Task: Look for Airbnb properties in Uppal Kalan, India from 5th December, 2023 to 16th December, 2023 for 2 adults. Place can be entire room with 1  bedroom having 1 bed and 1 bathroom. Property type can be hotel. Amenities needed are: washing machine.
Action: Mouse moved to (525, 109)
Screenshot: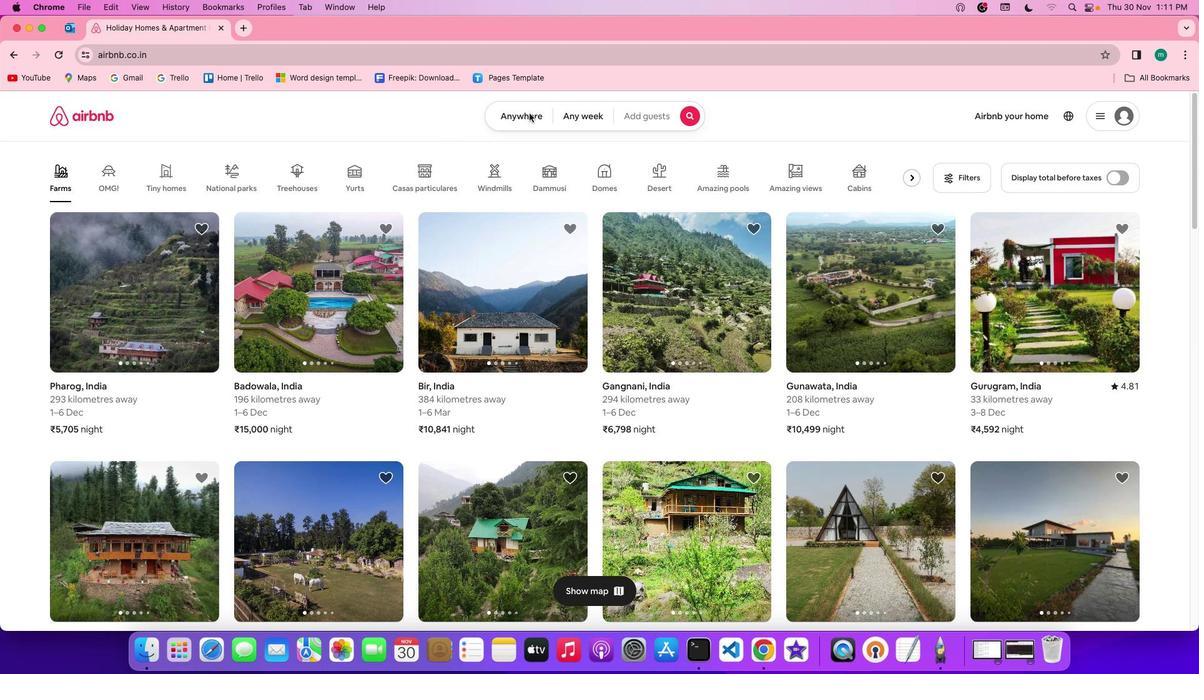 
Action: Mouse pressed left at (525, 109)
Screenshot: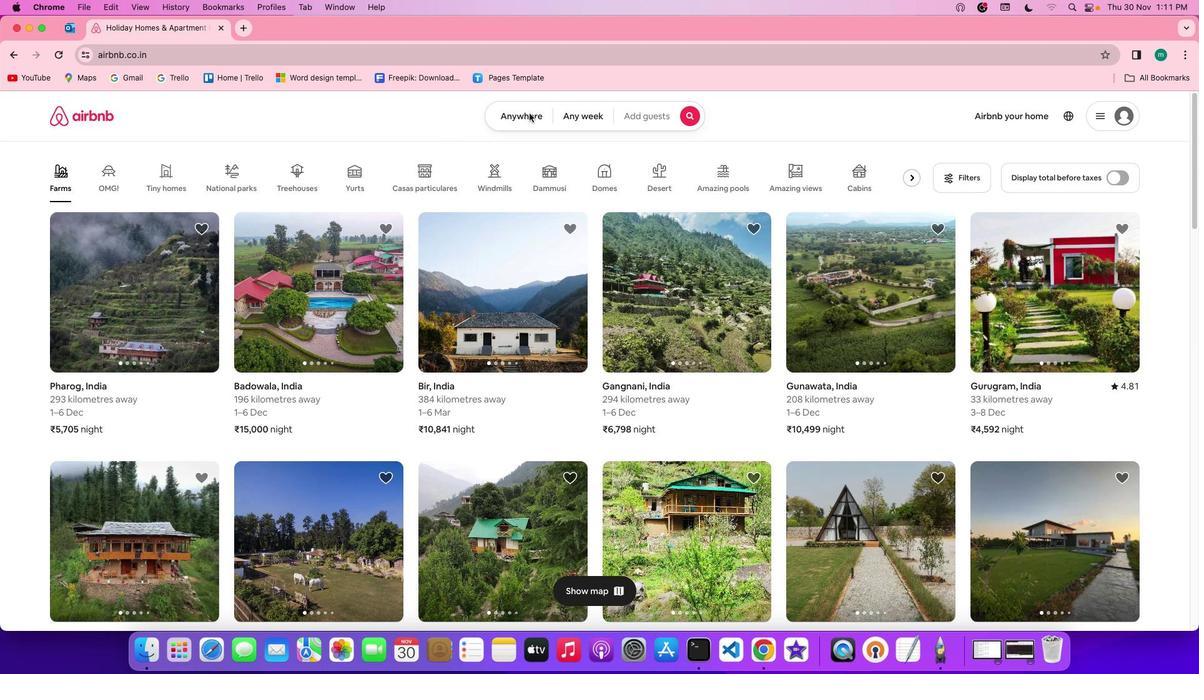 
Action: Mouse pressed left at (525, 109)
Screenshot: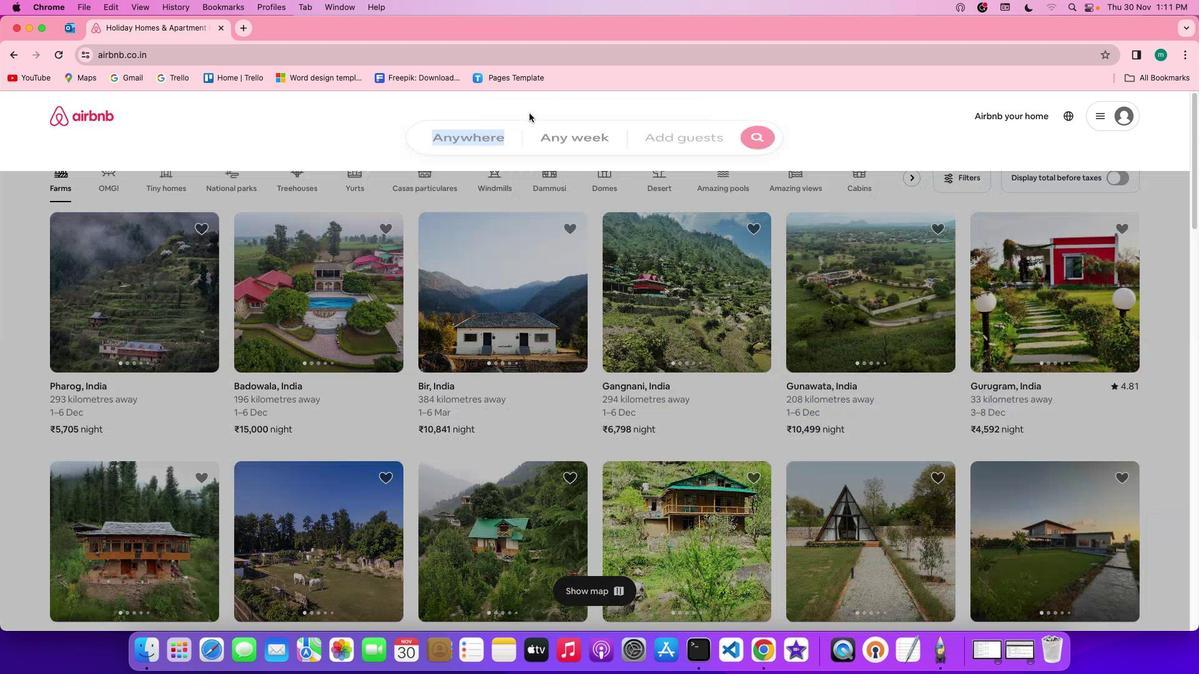 
Action: Mouse moved to (431, 160)
Screenshot: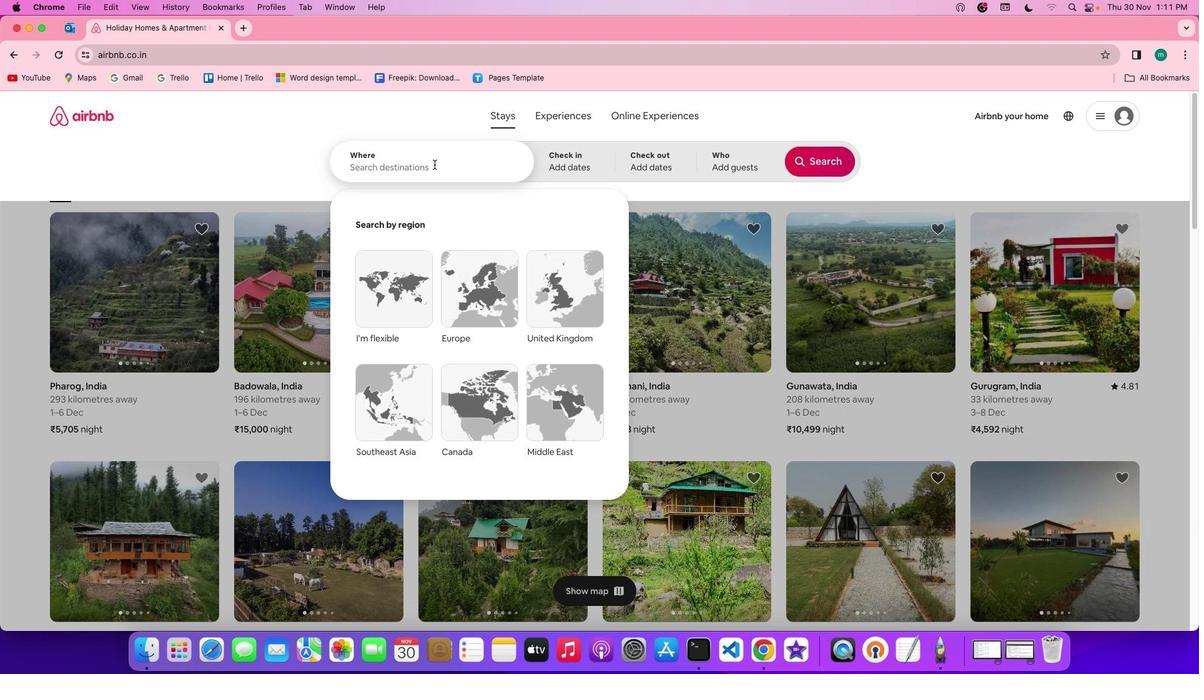 
Action: Mouse pressed left at (431, 160)
Screenshot: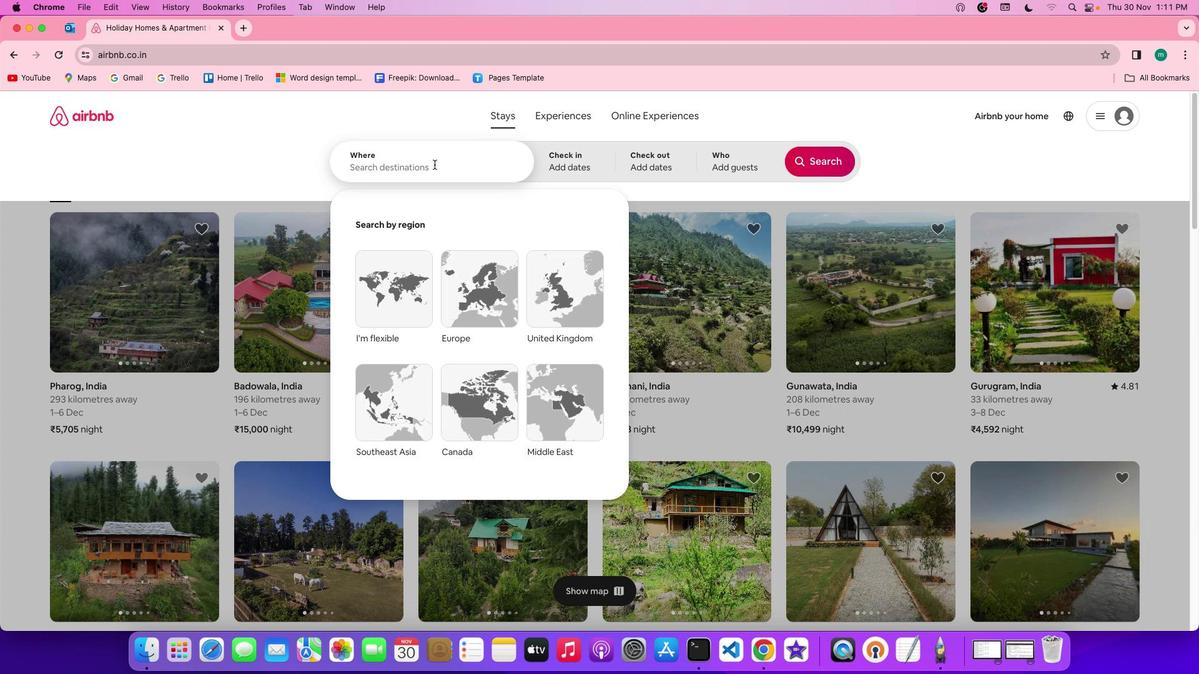 
Action: Key pressed Key.shift'U''p''p''a''l'Key.spaceKey.shift'k''a''l''a''n'','Key.spaceKey.shift'i''n''d''i''a'
Screenshot: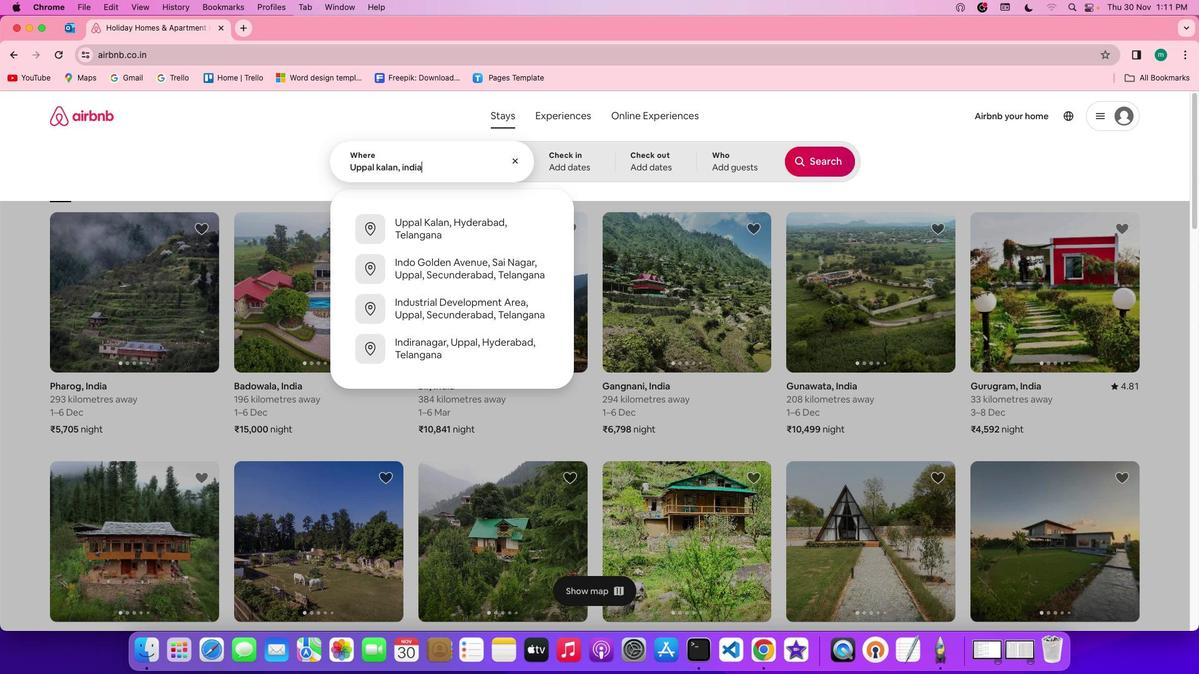 
Action: Mouse moved to (564, 155)
Screenshot: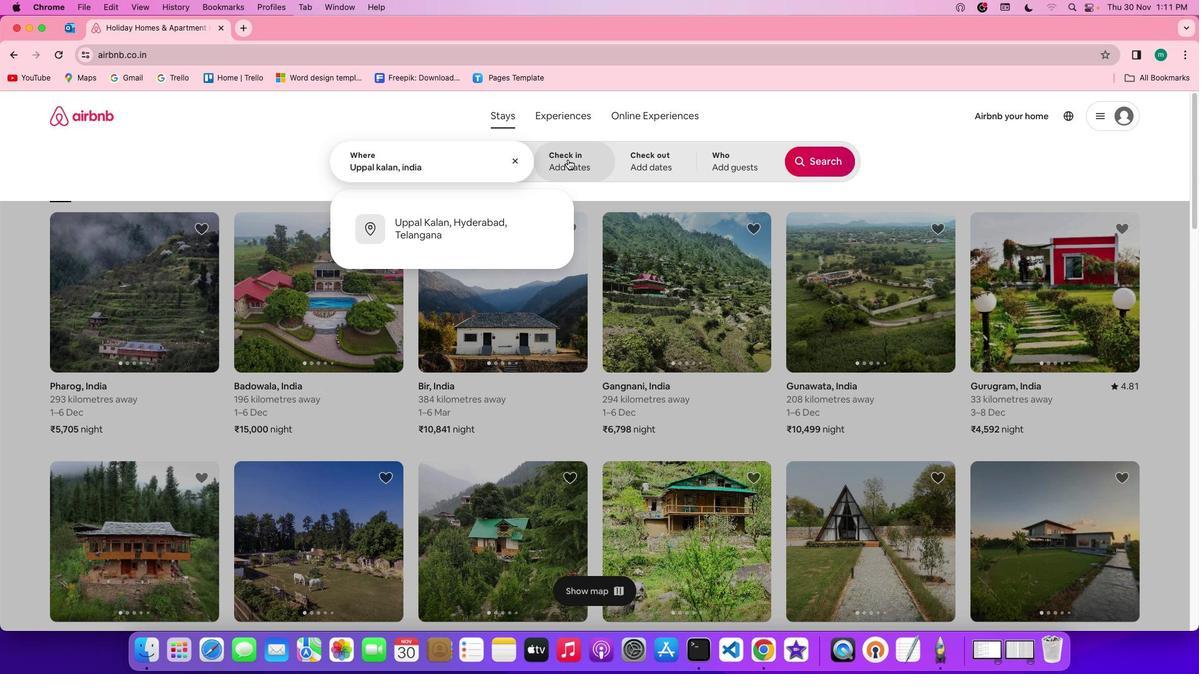
Action: Mouse pressed left at (564, 155)
Screenshot: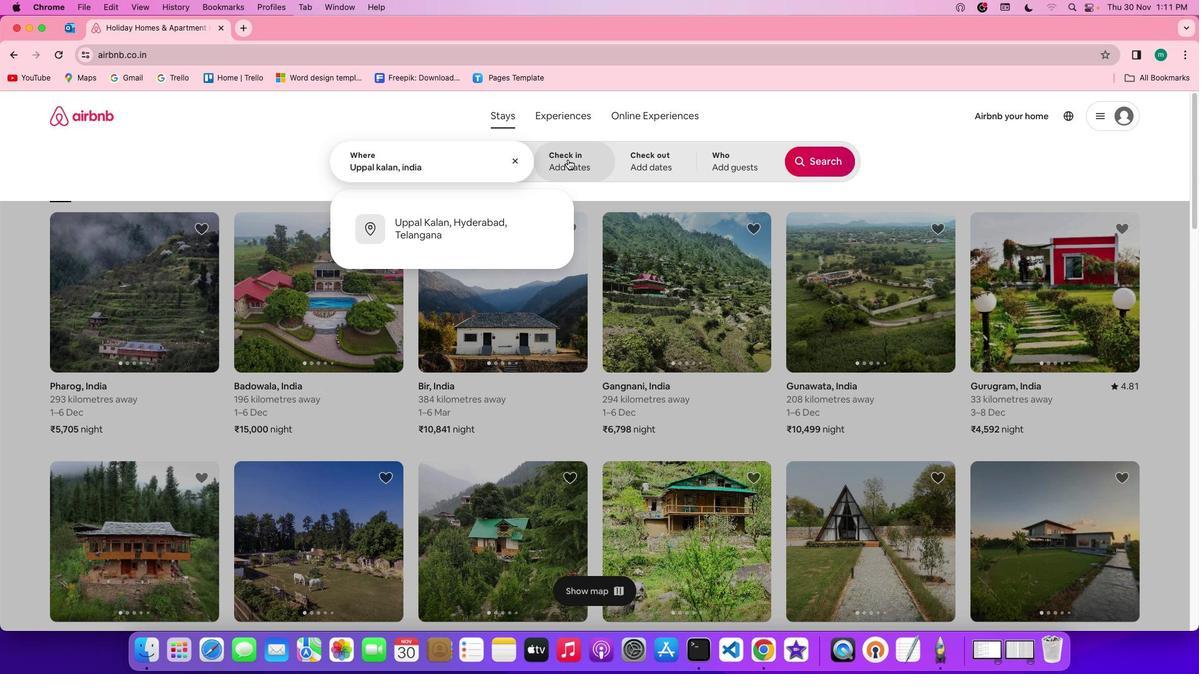
Action: Mouse moved to (728, 241)
Screenshot: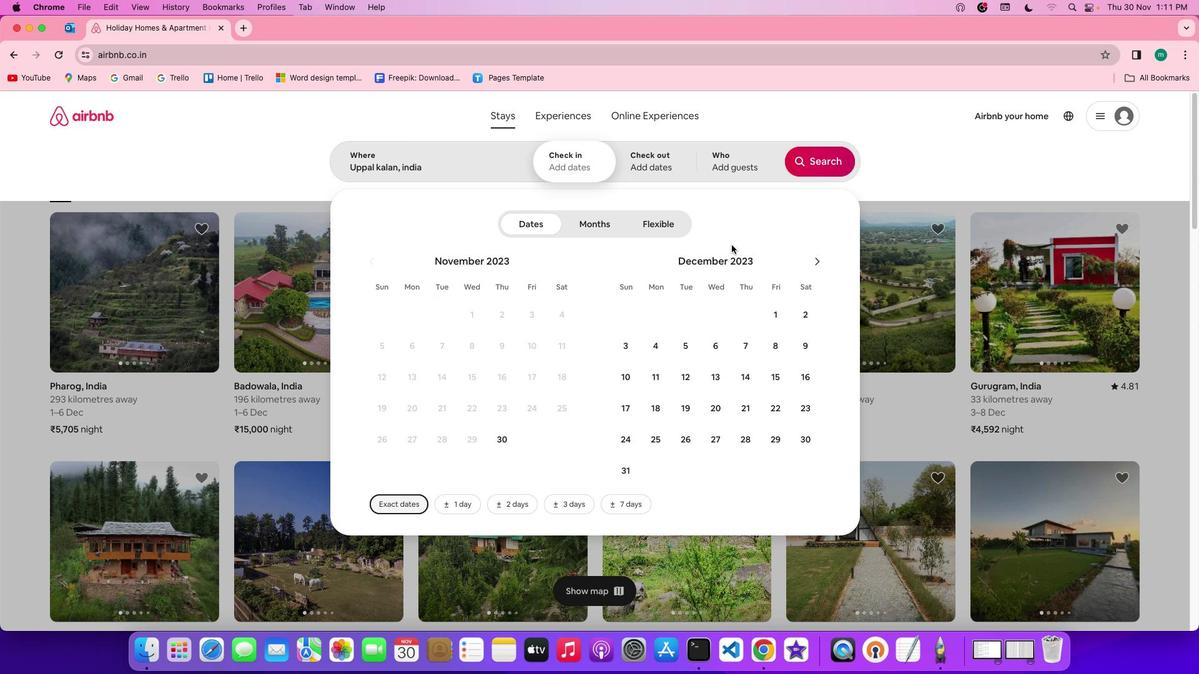 
Action: Mouse scrolled (728, 241) with delta (-3, -3)
Screenshot: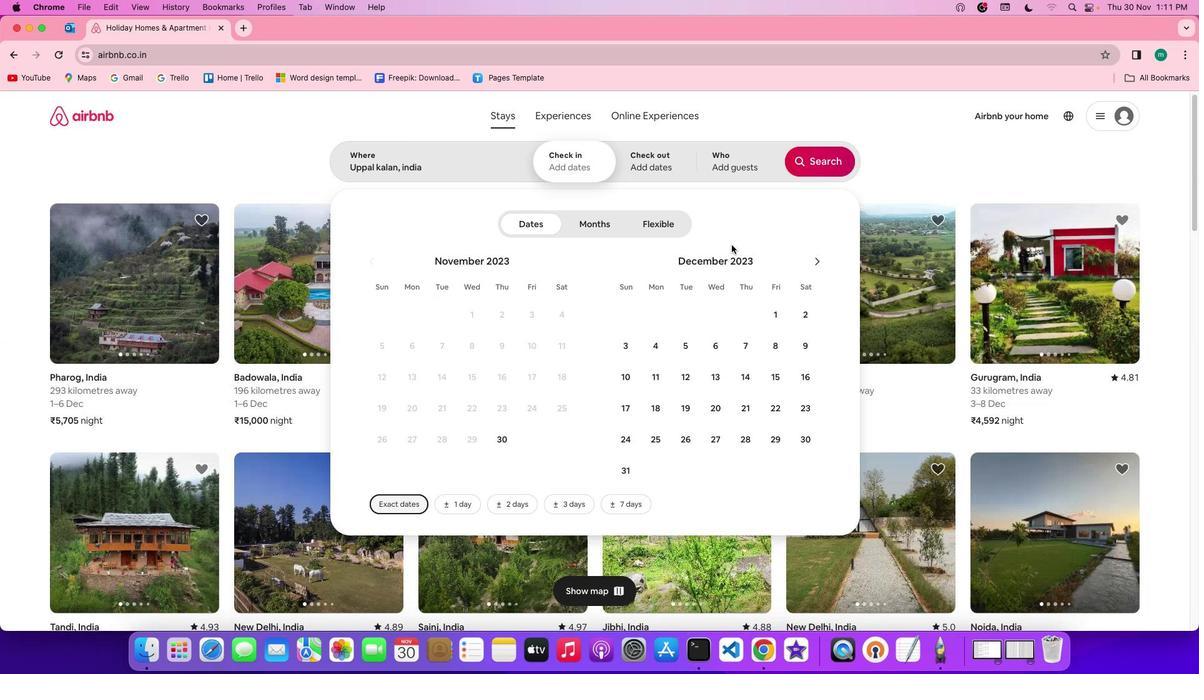 
Action: Mouse scrolled (728, 241) with delta (-3, -3)
Screenshot: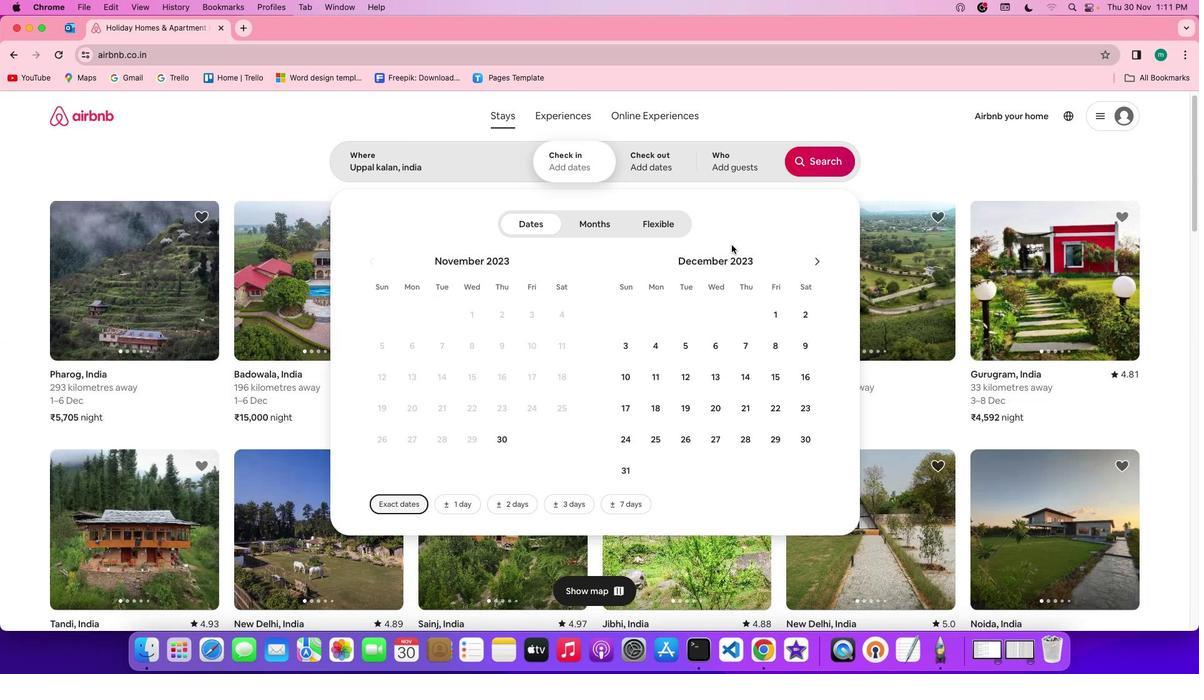 
Action: Mouse moved to (689, 341)
Screenshot: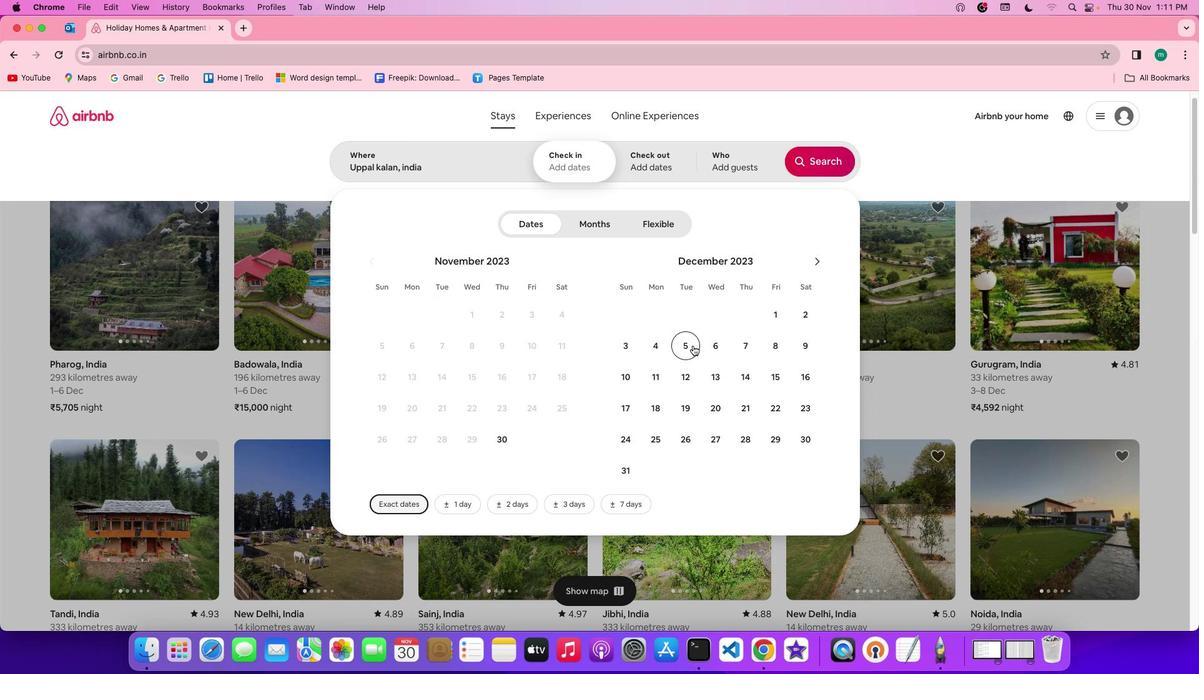 
Action: Mouse pressed left at (689, 341)
Screenshot: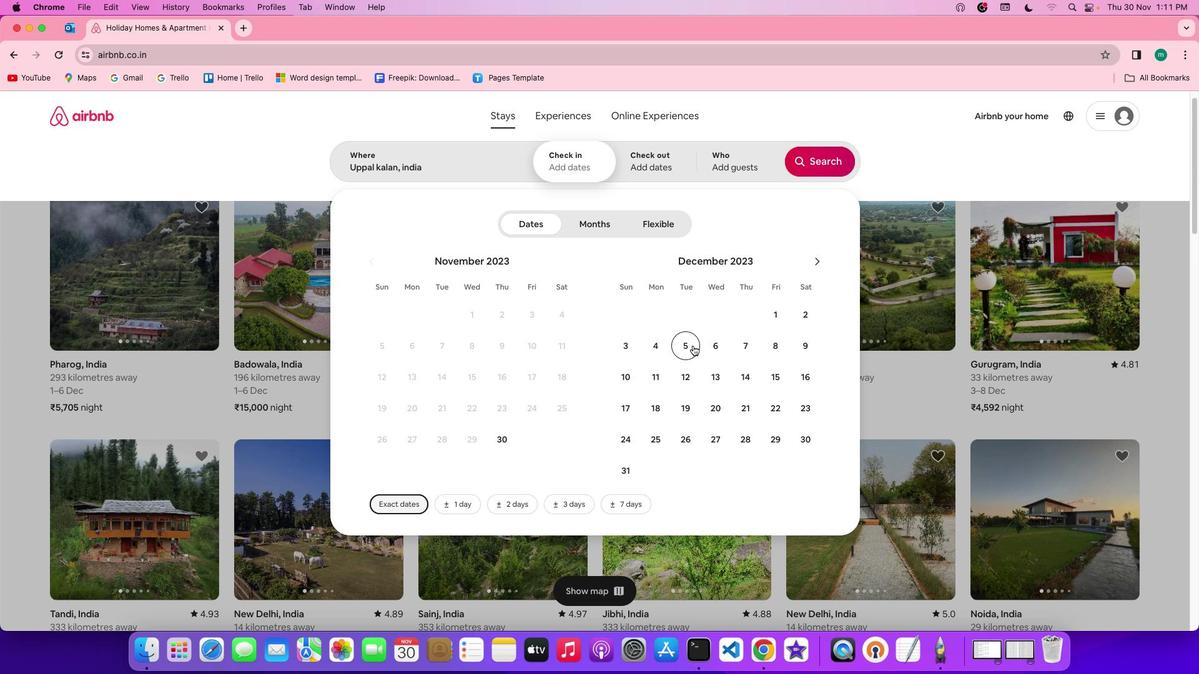 
Action: Mouse moved to (805, 375)
Screenshot: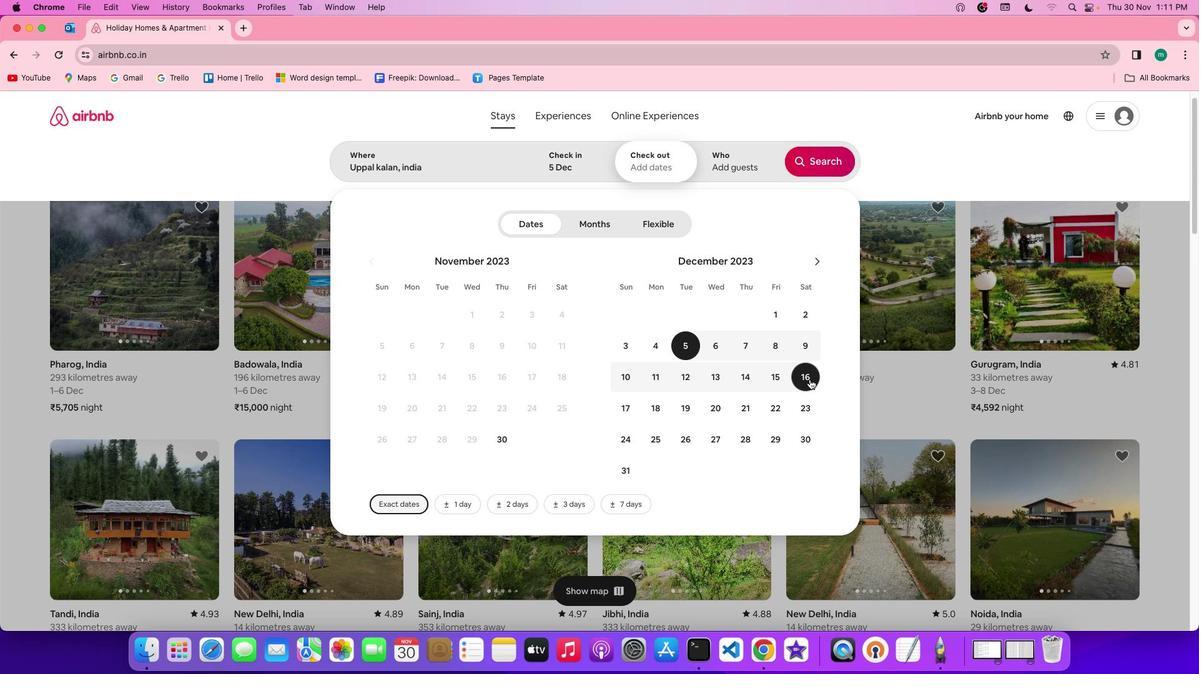 
Action: Mouse pressed left at (805, 375)
Screenshot: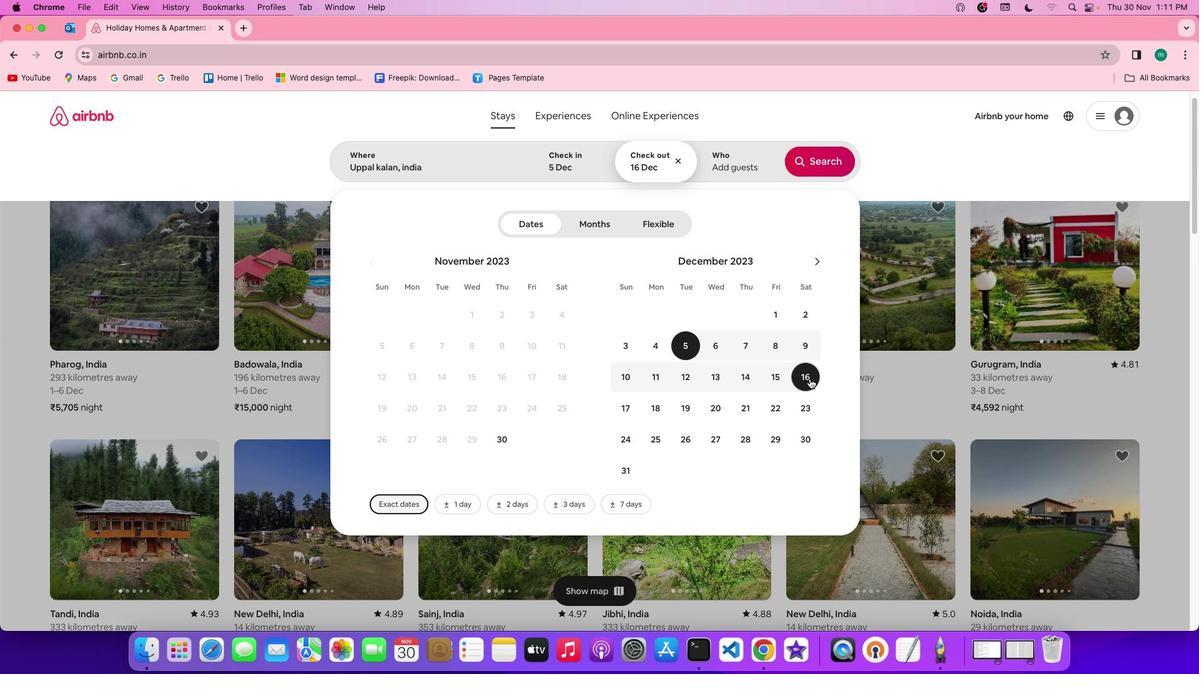 
Action: Mouse moved to (735, 163)
Screenshot: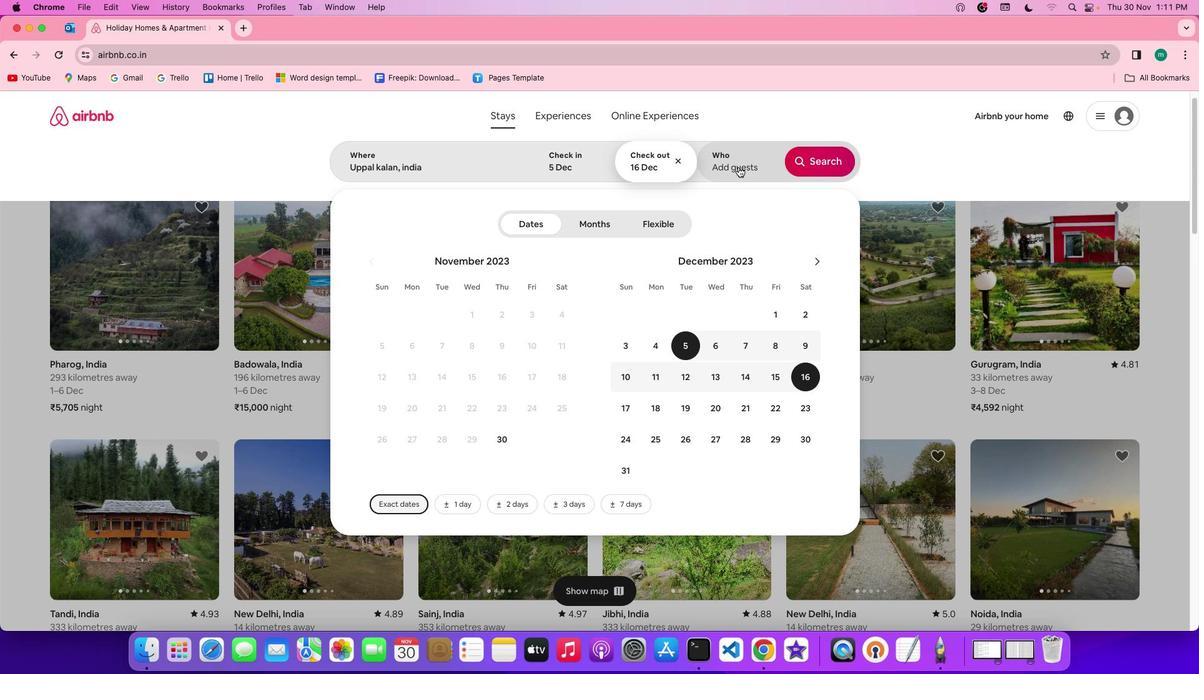 
Action: Mouse pressed left at (735, 163)
Screenshot: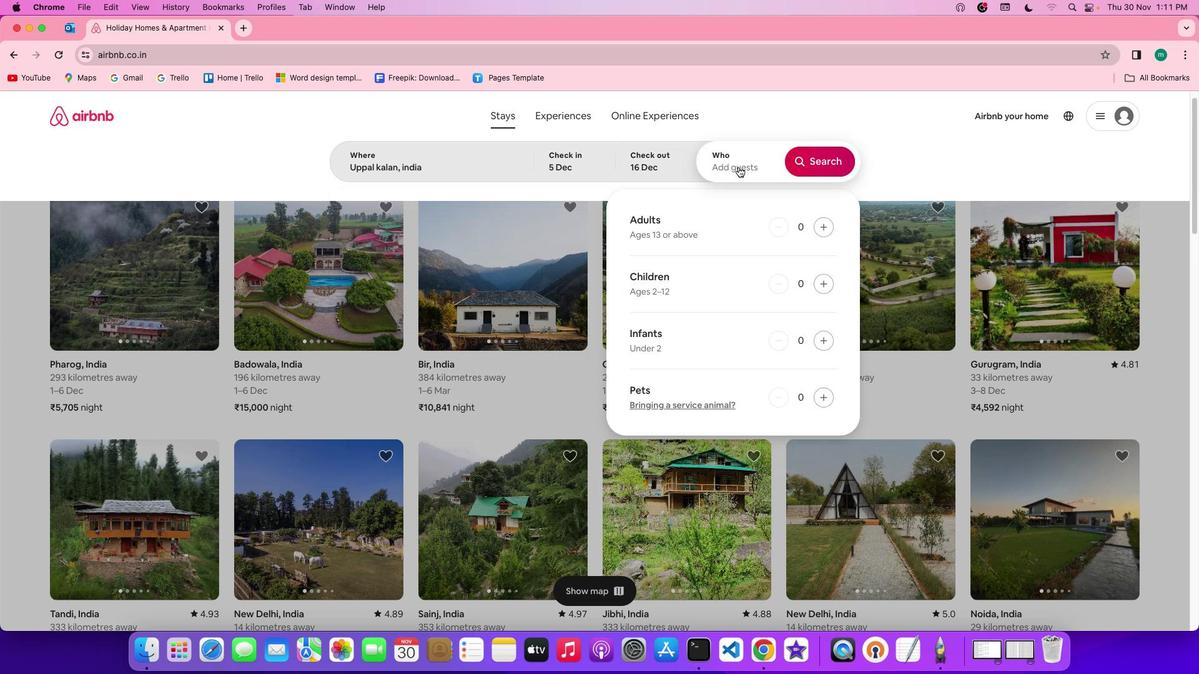 
Action: Mouse moved to (823, 221)
Screenshot: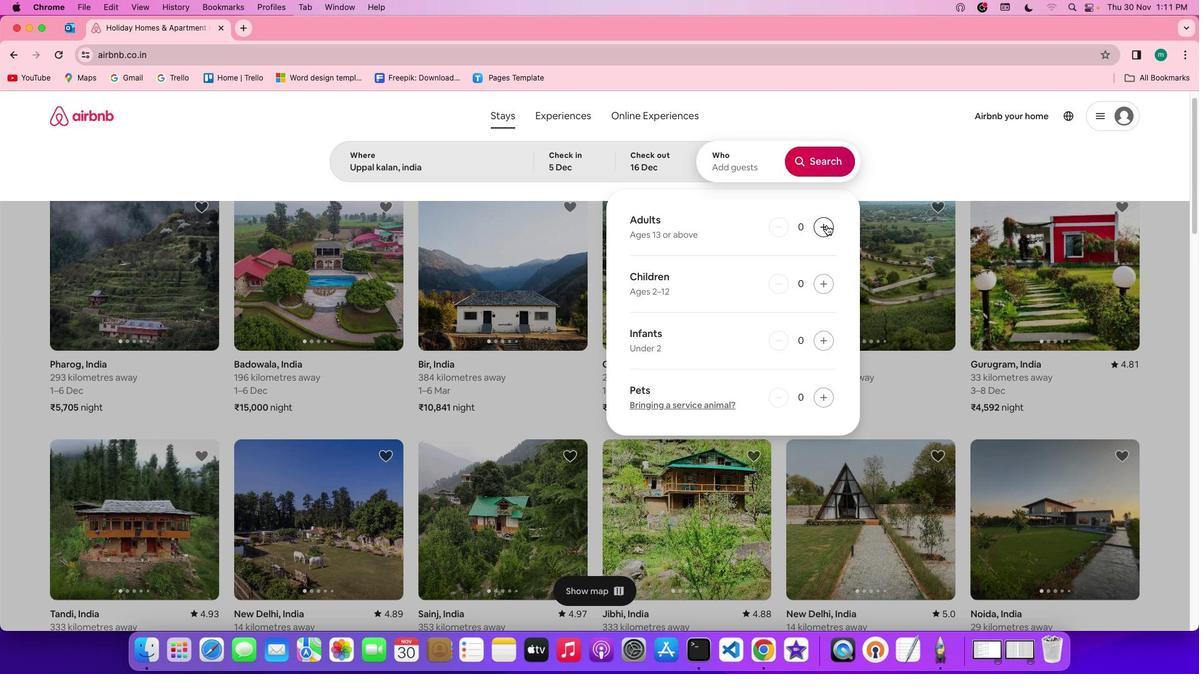 
Action: Mouse pressed left at (823, 221)
Screenshot: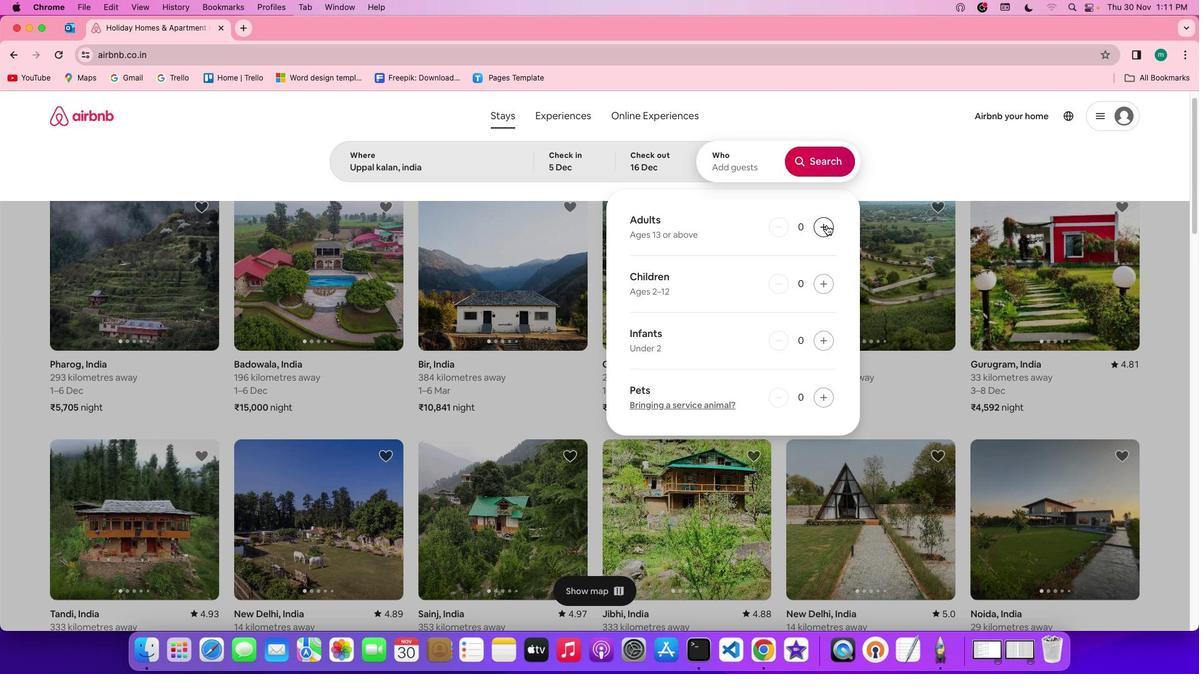
Action: Mouse pressed left at (823, 221)
Screenshot: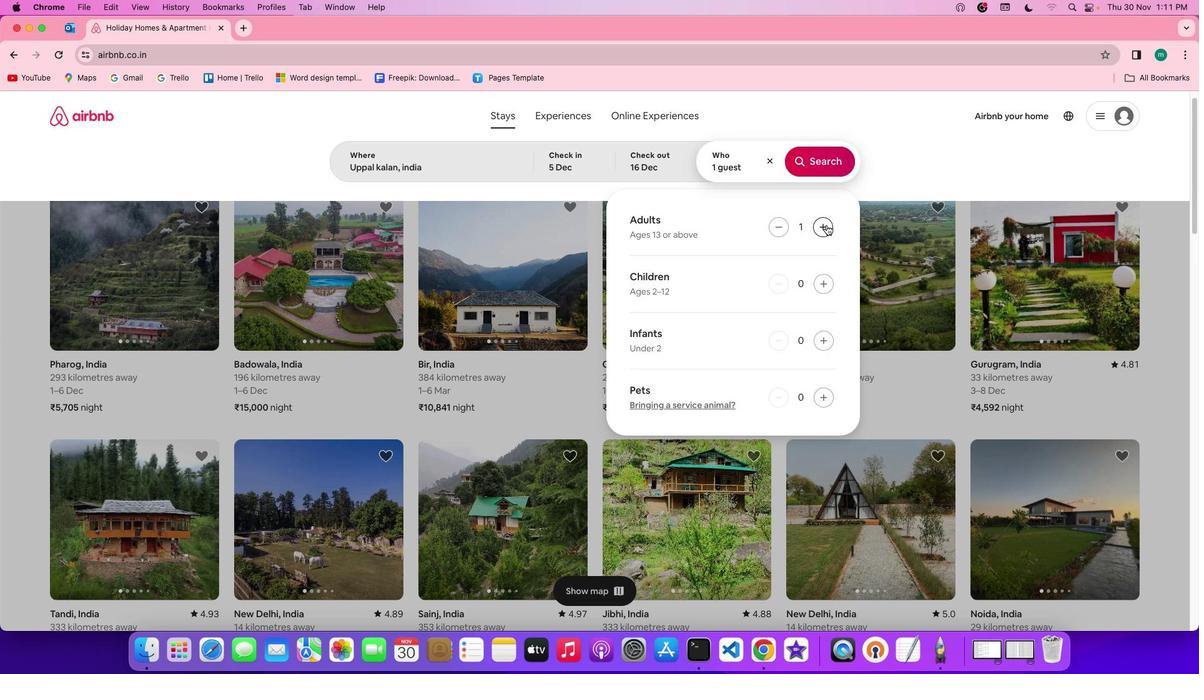 
Action: Mouse moved to (805, 157)
Screenshot: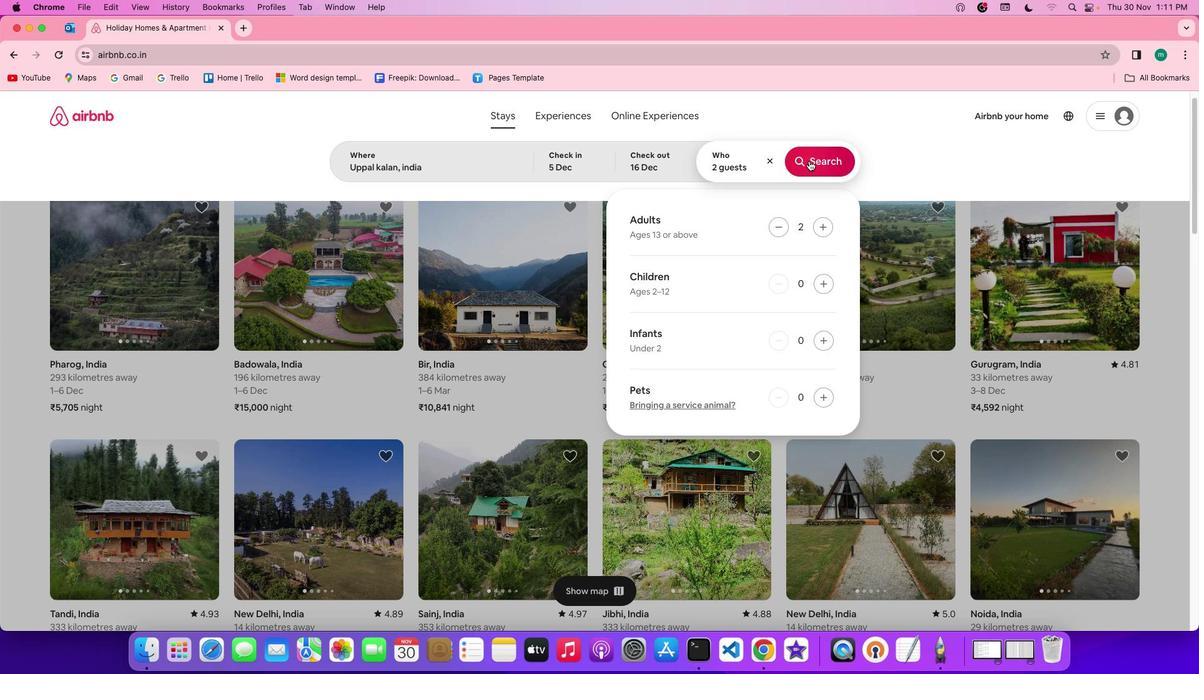 
Action: Mouse pressed left at (805, 157)
Screenshot: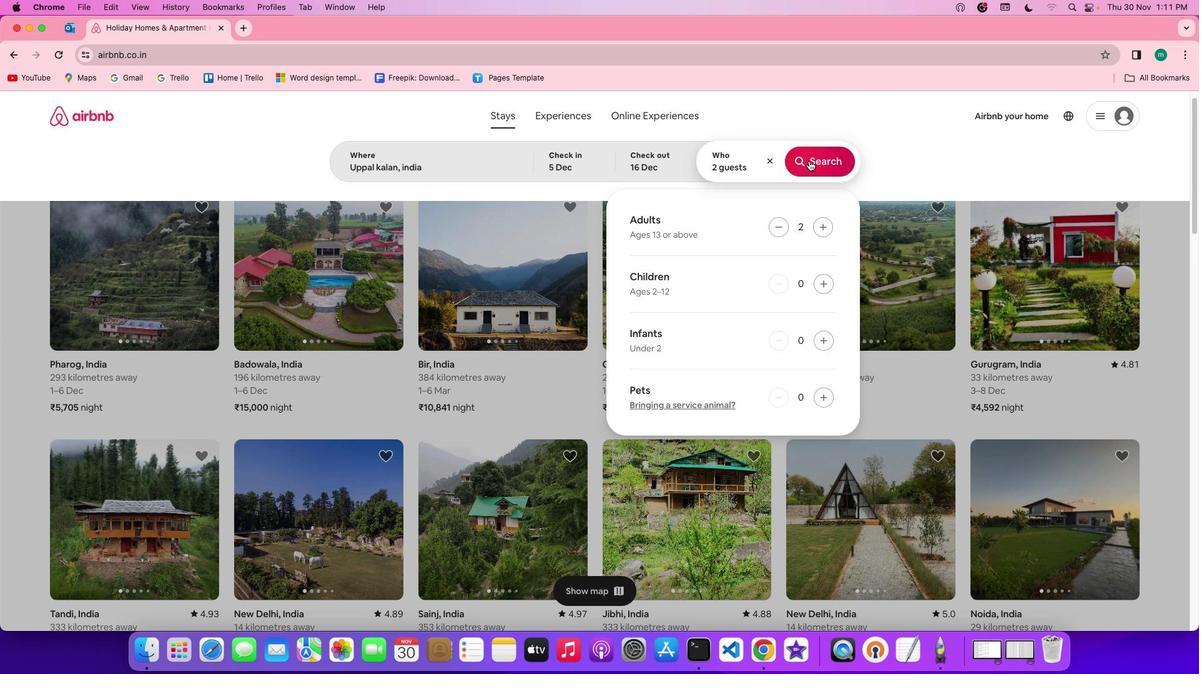 
Action: Mouse moved to (998, 164)
Screenshot: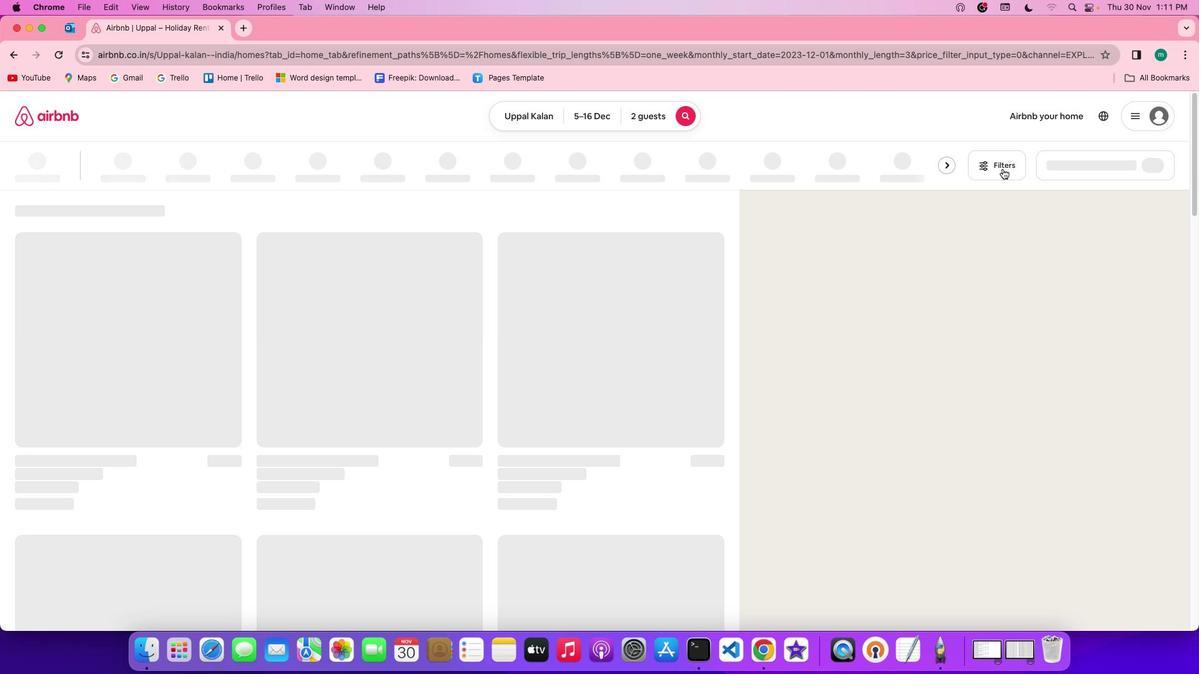 
Action: Mouse pressed left at (998, 164)
Screenshot: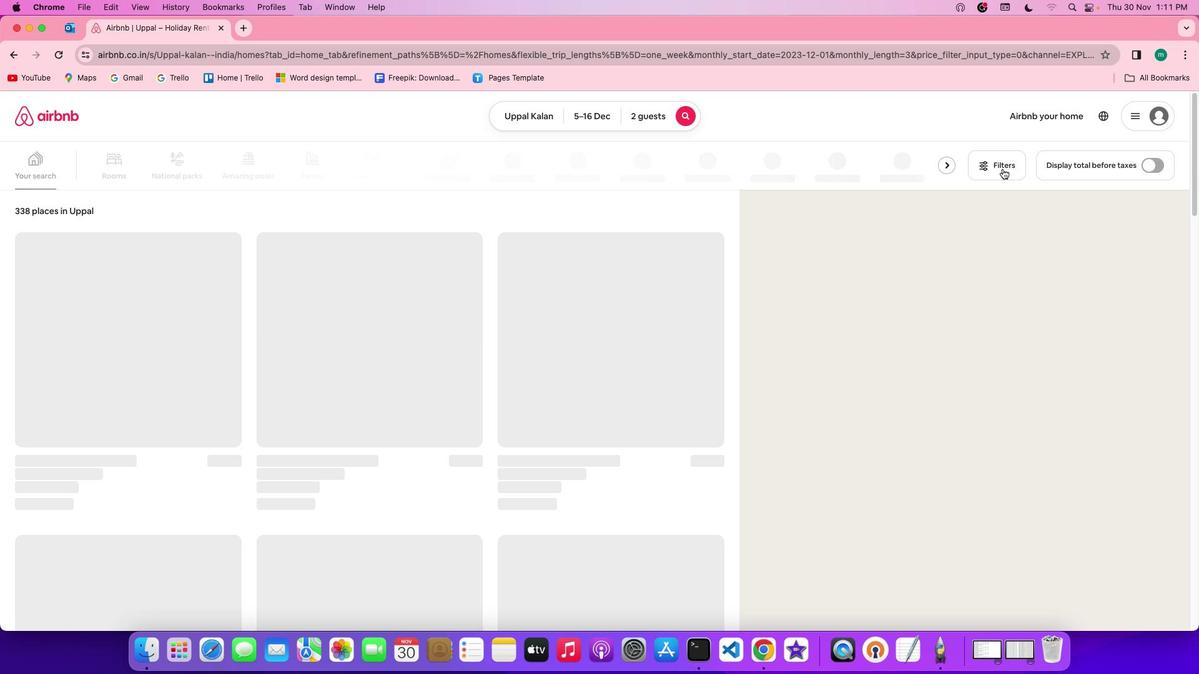 
Action: Mouse moved to (644, 351)
Screenshot: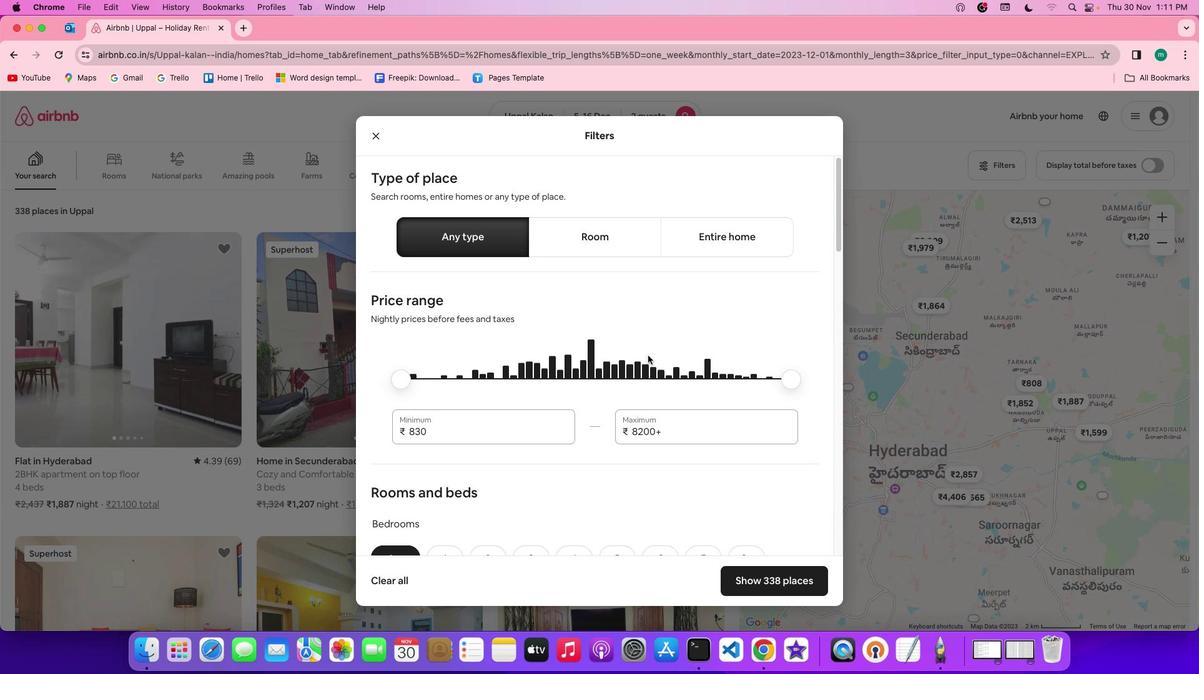 
Action: Mouse scrolled (644, 351) with delta (-3, -3)
Screenshot: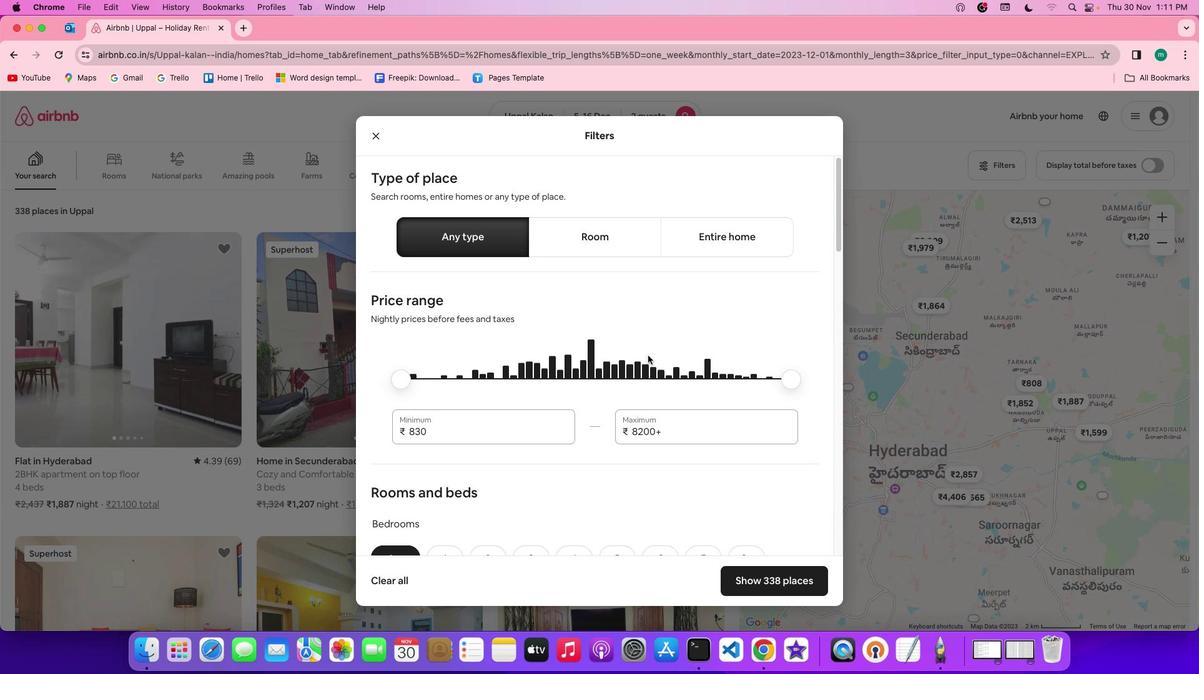 
Action: Mouse moved to (644, 352)
Screenshot: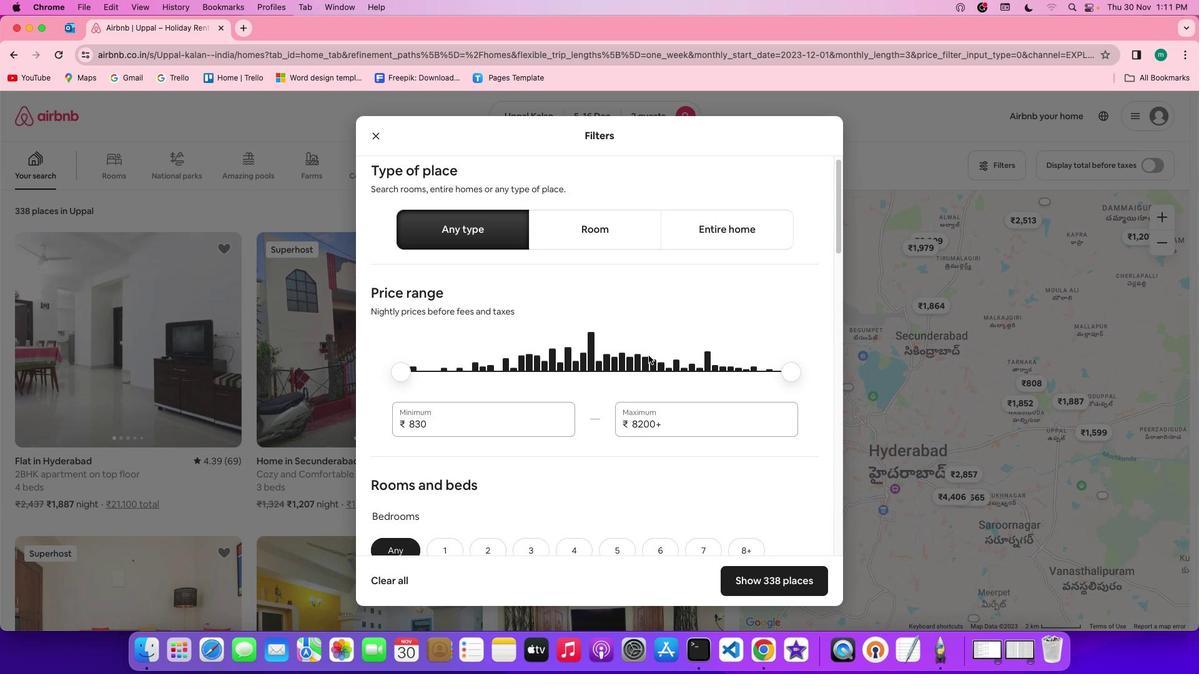 
Action: Mouse scrolled (644, 352) with delta (-3, -3)
Screenshot: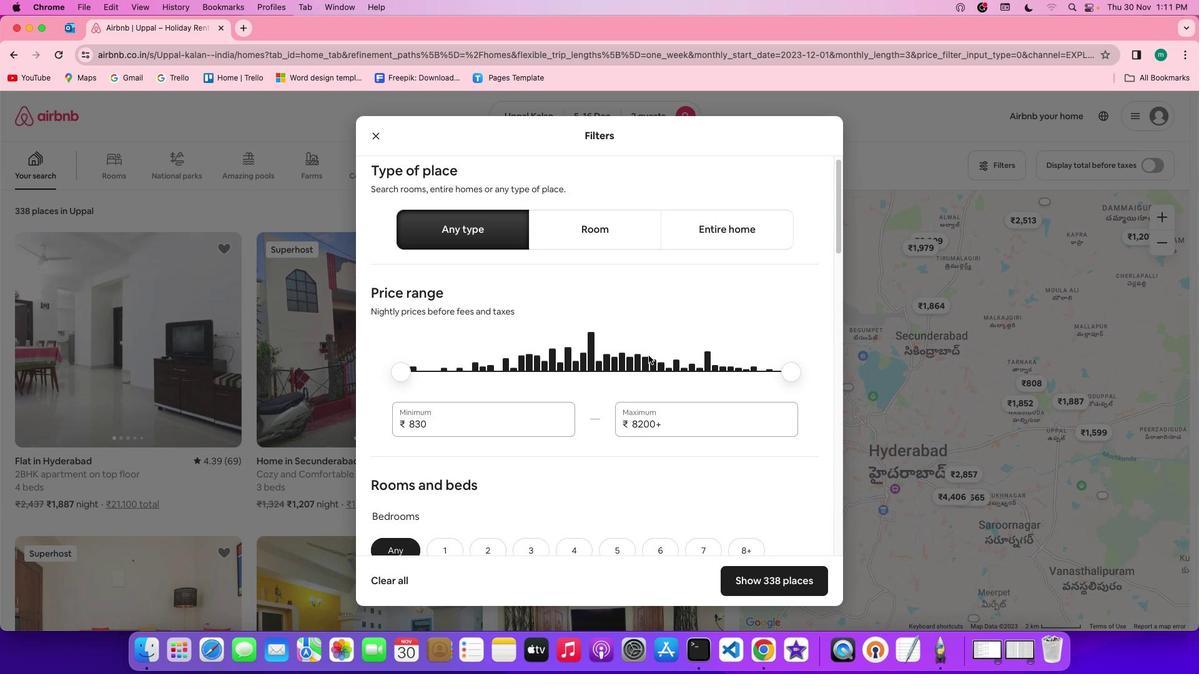 
Action: Mouse moved to (645, 352)
Screenshot: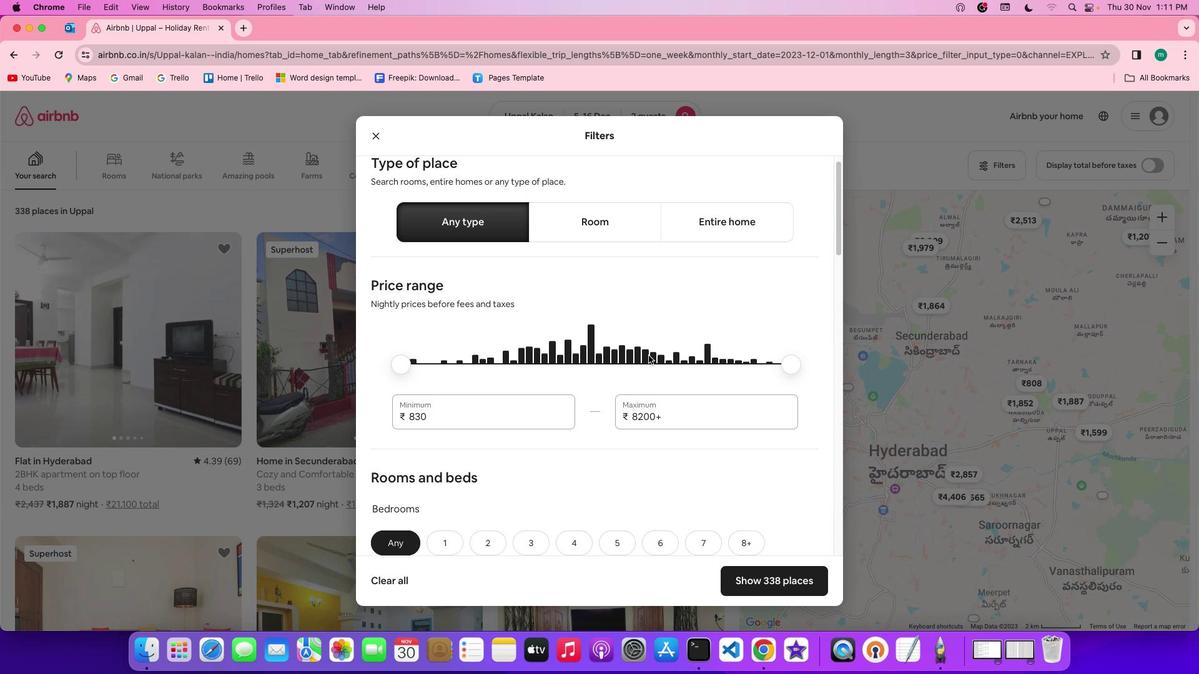 
Action: Mouse scrolled (645, 352) with delta (-3, -3)
Screenshot: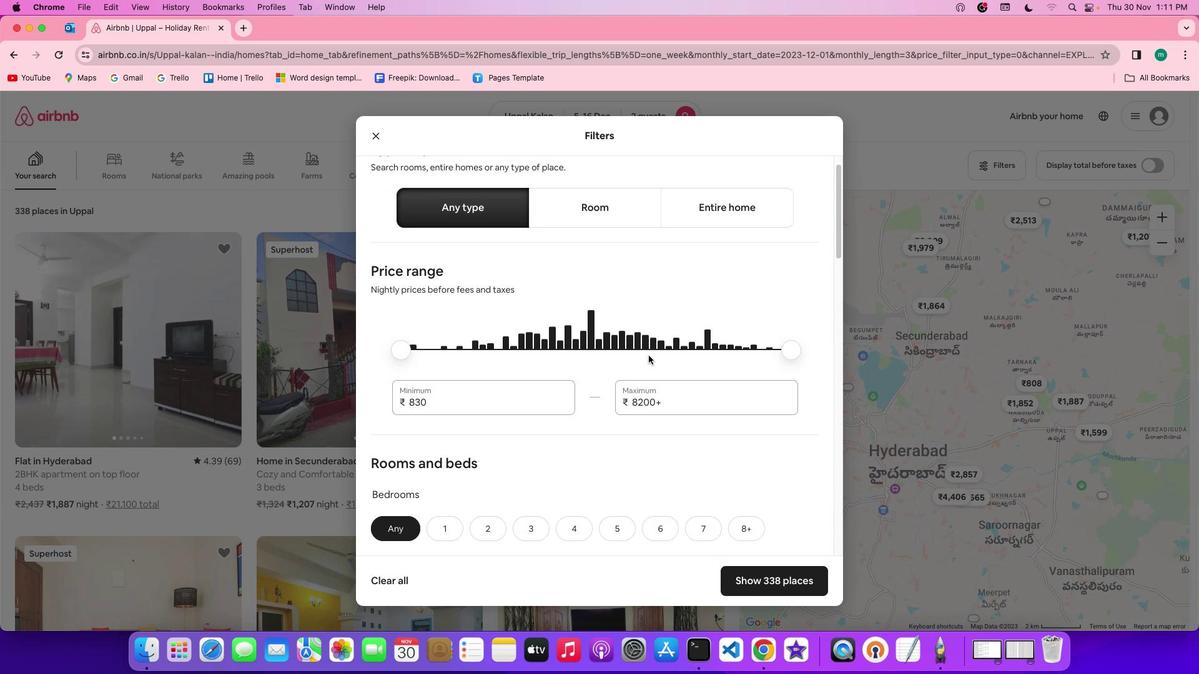 
Action: Mouse scrolled (645, 352) with delta (-3, -3)
Screenshot: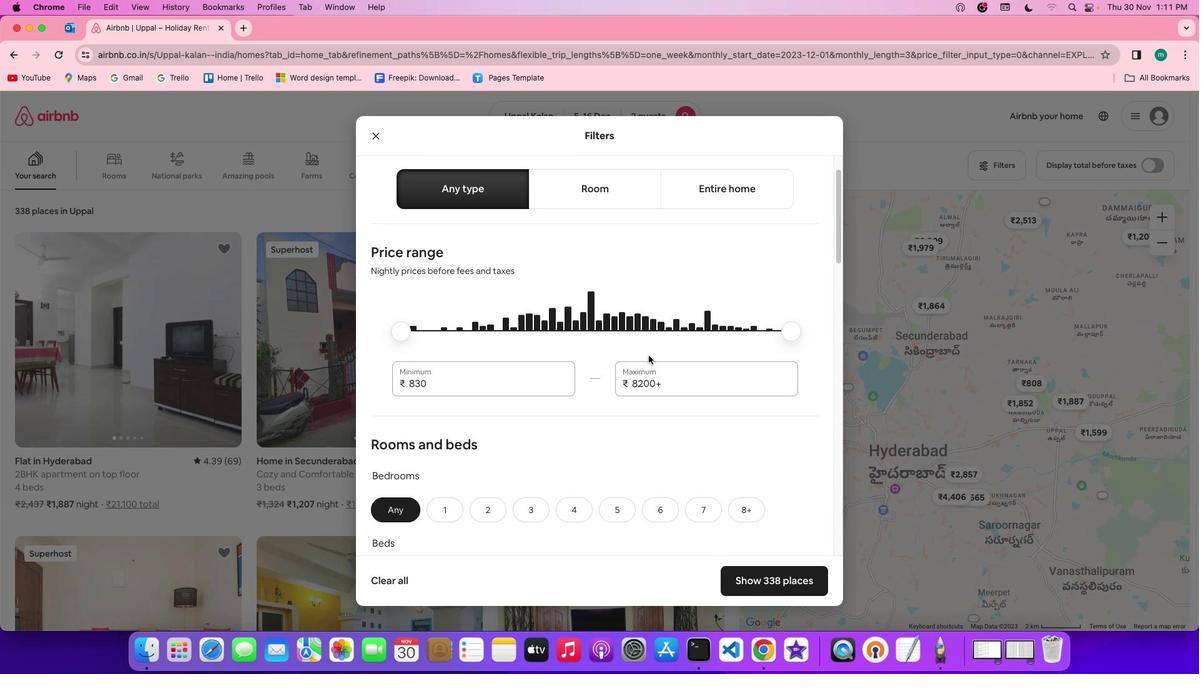 
Action: Mouse scrolled (645, 352) with delta (-3, -3)
Screenshot: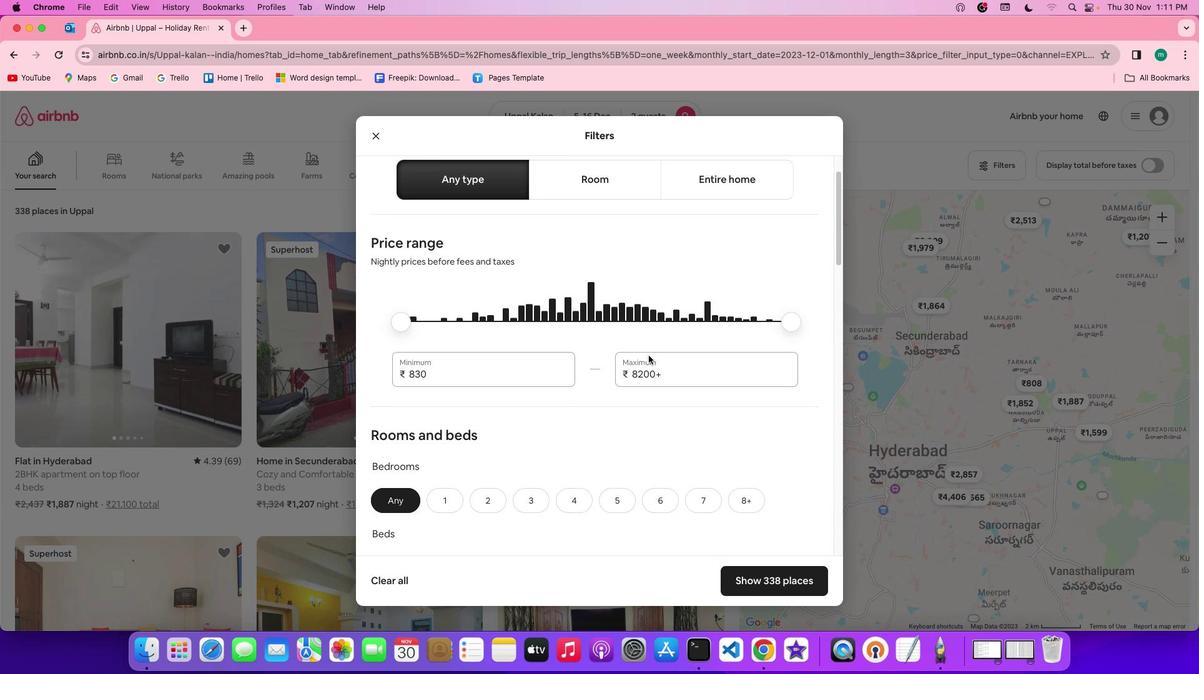 
Action: Mouse scrolled (645, 352) with delta (-3, -4)
Screenshot: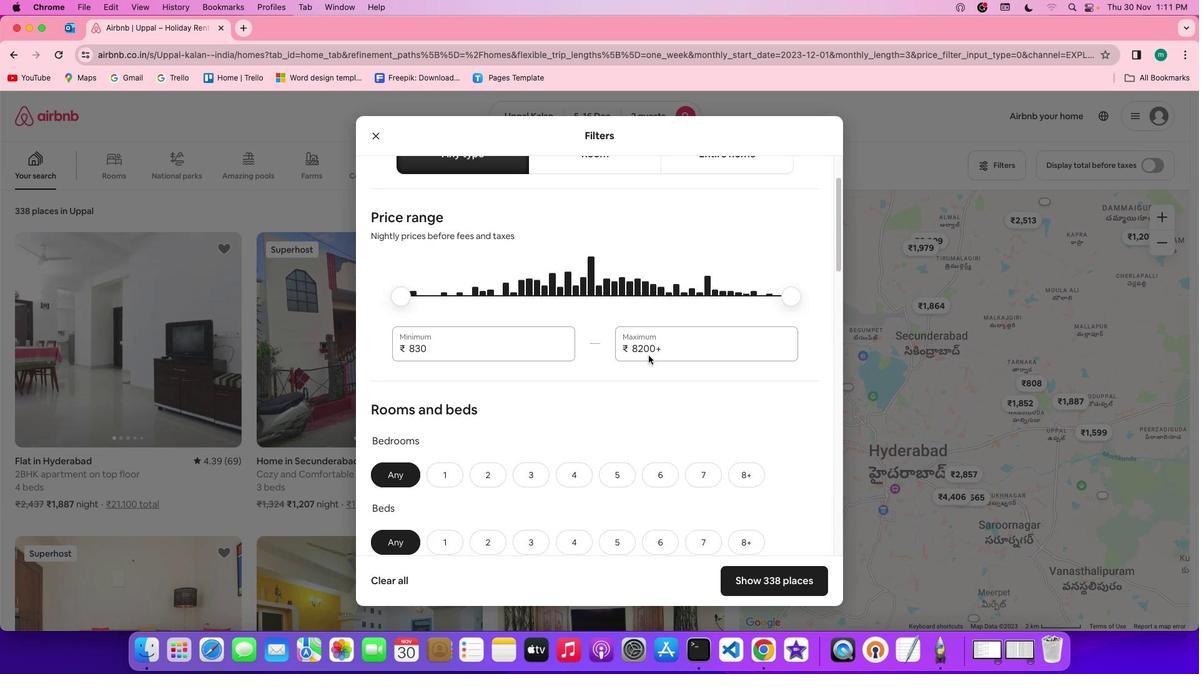 
Action: Mouse scrolled (645, 352) with delta (-3, -3)
Screenshot: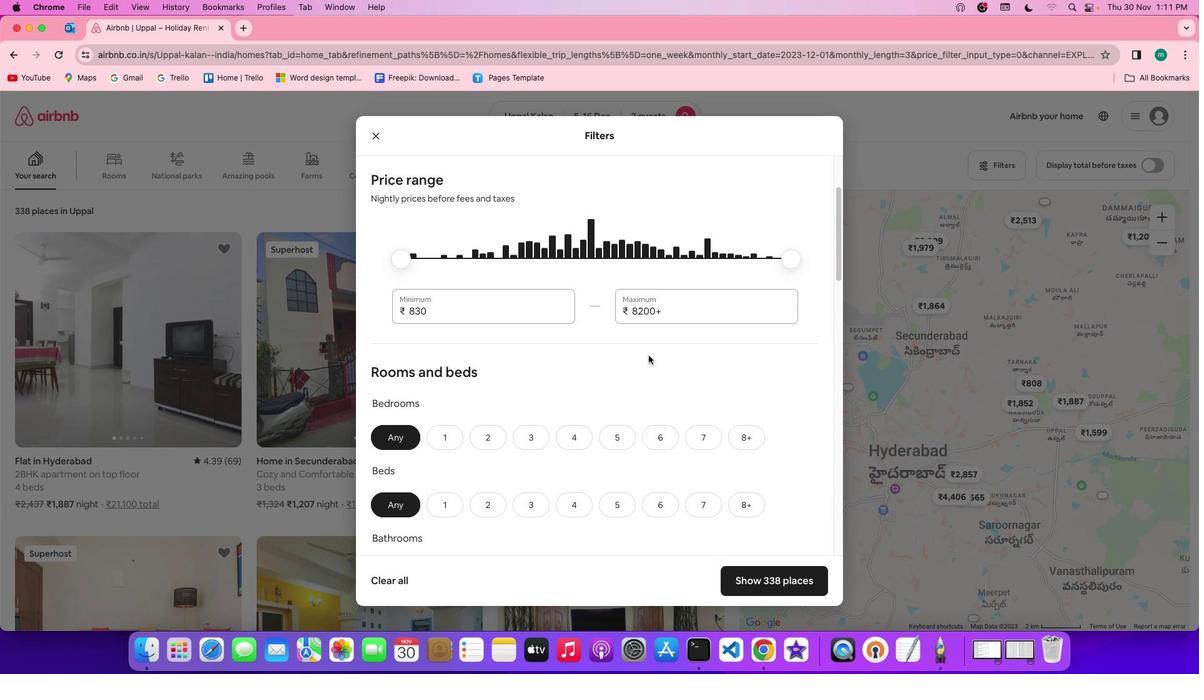 
Action: Mouse scrolled (645, 352) with delta (-3, -3)
Screenshot: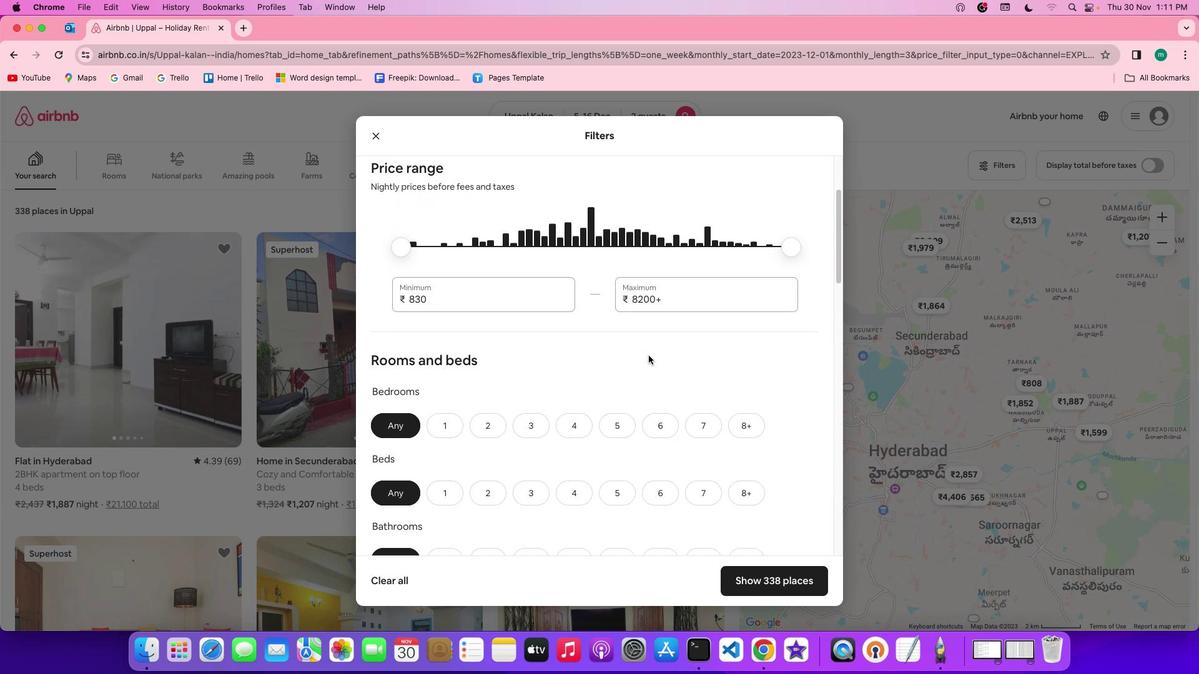 
Action: Mouse scrolled (645, 352) with delta (-3, -3)
Screenshot: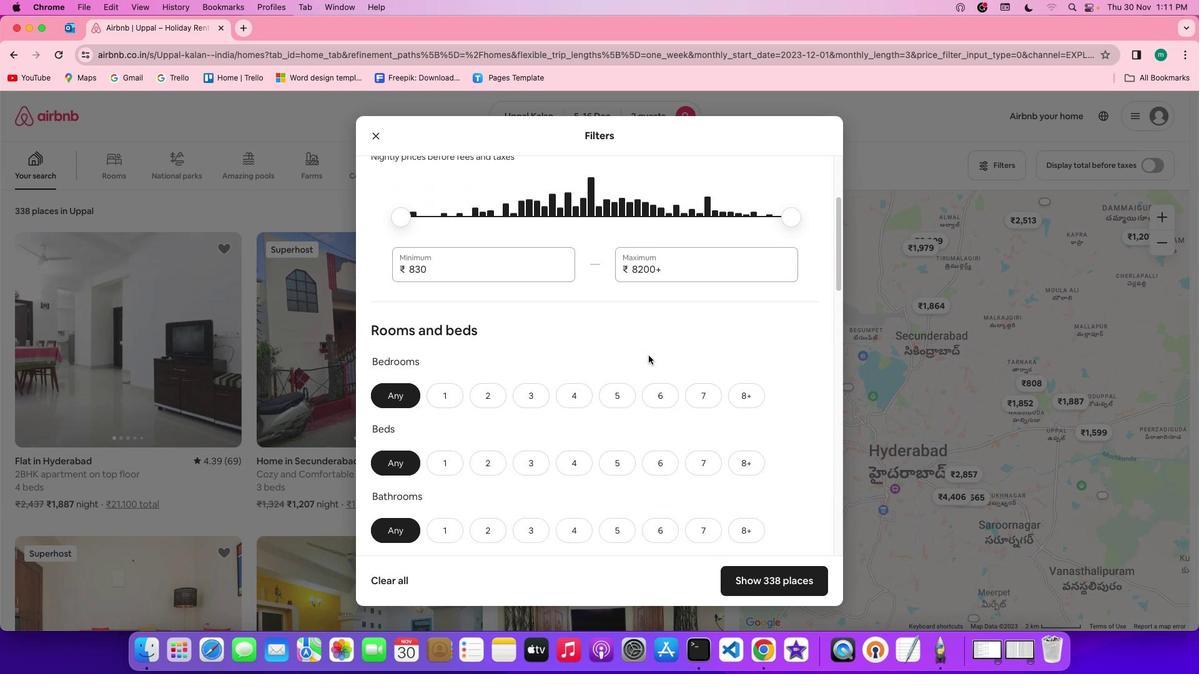 
Action: Mouse scrolled (645, 352) with delta (-3, -3)
Screenshot: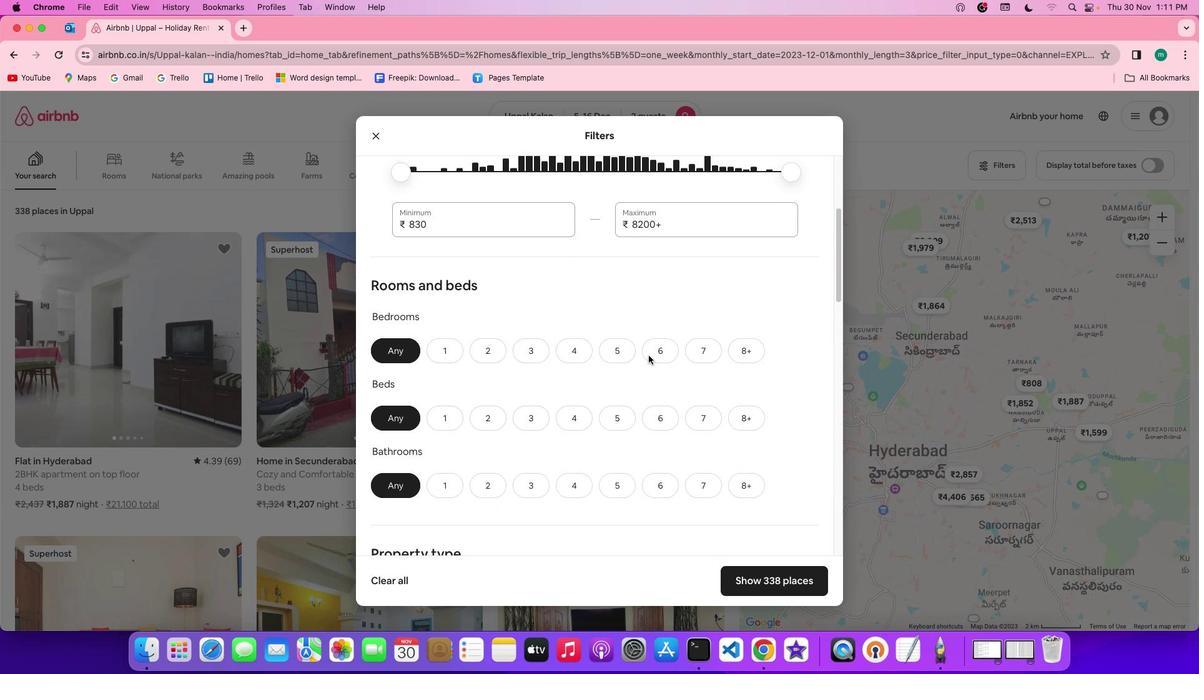 
Action: Mouse moved to (449, 332)
Screenshot: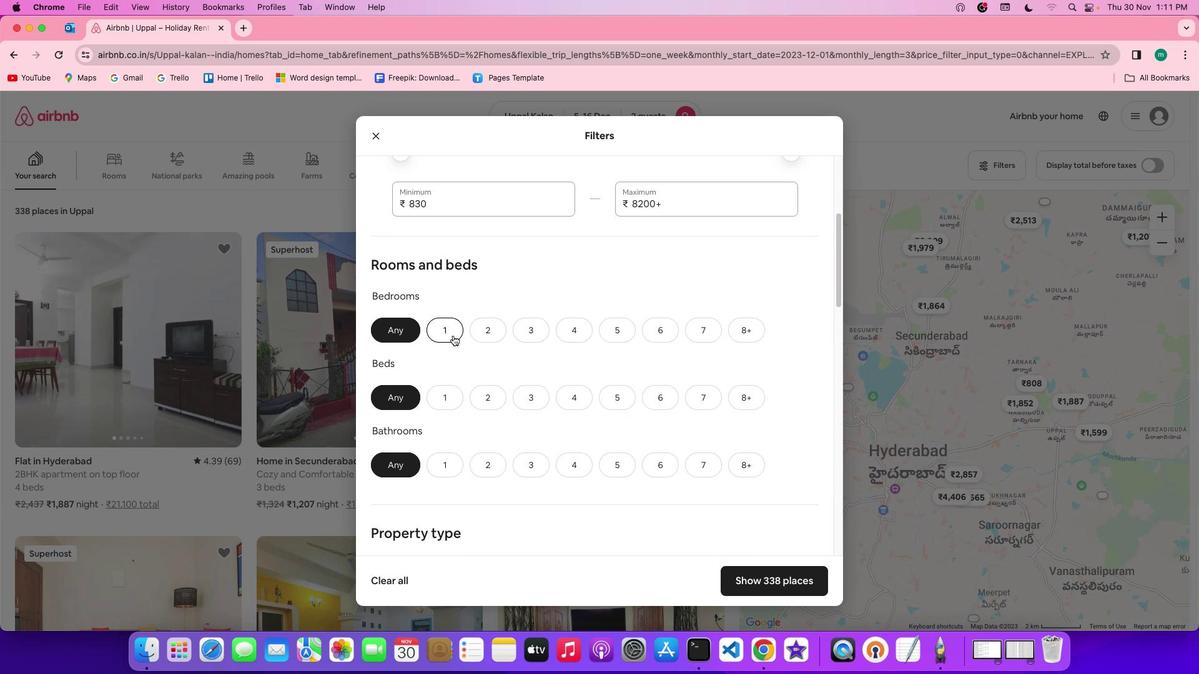 
Action: Mouse pressed left at (449, 332)
Screenshot: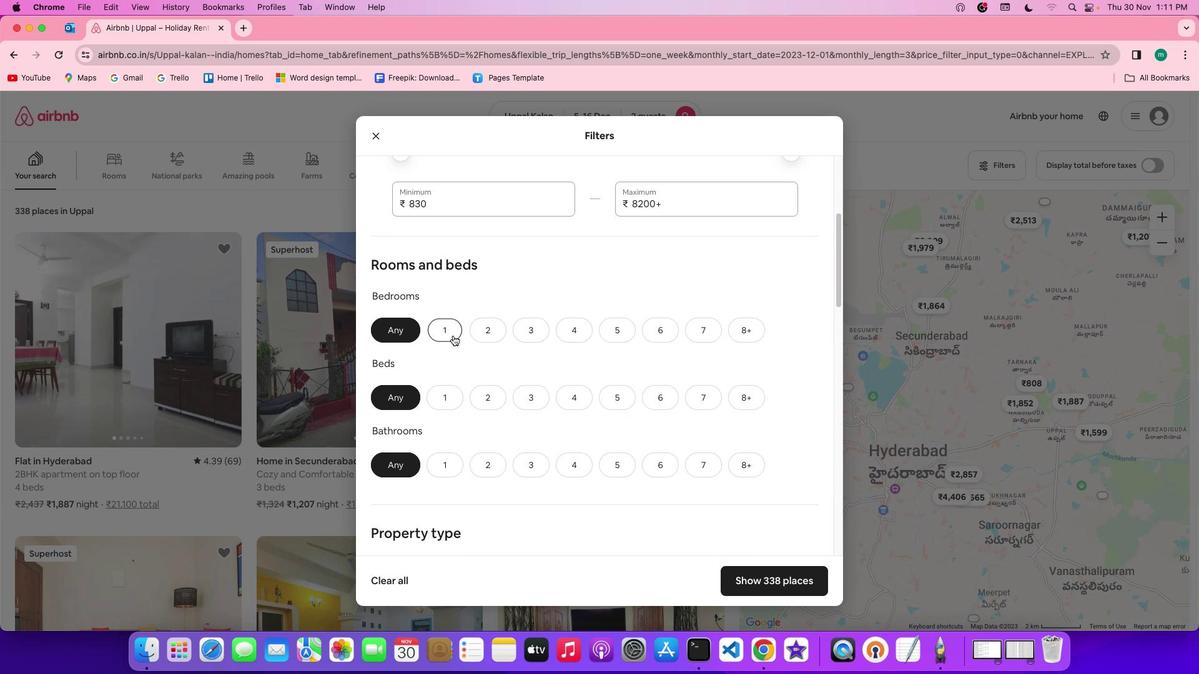 
Action: Mouse moved to (440, 394)
Screenshot: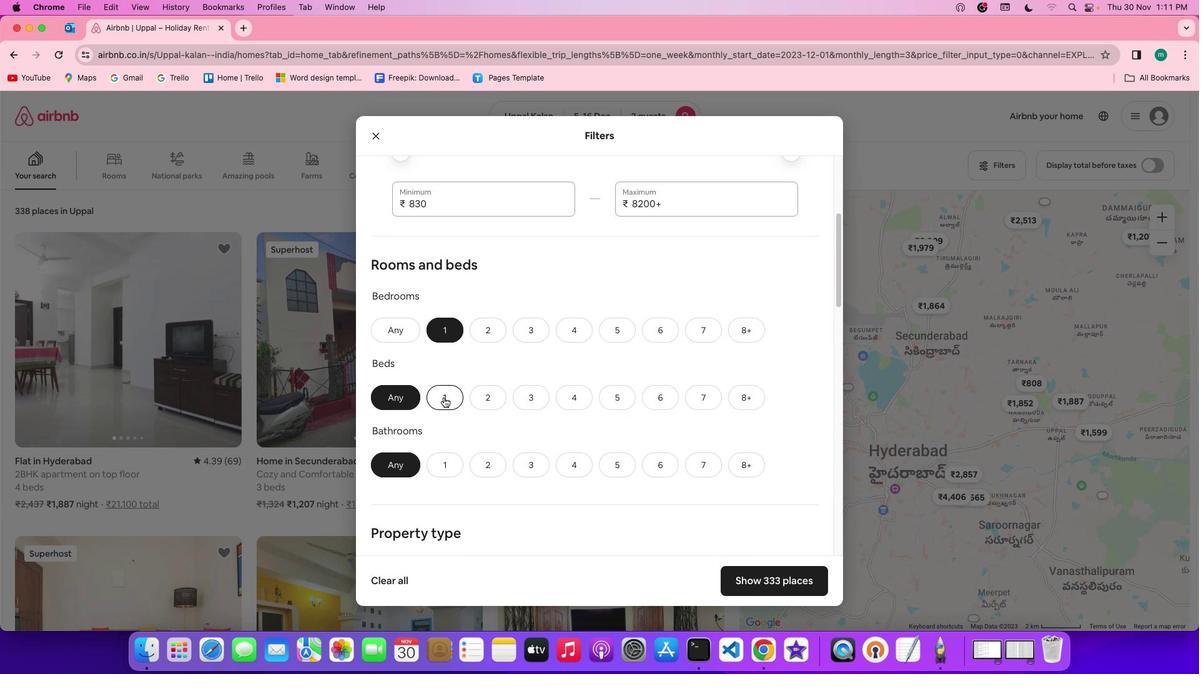 
Action: Mouse pressed left at (440, 394)
Screenshot: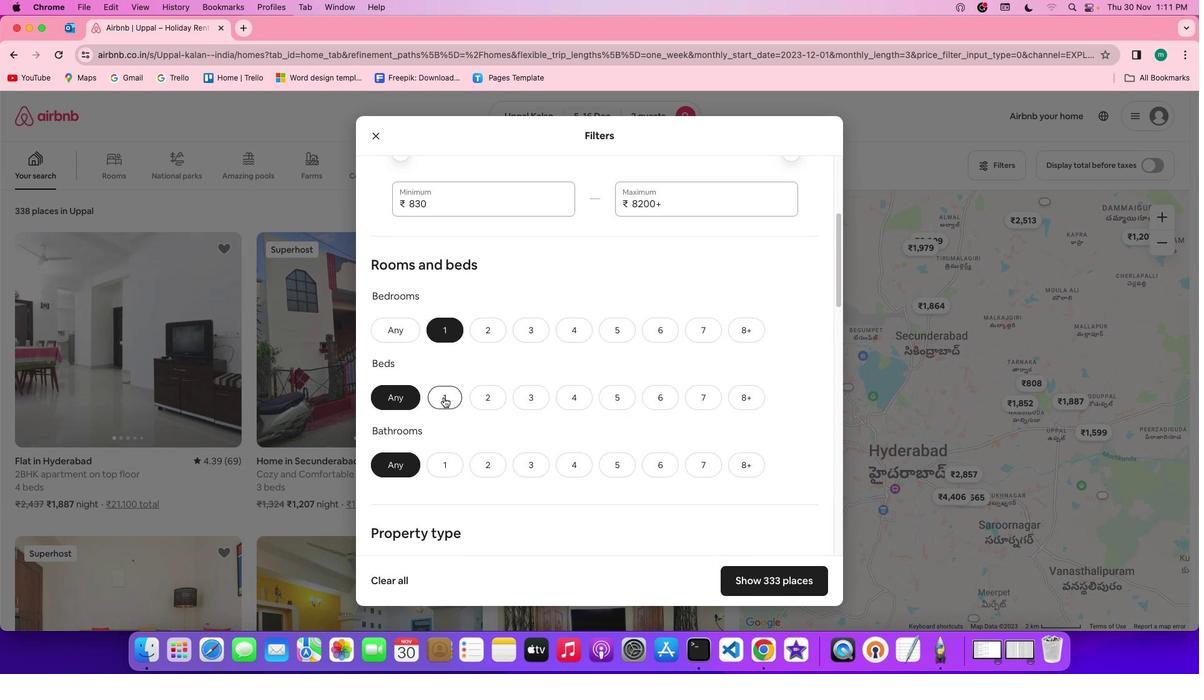 
Action: Mouse moved to (437, 461)
Screenshot: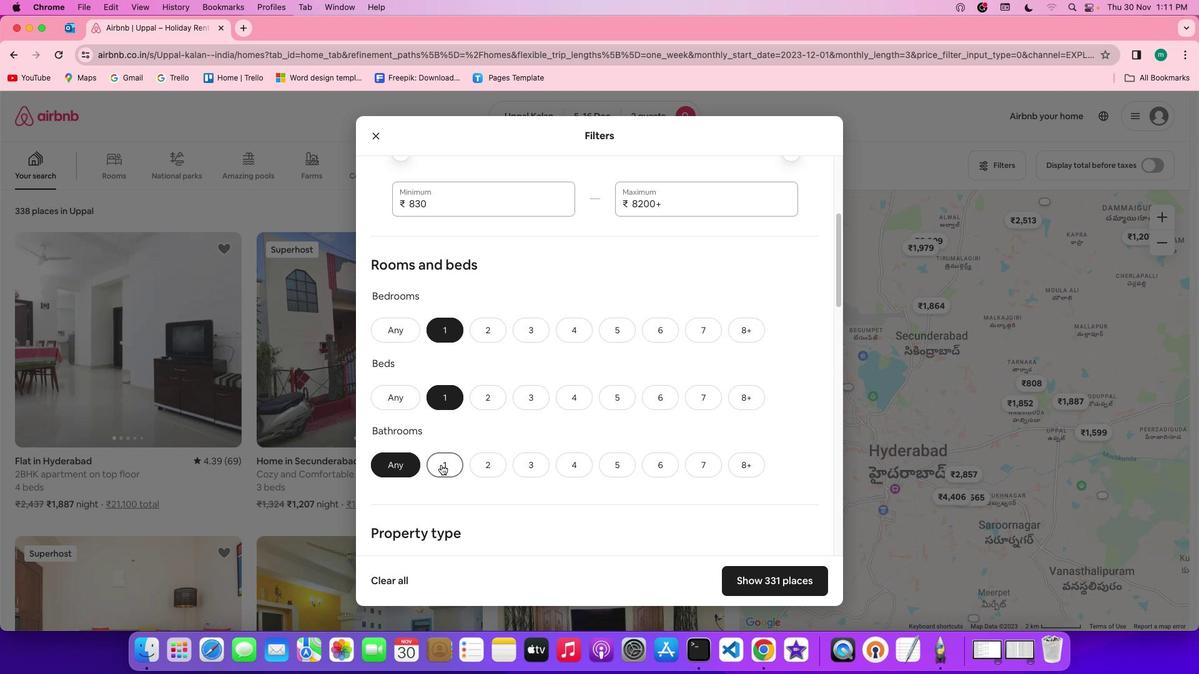 
Action: Mouse pressed left at (437, 461)
Screenshot: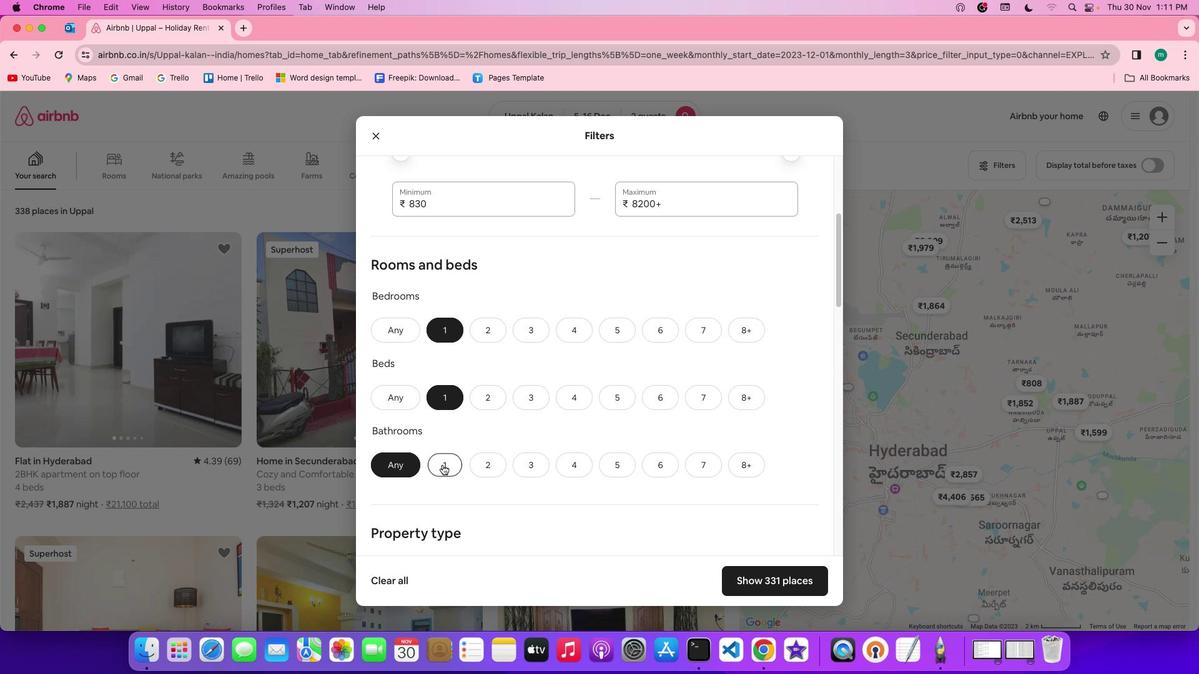
Action: Mouse moved to (663, 456)
Screenshot: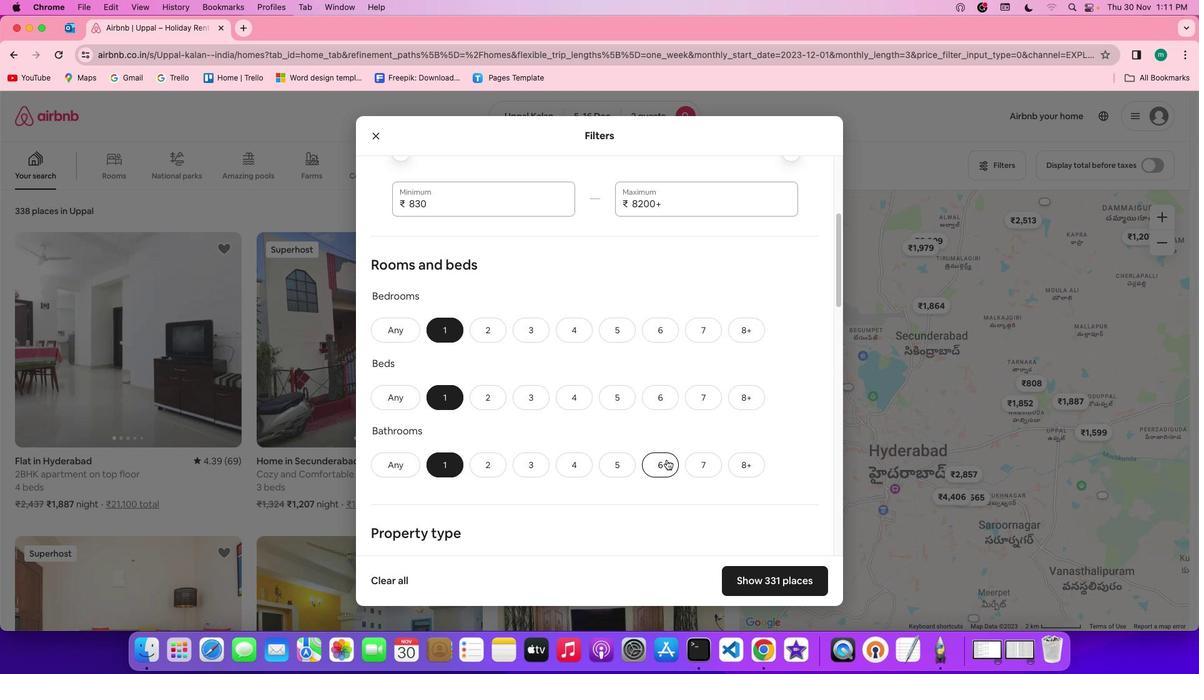 
Action: Mouse scrolled (663, 456) with delta (-3, -3)
Screenshot: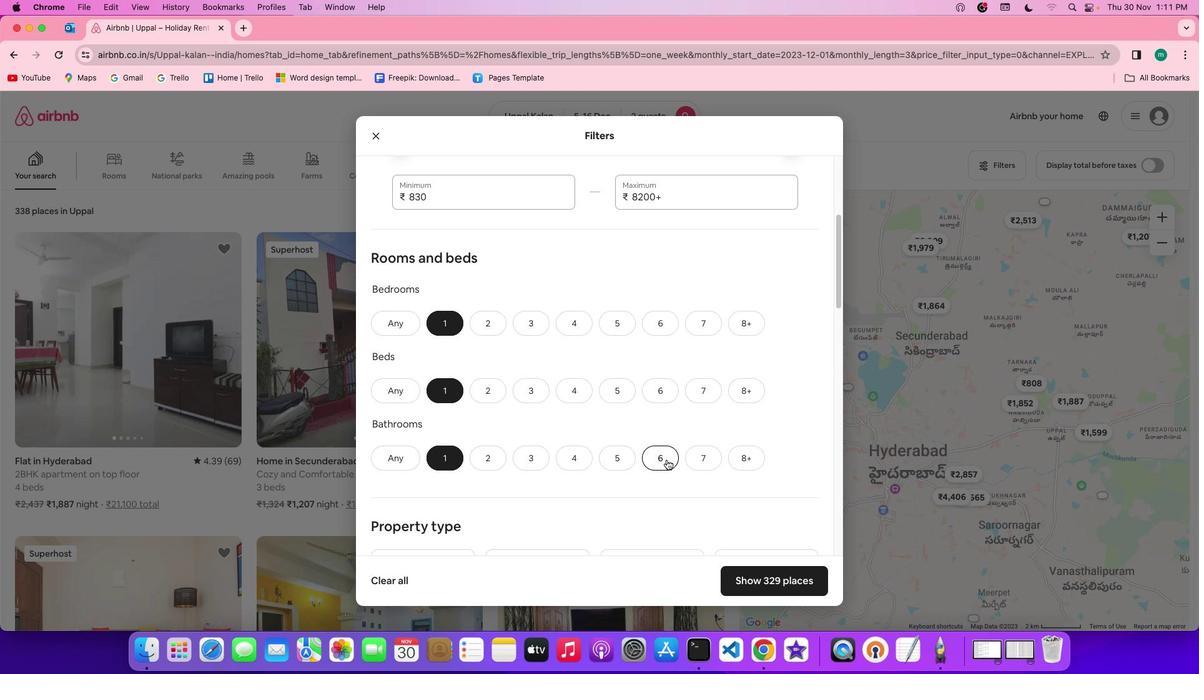 
Action: Mouse scrolled (663, 456) with delta (-3, -3)
Screenshot: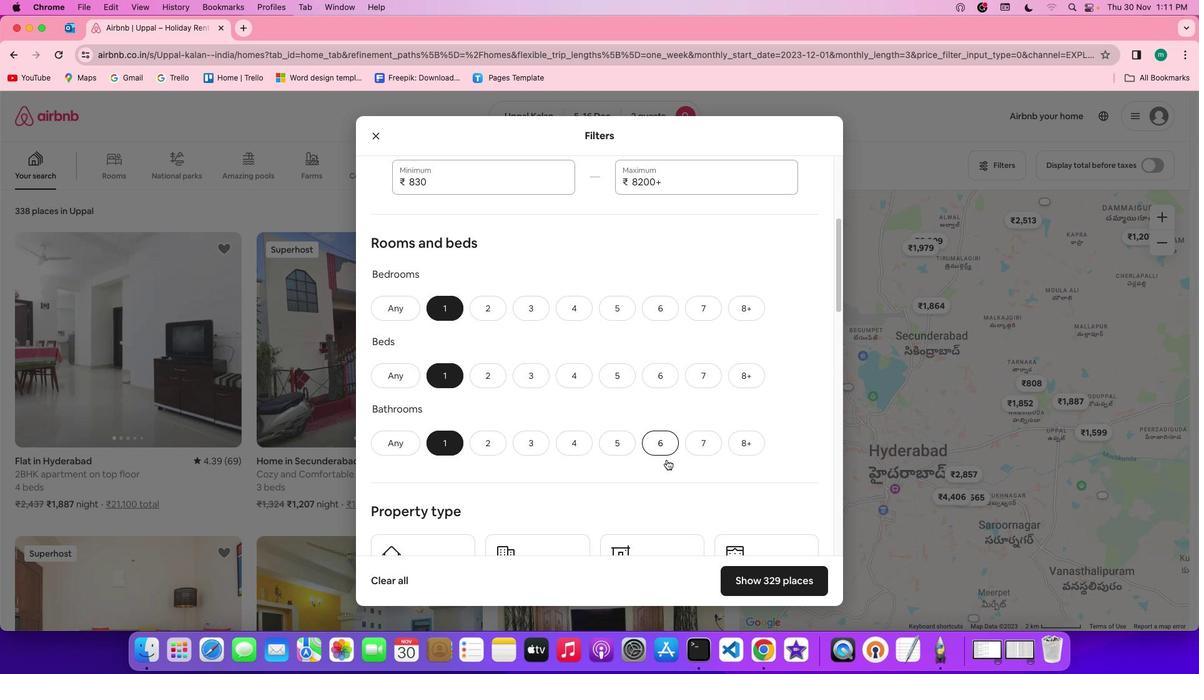 
Action: Mouse scrolled (663, 456) with delta (-3, -4)
Screenshot: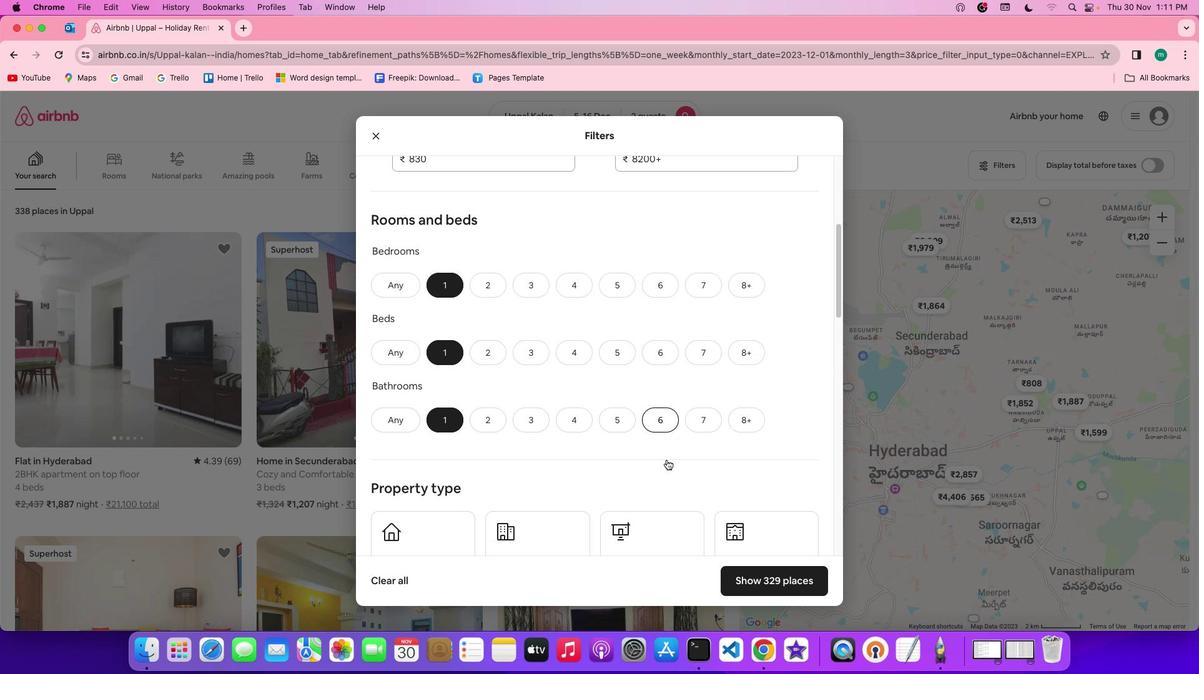 
Action: Mouse scrolled (663, 456) with delta (-3, -3)
Screenshot: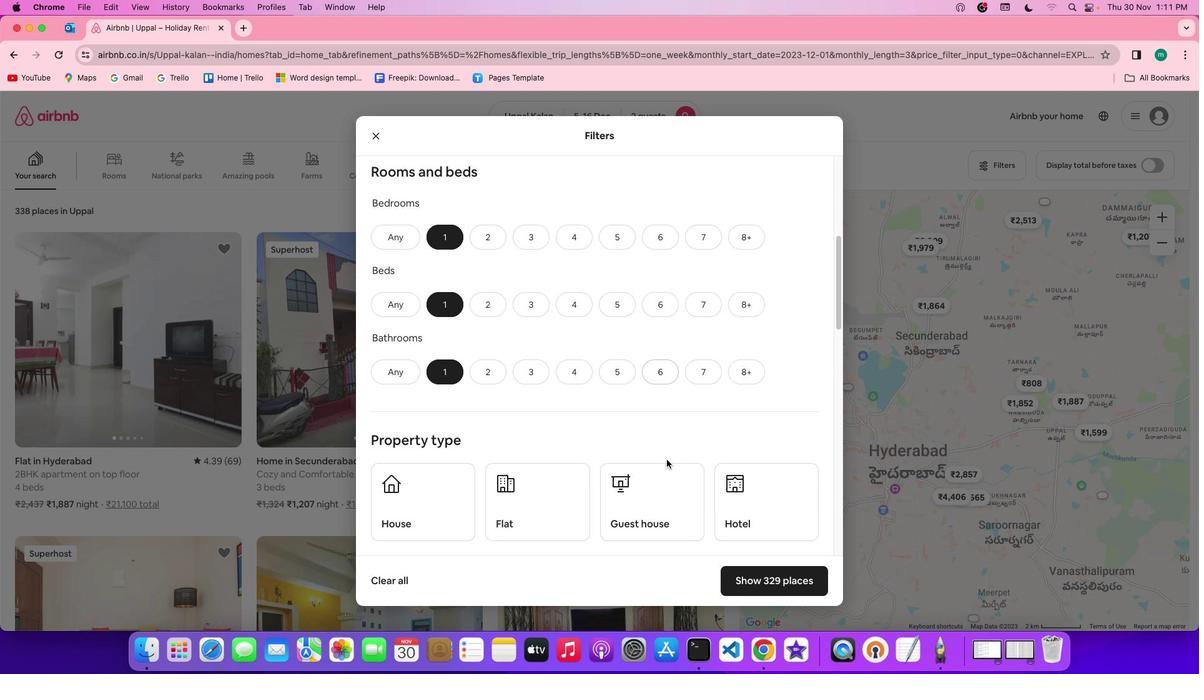 
Action: Mouse scrolled (663, 456) with delta (-3, -3)
Screenshot: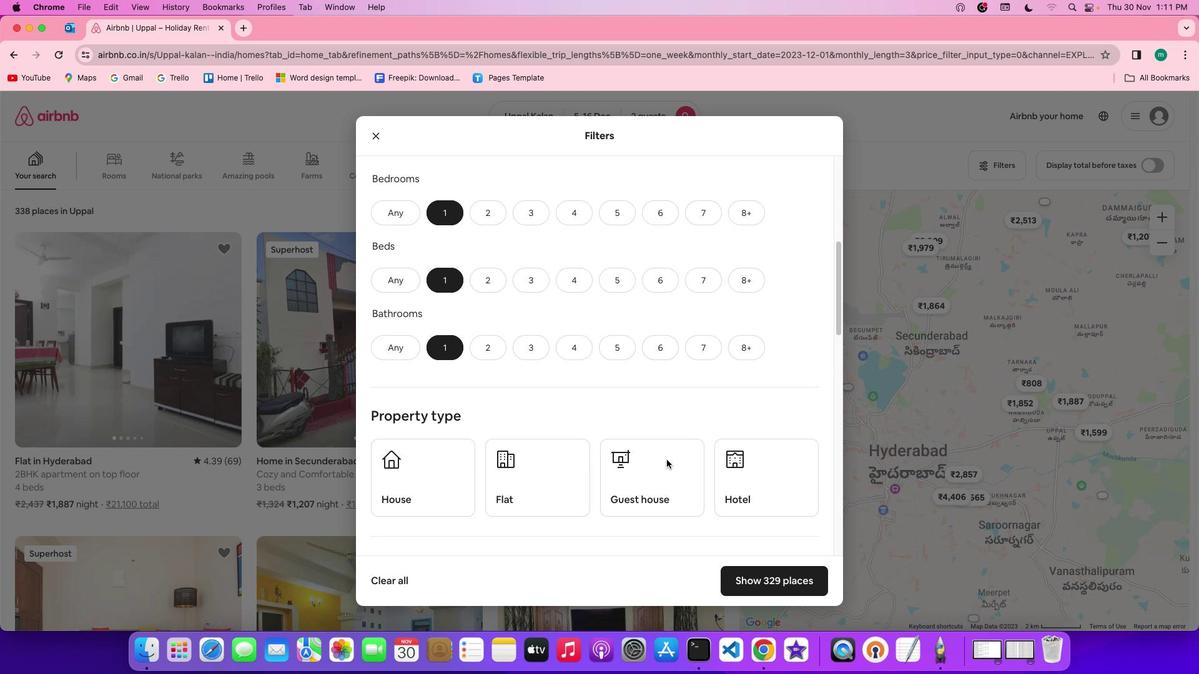 
Action: Mouse scrolled (663, 456) with delta (-3, -4)
Screenshot: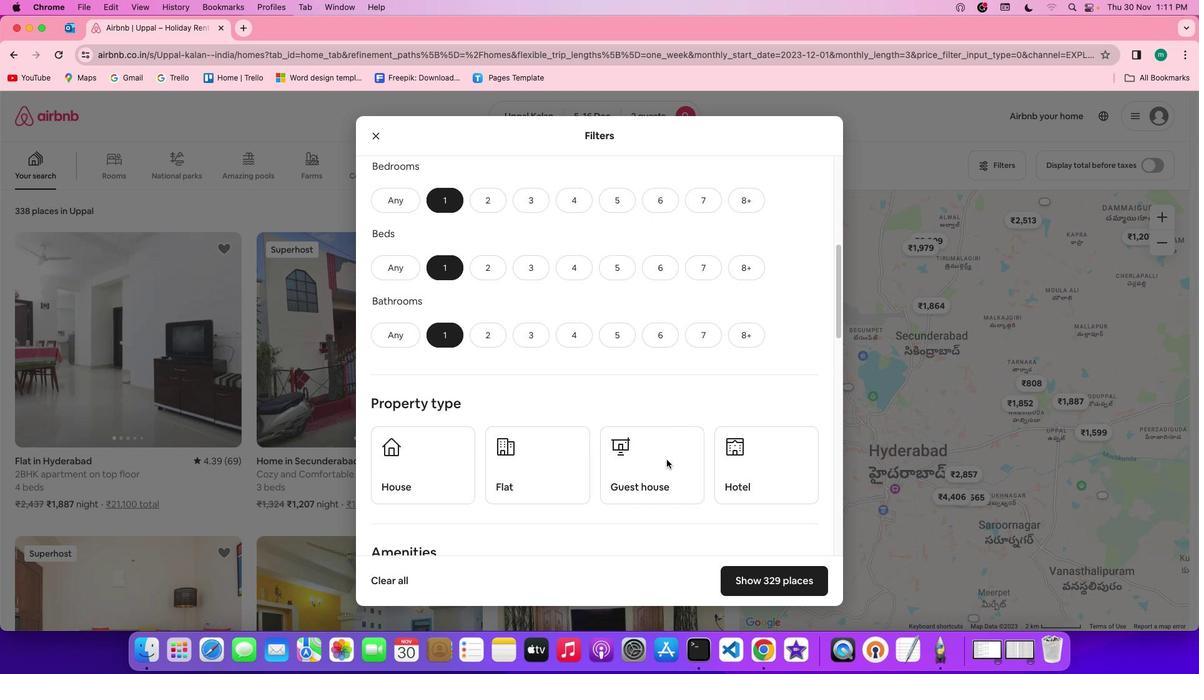 
Action: Mouse scrolled (663, 456) with delta (-3, -4)
Screenshot: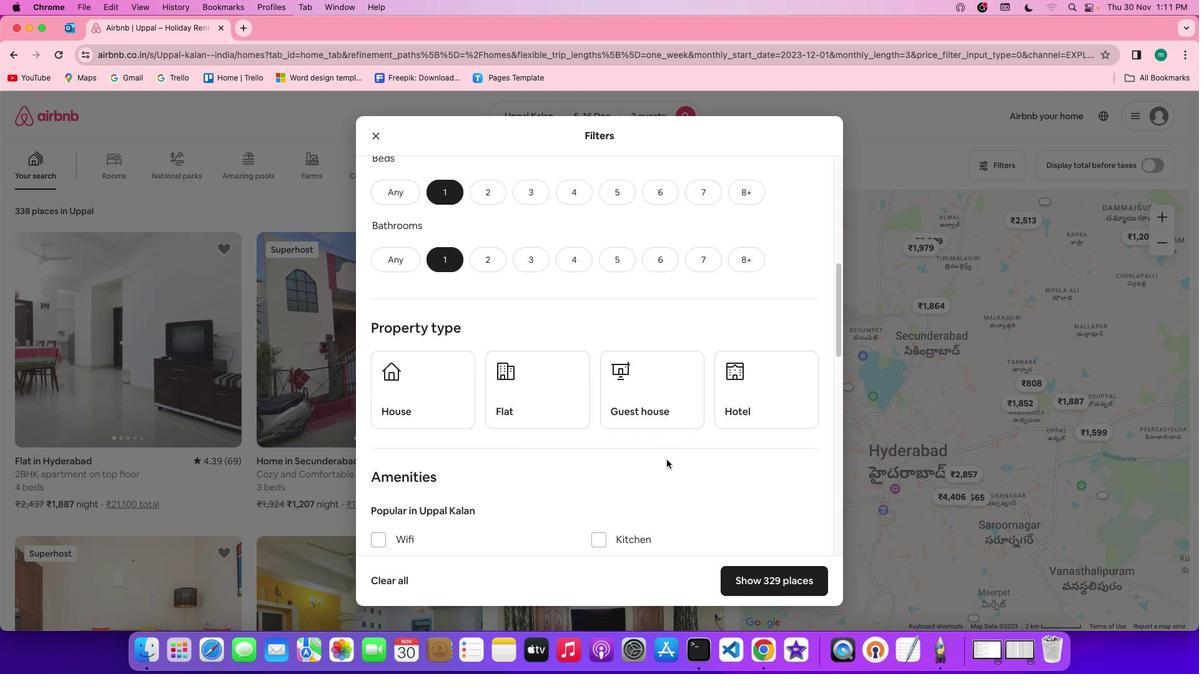 
Action: Mouse scrolled (663, 456) with delta (-3, -3)
Screenshot: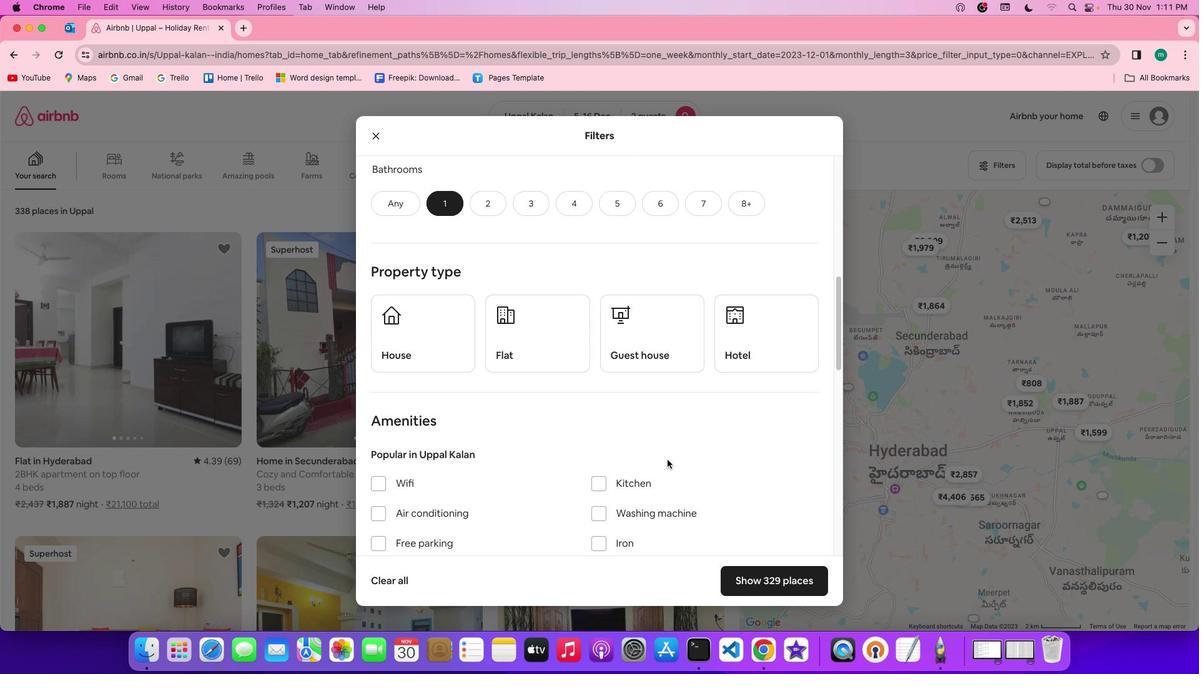 
Action: Mouse scrolled (663, 456) with delta (-3, -3)
Screenshot: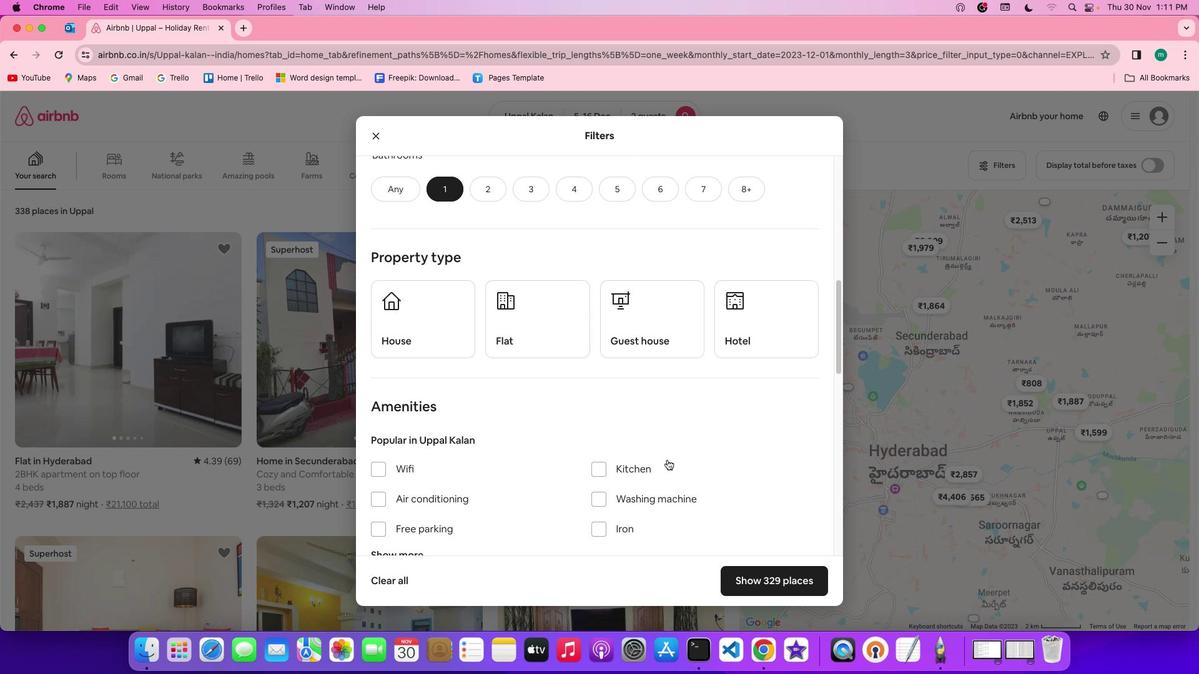 
Action: Mouse moved to (663, 456)
Screenshot: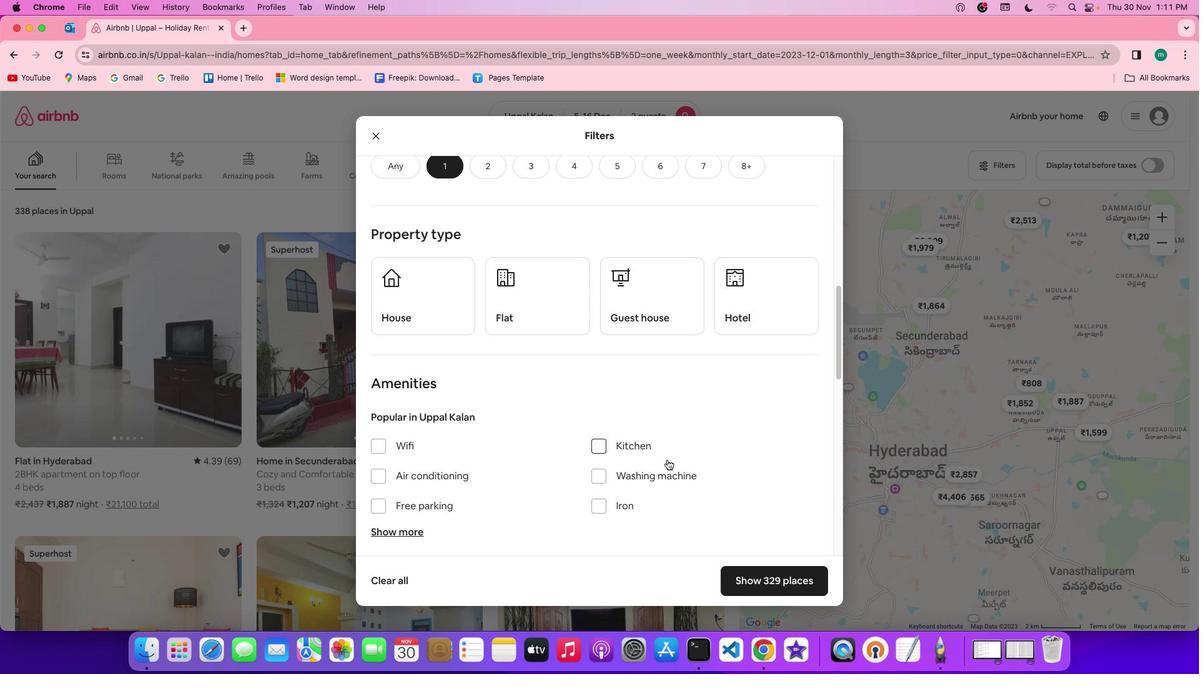 
Action: Mouse scrolled (663, 456) with delta (-3, -4)
Screenshot: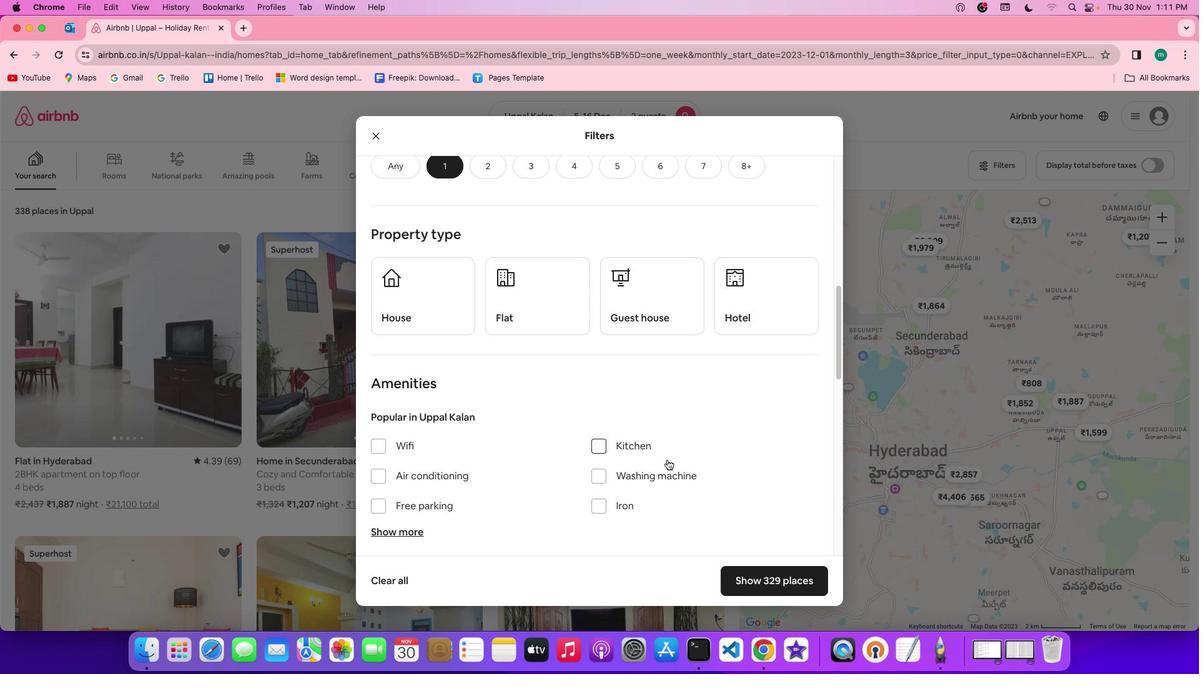 
Action: Mouse moved to (663, 456)
Screenshot: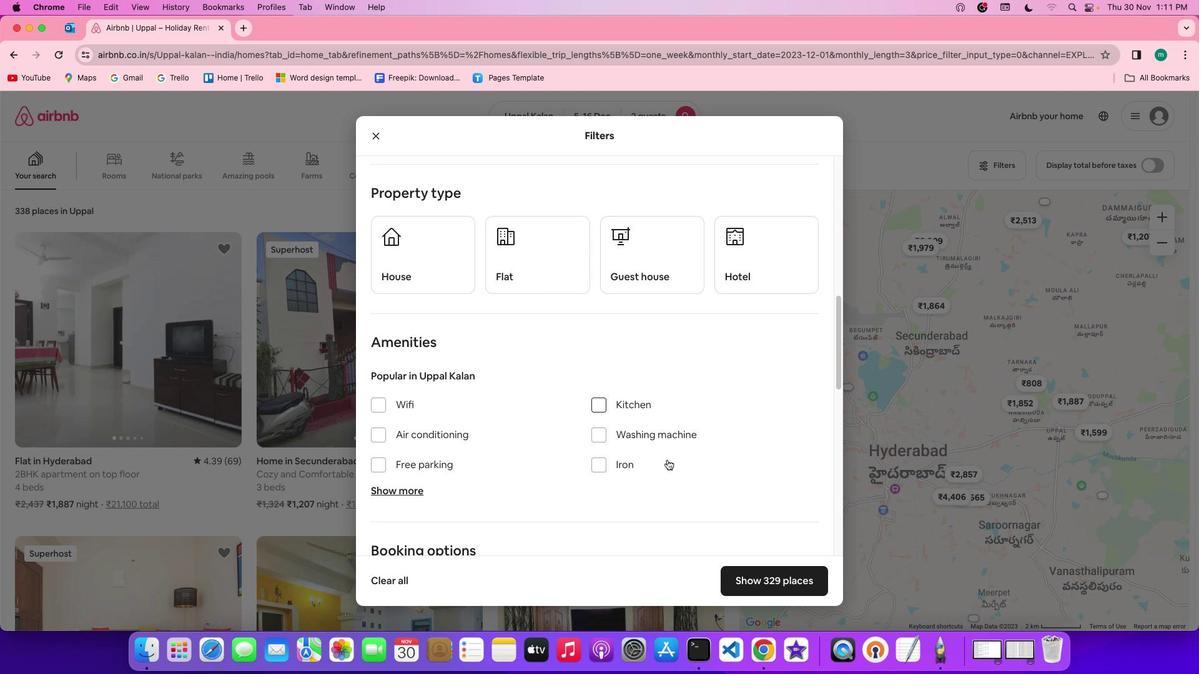 
Action: Mouse scrolled (663, 456) with delta (-3, -3)
Screenshot: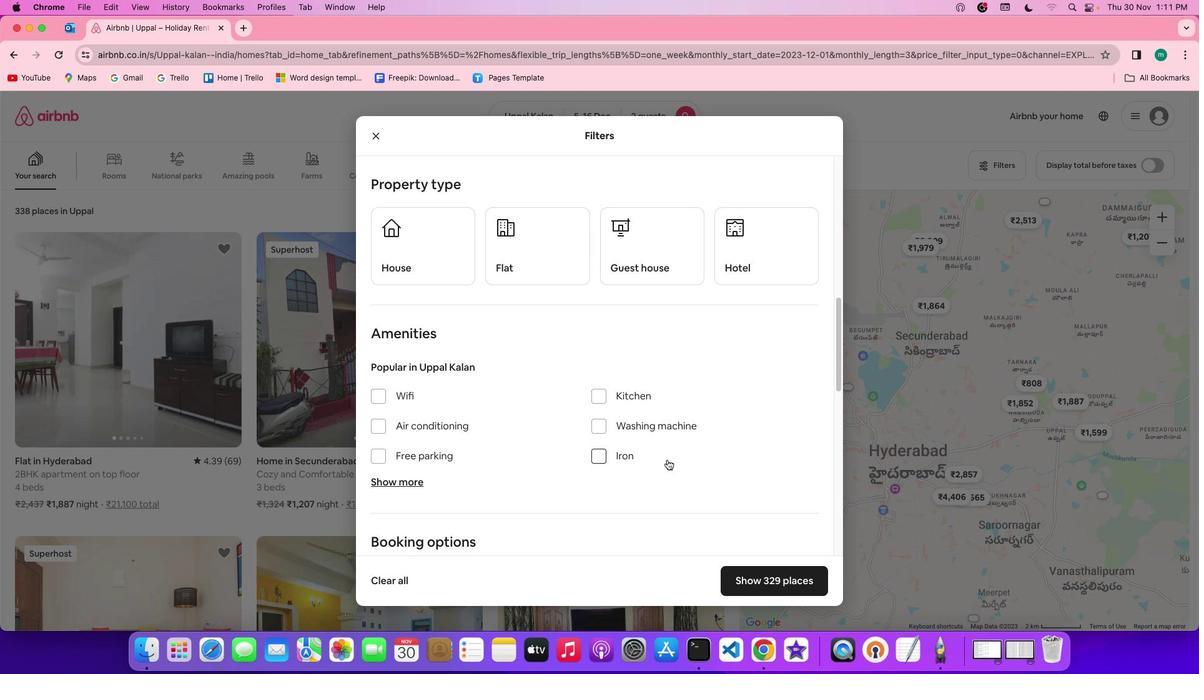 
Action: Mouse moved to (770, 238)
Screenshot: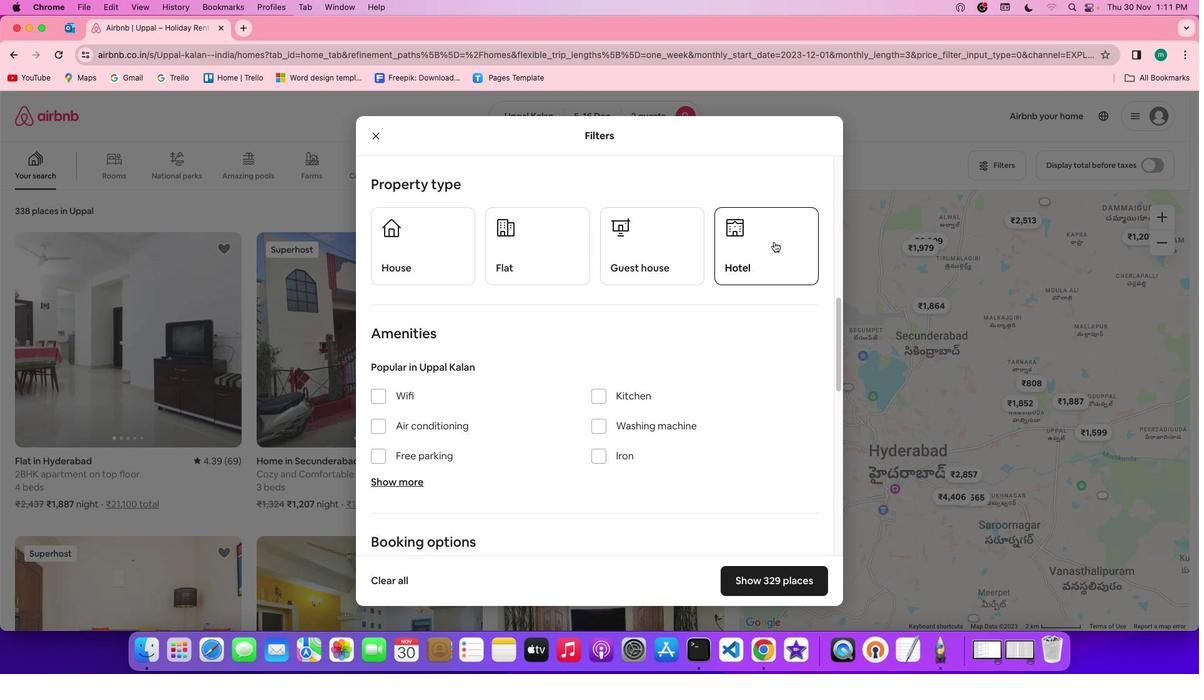 
Action: Mouse pressed left at (770, 238)
Screenshot: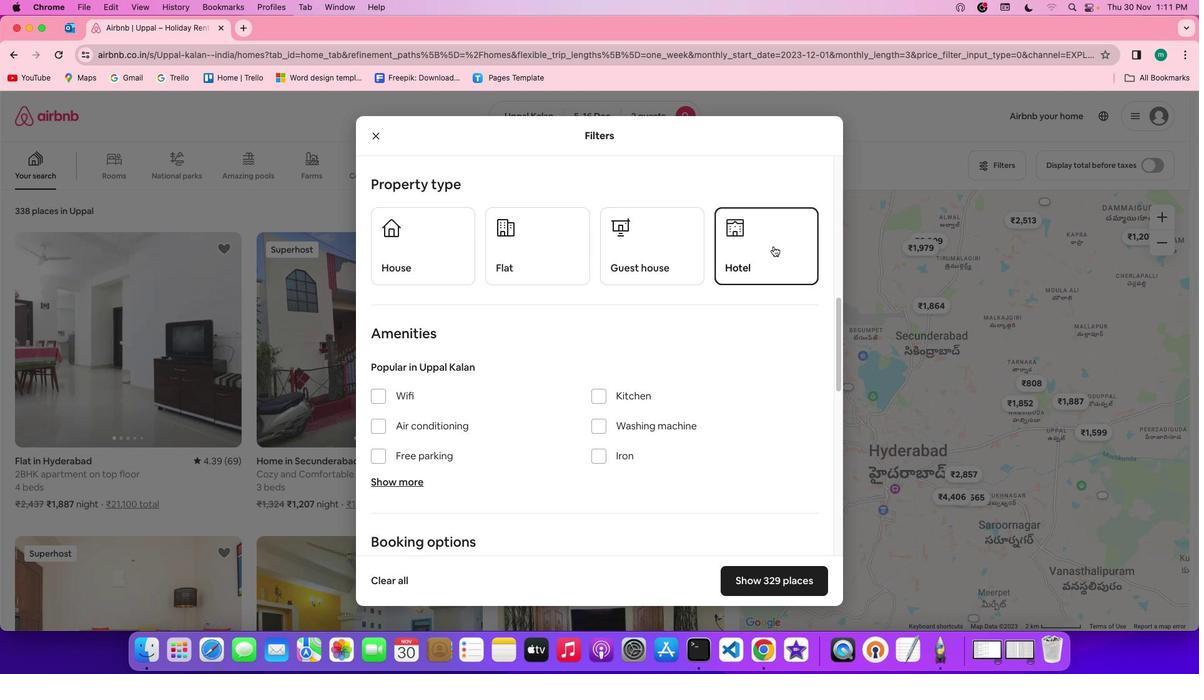 
Action: Mouse moved to (647, 398)
Screenshot: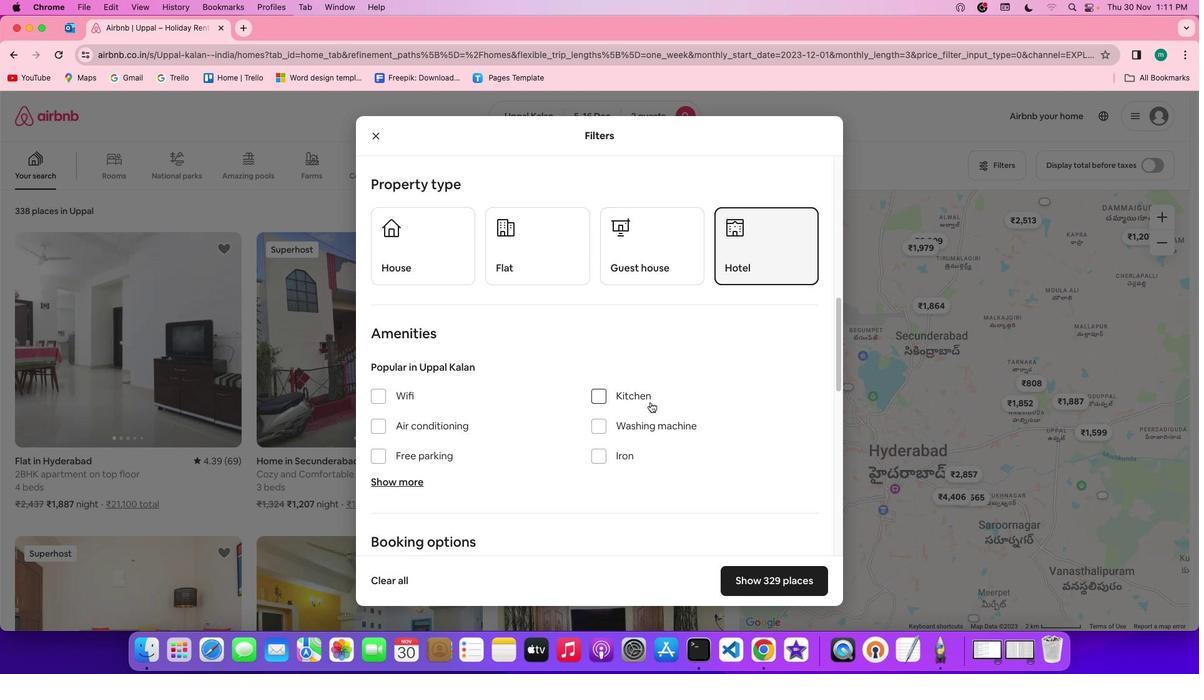 
Action: Mouse scrolled (647, 398) with delta (-3, -3)
Screenshot: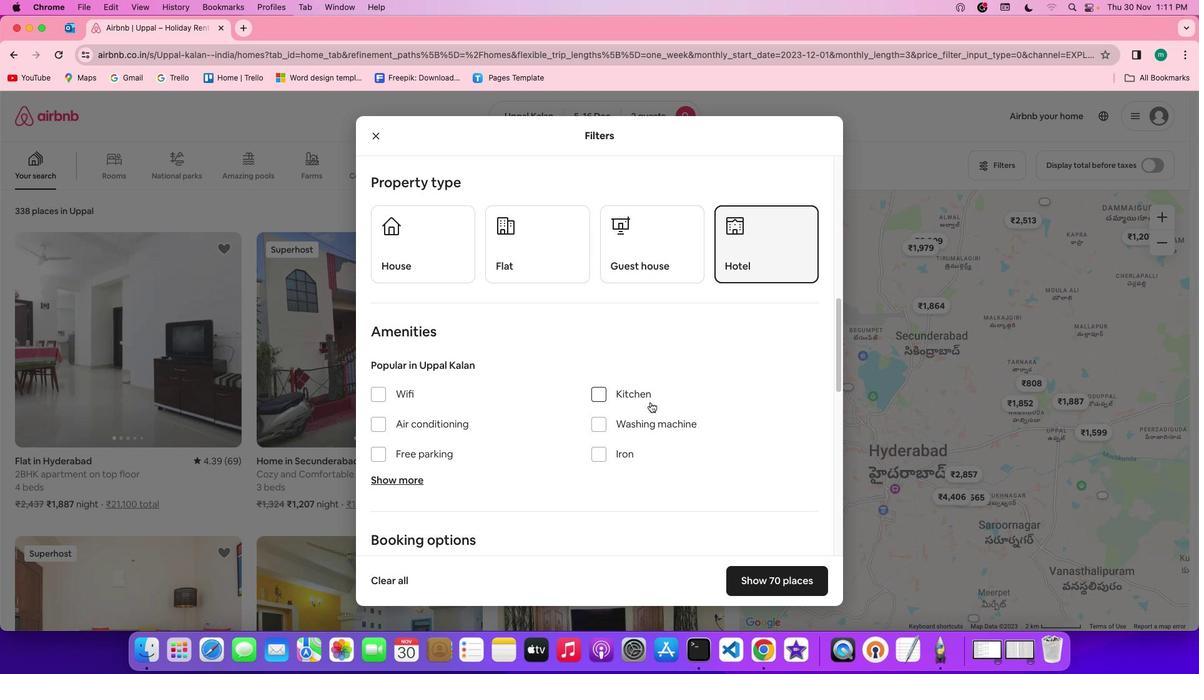 
Action: Mouse scrolled (647, 398) with delta (-3, -3)
Screenshot: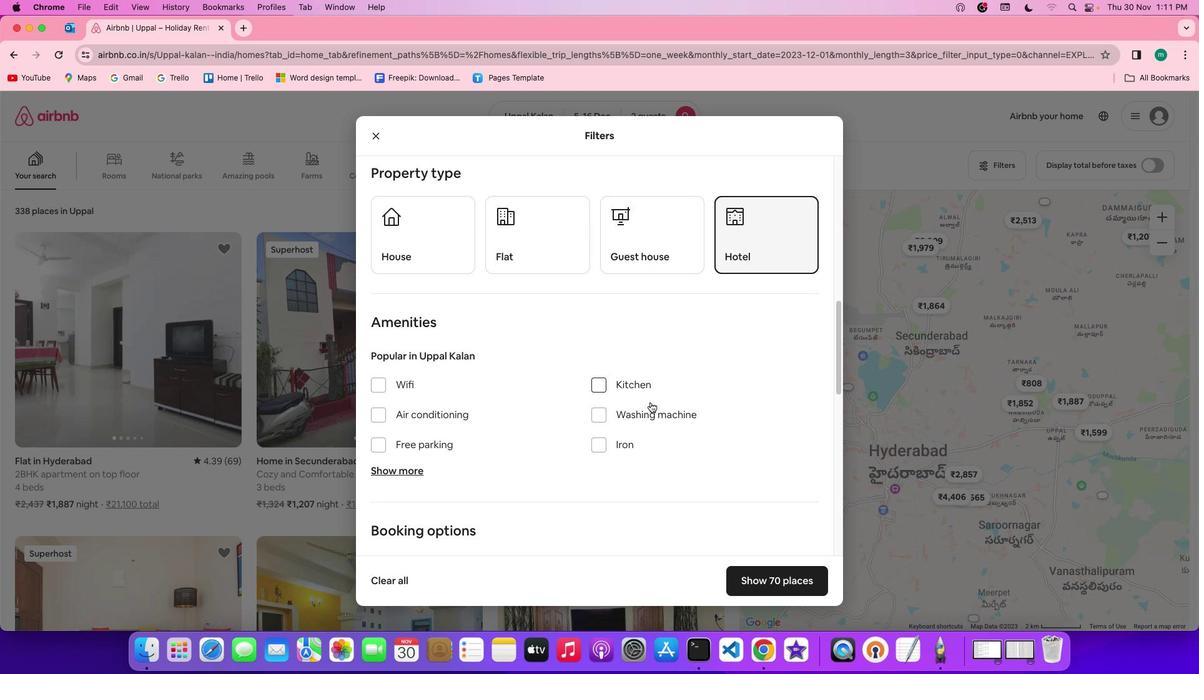
Action: Mouse scrolled (647, 398) with delta (-3, -3)
Screenshot: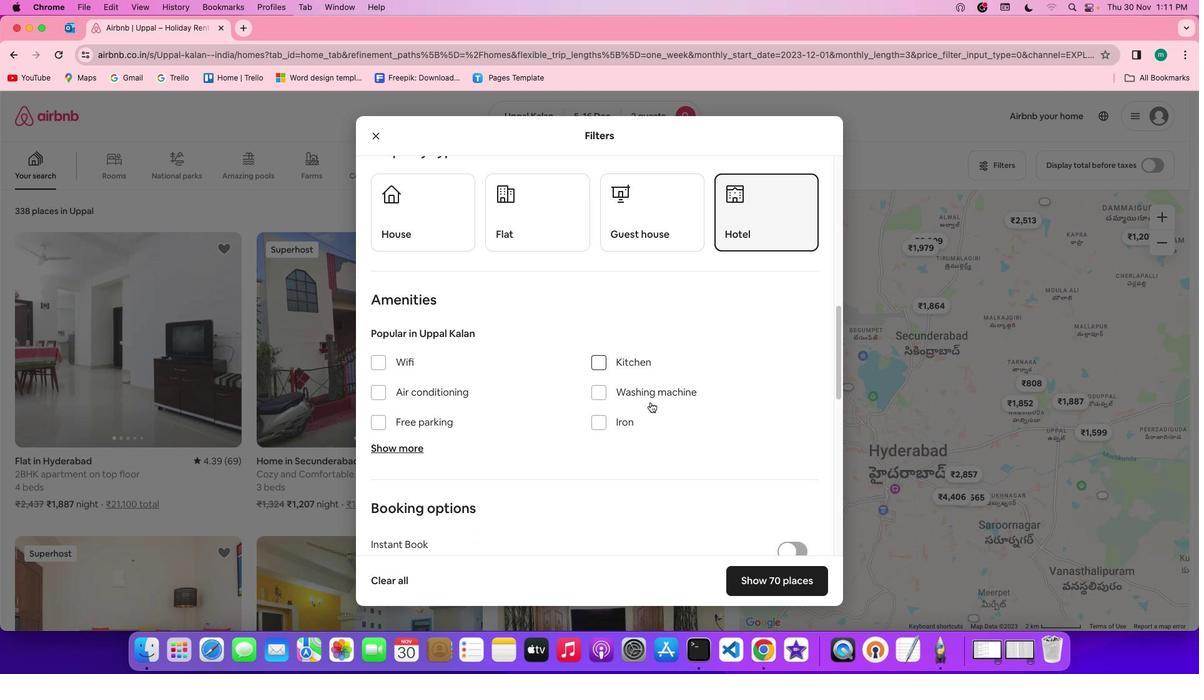 
Action: Mouse scrolled (647, 398) with delta (-3, -3)
Screenshot: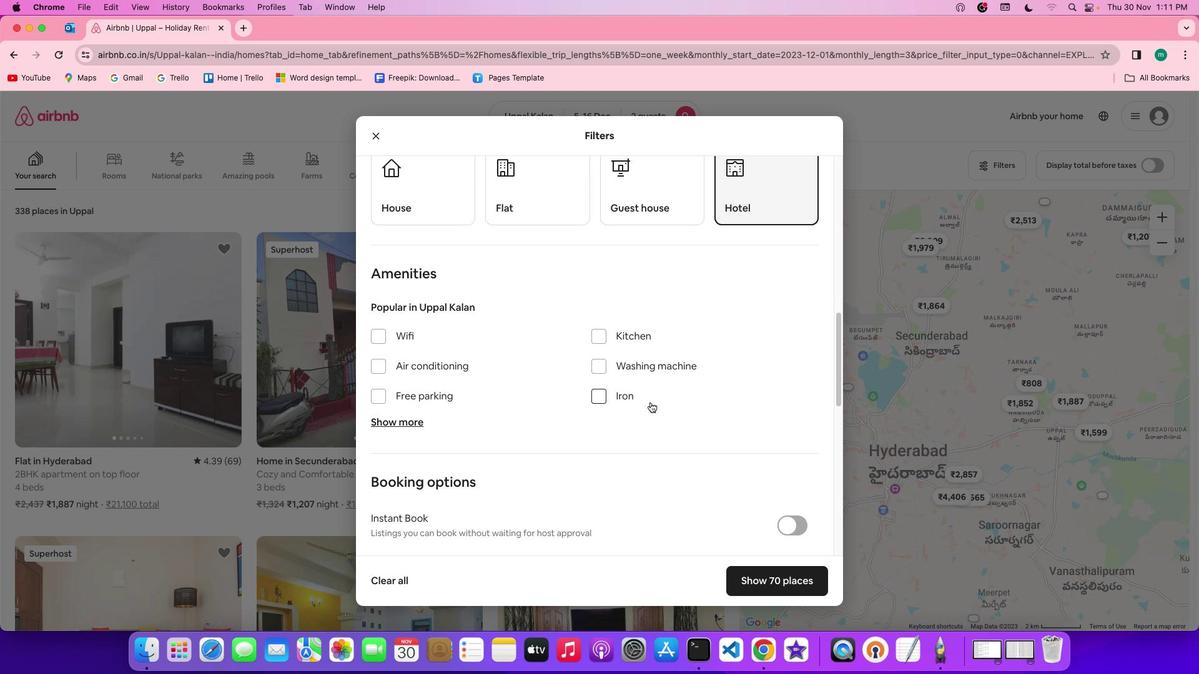 
Action: Mouse scrolled (647, 398) with delta (-3, -3)
Screenshot: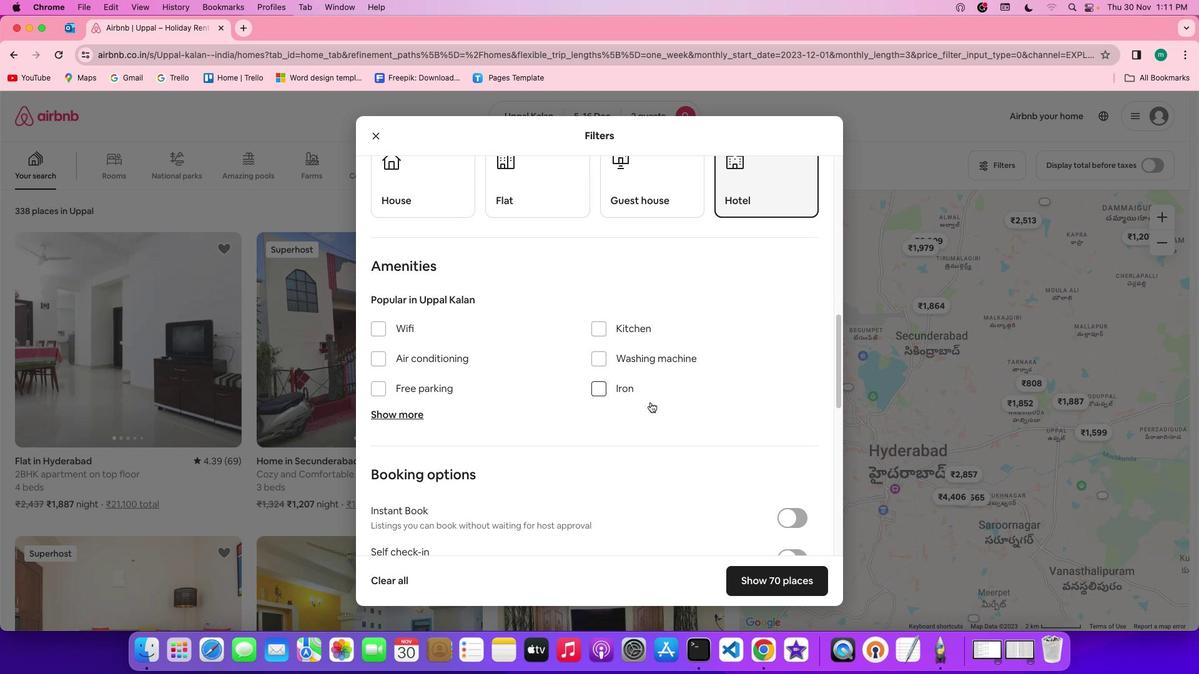 
Action: Mouse scrolled (647, 398) with delta (-3, -3)
Screenshot: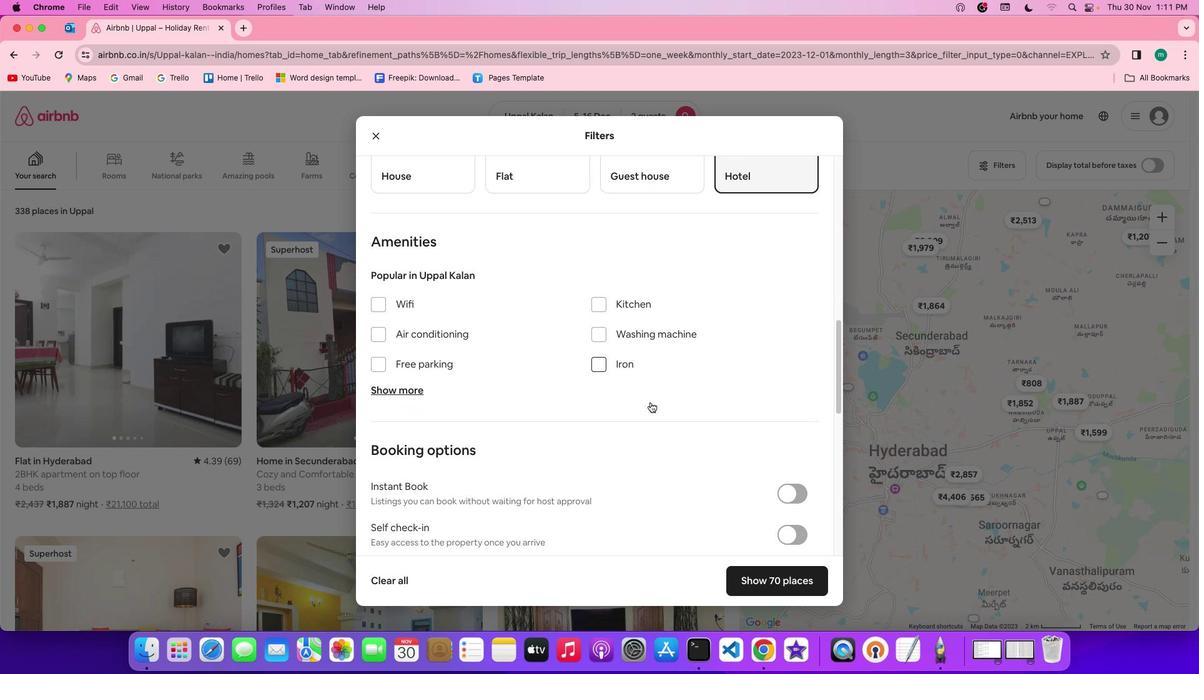 
Action: Mouse moved to (609, 307)
Screenshot: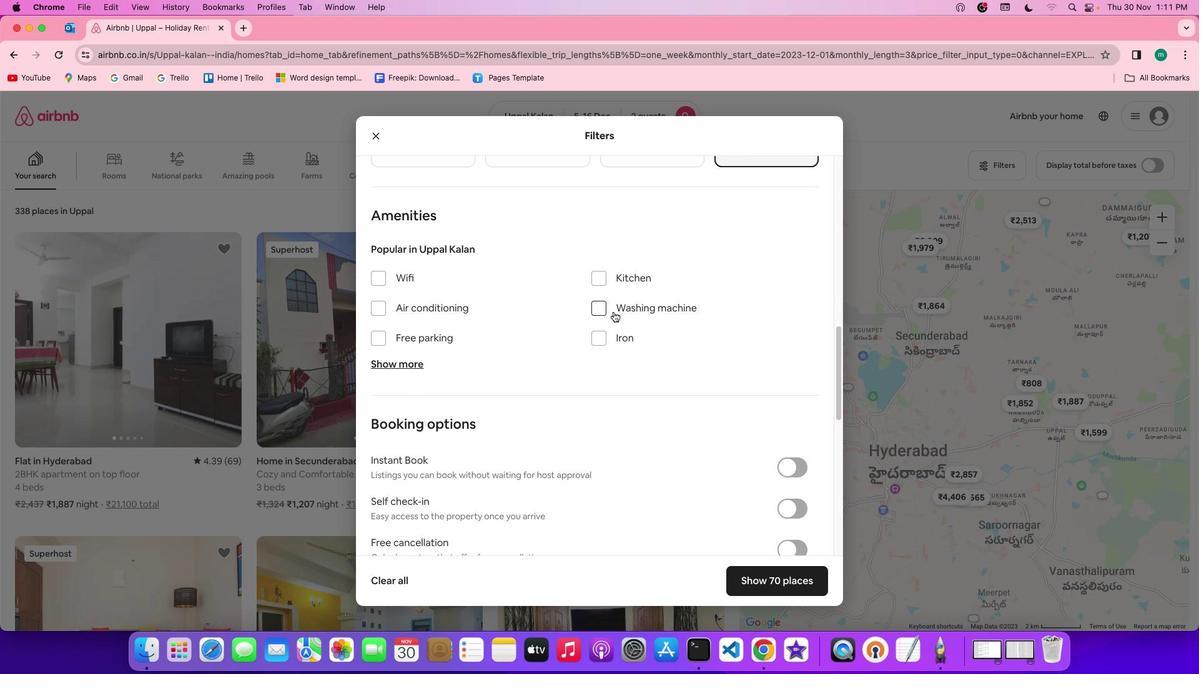 
Action: Mouse pressed left at (609, 307)
Screenshot: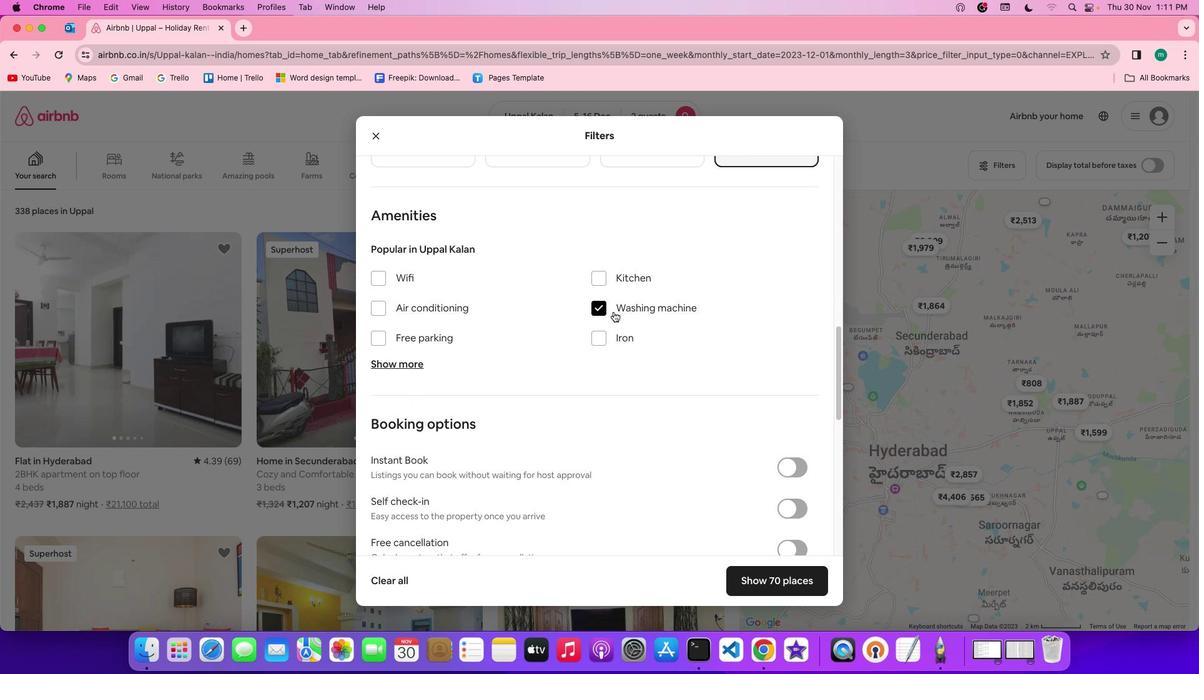 
Action: Mouse moved to (699, 399)
Screenshot: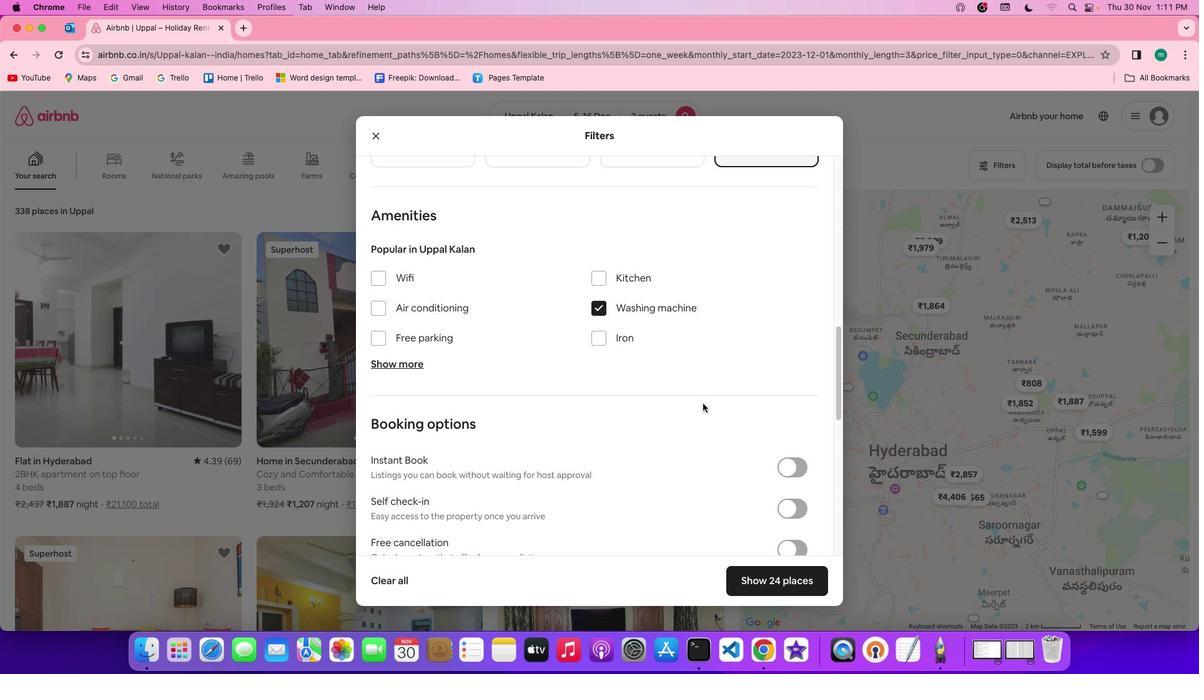 
Action: Mouse scrolled (699, 399) with delta (-3, -3)
Screenshot: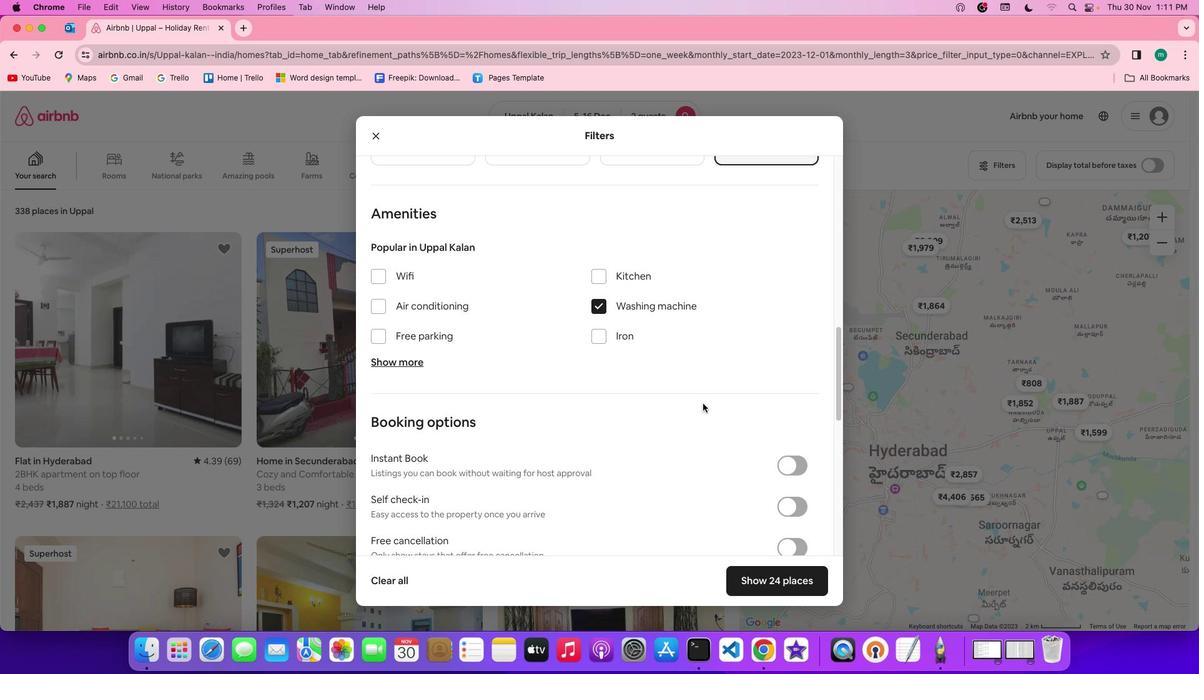 
Action: Mouse scrolled (699, 399) with delta (-3, -3)
Screenshot: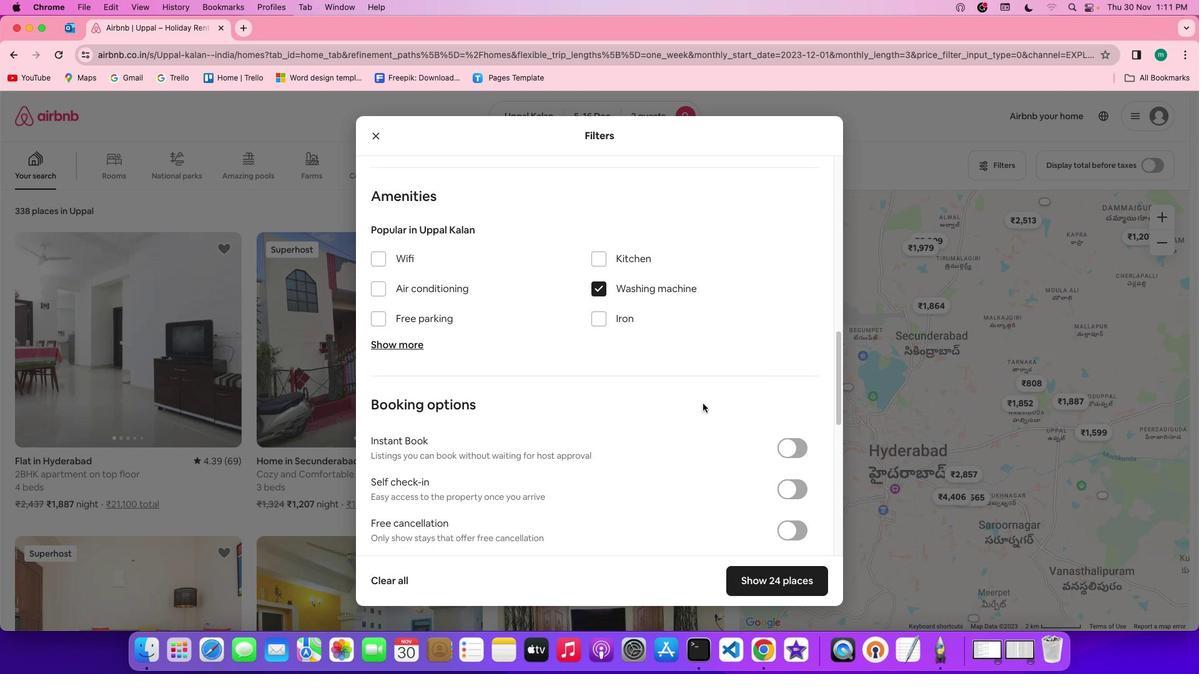 
Action: Mouse scrolled (699, 399) with delta (-3, -4)
Screenshot: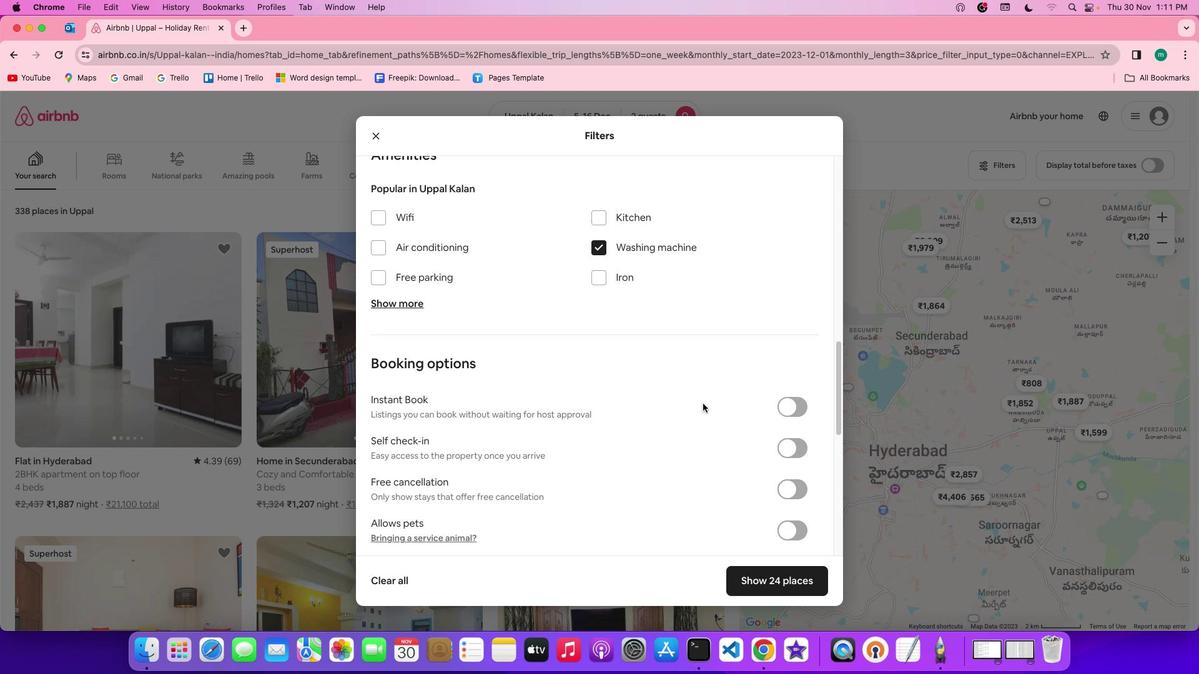 
Action: Mouse scrolled (699, 399) with delta (-3, -4)
Screenshot: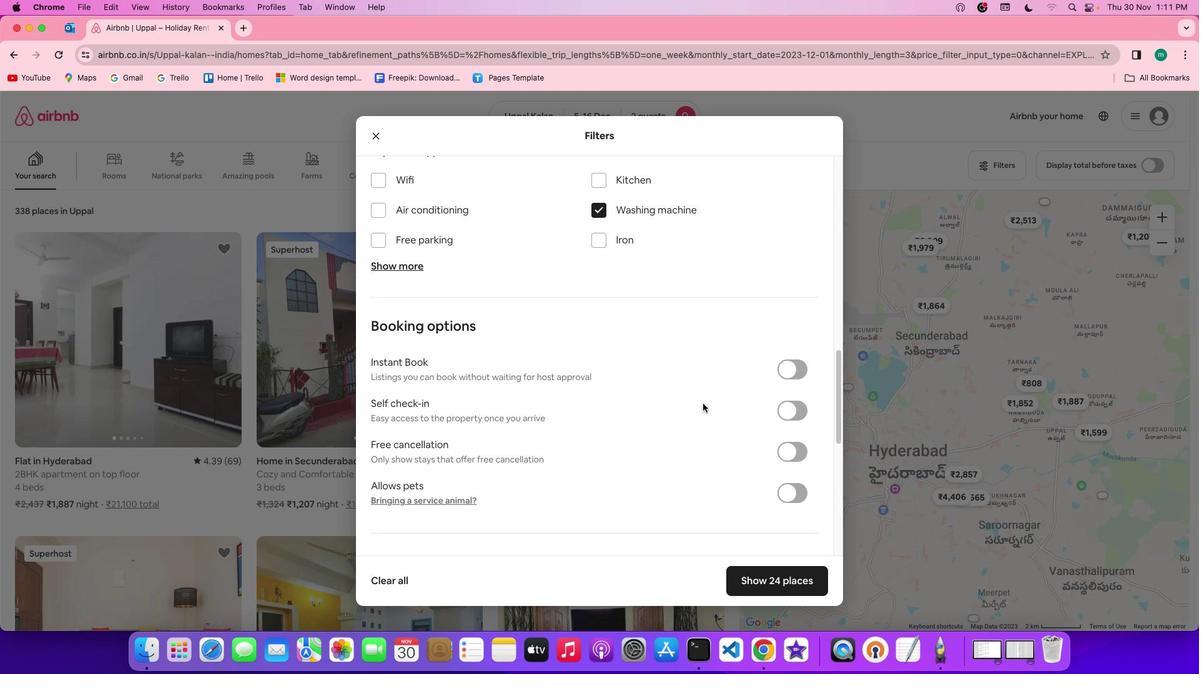 
Action: Mouse scrolled (699, 399) with delta (-3, -3)
Screenshot: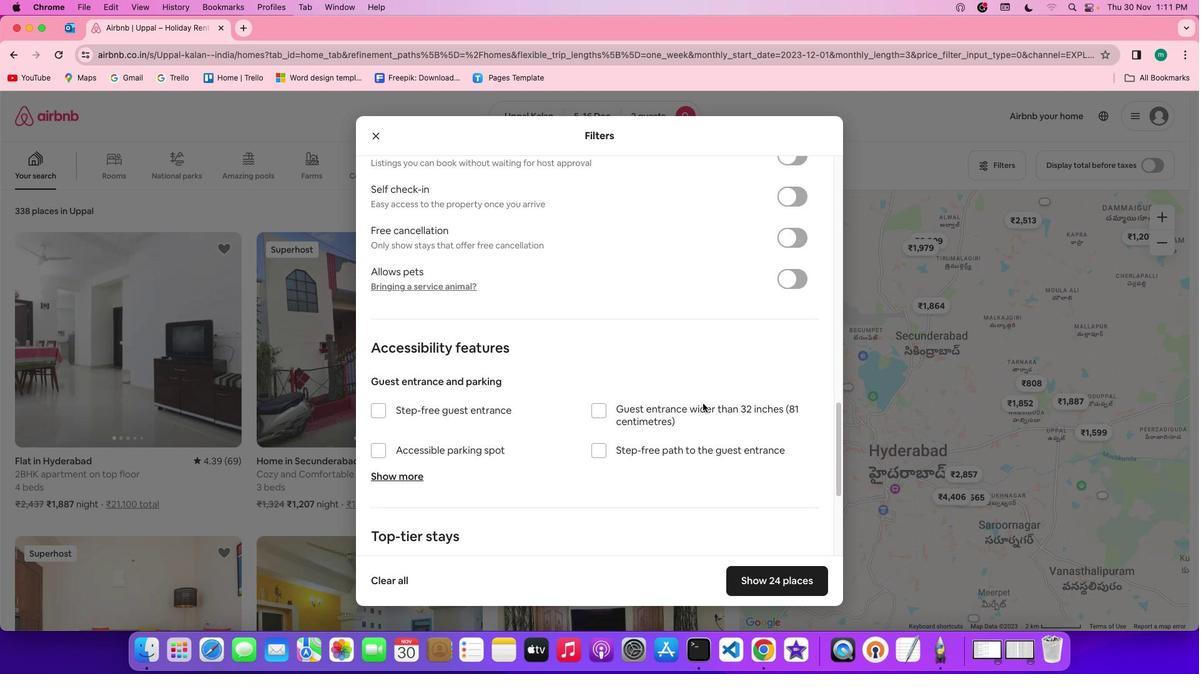 
Action: Mouse scrolled (699, 399) with delta (-3, -3)
Screenshot: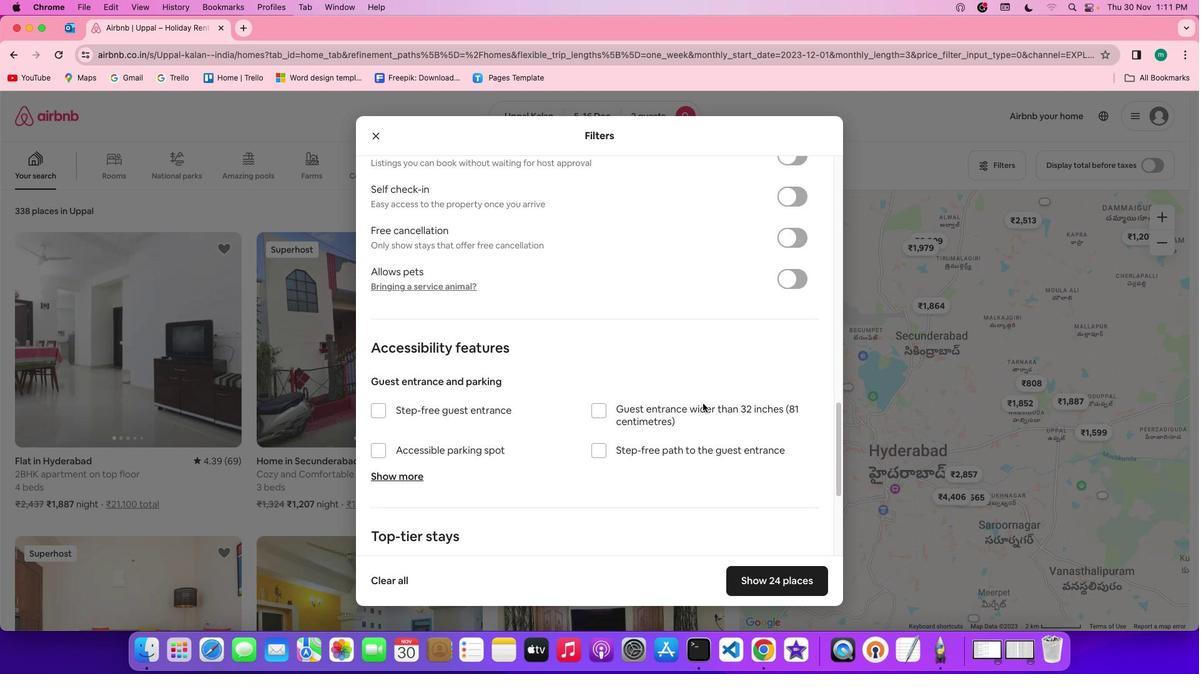 
Action: Mouse scrolled (699, 399) with delta (-3, -4)
Screenshot: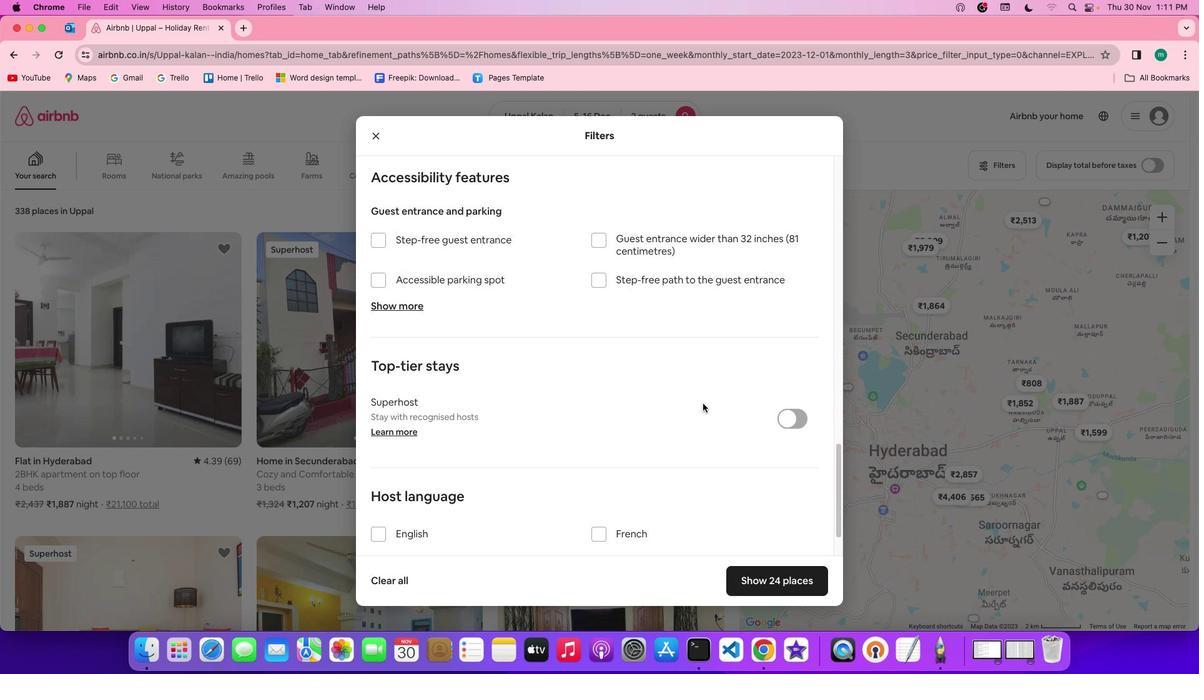 
Action: Mouse scrolled (699, 399) with delta (-3, -6)
Screenshot: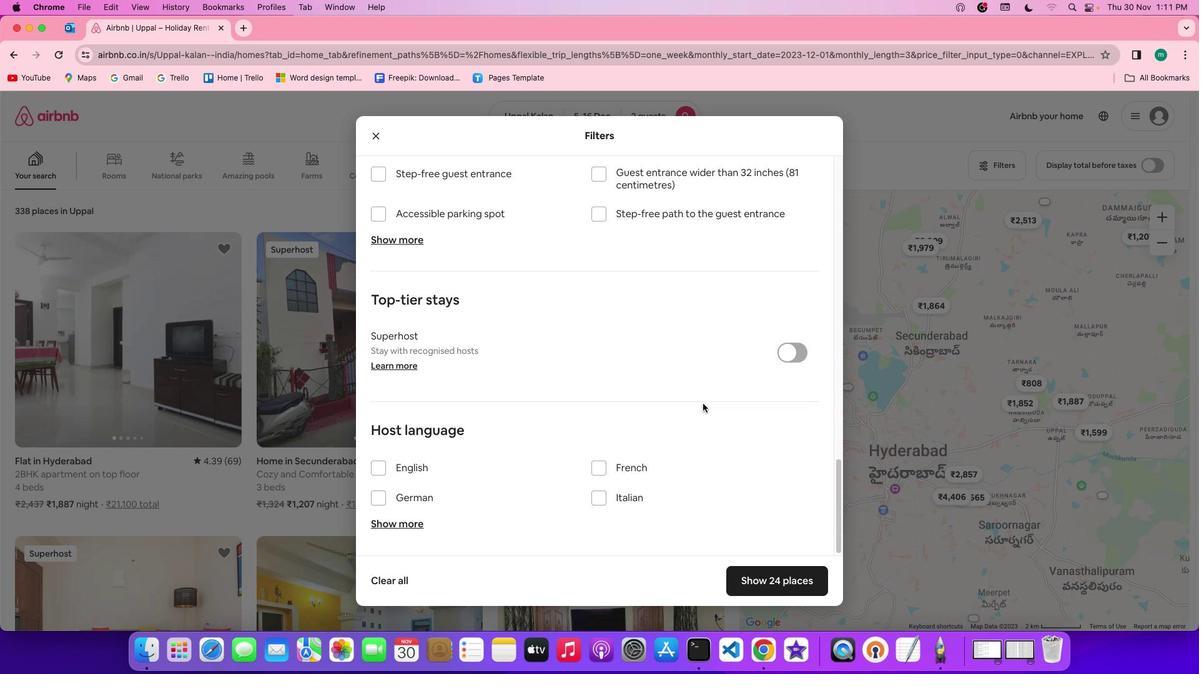 
Action: Mouse scrolled (699, 399) with delta (-3, -6)
Screenshot: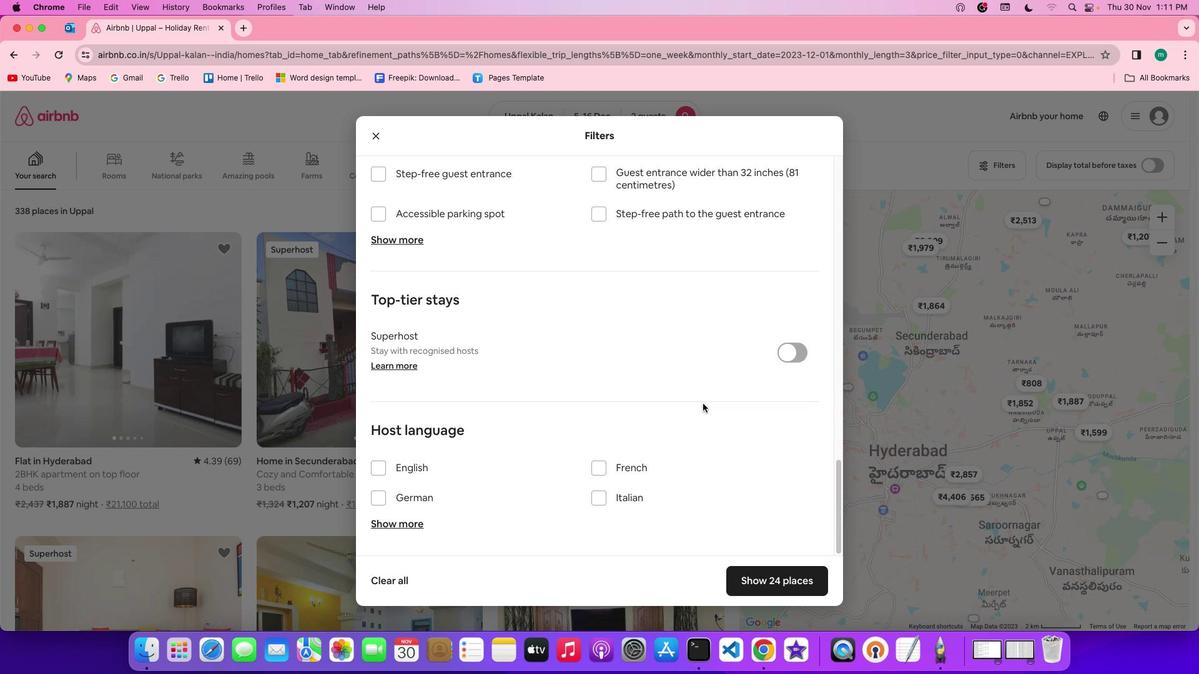 
Action: Mouse scrolled (699, 399) with delta (-3, -3)
Screenshot: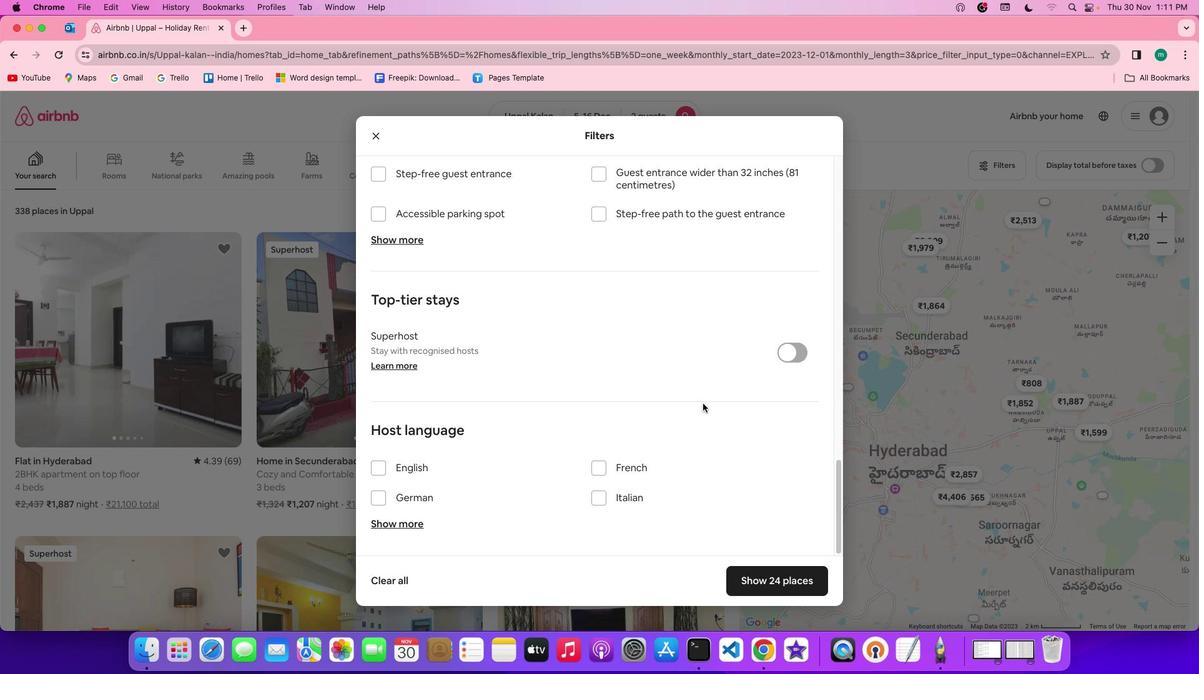 
Action: Mouse scrolled (699, 399) with delta (-3, -3)
Screenshot: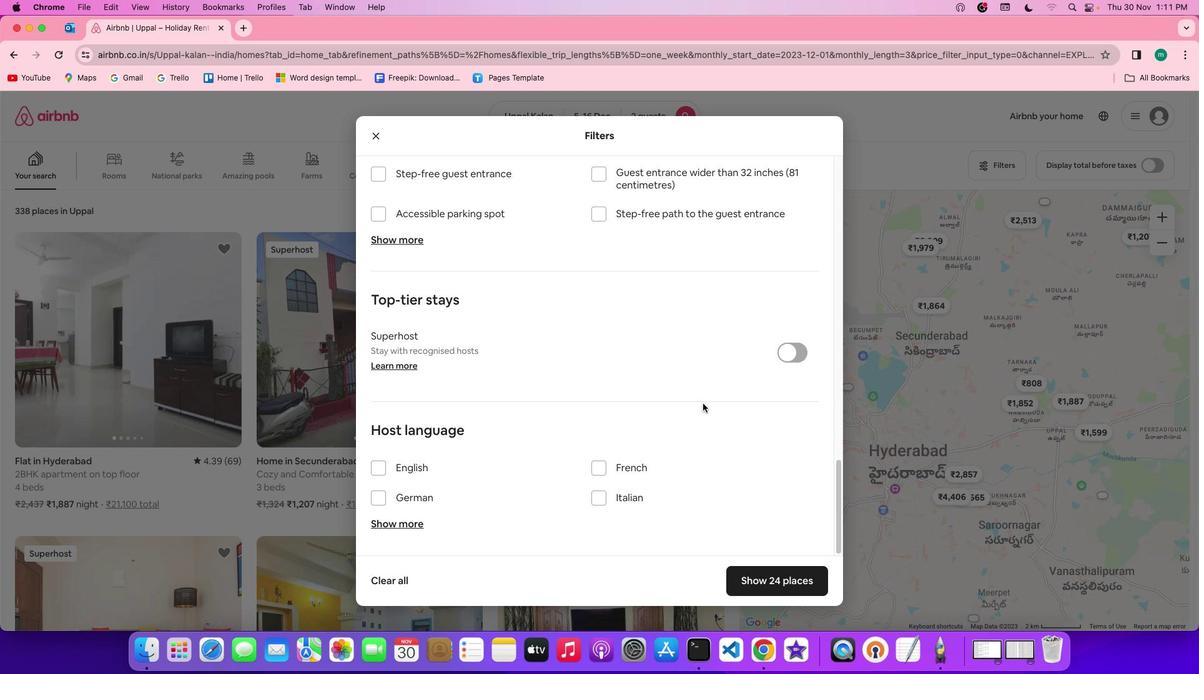 
Action: Mouse scrolled (699, 399) with delta (-3, -4)
Screenshot: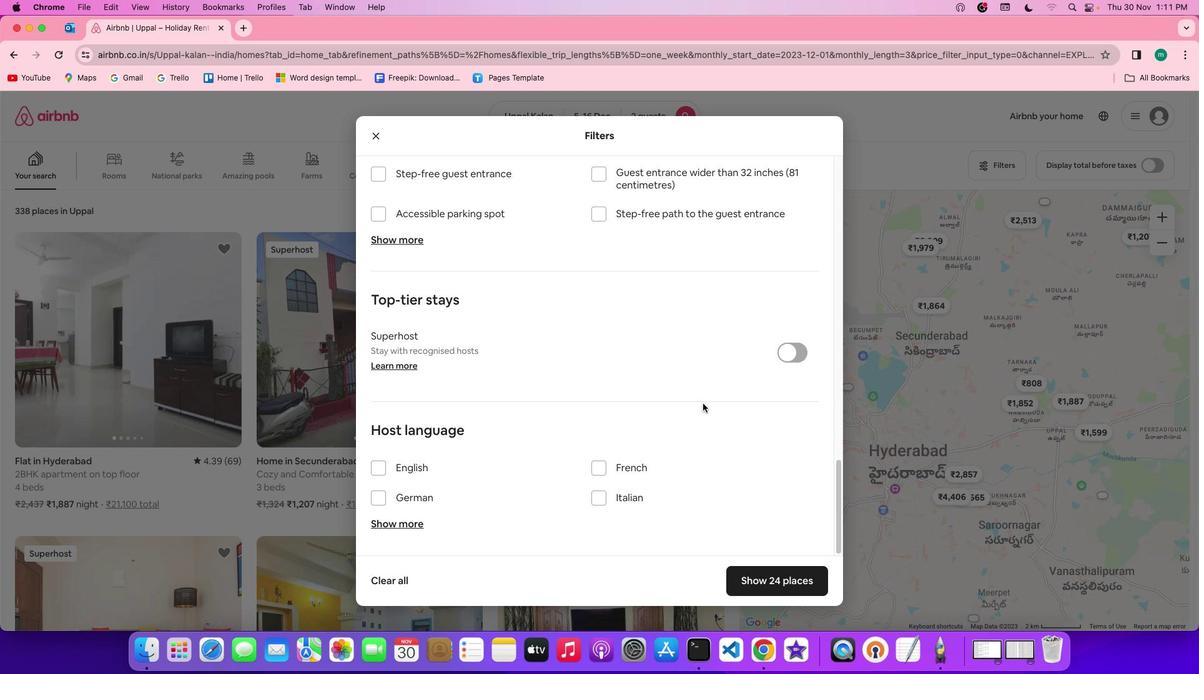 
Action: Mouse scrolled (699, 399) with delta (-3, -6)
Screenshot: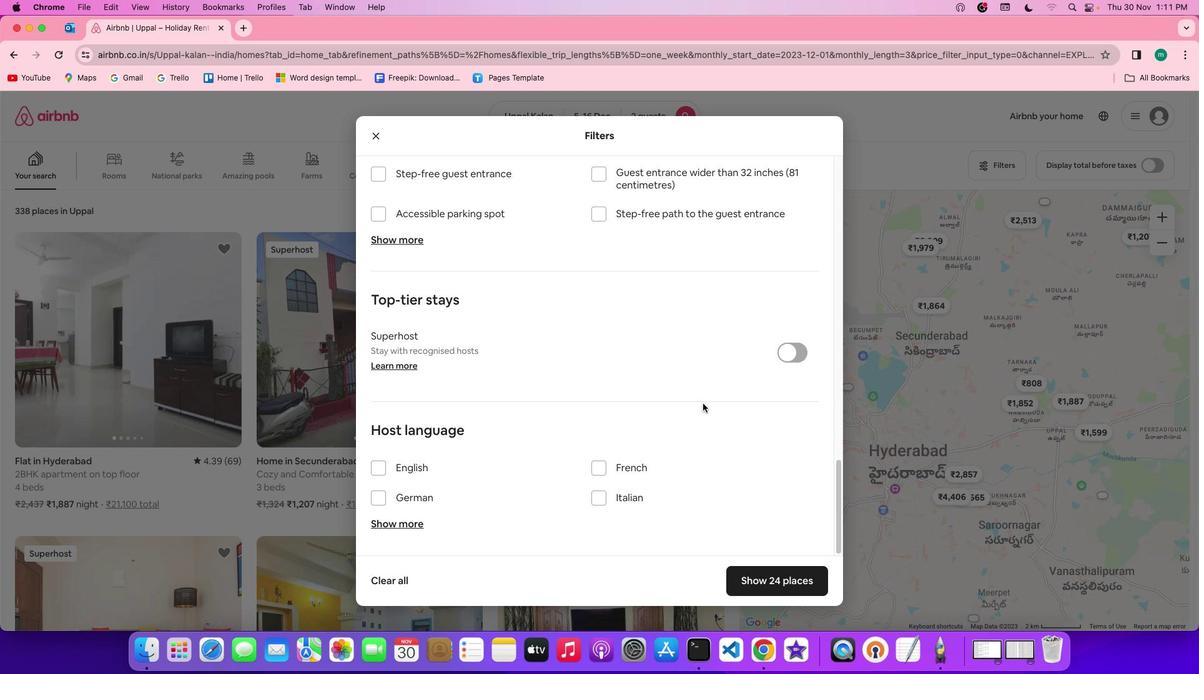 
Action: Mouse scrolled (699, 399) with delta (-3, -6)
Screenshot: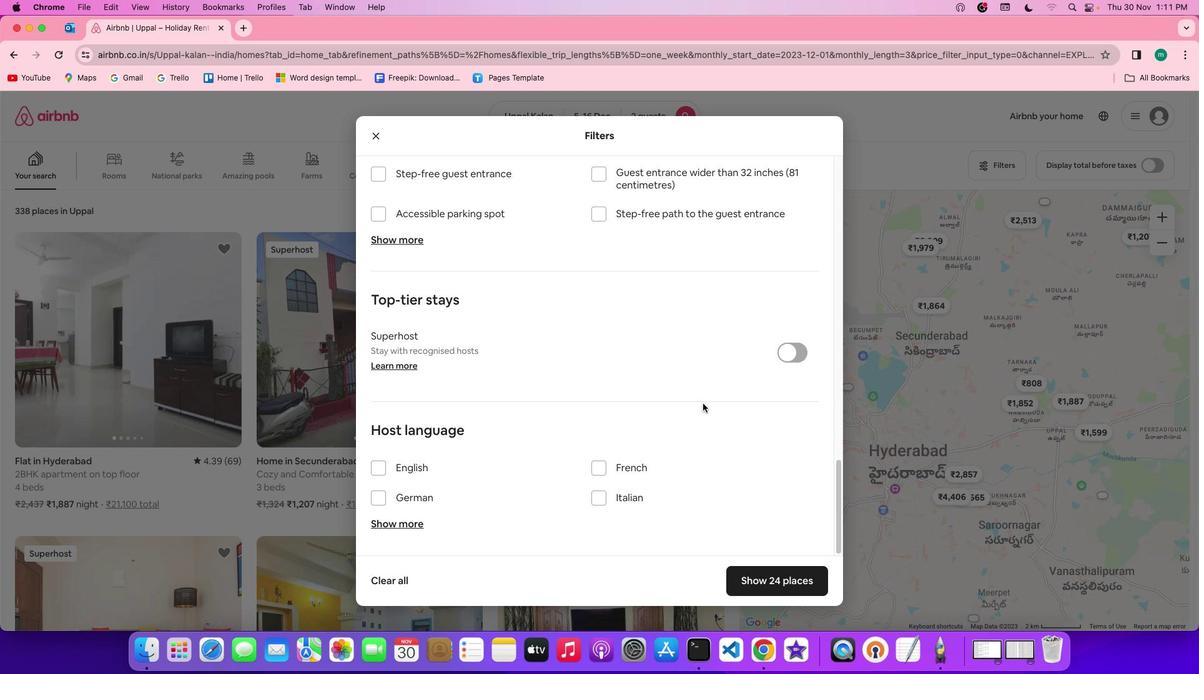 
Action: Mouse scrolled (699, 399) with delta (-3, -3)
Screenshot: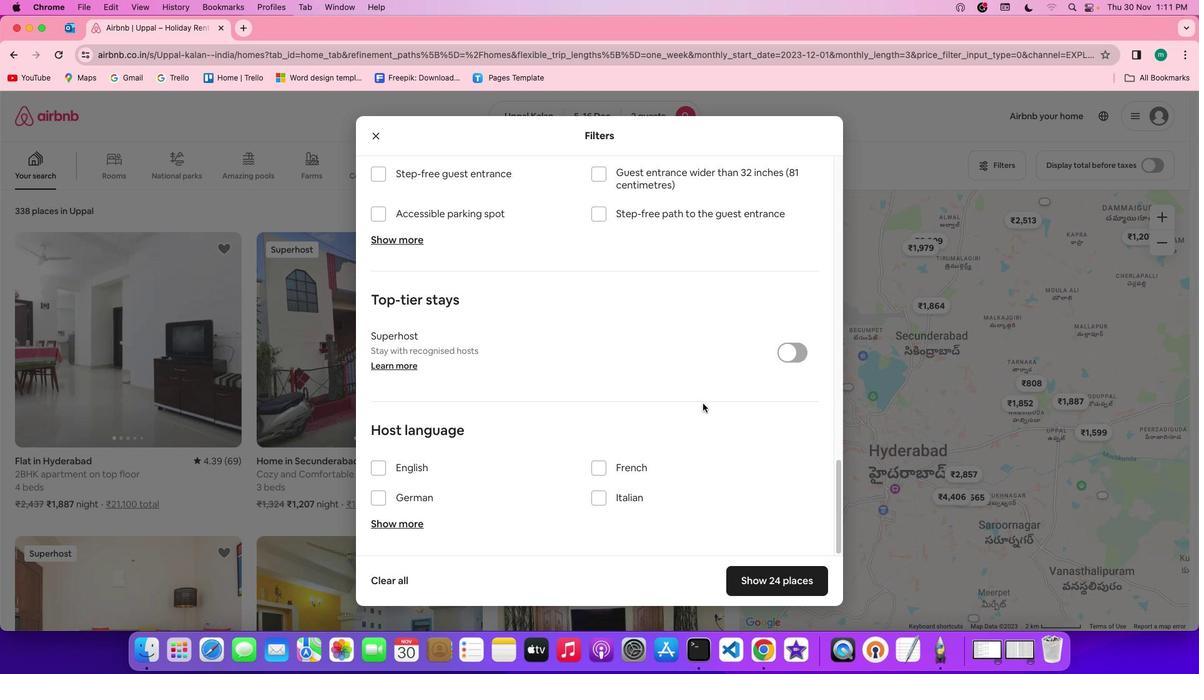 
Action: Mouse scrolled (699, 399) with delta (-3, -3)
Screenshot: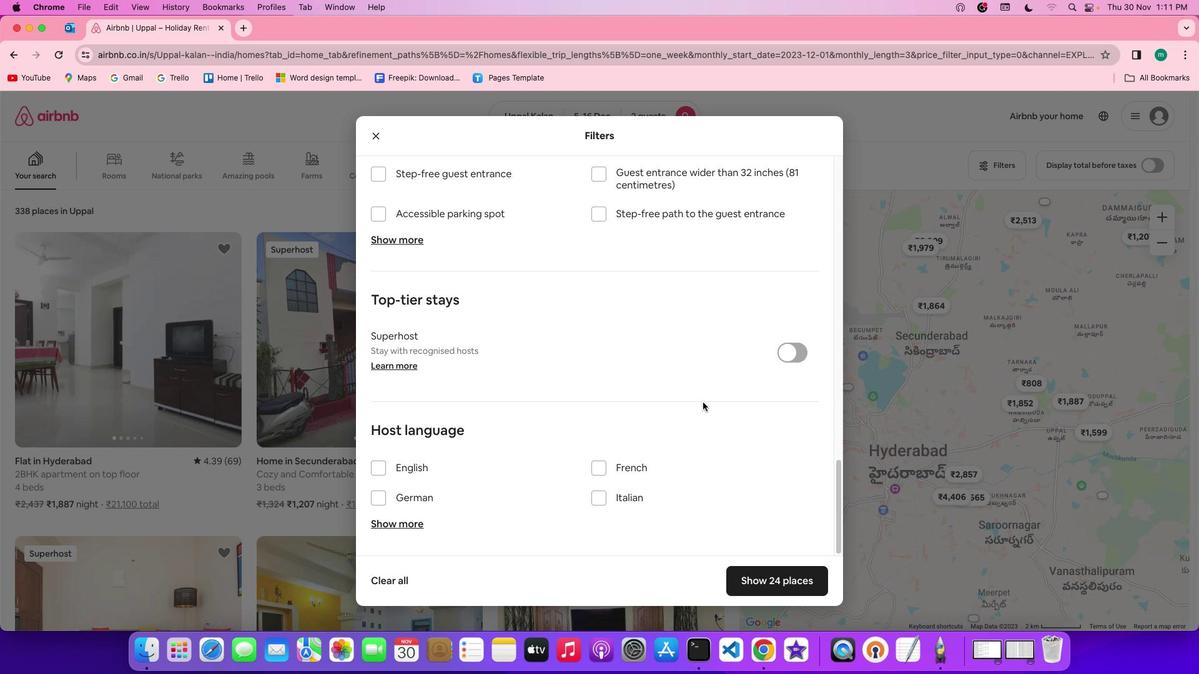 
Action: Mouse scrolled (699, 399) with delta (-3, -4)
Screenshot: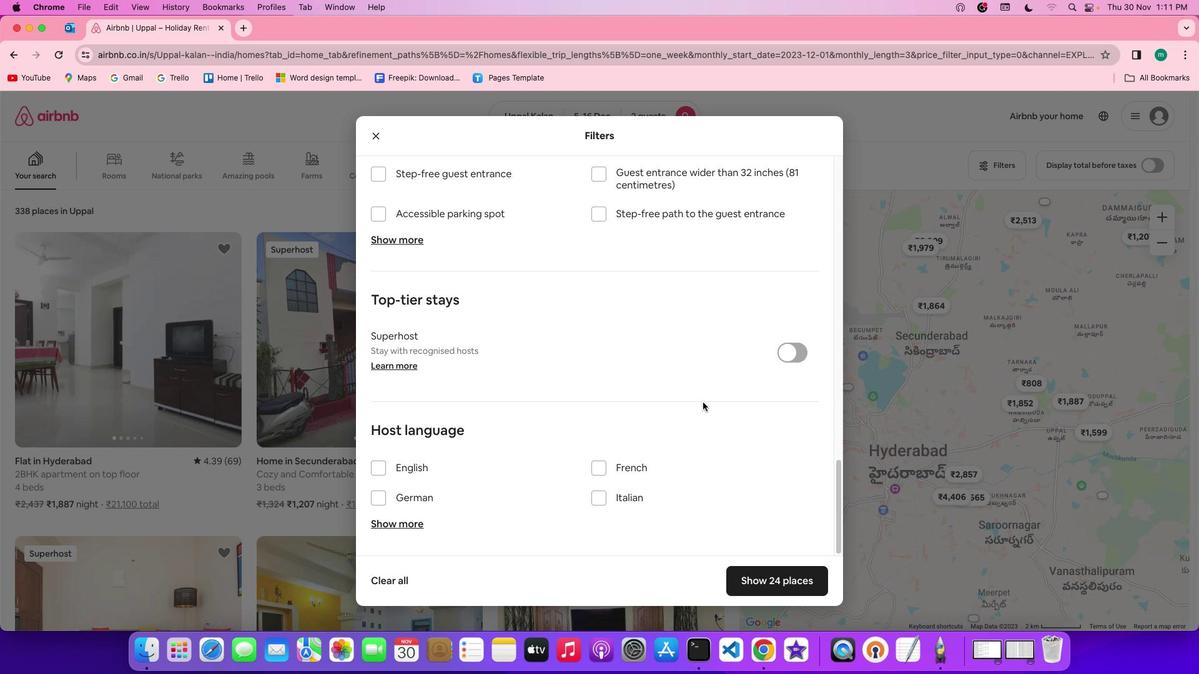 
Action: Mouse scrolled (699, 399) with delta (-3, -6)
Screenshot: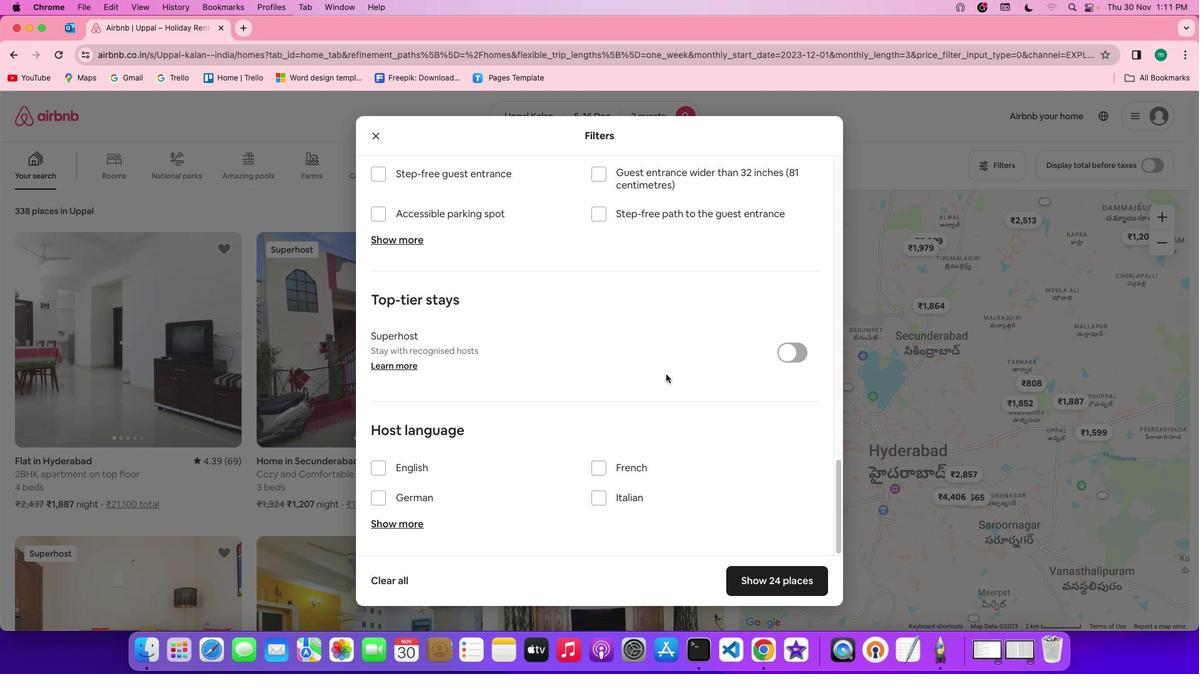 
Action: Mouse moved to (788, 577)
Screenshot: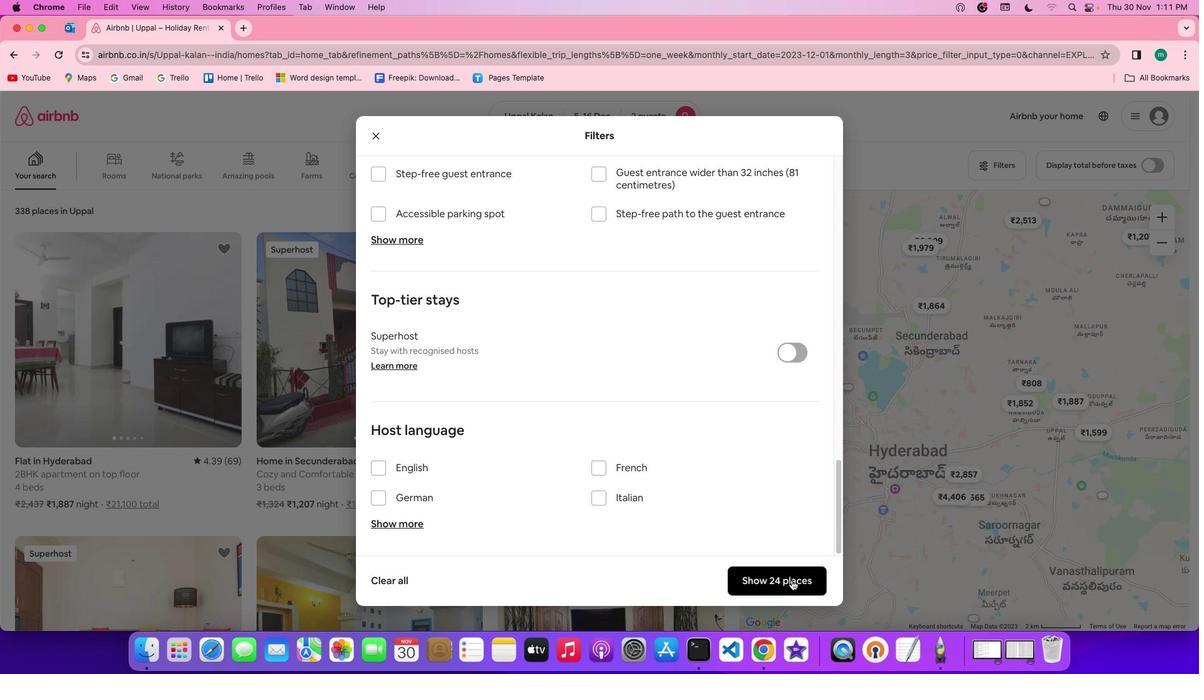
Action: Mouse pressed left at (788, 577)
Screenshot: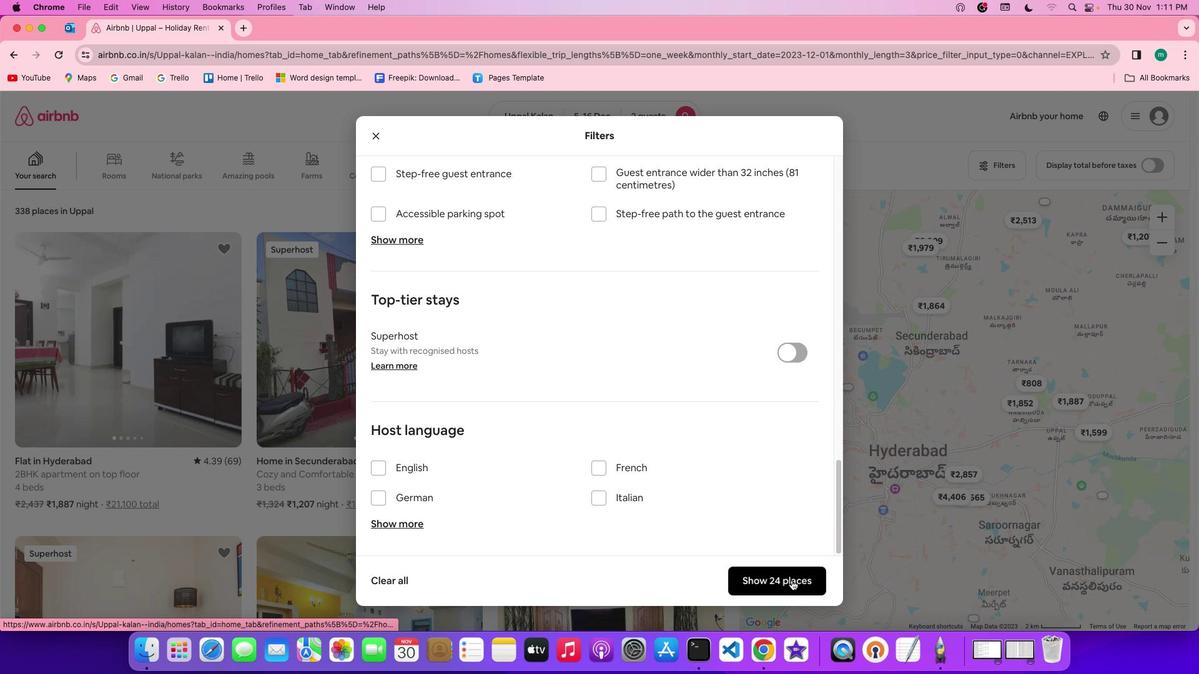 
Action: Mouse moved to (592, 385)
Screenshot: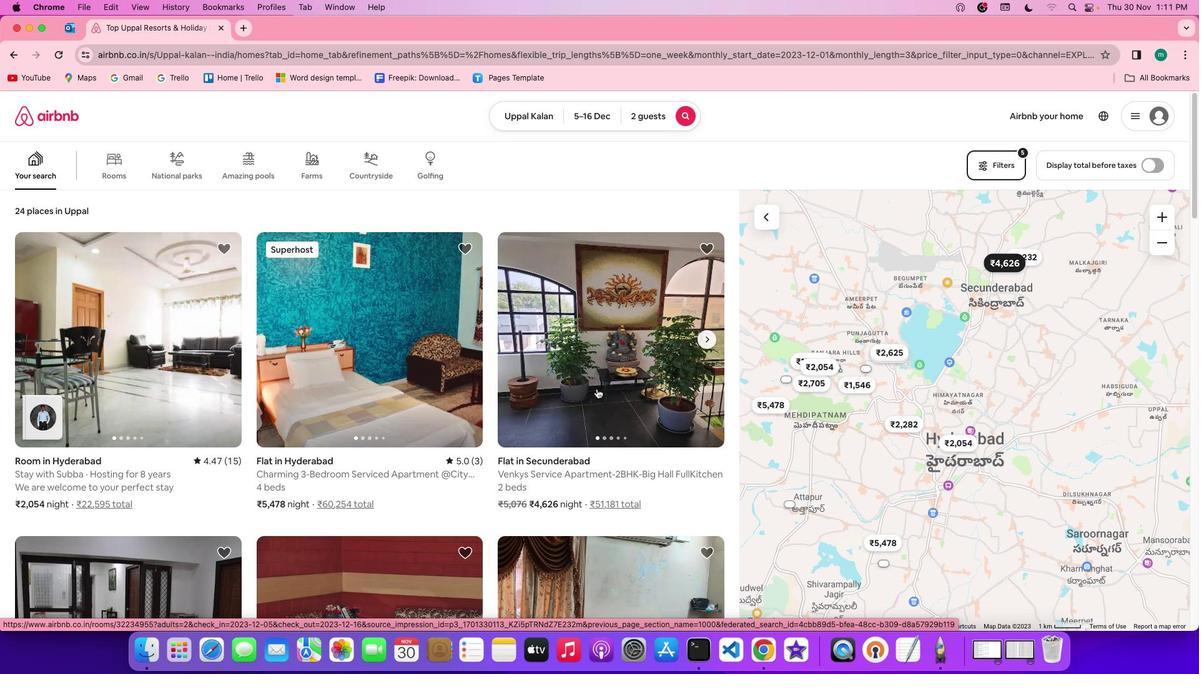 
Action: Mouse pressed left at (592, 385)
Screenshot: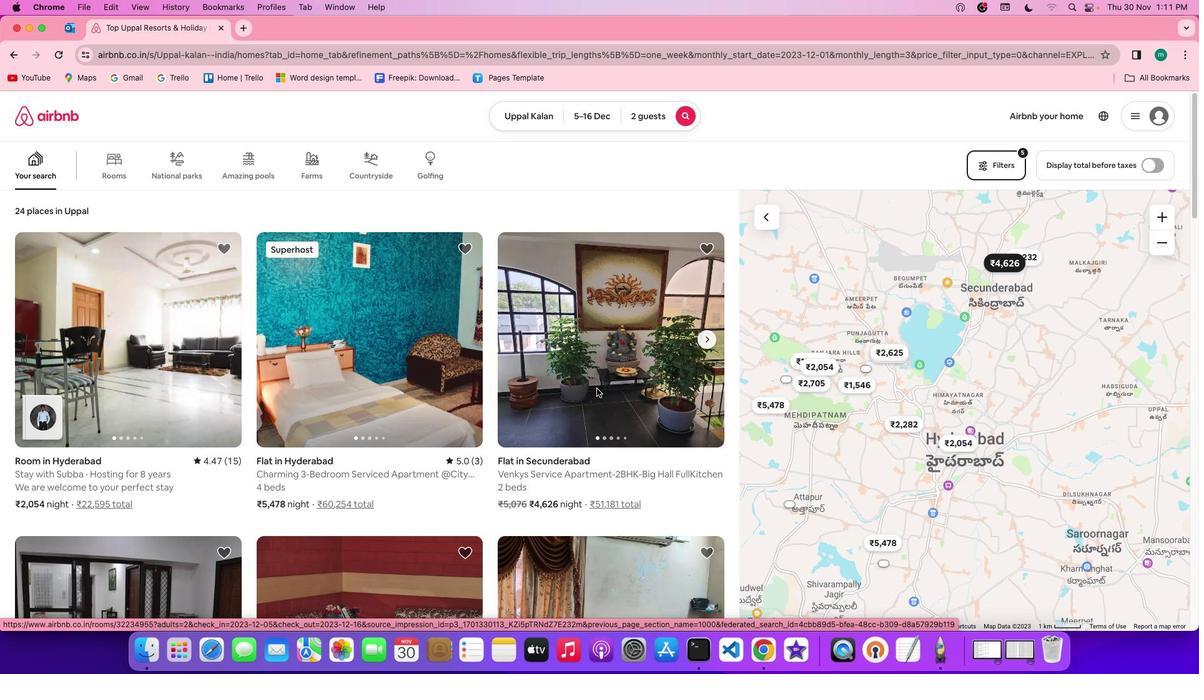 
Action: Mouse moved to (888, 462)
Screenshot: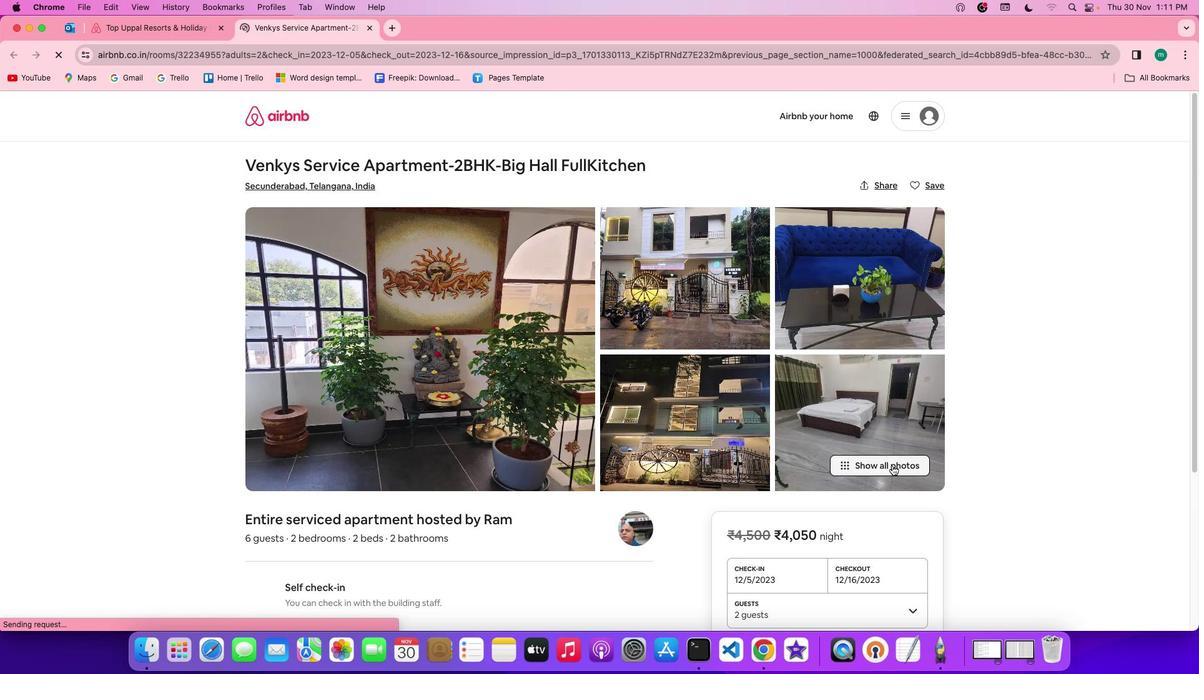 
Action: Mouse pressed left at (888, 462)
Screenshot: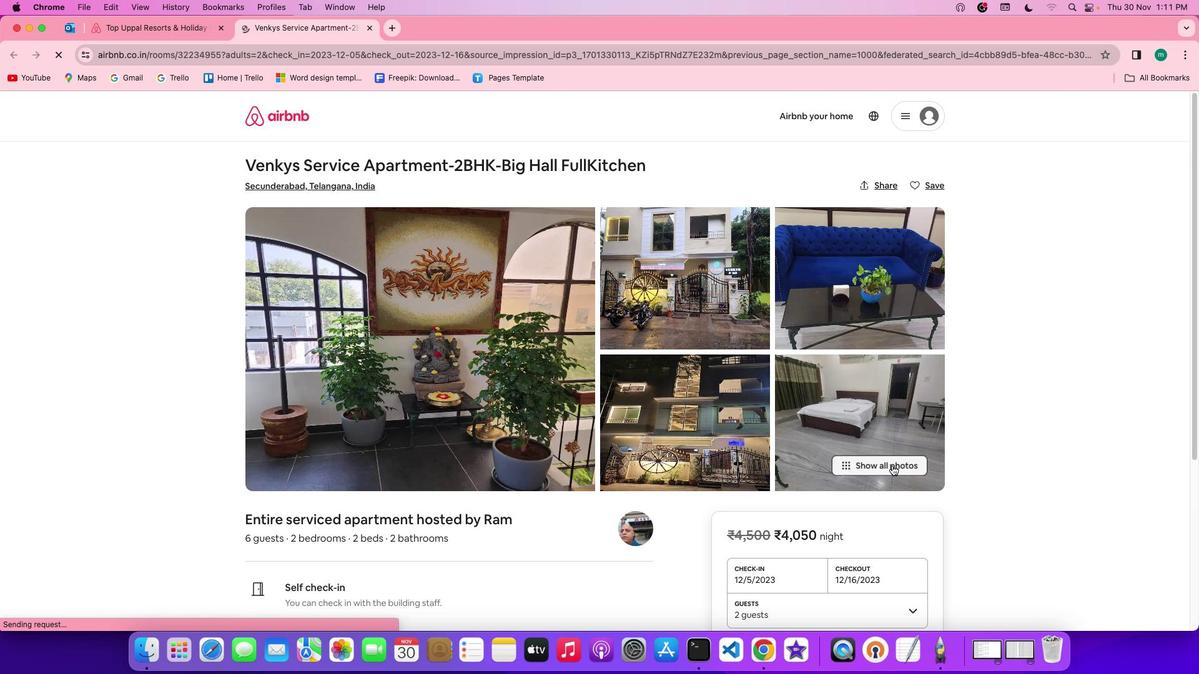 
Action: Mouse moved to (666, 518)
Screenshot: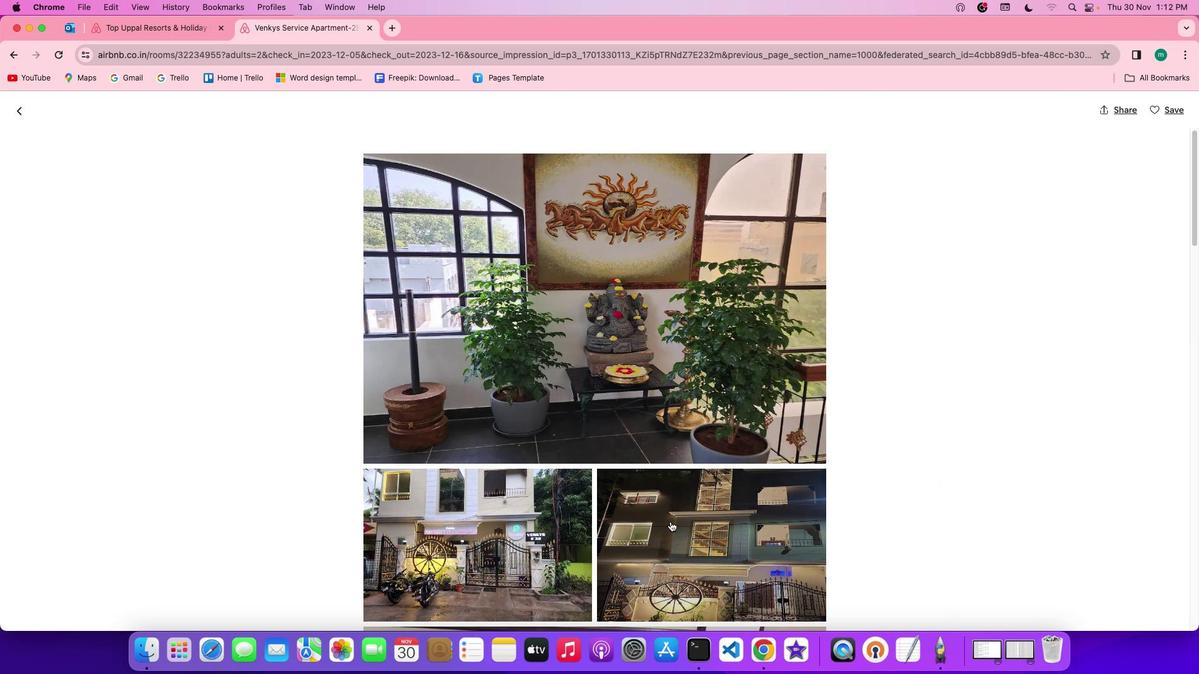 
Action: Mouse scrolled (666, 518) with delta (-3, -3)
Screenshot: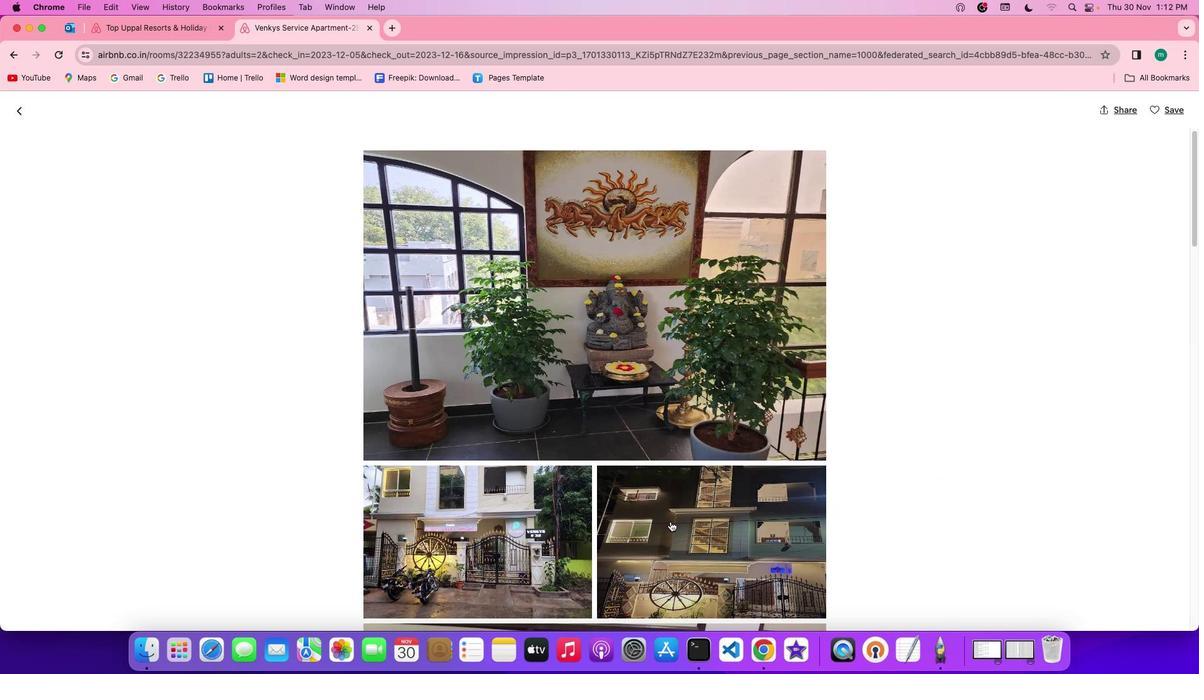 
Action: Mouse scrolled (666, 518) with delta (-3, -3)
Screenshot: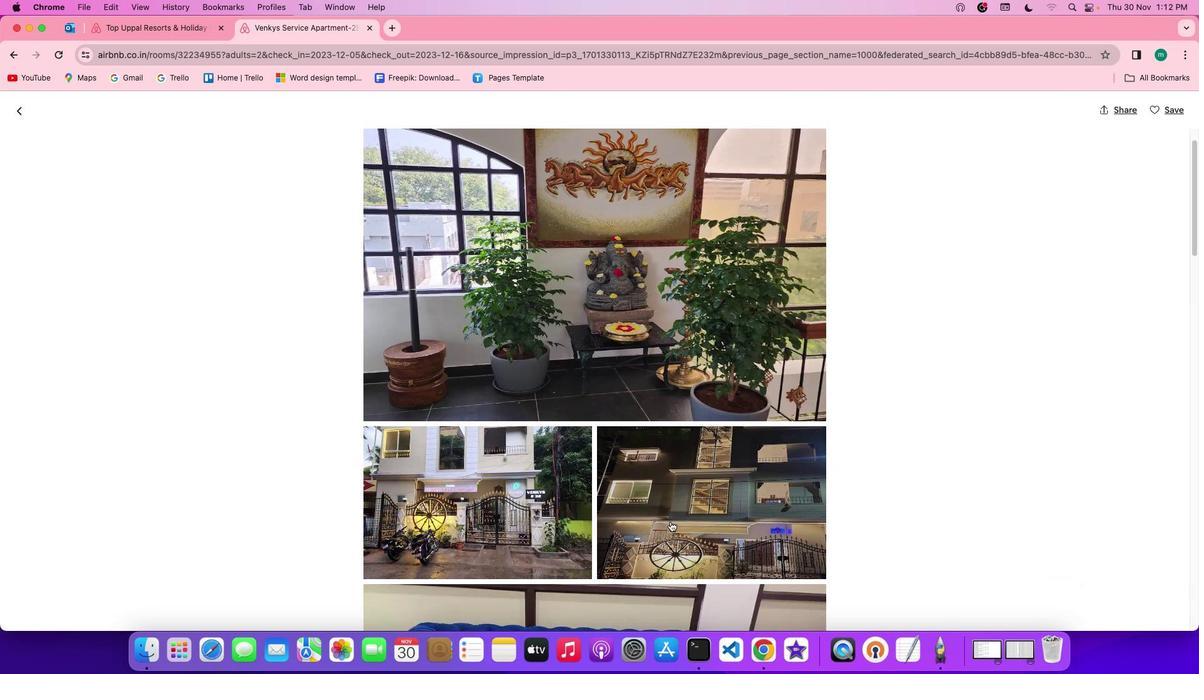 
Action: Mouse scrolled (666, 518) with delta (-3, -4)
Screenshot: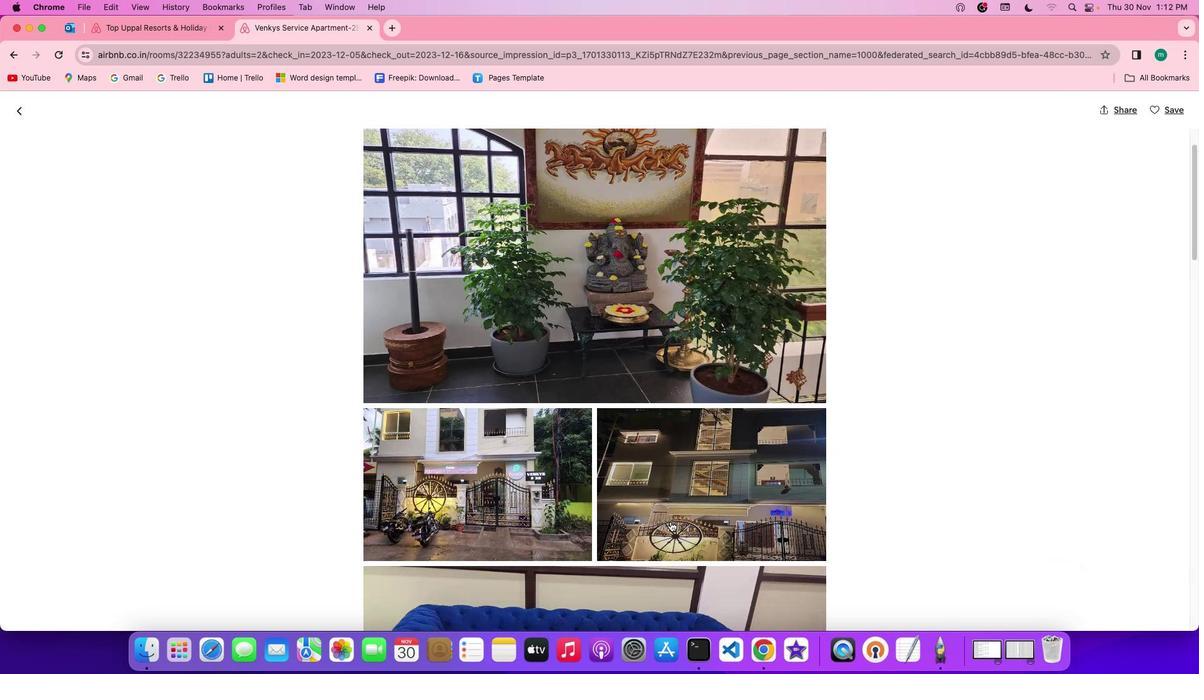 
Action: Mouse scrolled (666, 518) with delta (-3, -4)
Screenshot: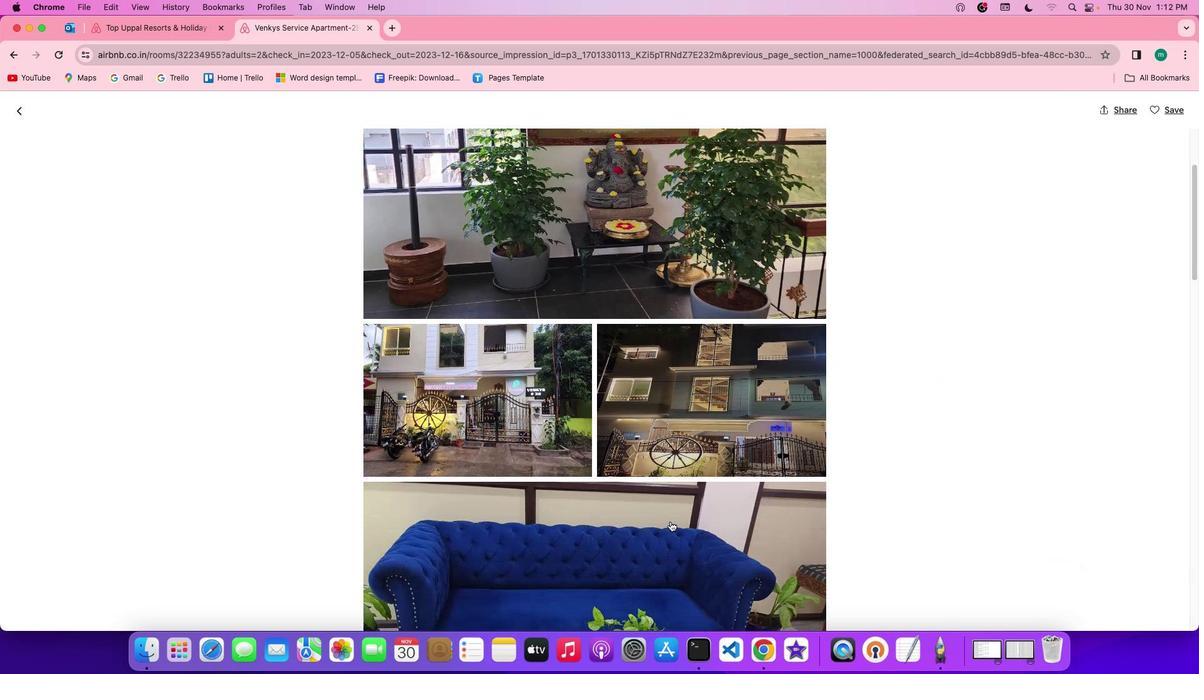 
Action: Mouse scrolled (666, 518) with delta (-3, -3)
Screenshot: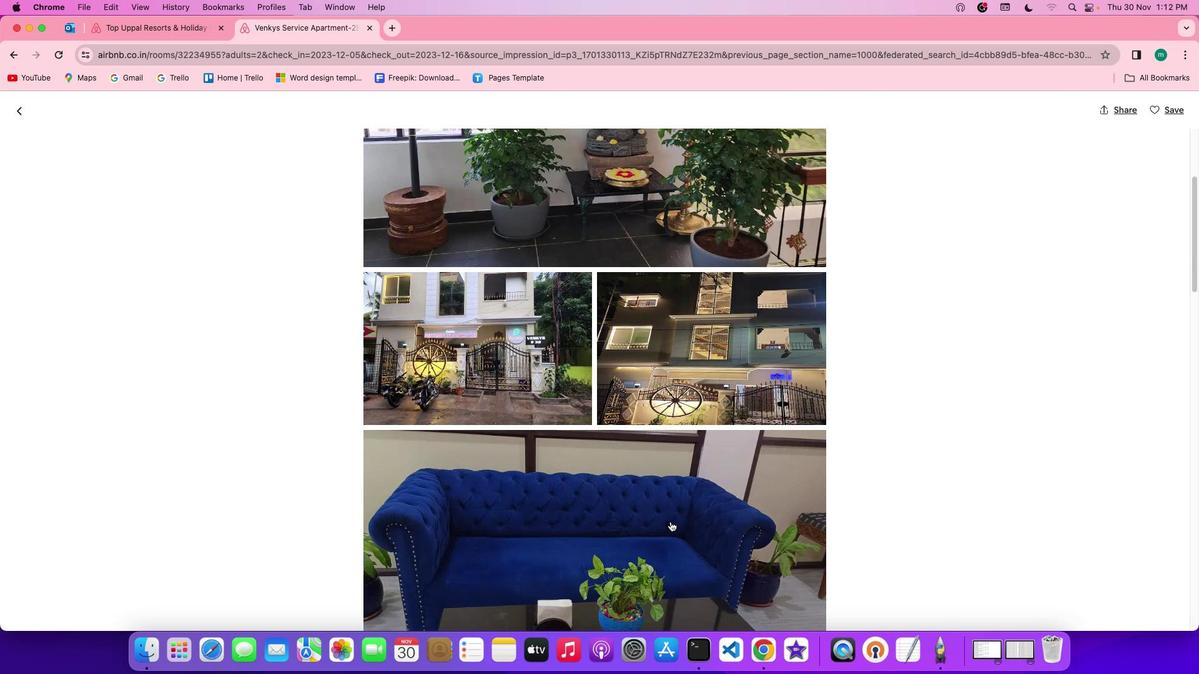 
Action: Mouse scrolled (666, 518) with delta (-3, -3)
Screenshot: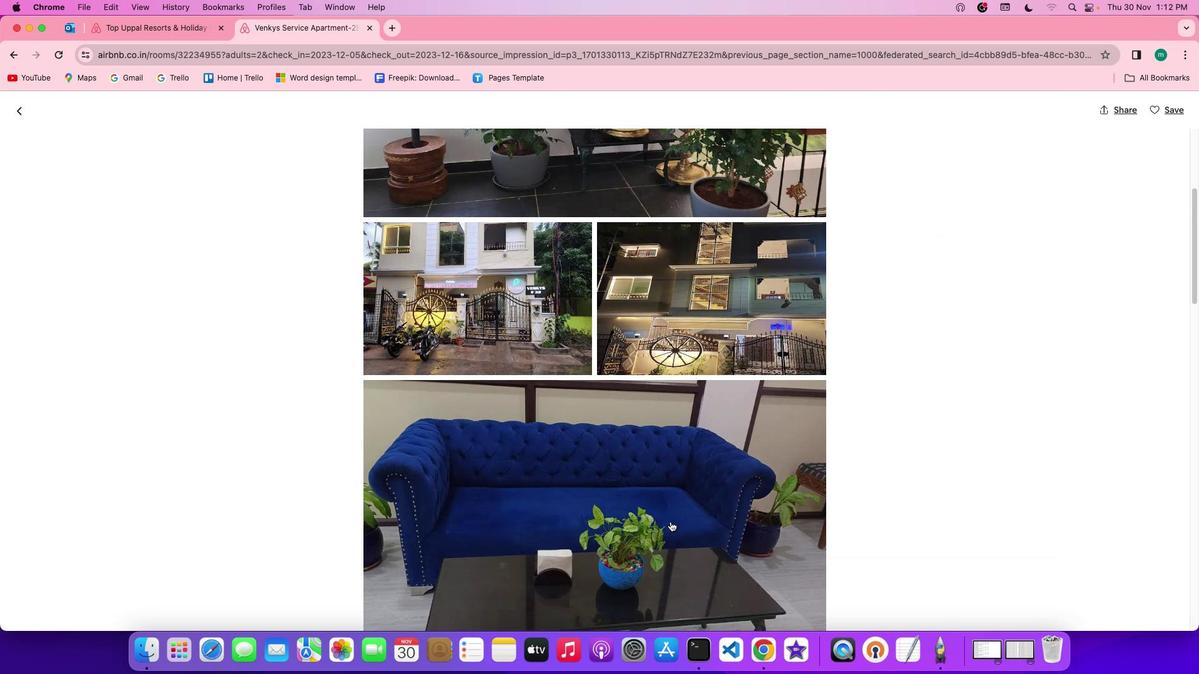 
Action: Mouse scrolled (666, 518) with delta (-3, -4)
Screenshot: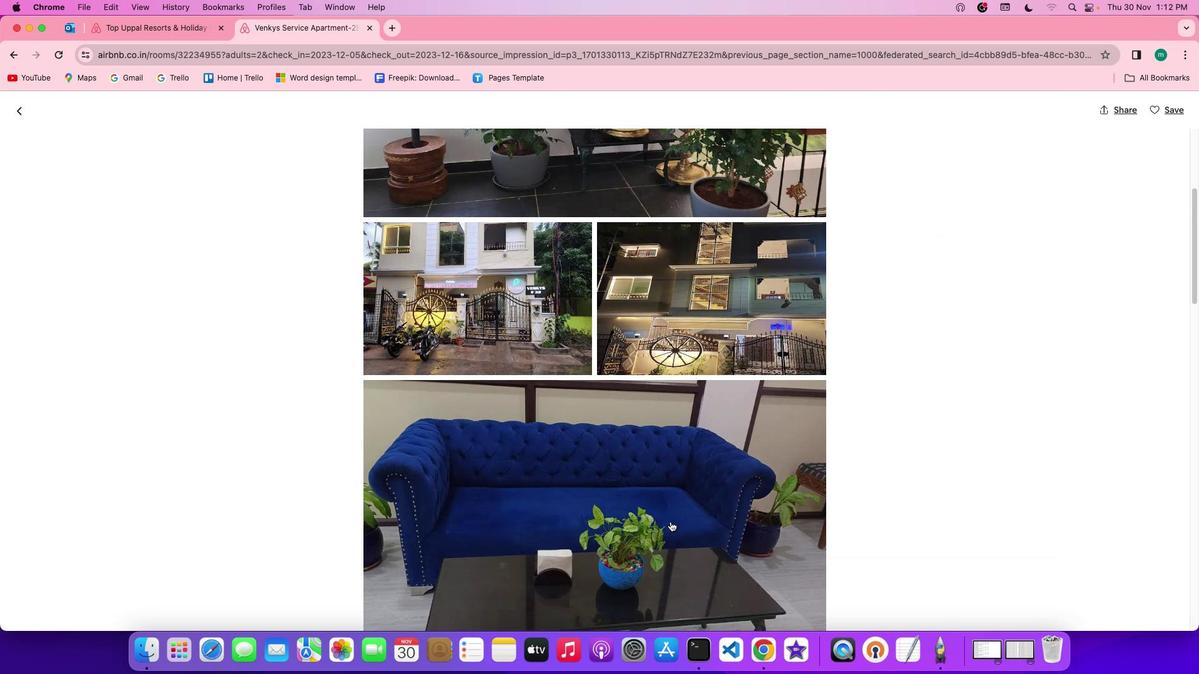 
Action: Mouse scrolled (666, 518) with delta (-3, -4)
Screenshot: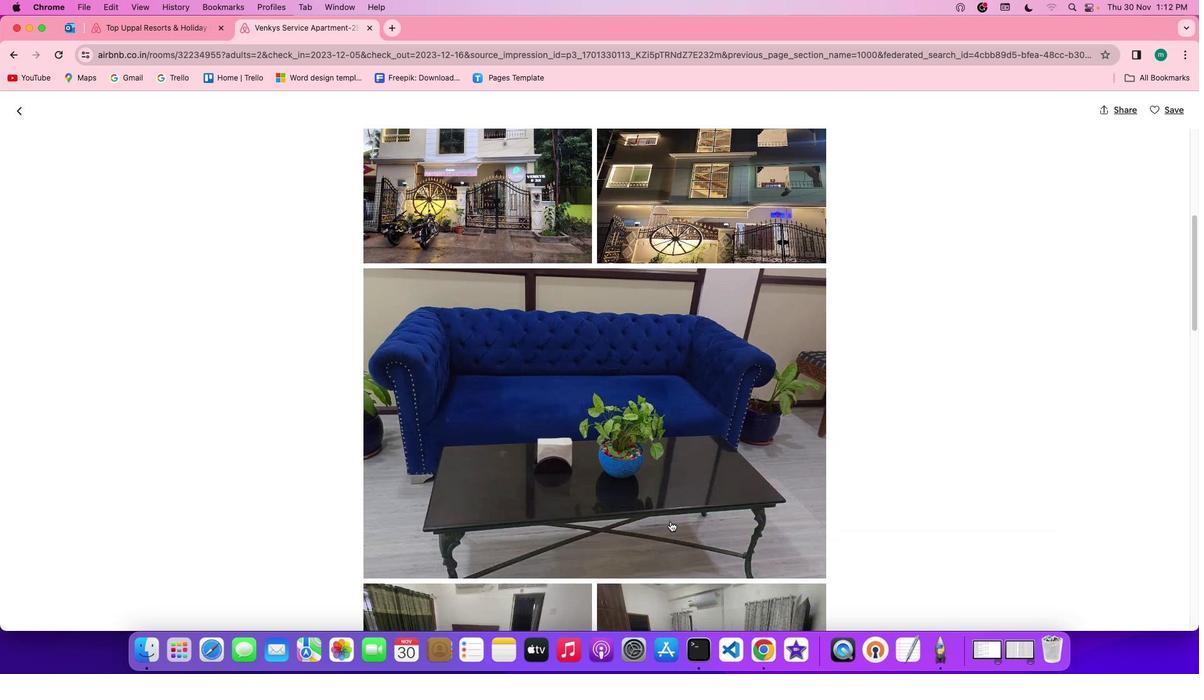 
Action: Mouse scrolled (666, 518) with delta (-3, -3)
Screenshot: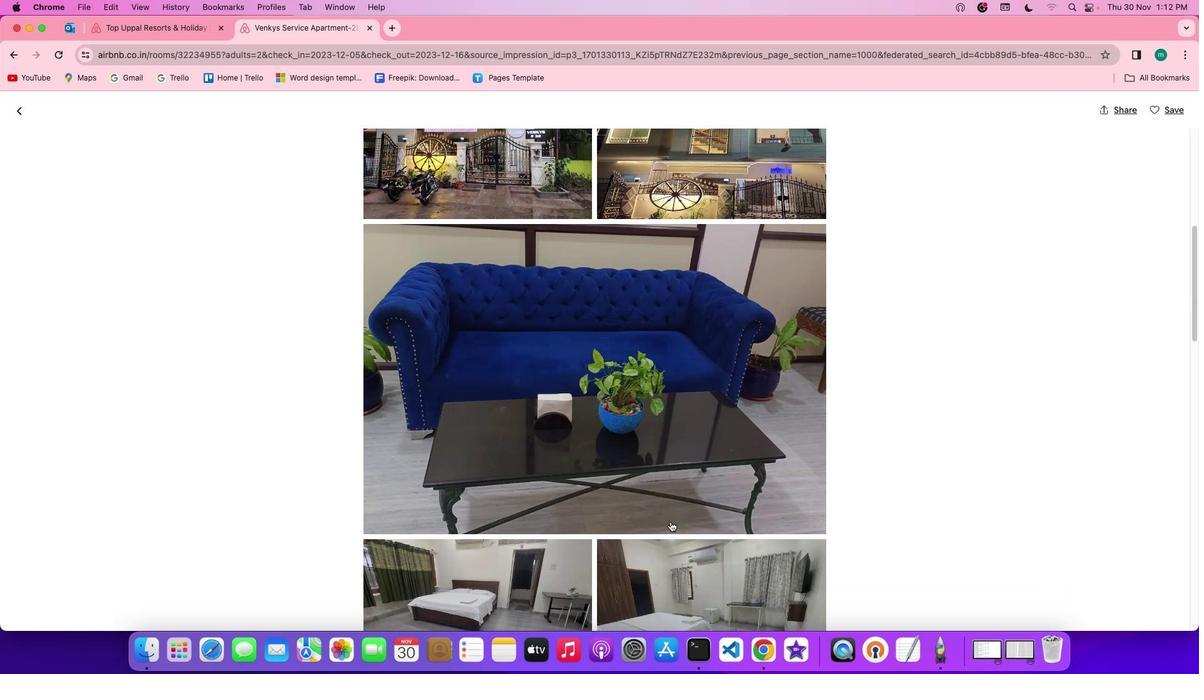 
Action: Mouse scrolled (666, 518) with delta (-3, -3)
Screenshot: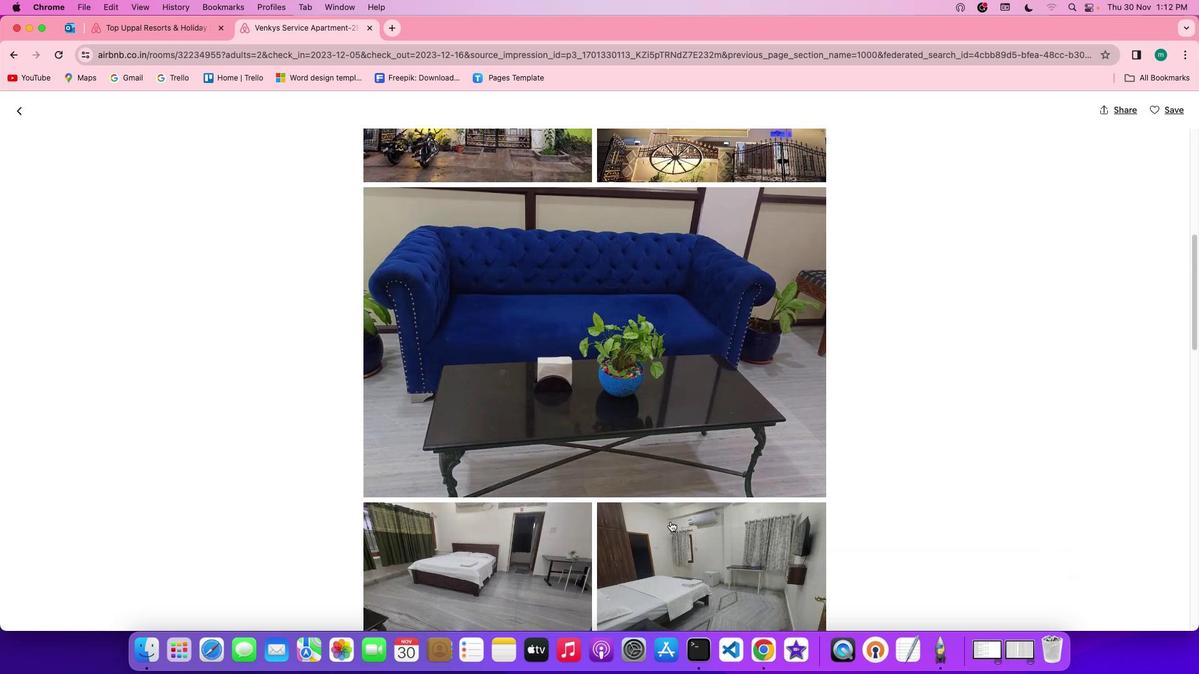 
Action: Mouse scrolled (666, 518) with delta (-3, -4)
Screenshot: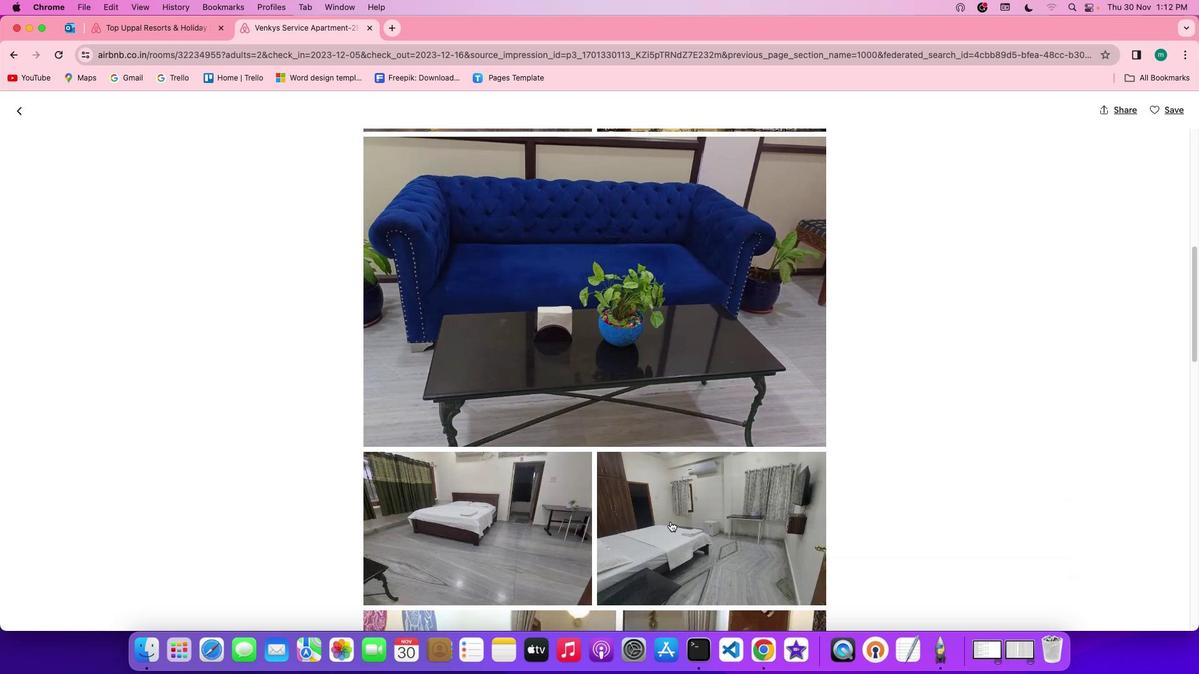 
Action: Mouse scrolled (666, 518) with delta (-3, -4)
Screenshot: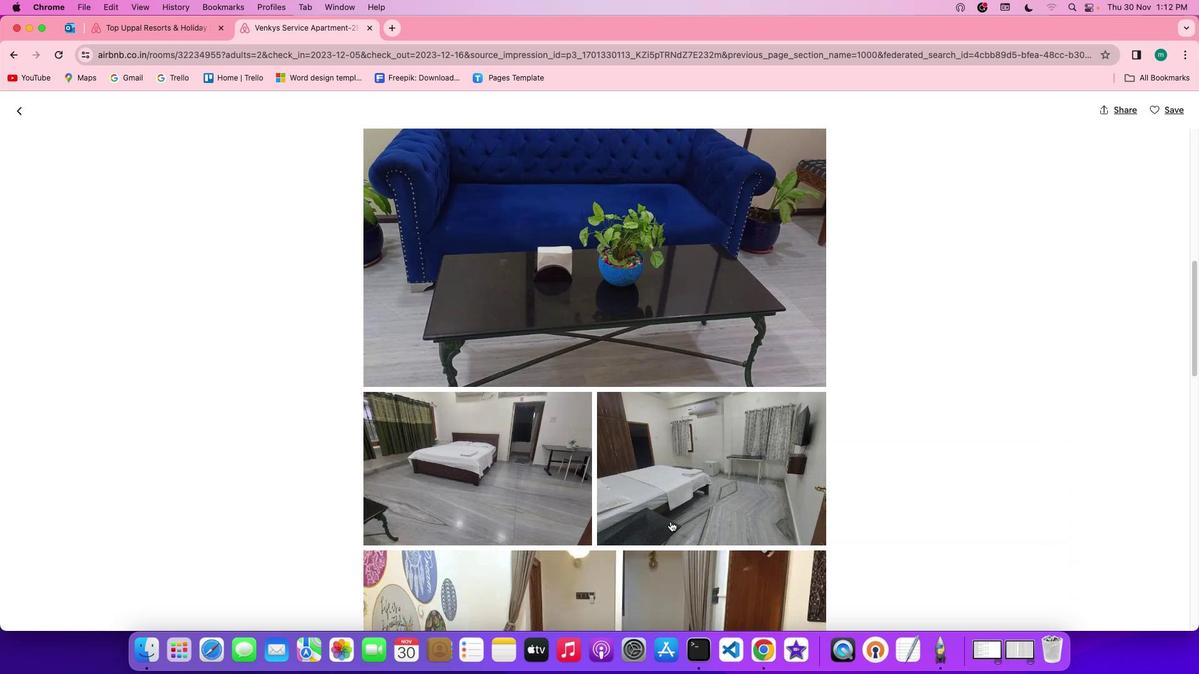 
Action: Mouse scrolled (666, 518) with delta (-3, -3)
Screenshot: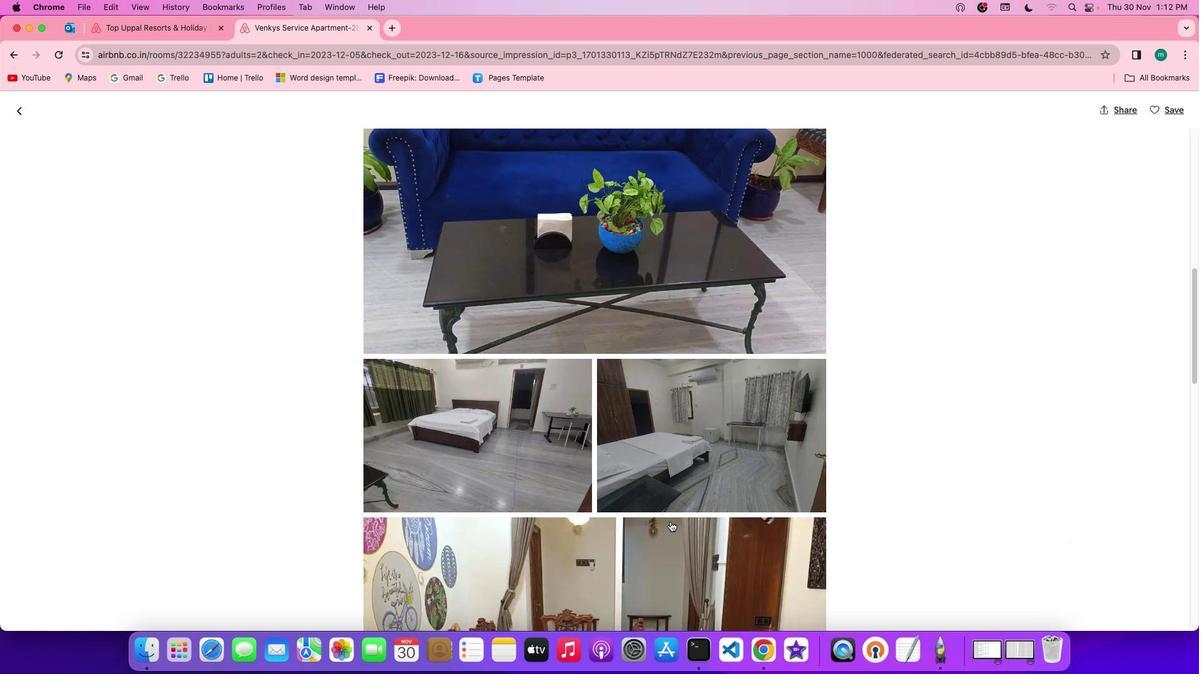 
Action: Mouse scrolled (666, 518) with delta (-3, -3)
Screenshot: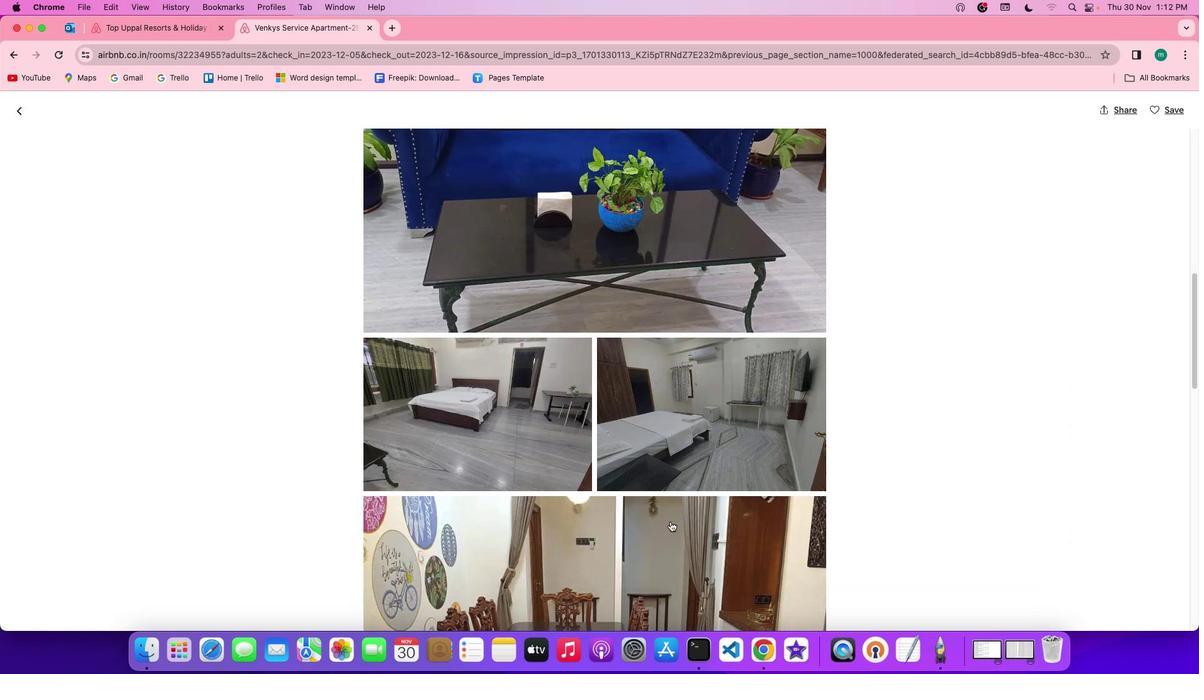 
Action: Mouse scrolled (666, 518) with delta (-3, -4)
Screenshot: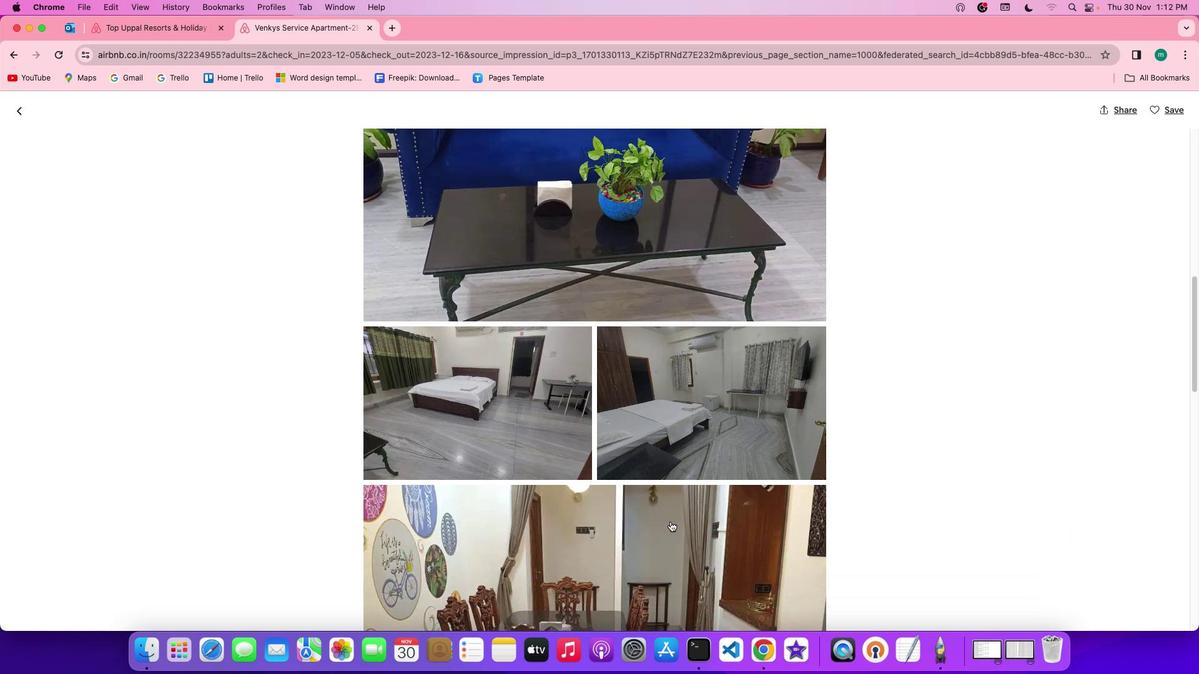 
Action: Mouse scrolled (666, 518) with delta (-3, -4)
Screenshot: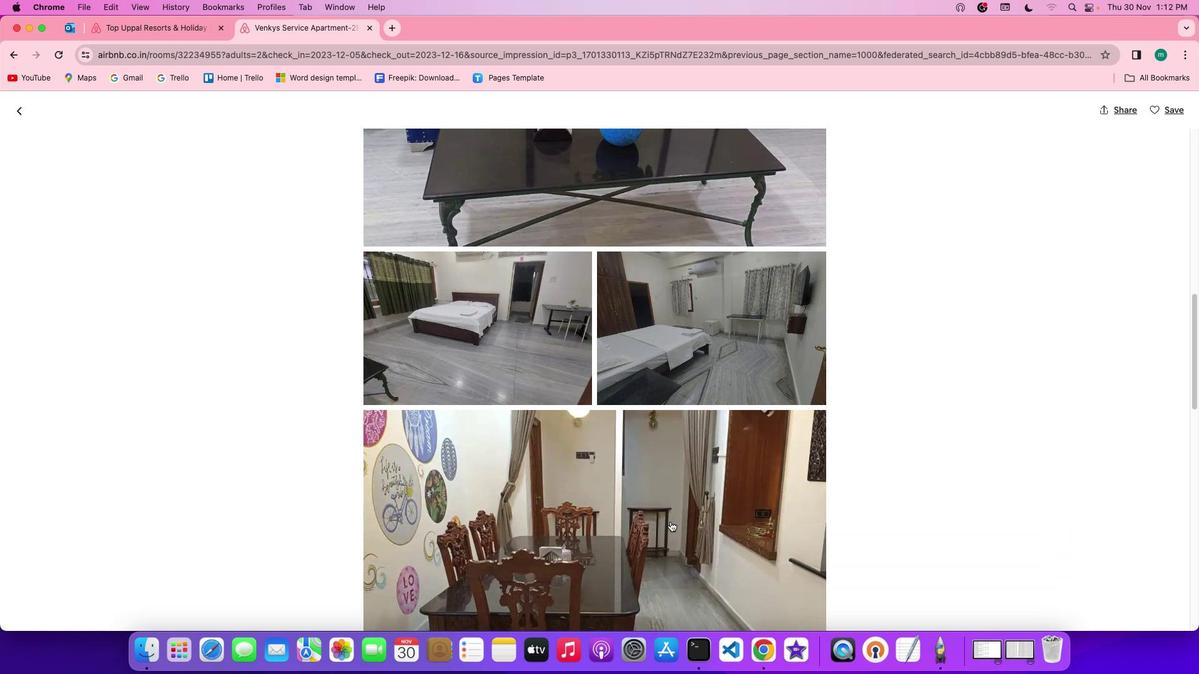 
Action: Mouse scrolled (666, 518) with delta (-3, -3)
Screenshot: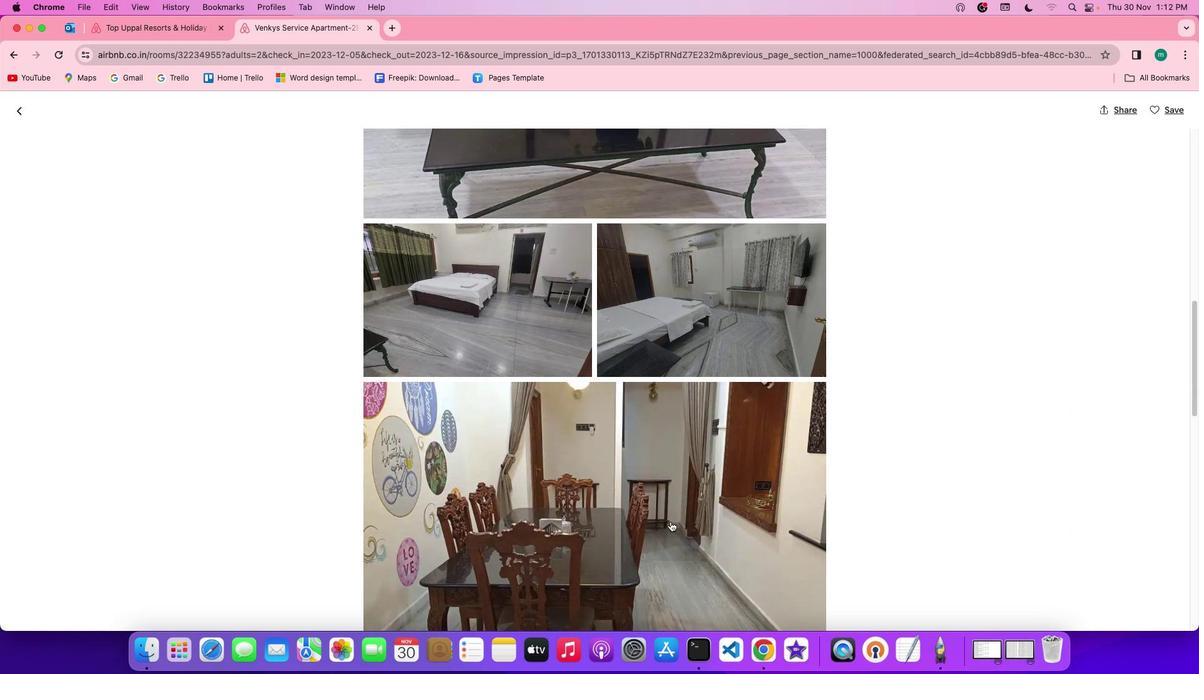 
Action: Mouse scrolled (666, 518) with delta (-3, -3)
Screenshot: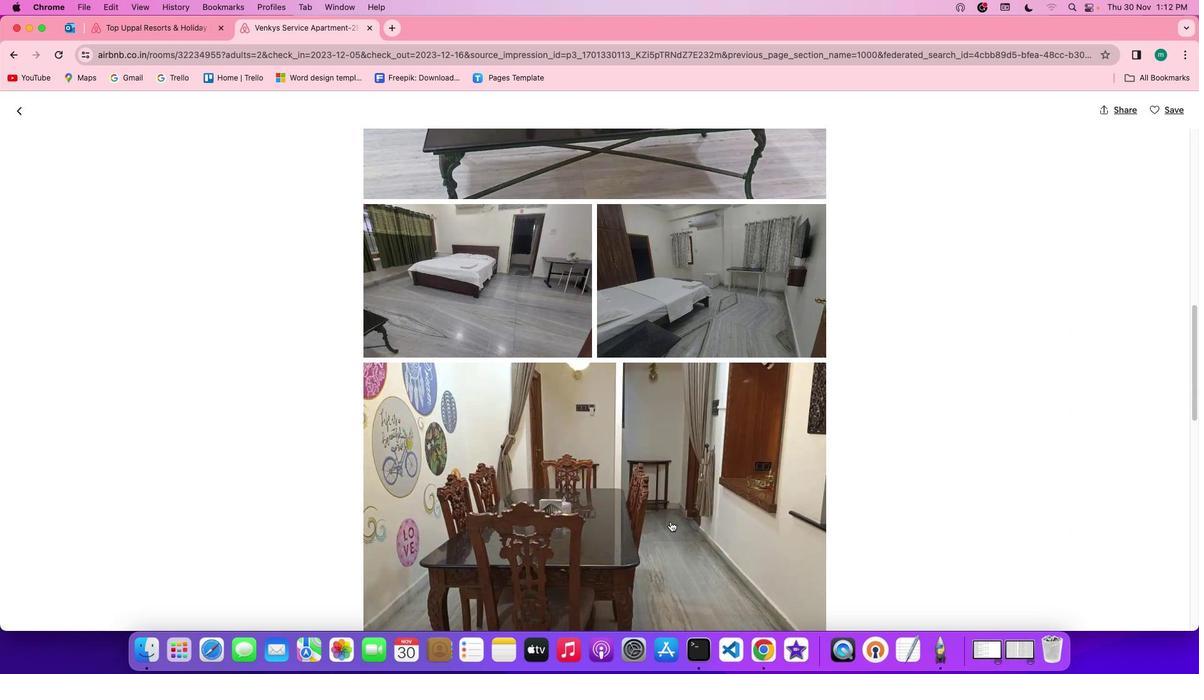 
Action: Mouse scrolled (666, 518) with delta (-3, -4)
Screenshot: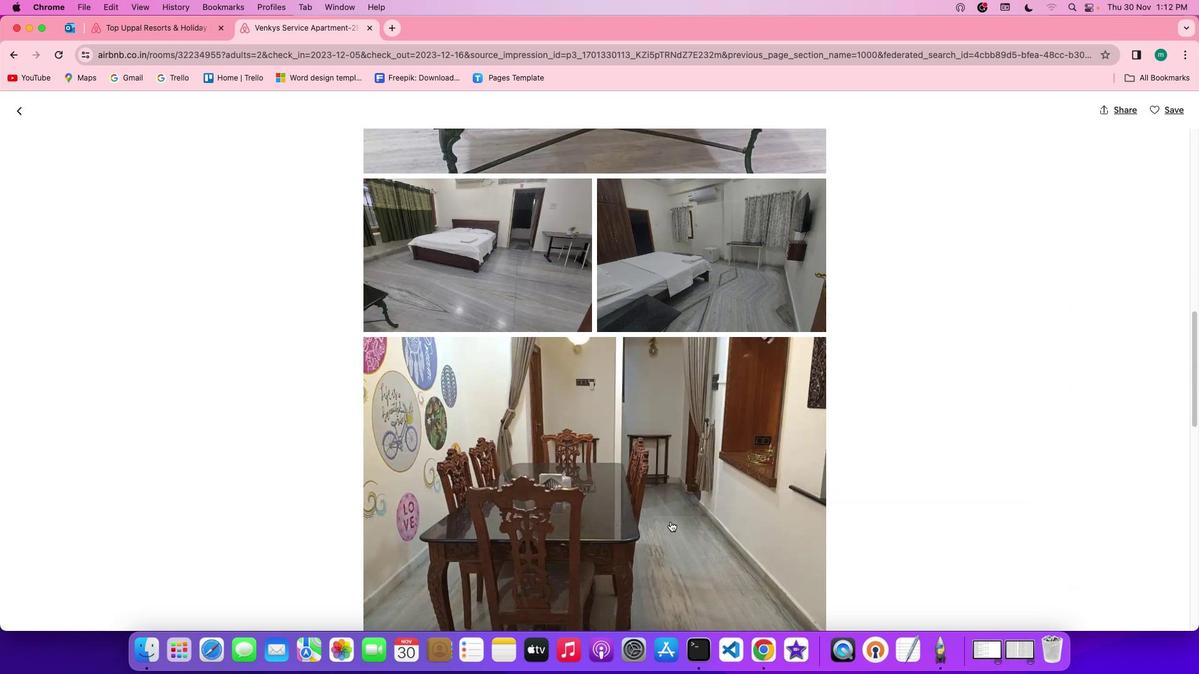 
Action: Mouse scrolled (666, 518) with delta (-3, -4)
Screenshot: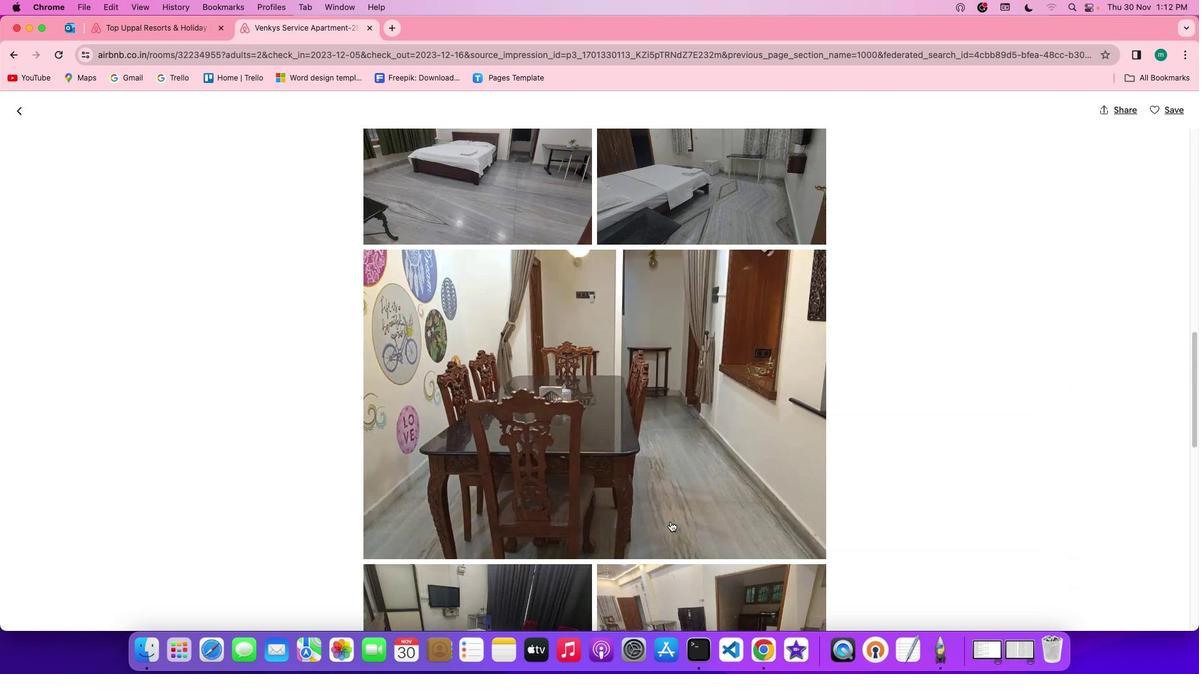 
Action: Mouse scrolled (666, 518) with delta (-3, -3)
Screenshot: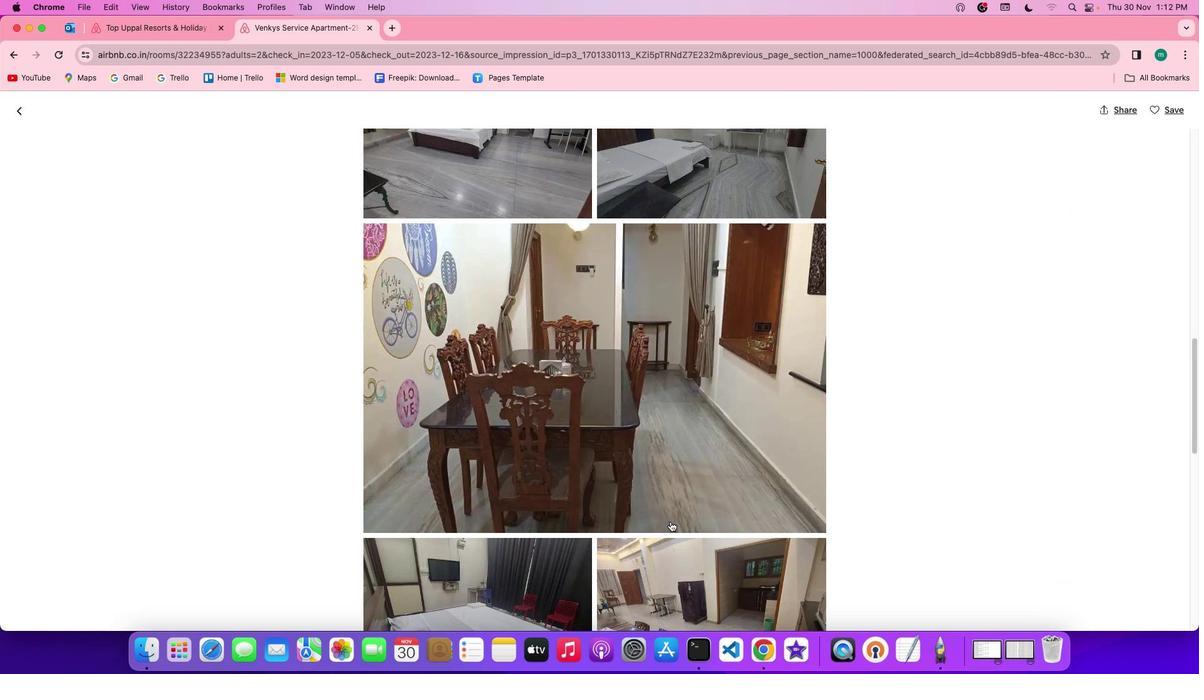 
Action: Mouse scrolled (666, 518) with delta (-3, -3)
Screenshot: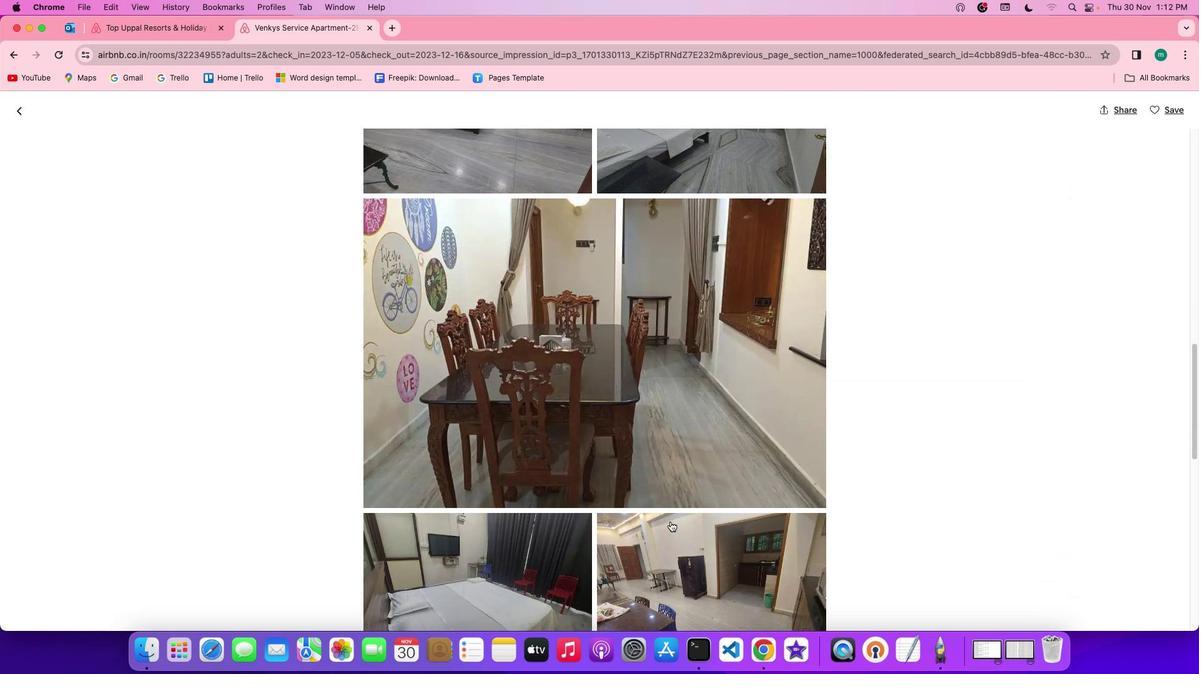 
Action: Mouse scrolled (666, 518) with delta (-3, -4)
Screenshot: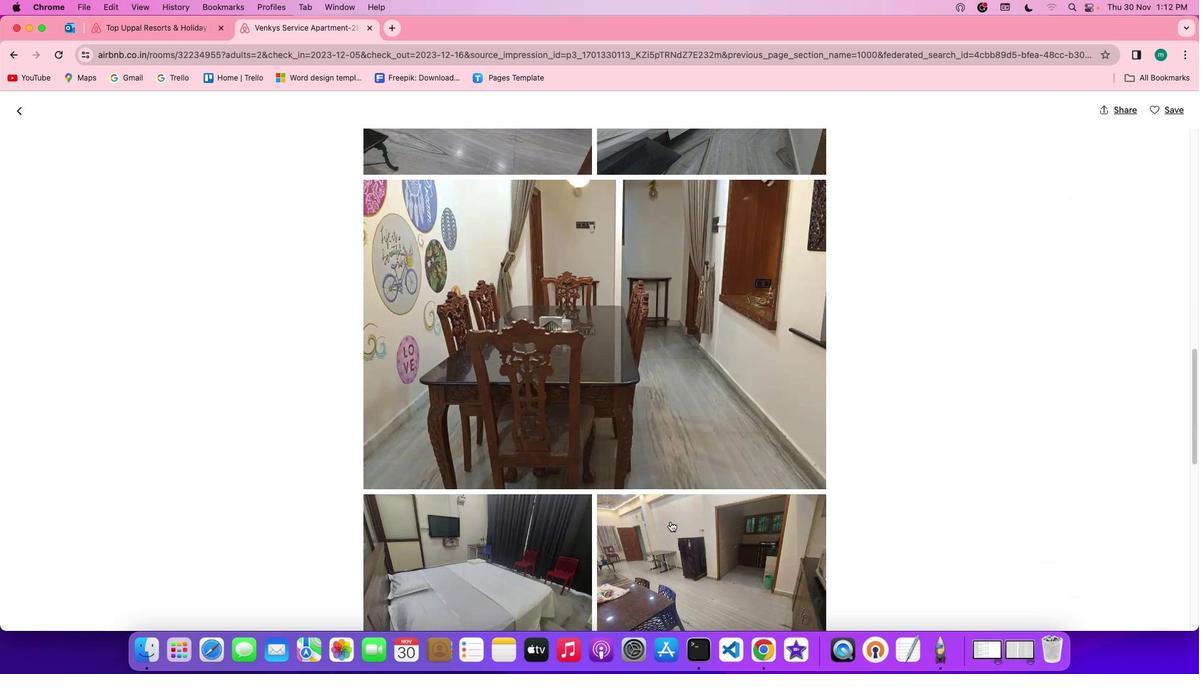 
Action: Mouse scrolled (666, 518) with delta (-3, -3)
Screenshot: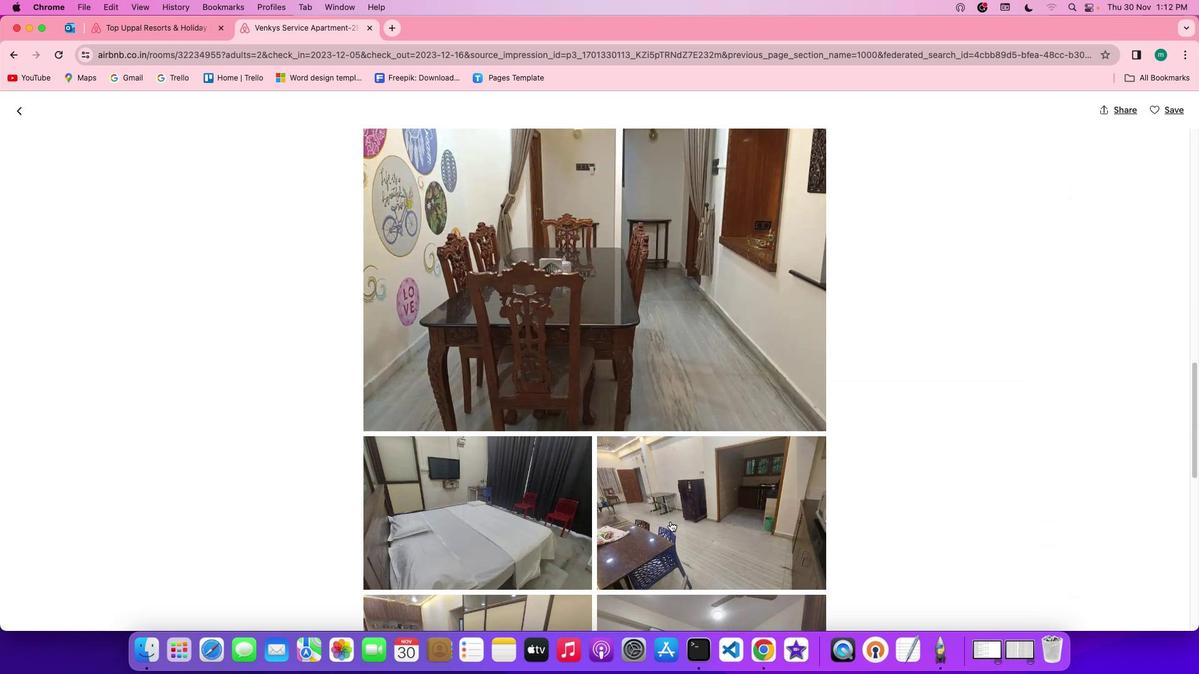 
Action: Mouse scrolled (666, 518) with delta (-3, -3)
Screenshot: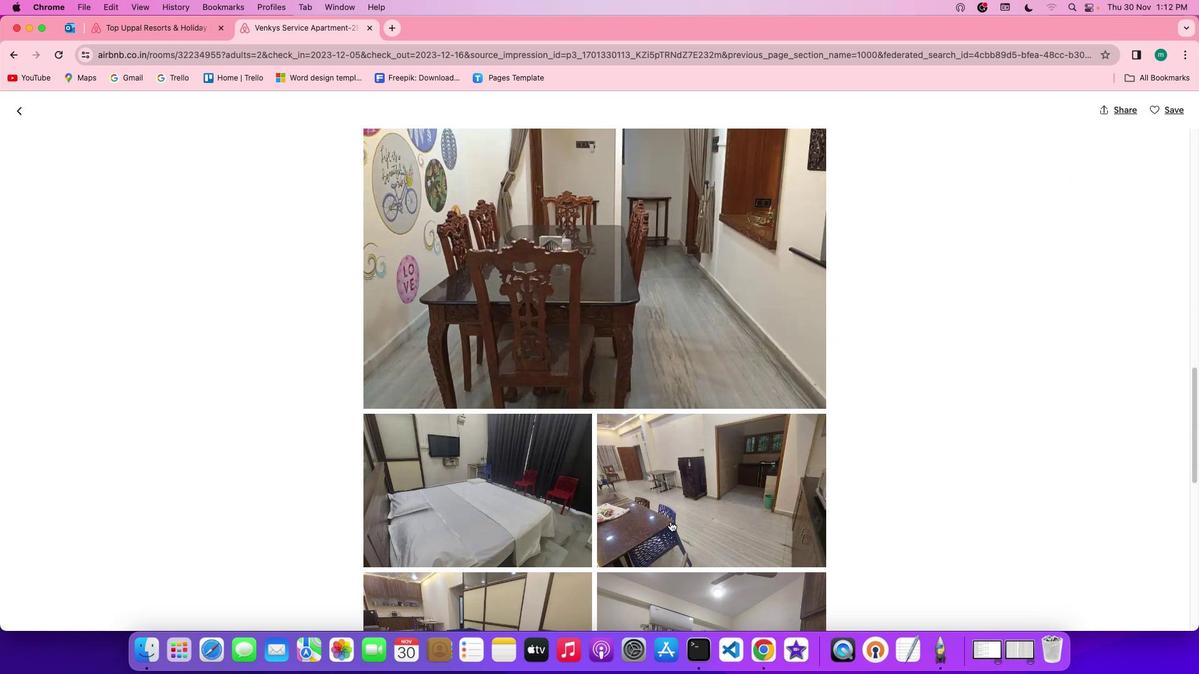 
Action: Mouse scrolled (666, 518) with delta (-3, -3)
Screenshot: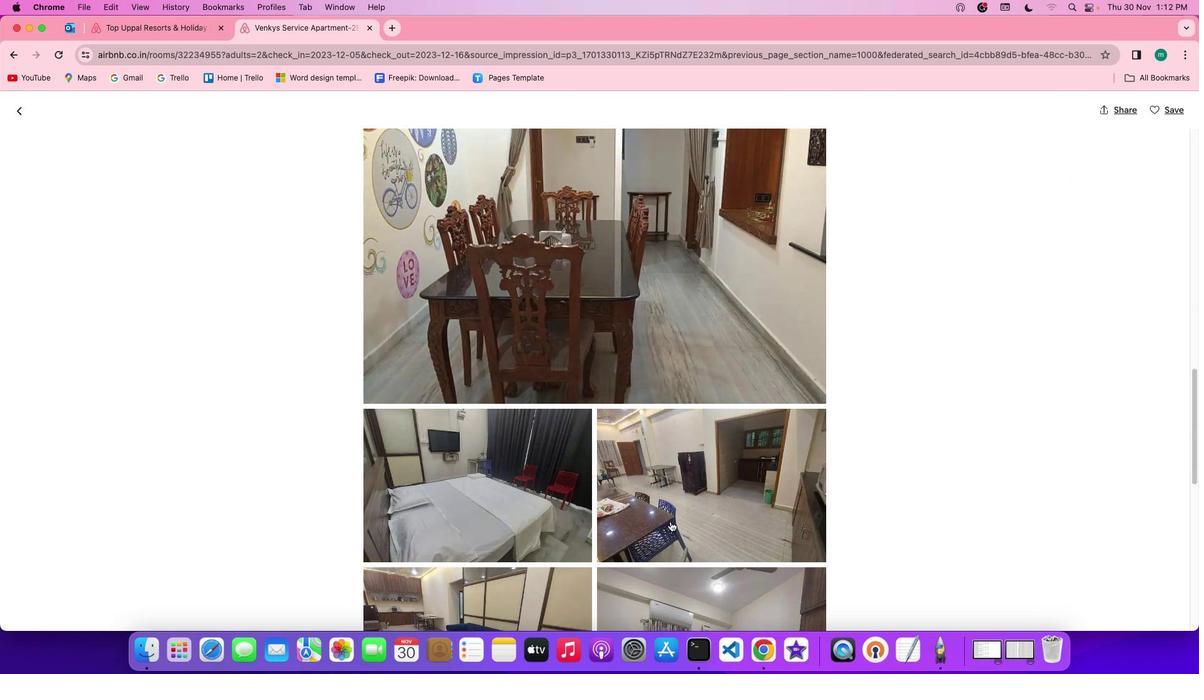 
Action: Mouse scrolled (666, 518) with delta (-3, -4)
Screenshot: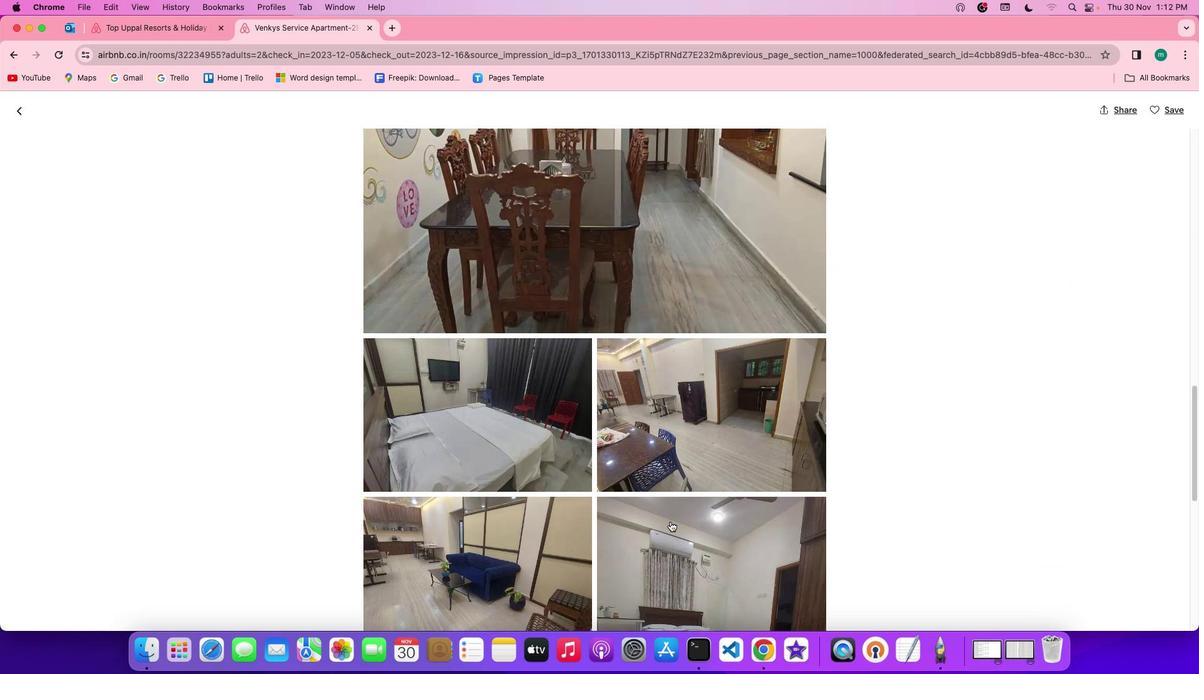 
Action: Mouse scrolled (666, 518) with delta (-3, -4)
Screenshot: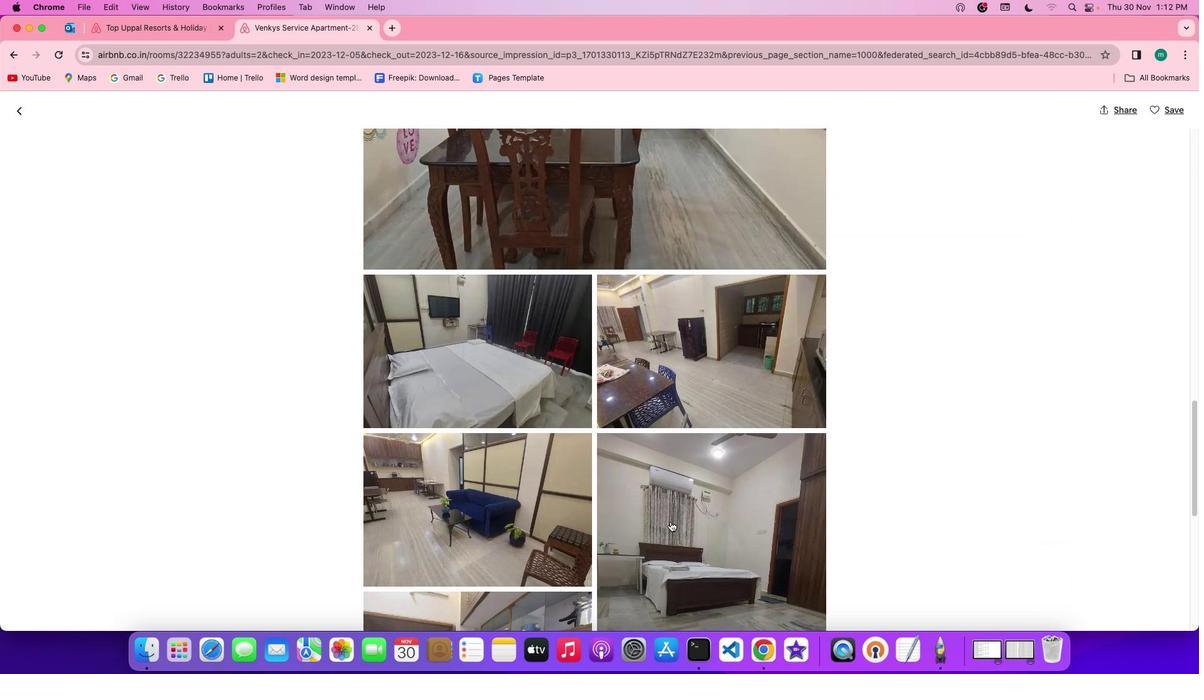 
Action: Mouse scrolled (666, 518) with delta (-3, -3)
Screenshot: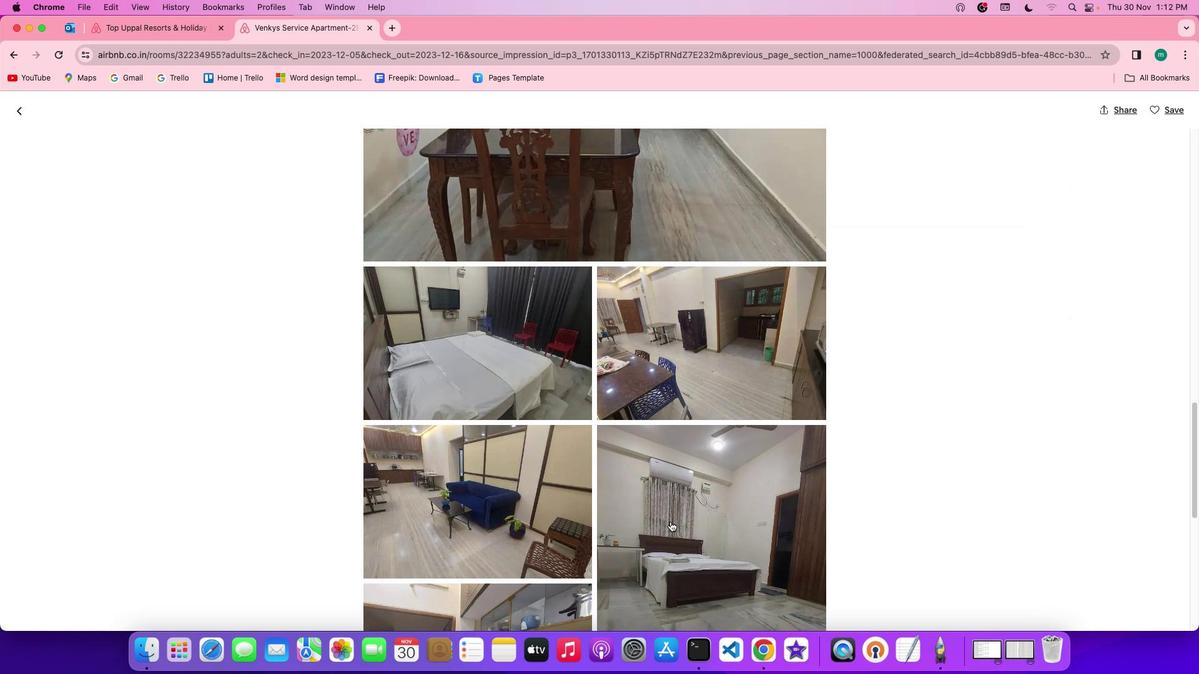 
Action: Mouse moved to (666, 518)
Screenshot: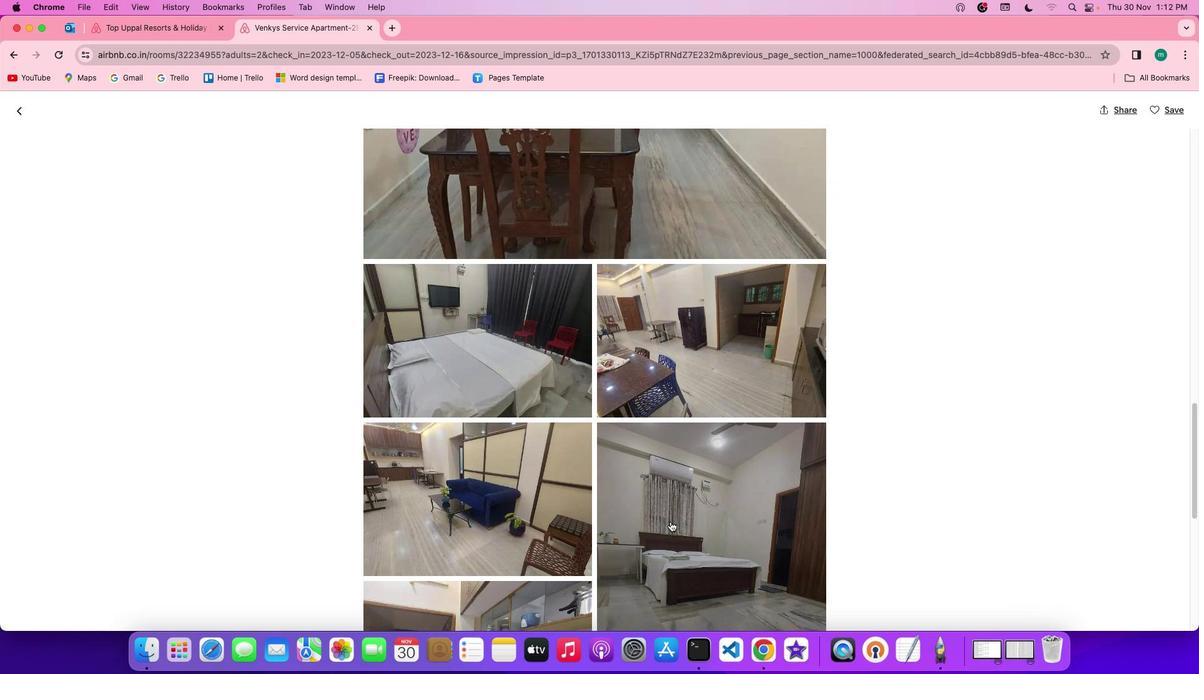 
Action: Mouse scrolled (666, 518) with delta (-3, -3)
Screenshot: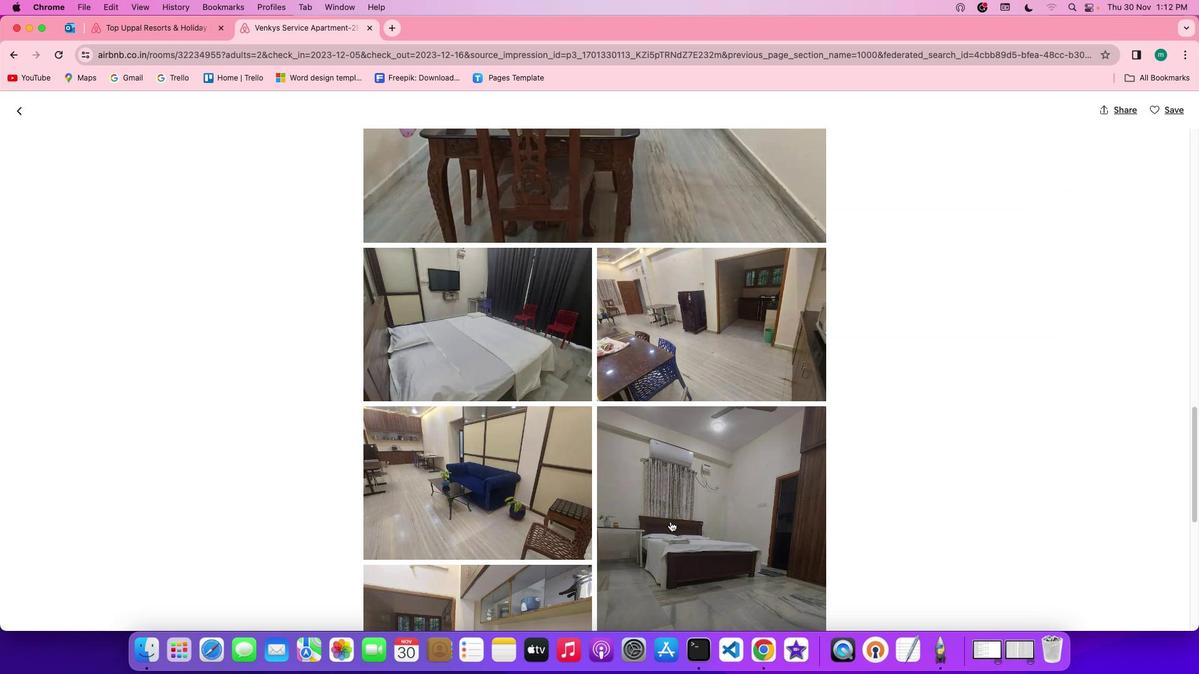 
Action: Mouse scrolled (666, 518) with delta (-3, -3)
Screenshot: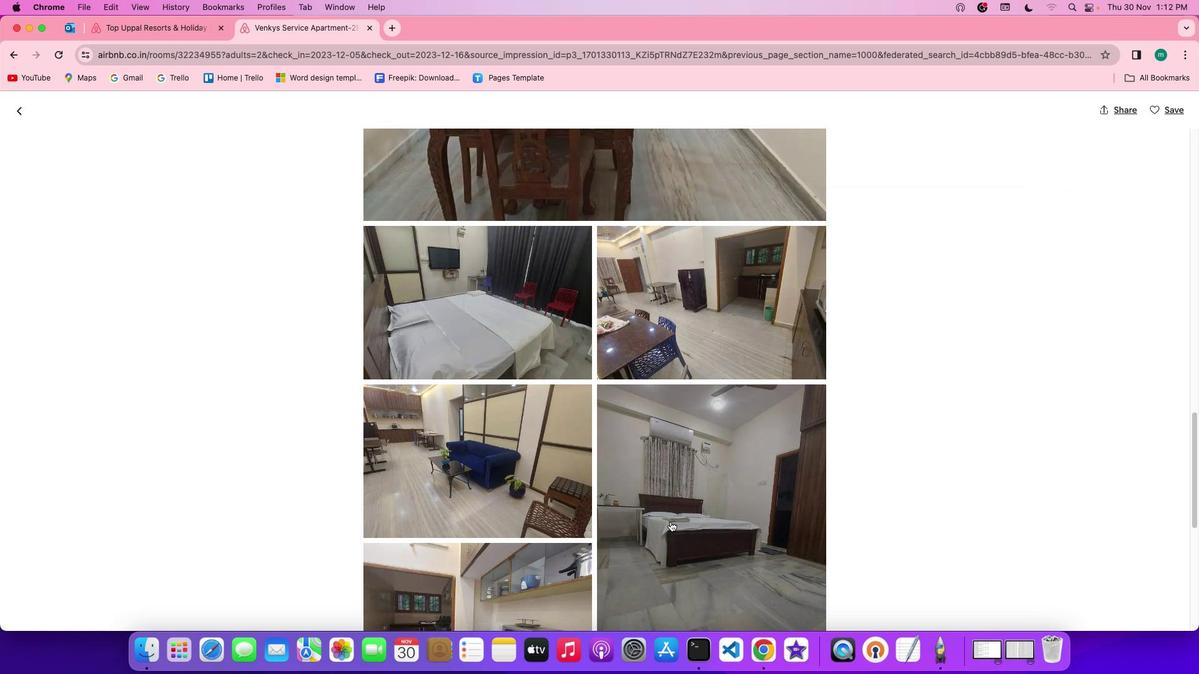 
Action: Mouse scrolled (666, 518) with delta (-3, -4)
Screenshot: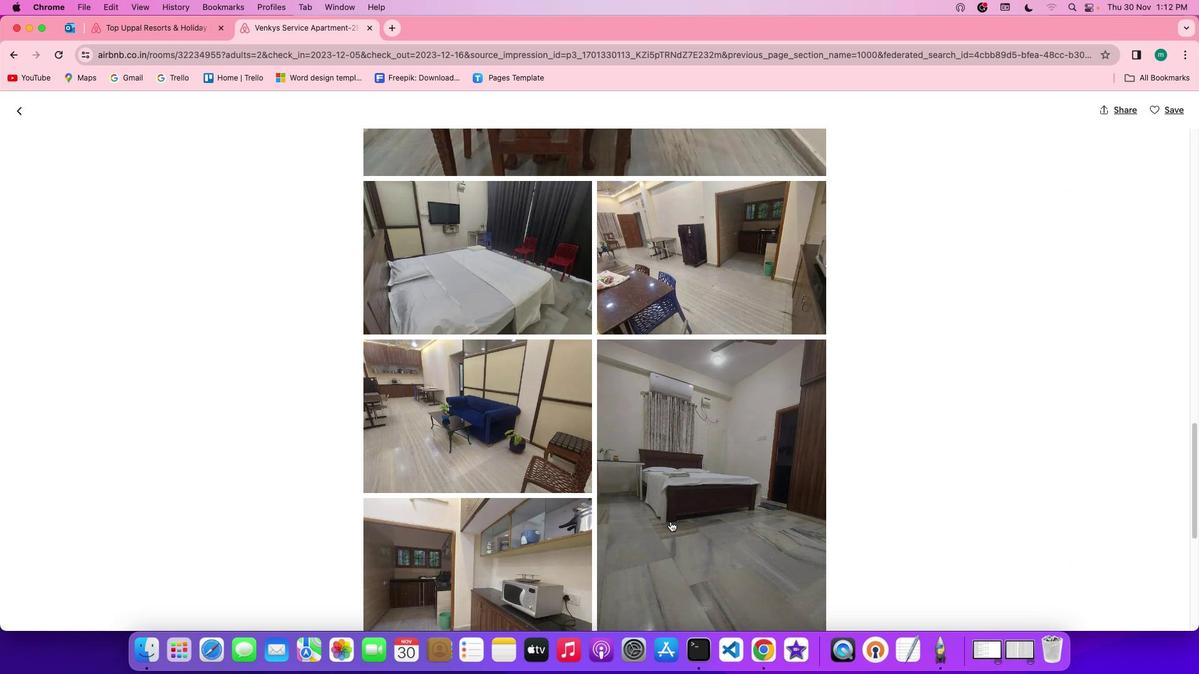 
Action: Mouse scrolled (666, 518) with delta (-3, -4)
Screenshot: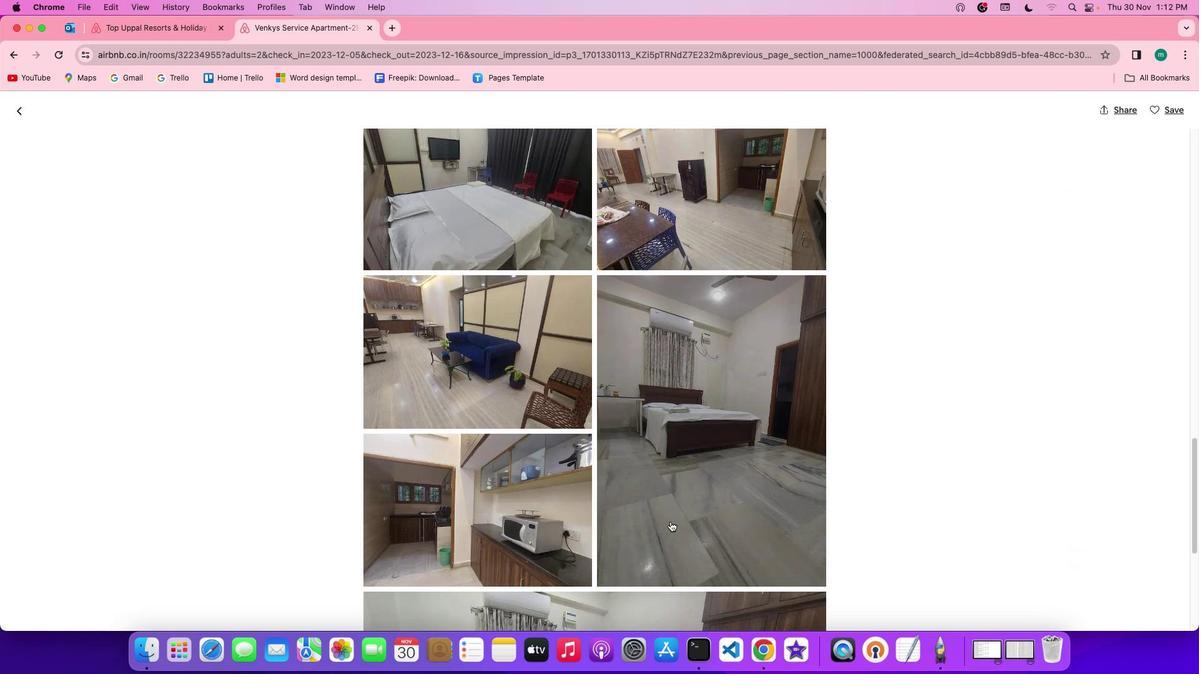 
Action: Mouse scrolled (666, 518) with delta (-3, -3)
Screenshot: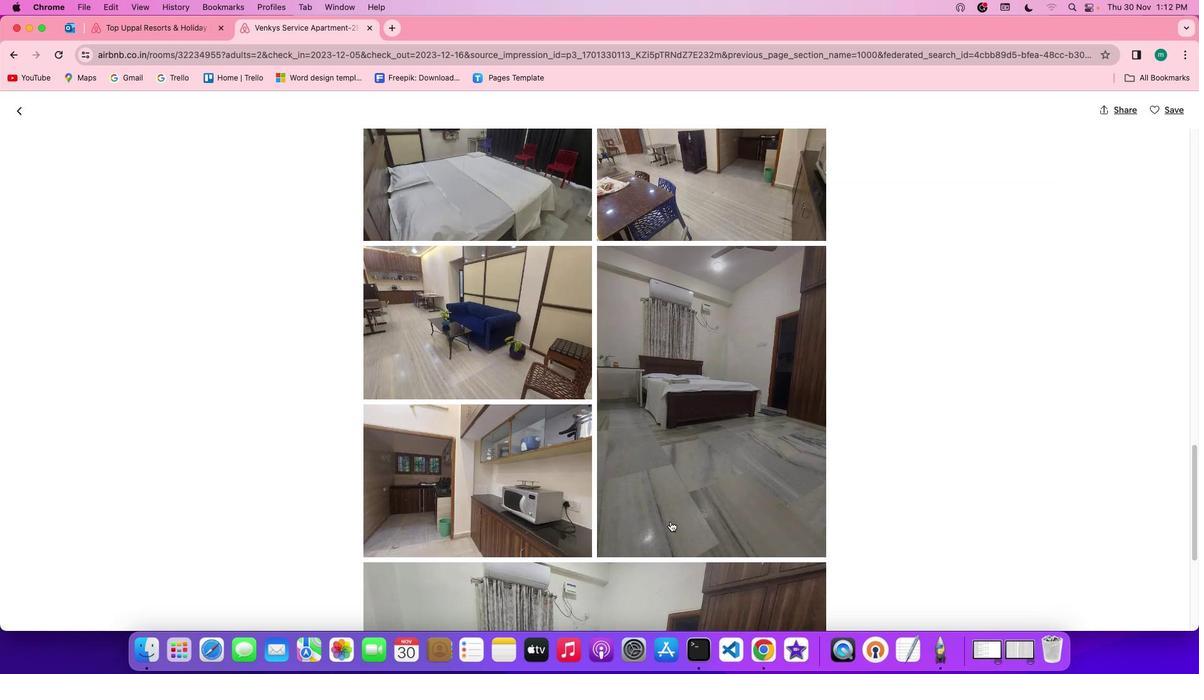 
Action: Mouse scrolled (666, 518) with delta (-3, -3)
Screenshot: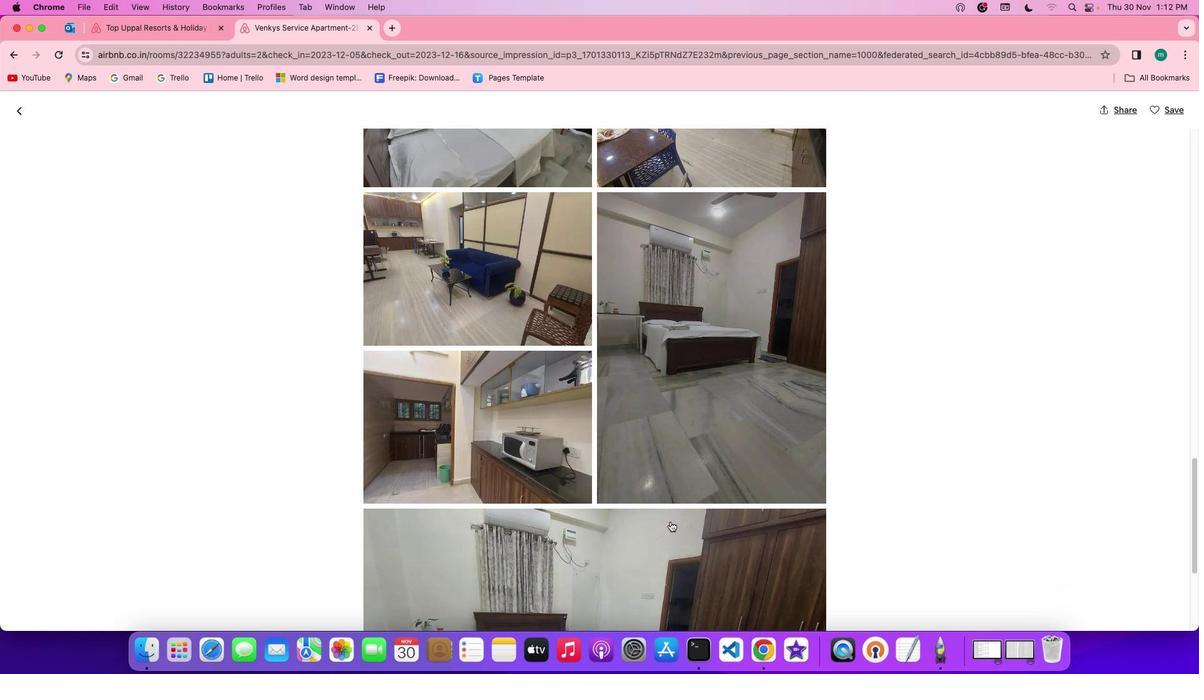 
Action: Mouse scrolled (666, 518) with delta (-3, -4)
Screenshot: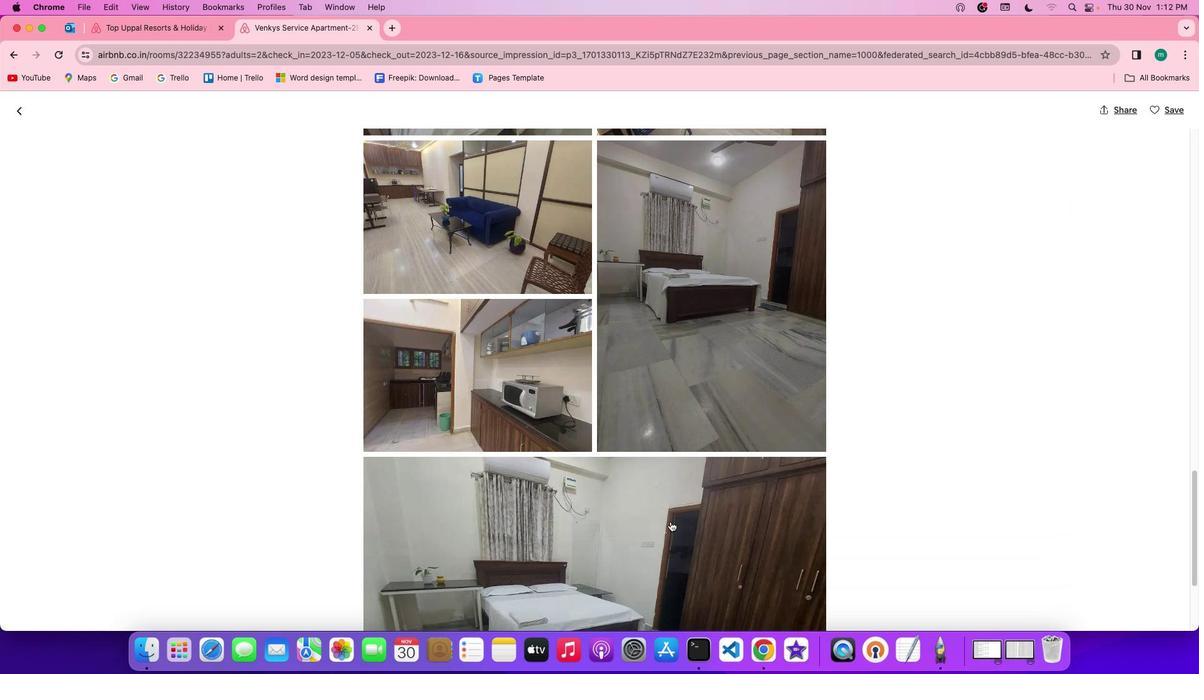 
Action: Mouse scrolled (666, 518) with delta (-3, -5)
Screenshot: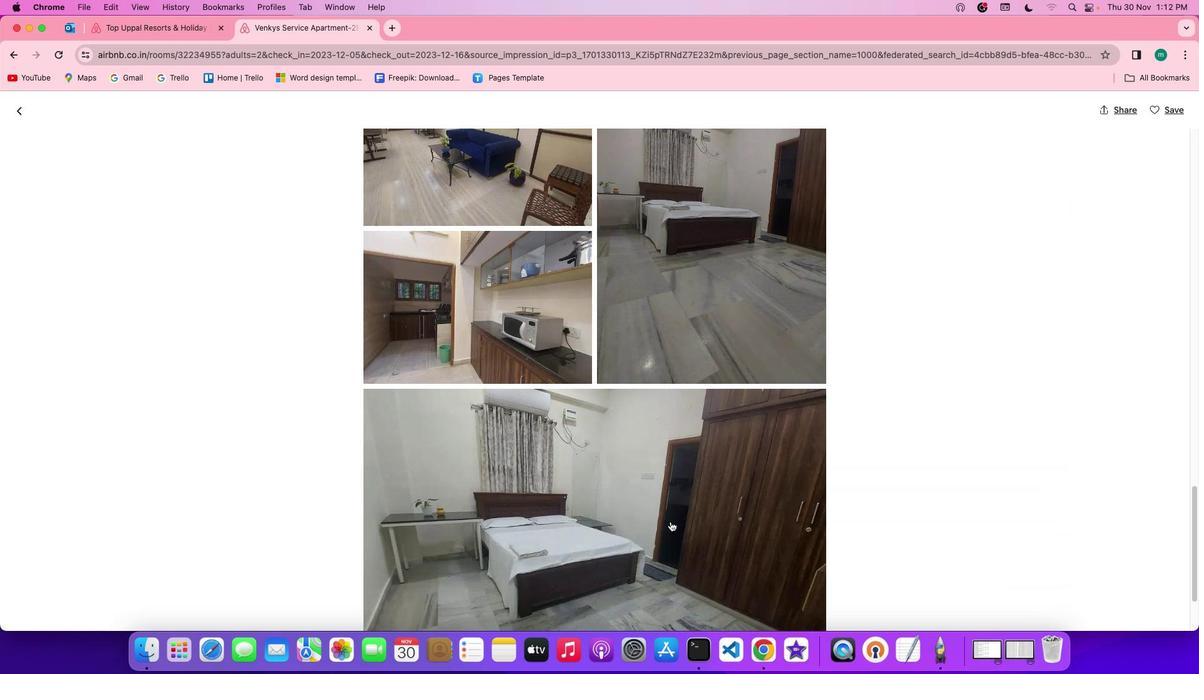 
Action: Mouse scrolled (666, 518) with delta (-3, -3)
Screenshot: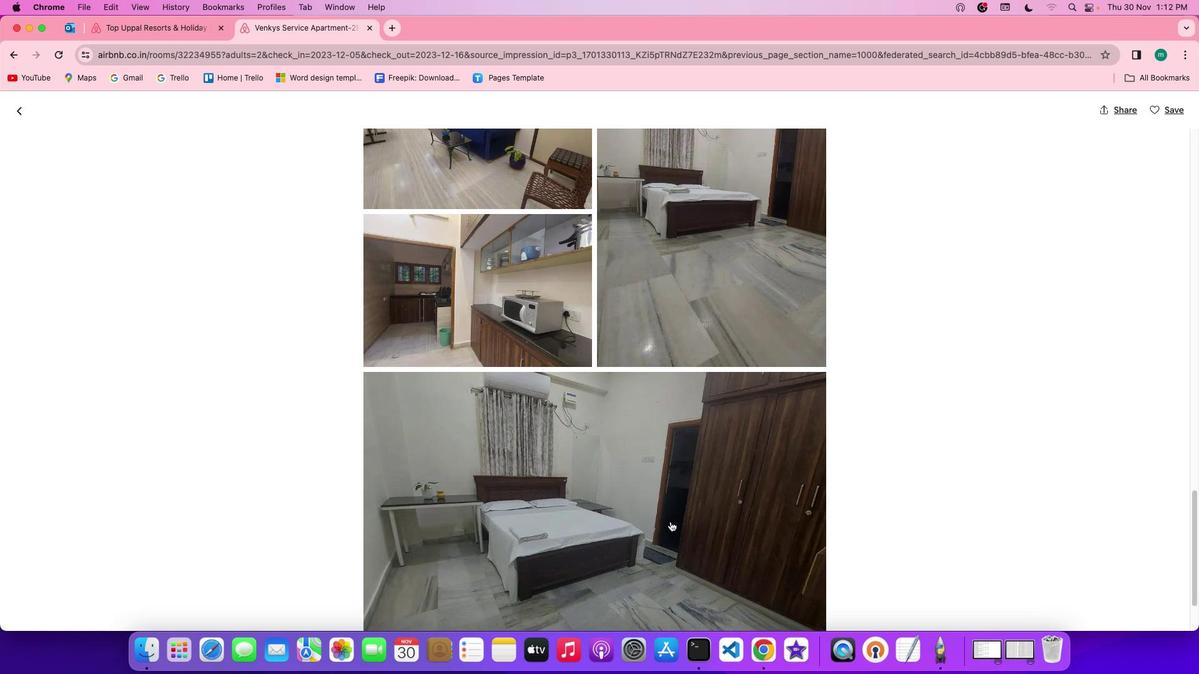 
Action: Mouse scrolled (666, 518) with delta (-3, -3)
Screenshot: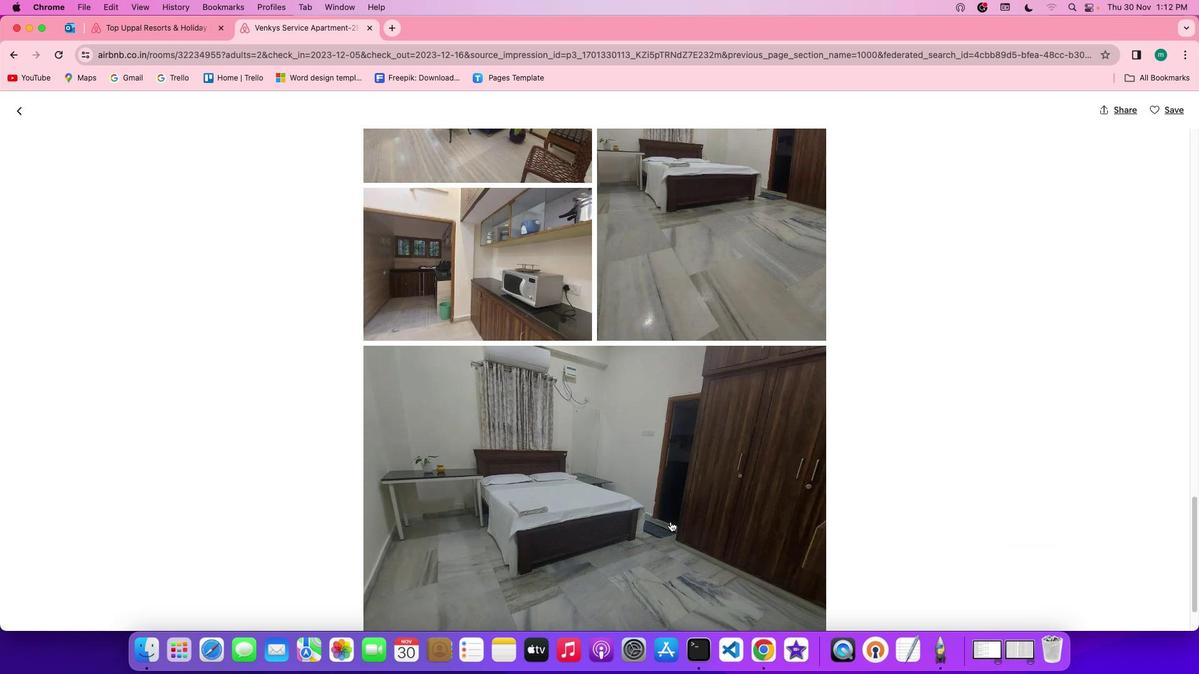 
Action: Mouse scrolled (666, 518) with delta (-3, -4)
Screenshot: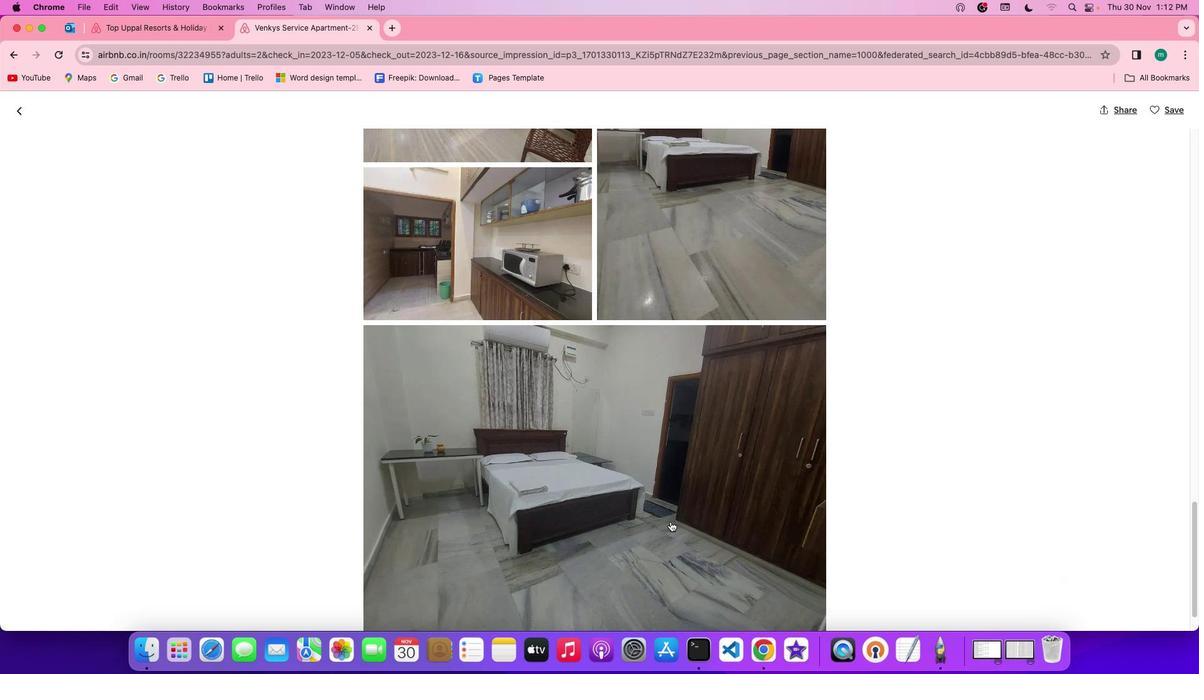
Action: Mouse scrolled (666, 518) with delta (-3, -4)
Screenshot: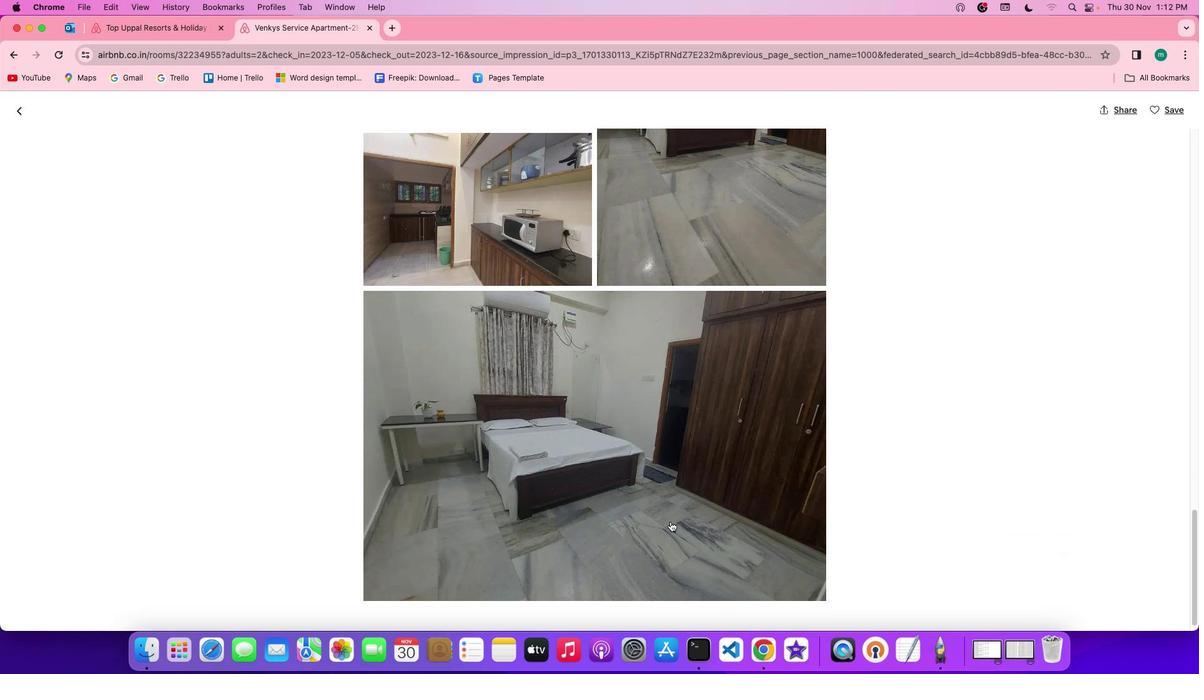 
Action: Mouse scrolled (666, 518) with delta (-3, -3)
Screenshot: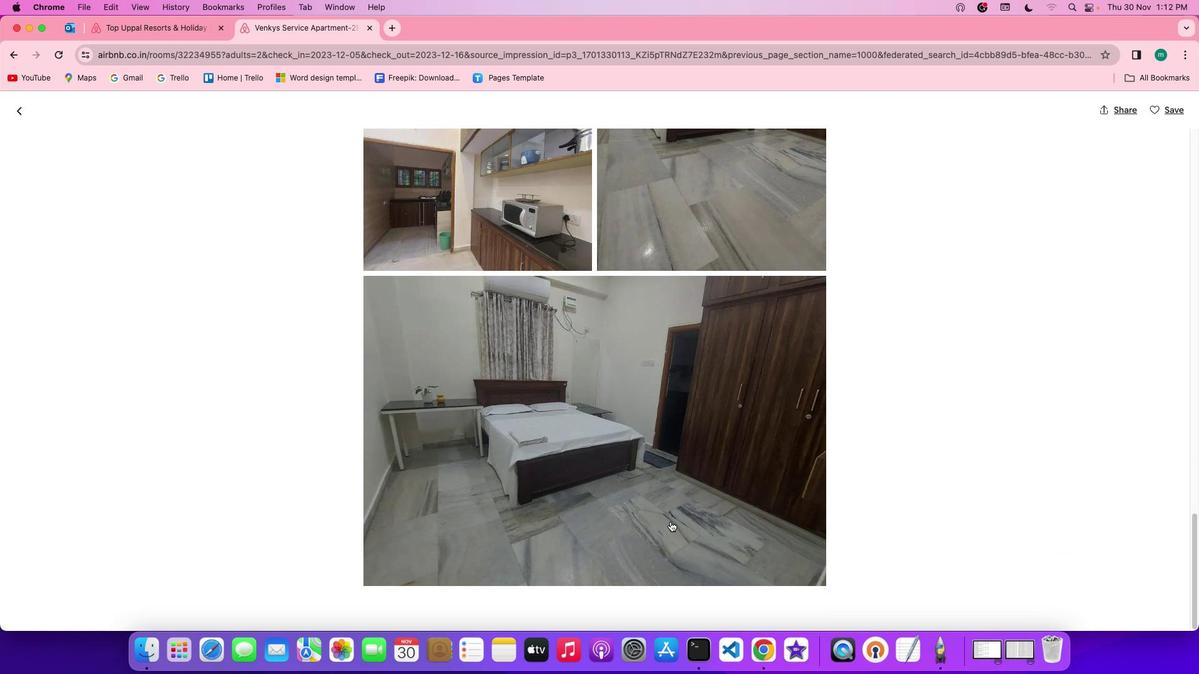 
Action: Mouse scrolled (666, 518) with delta (-3, -3)
Screenshot: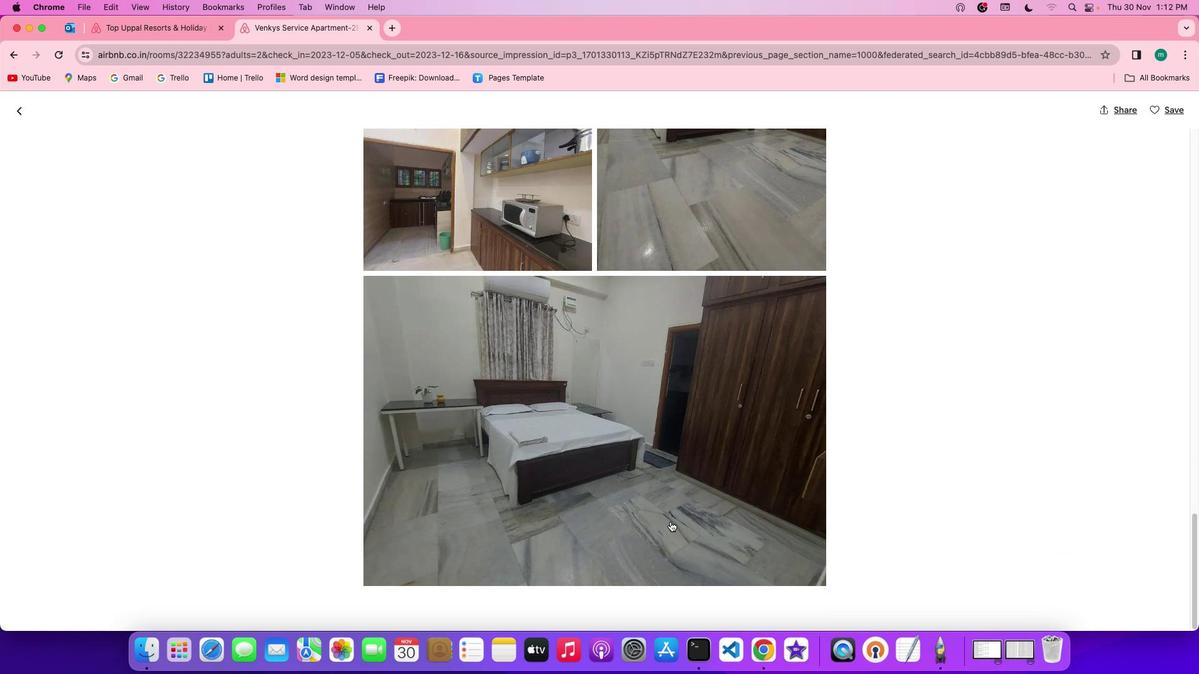 
Action: Mouse scrolled (666, 518) with delta (-3, -4)
Screenshot: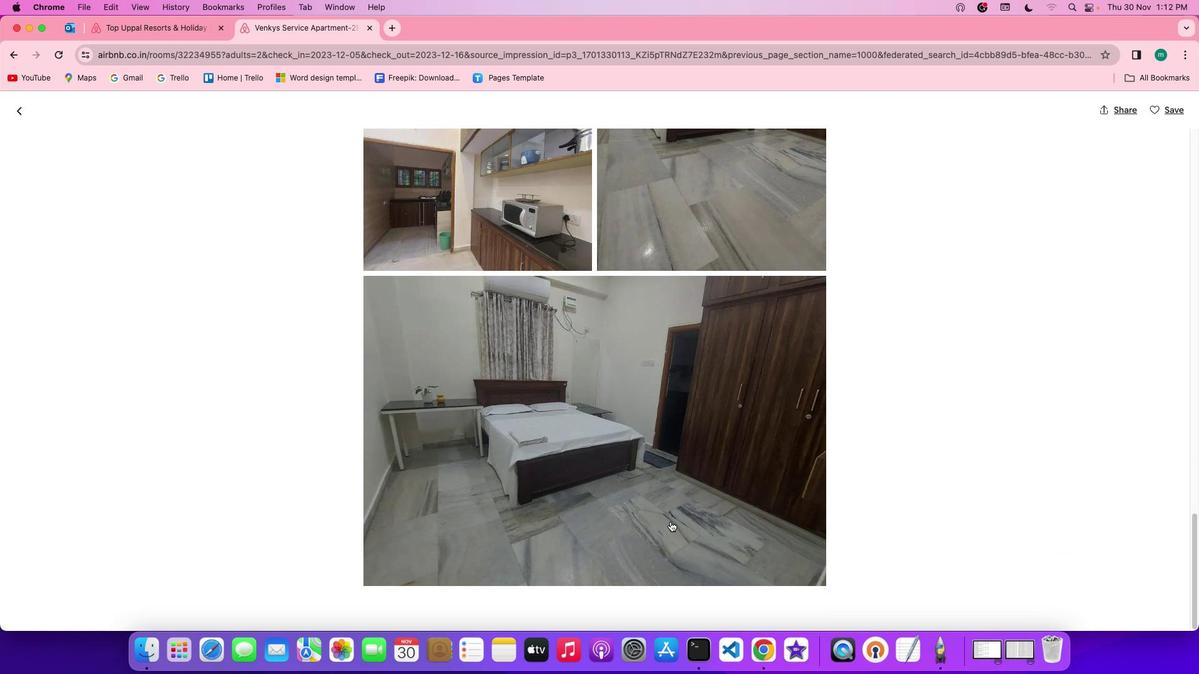 
Action: Mouse scrolled (666, 518) with delta (-3, -5)
Screenshot: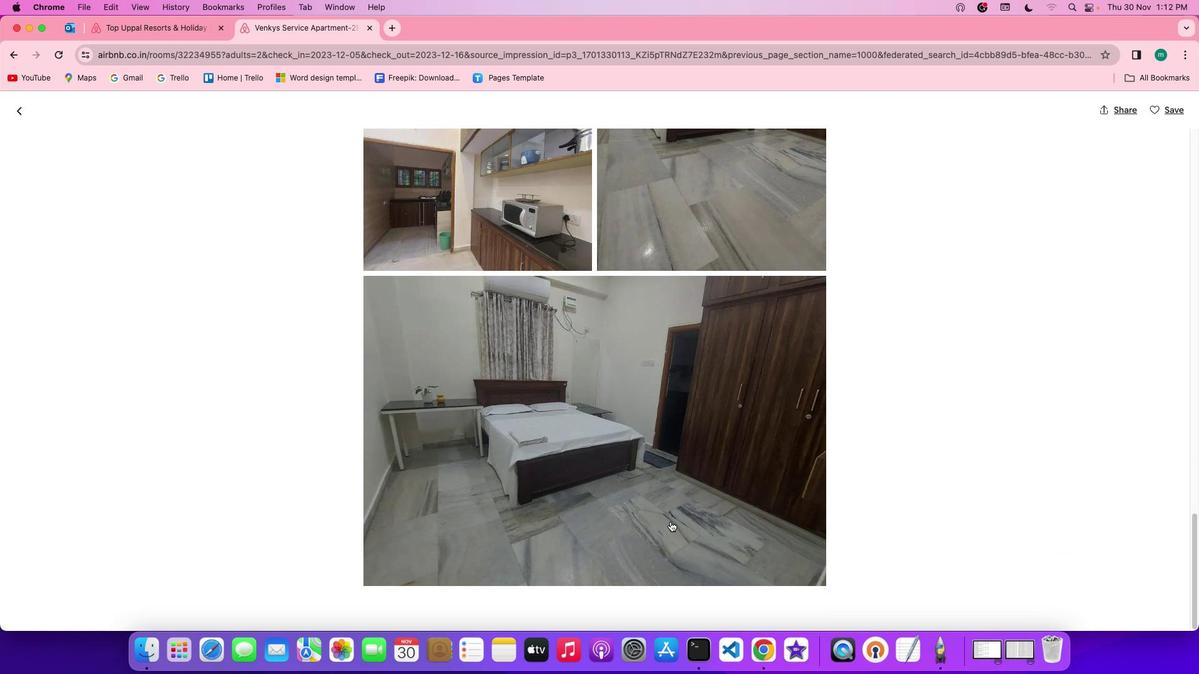 
Action: Mouse scrolled (666, 518) with delta (-3, -5)
Screenshot: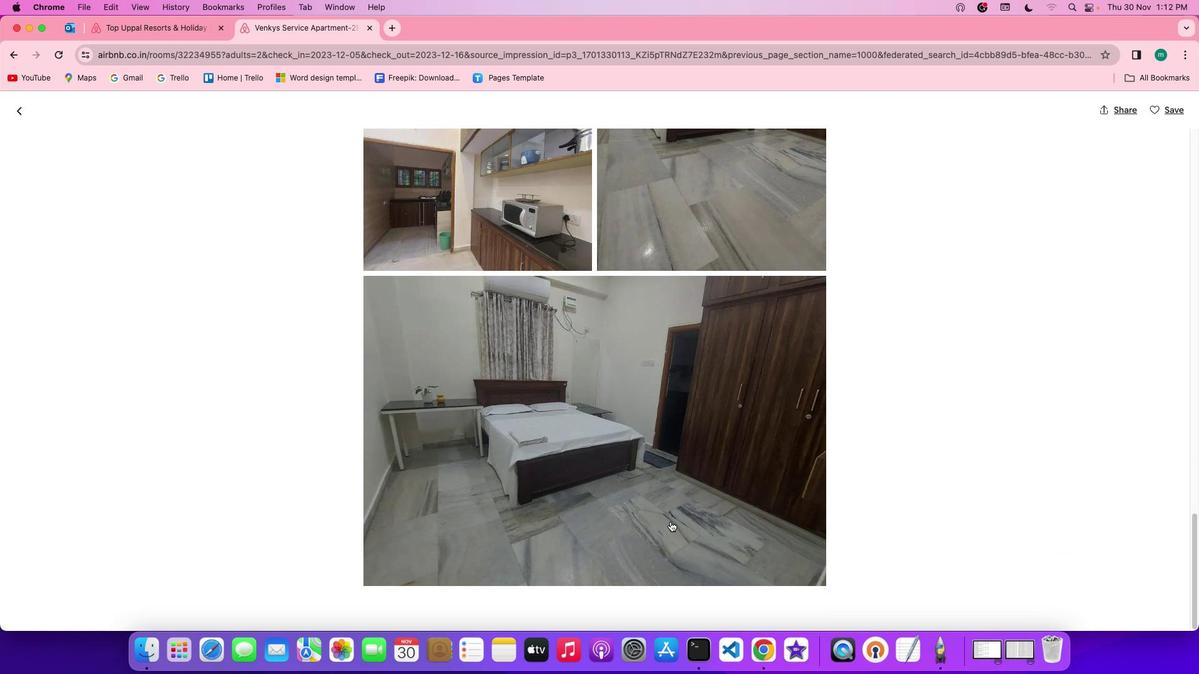 
Action: Mouse moved to (19, 106)
Screenshot: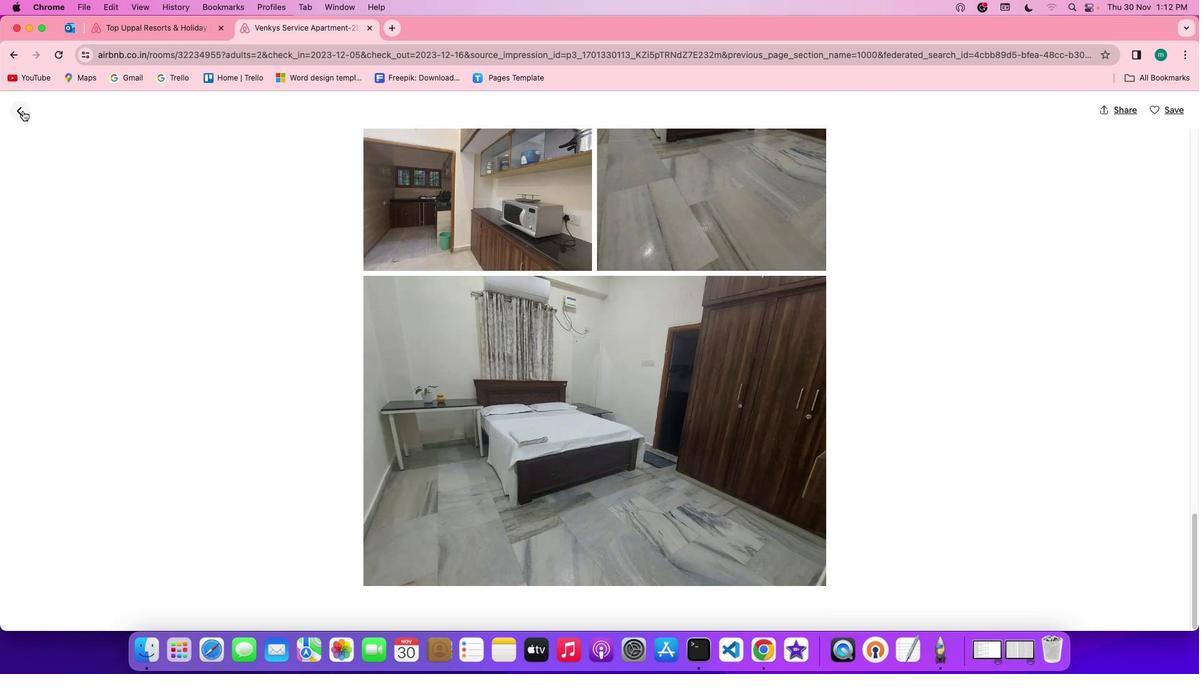
Action: Mouse pressed left at (19, 106)
Screenshot: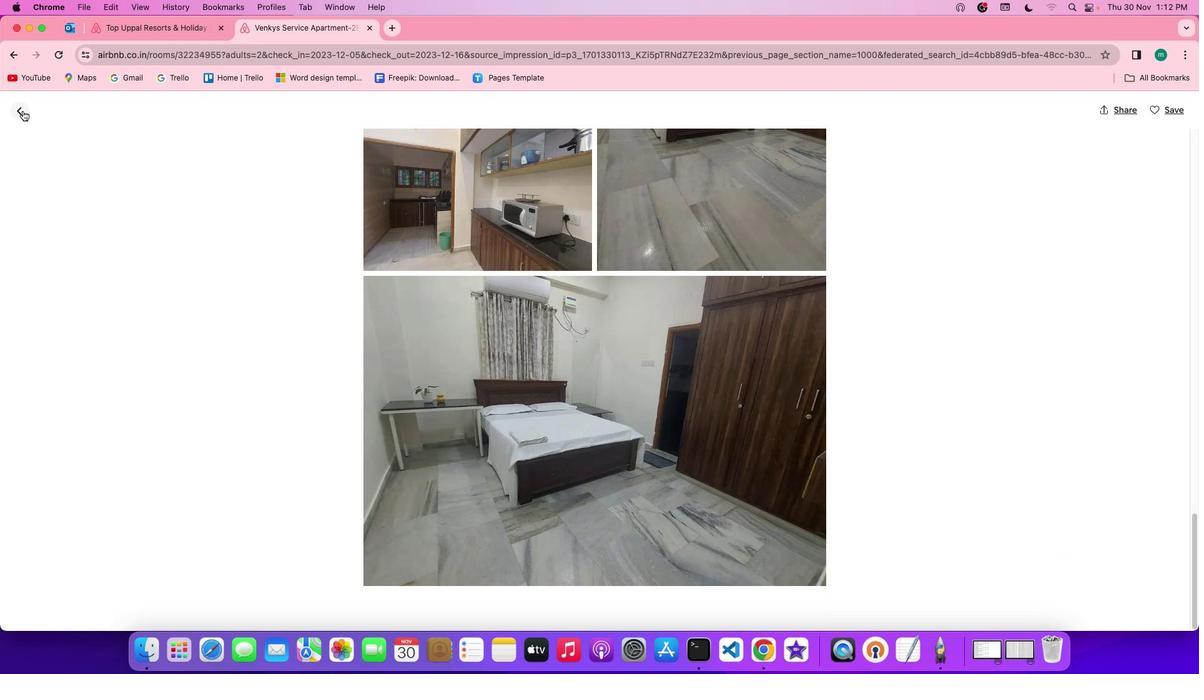 
Action: Mouse moved to (574, 455)
Screenshot: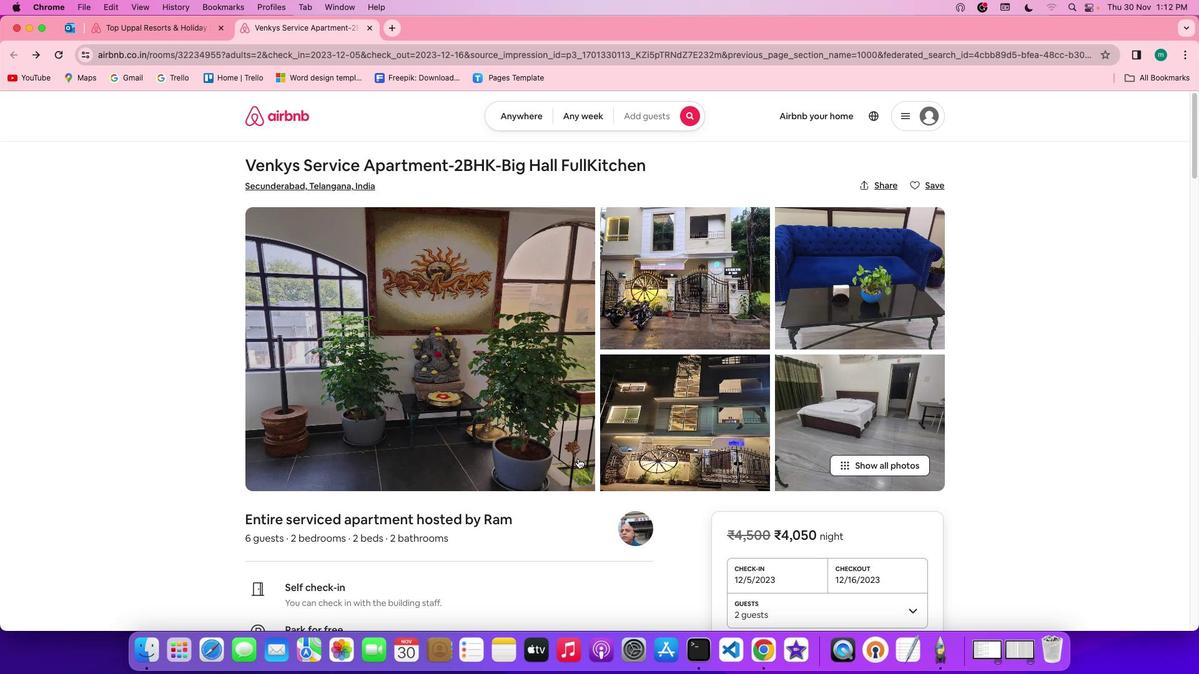 
Action: Mouse scrolled (574, 455) with delta (-3, -3)
Screenshot: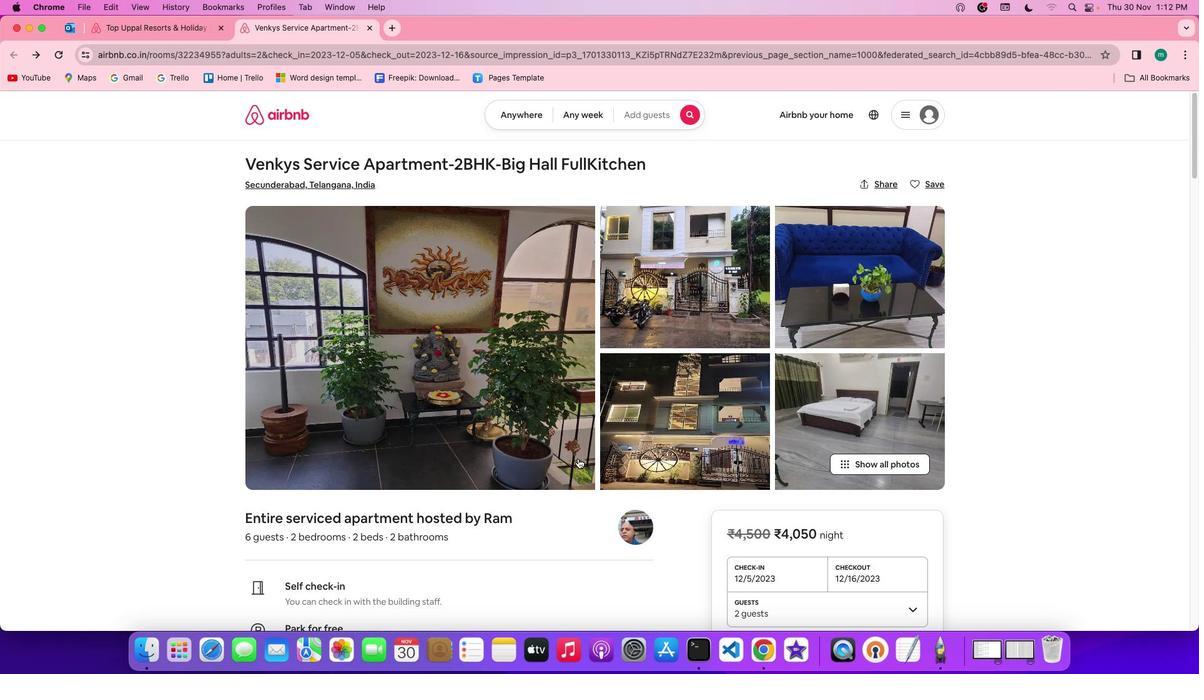 
Action: Mouse scrolled (574, 455) with delta (-3, -3)
Screenshot: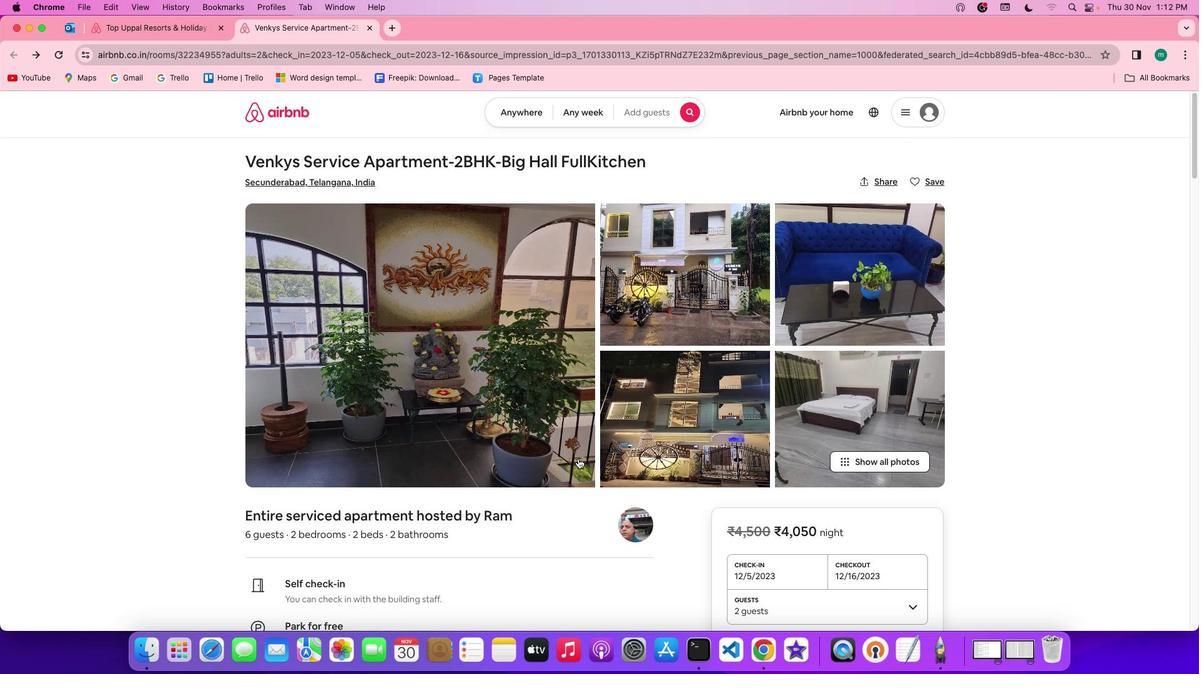 
Action: Mouse scrolled (574, 455) with delta (-3, -3)
Screenshot: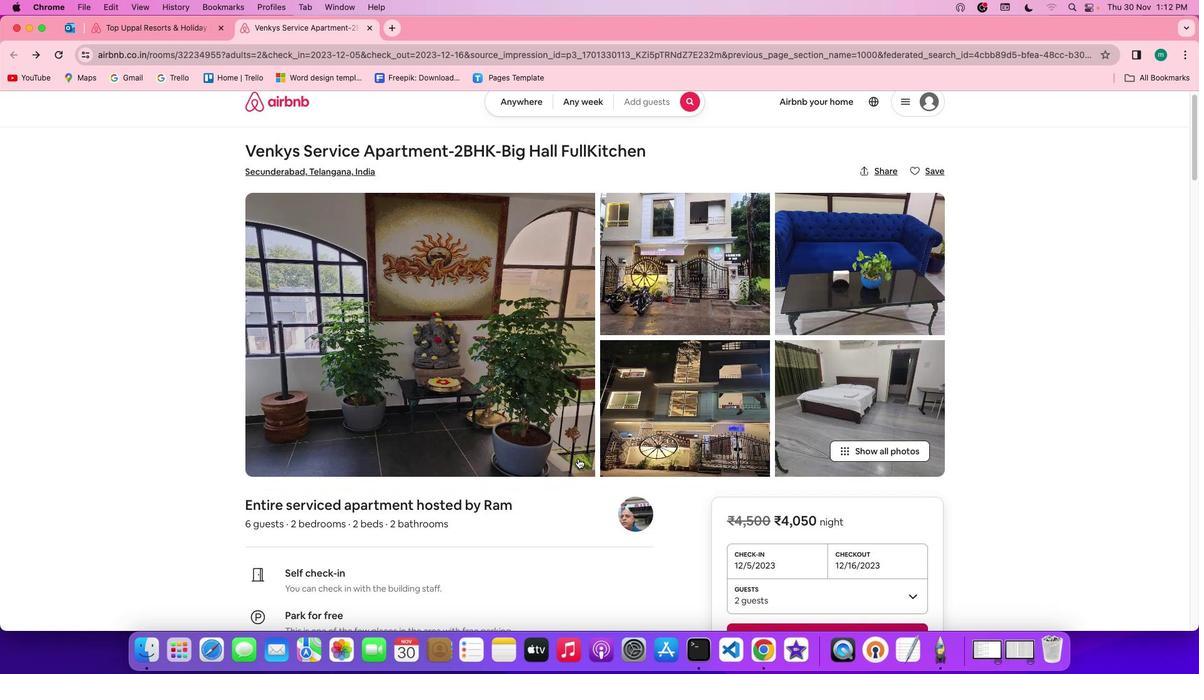 
Action: Mouse moved to (574, 455)
Screenshot: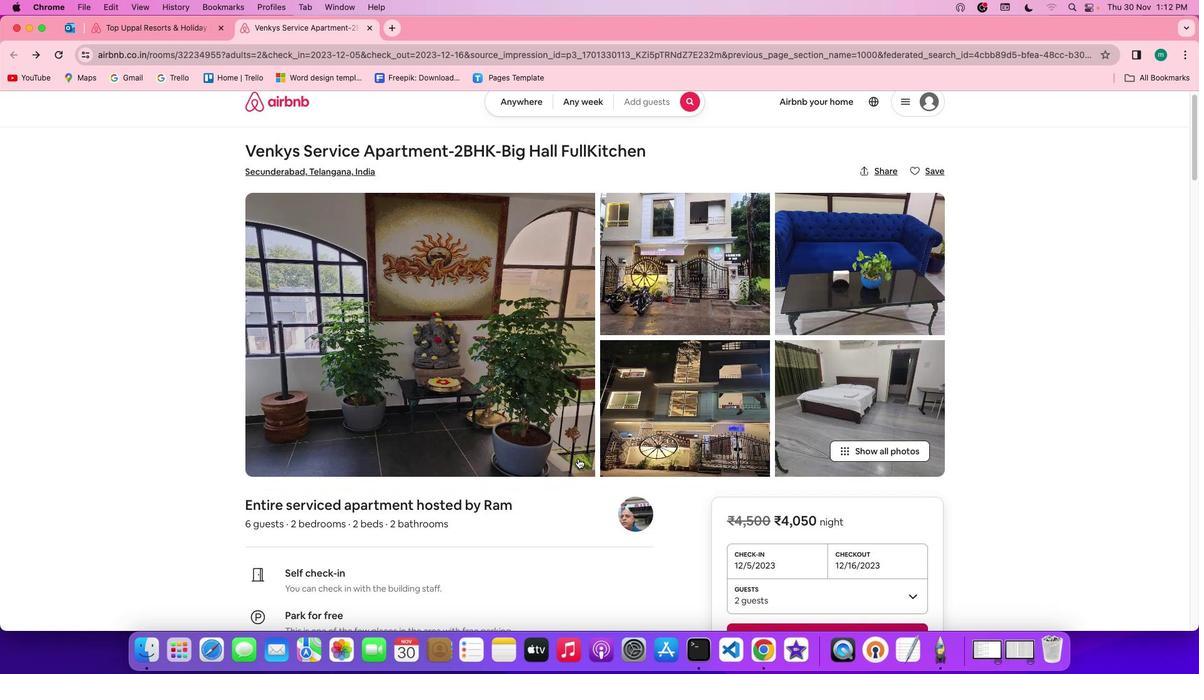 
Action: Mouse scrolled (574, 455) with delta (-3, -3)
Screenshot: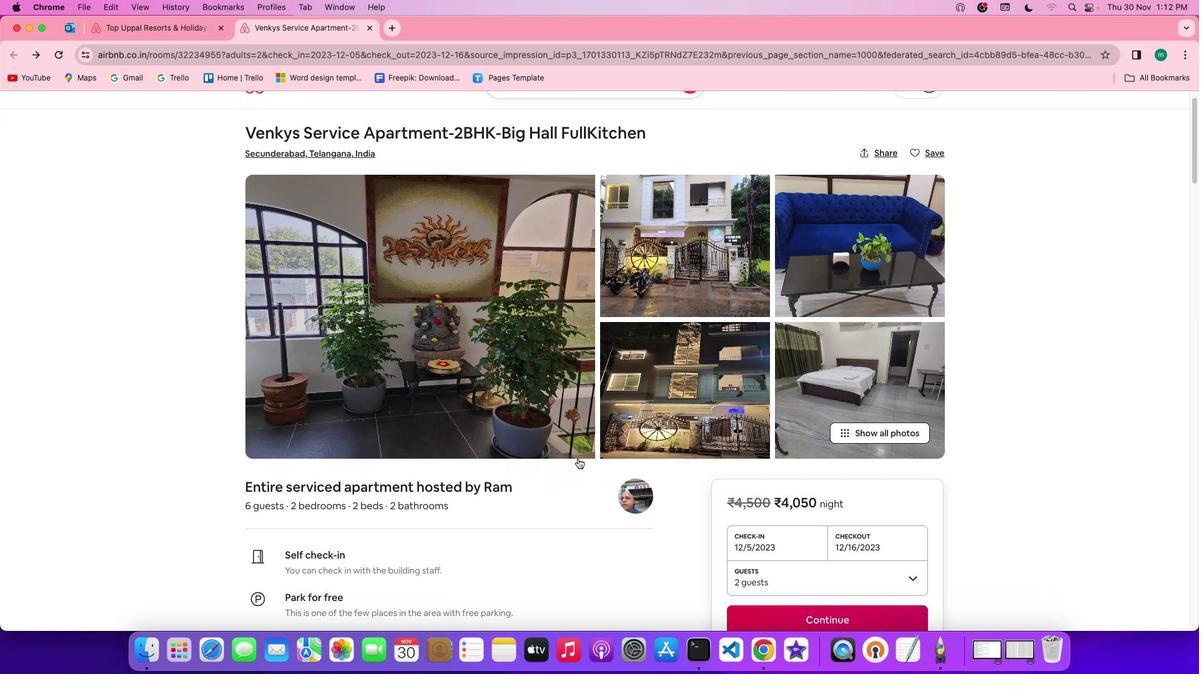 
Action: Mouse scrolled (574, 455) with delta (-3, -3)
Screenshot: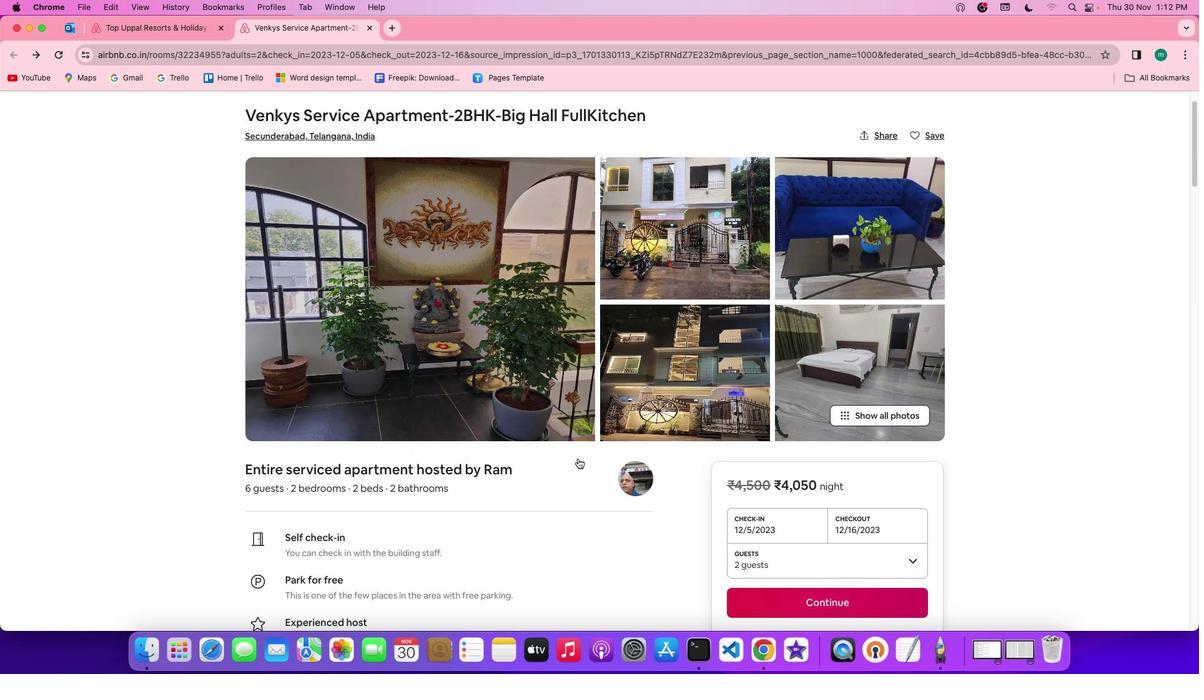 
Action: Mouse scrolled (574, 455) with delta (-3, -3)
Screenshot: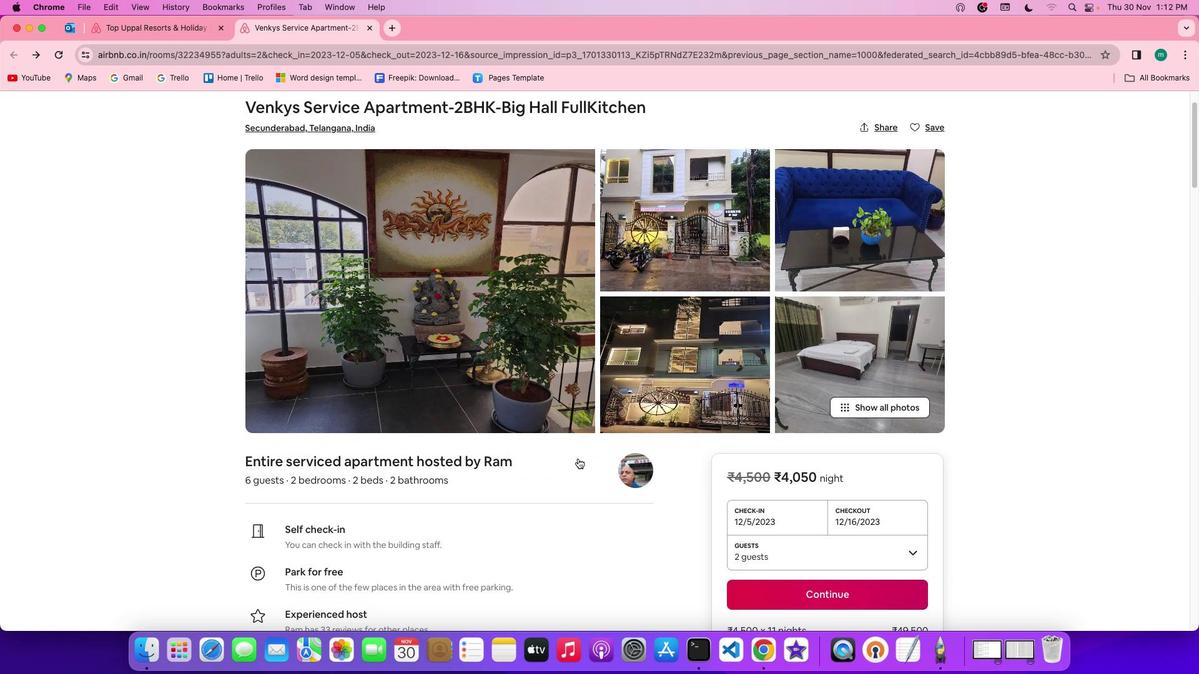 
Action: Mouse scrolled (574, 455) with delta (-3, -3)
Screenshot: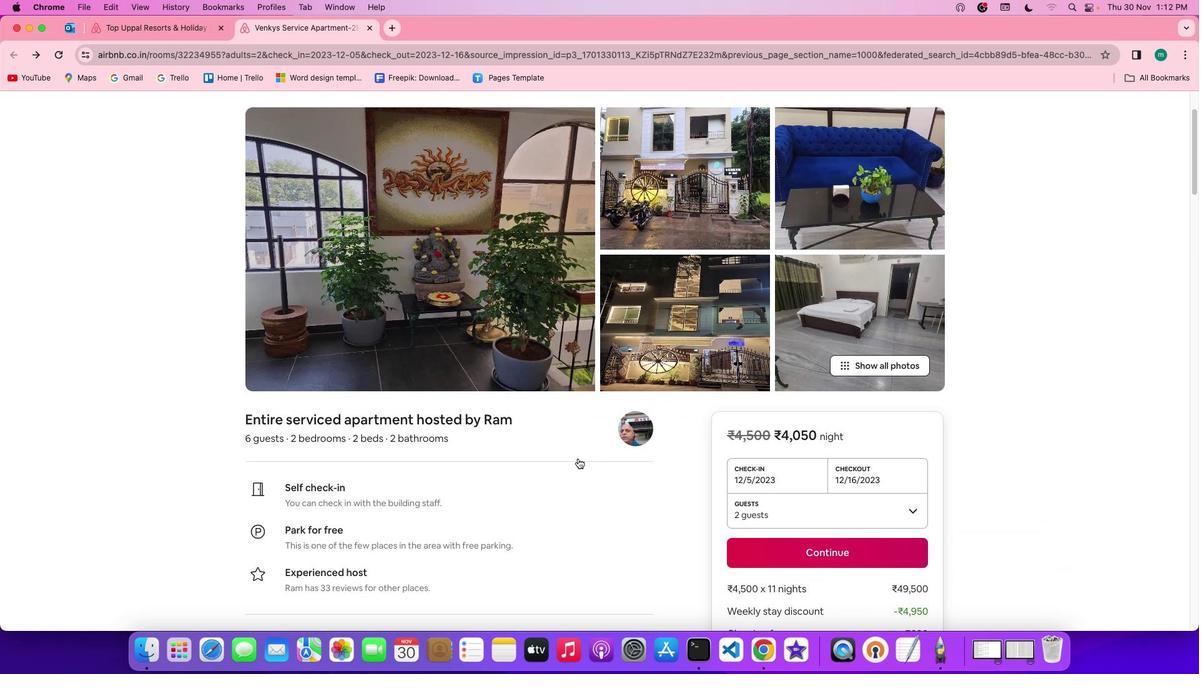 
Action: Mouse scrolled (574, 455) with delta (-3, -4)
Screenshot: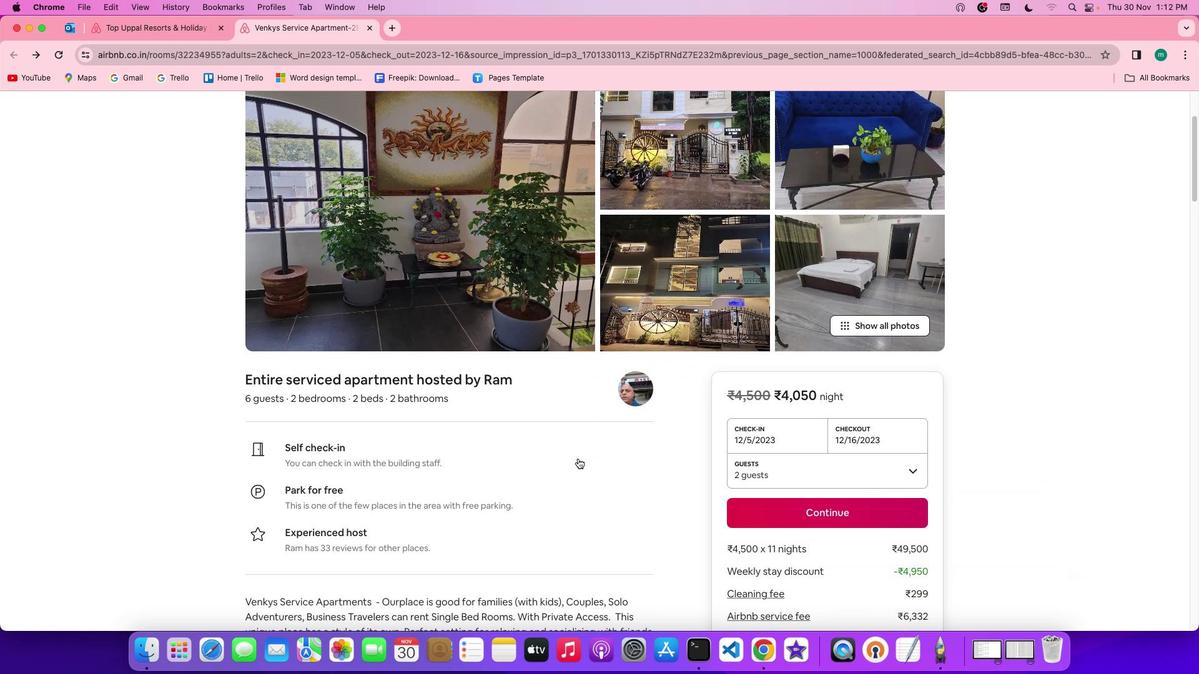 
Action: Mouse scrolled (574, 455) with delta (-3, -3)
Screenshot: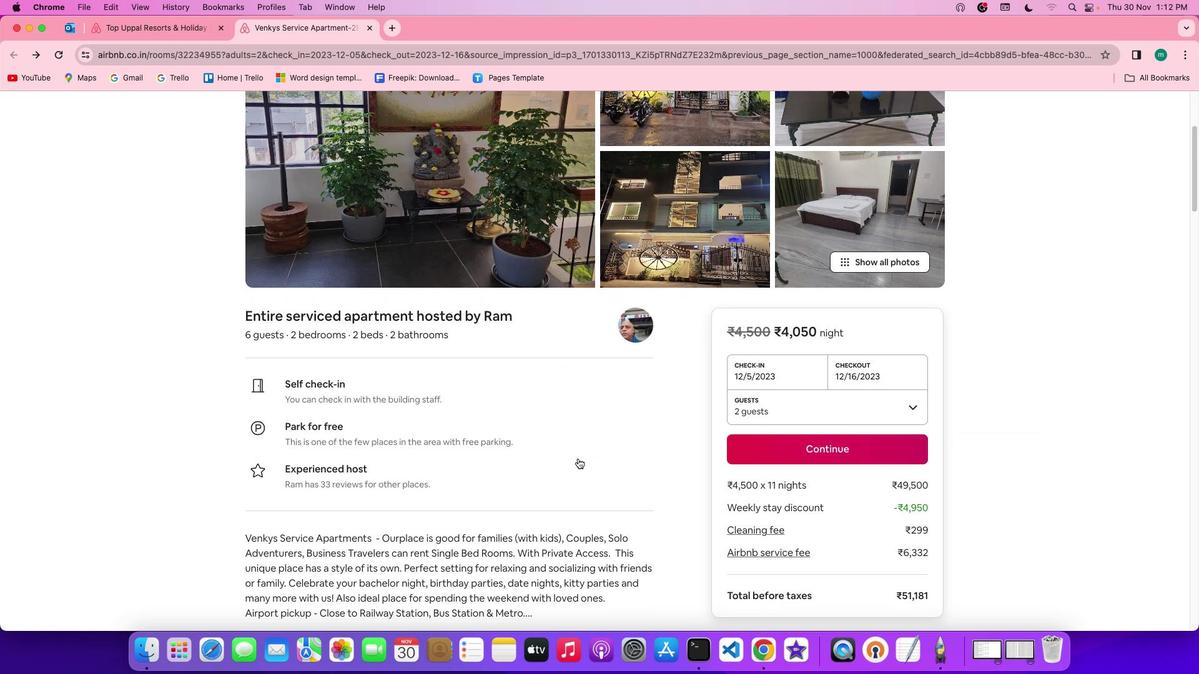 
Action: Mouse scrolled (574, 455) with delta (-3, -3)
Screenshot: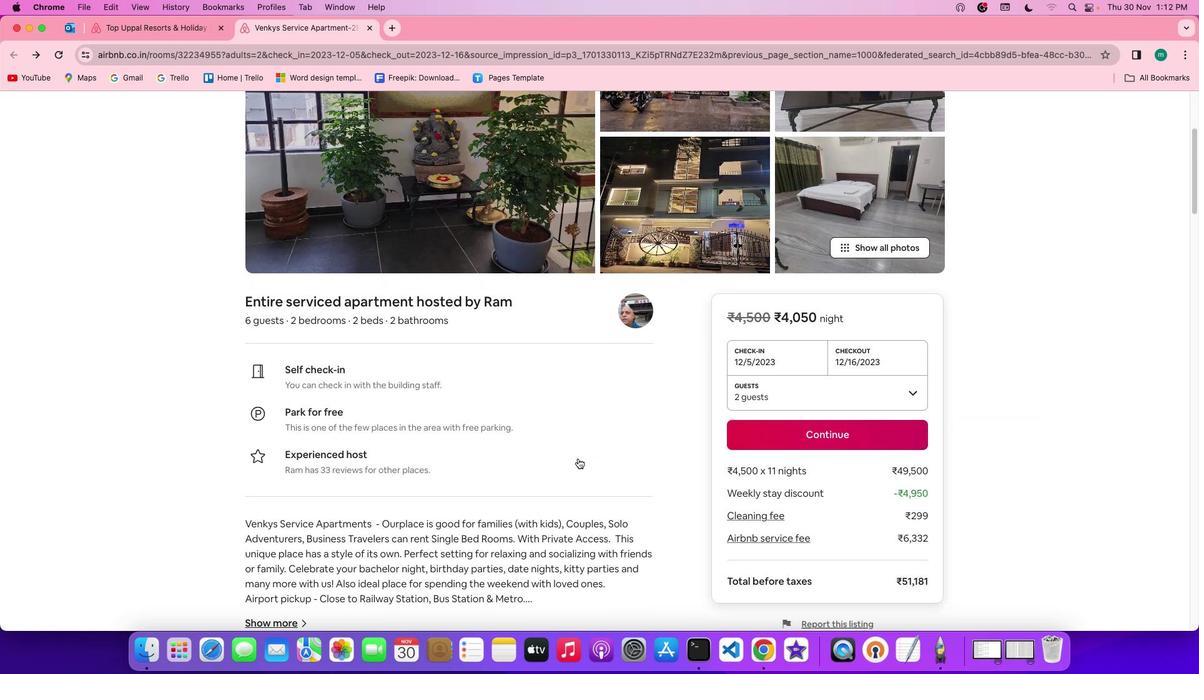 
Action: Mouse scrolled (574, 455) with delta (-3, -4)
Screenshot: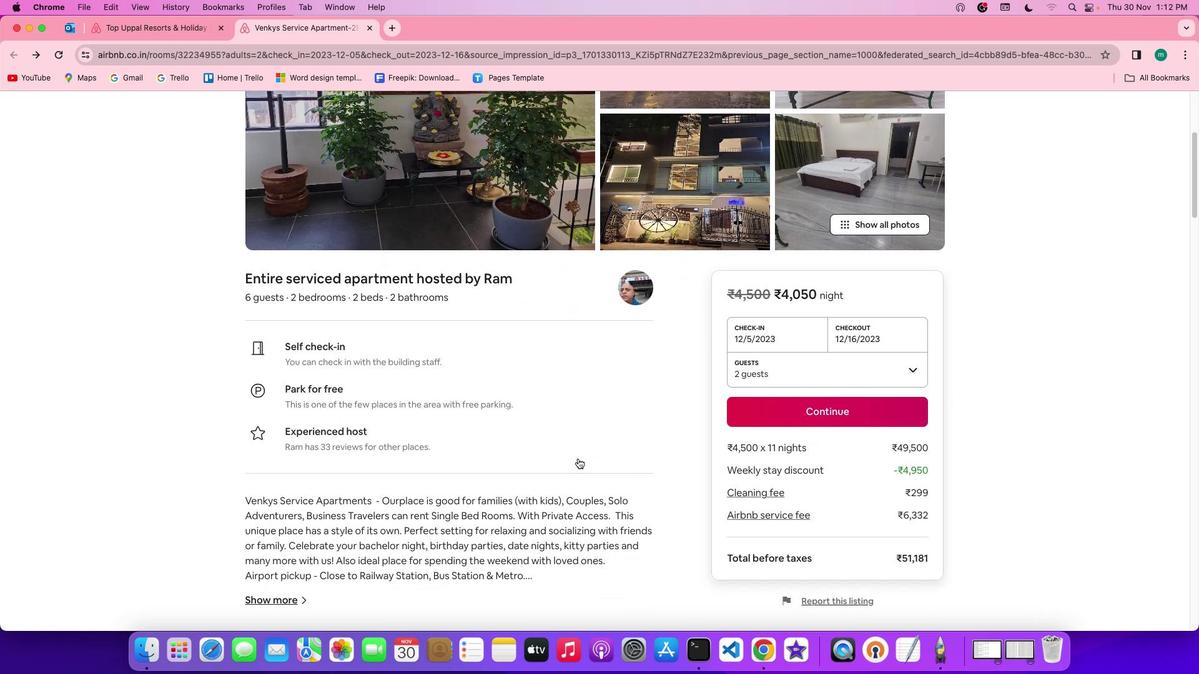 
Action: Mouse scrolled (574, 455) with delta (-3, -4)
Screenshot: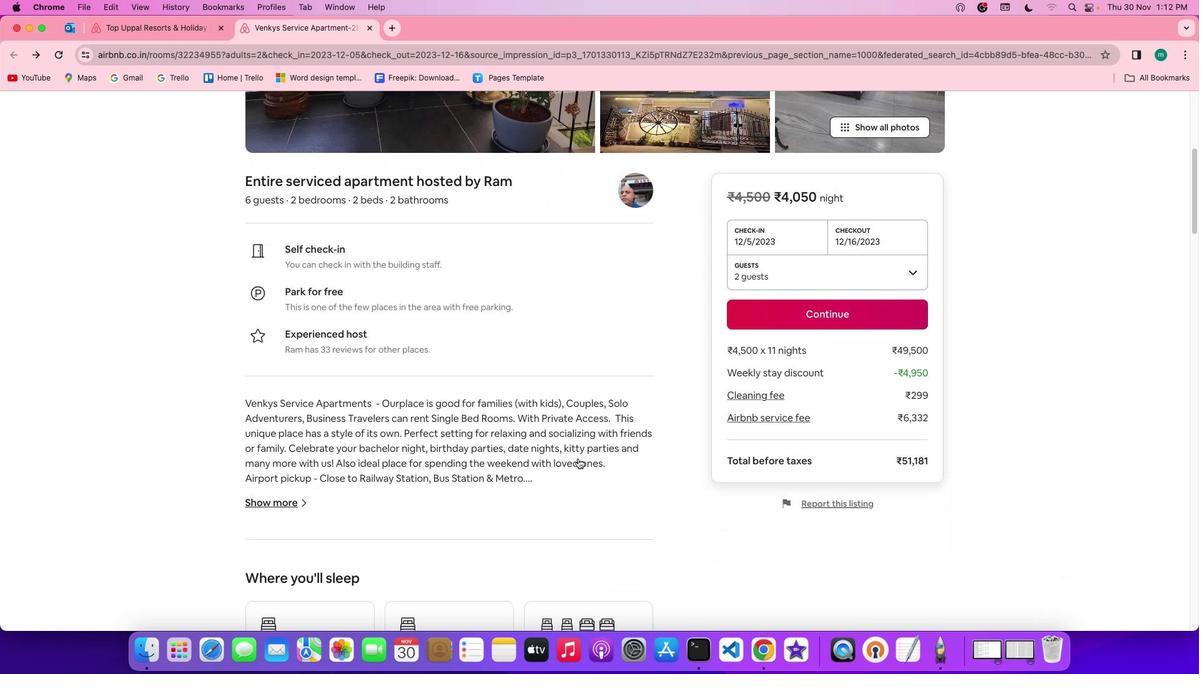 
Action: Mouse scrolled (574, 455) with delta (-3, -3)
Screenshot: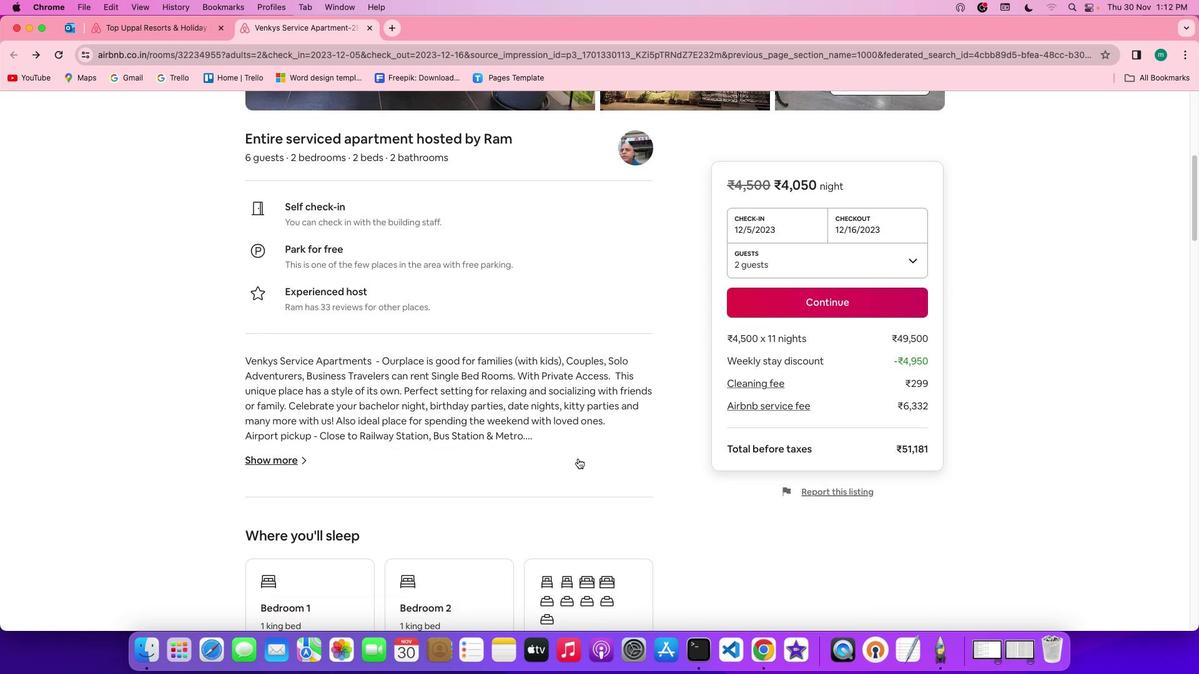 
Action: Mouse scrolled (574, 455) with delta (-3, -3)
Screenshot: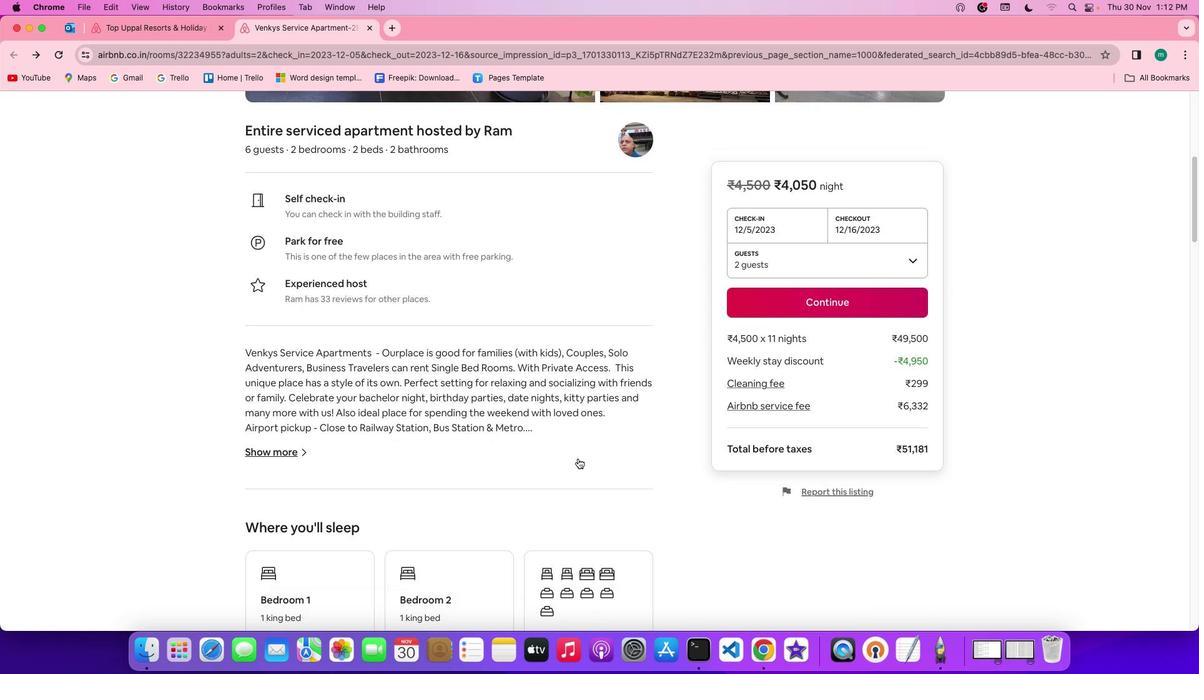 
Action: Mouse scrolled (574, 455) with delta (-3, -4)
Screenshot: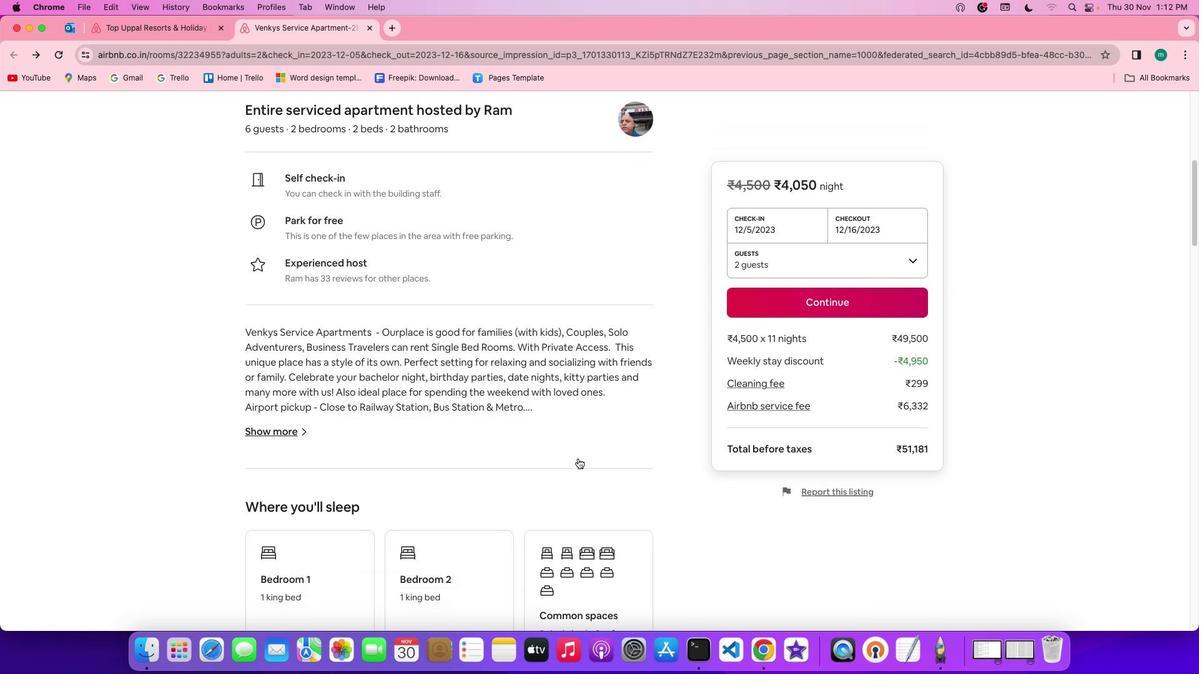 
Action: Mouse moved to (257, 387)
Screenshot: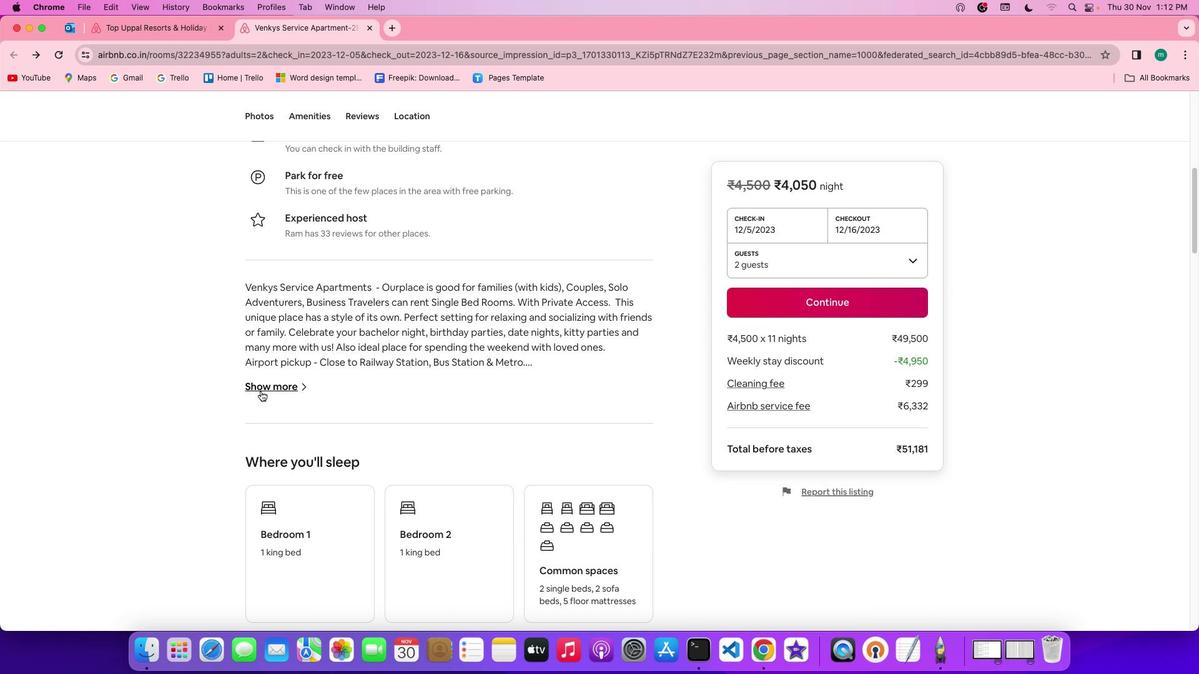 
Action: Mouse pressed left at (257, 387)
Screenshot: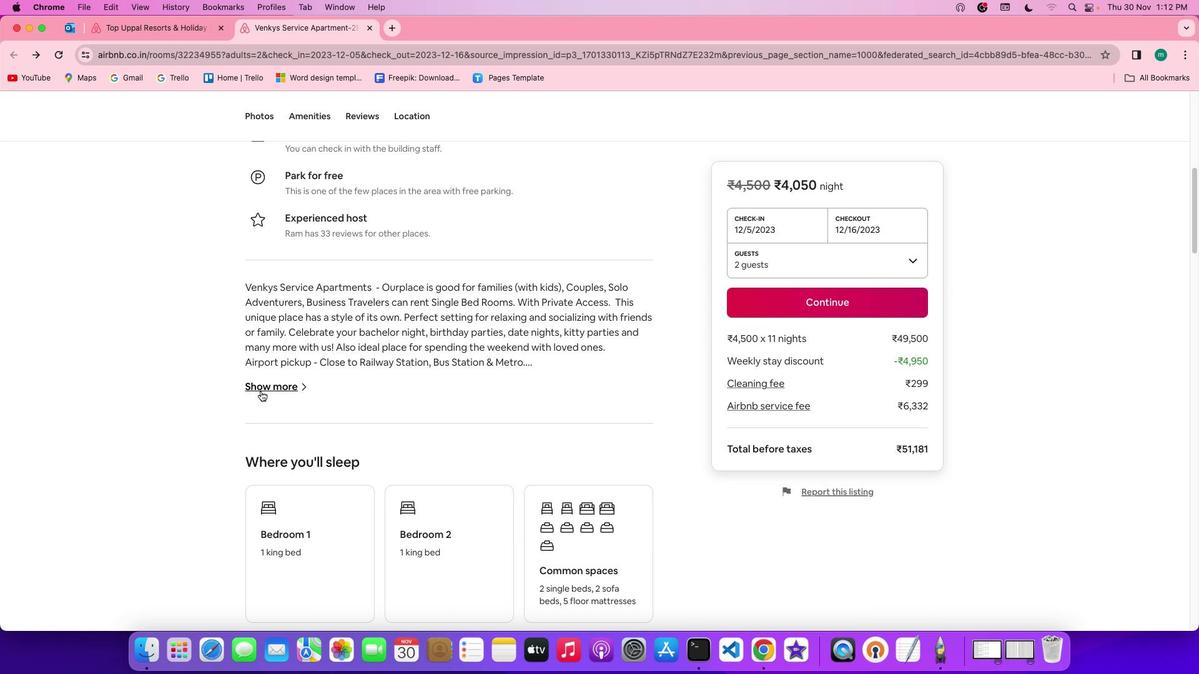 
Action: Mouse moved to (569, 489)
Screenshot: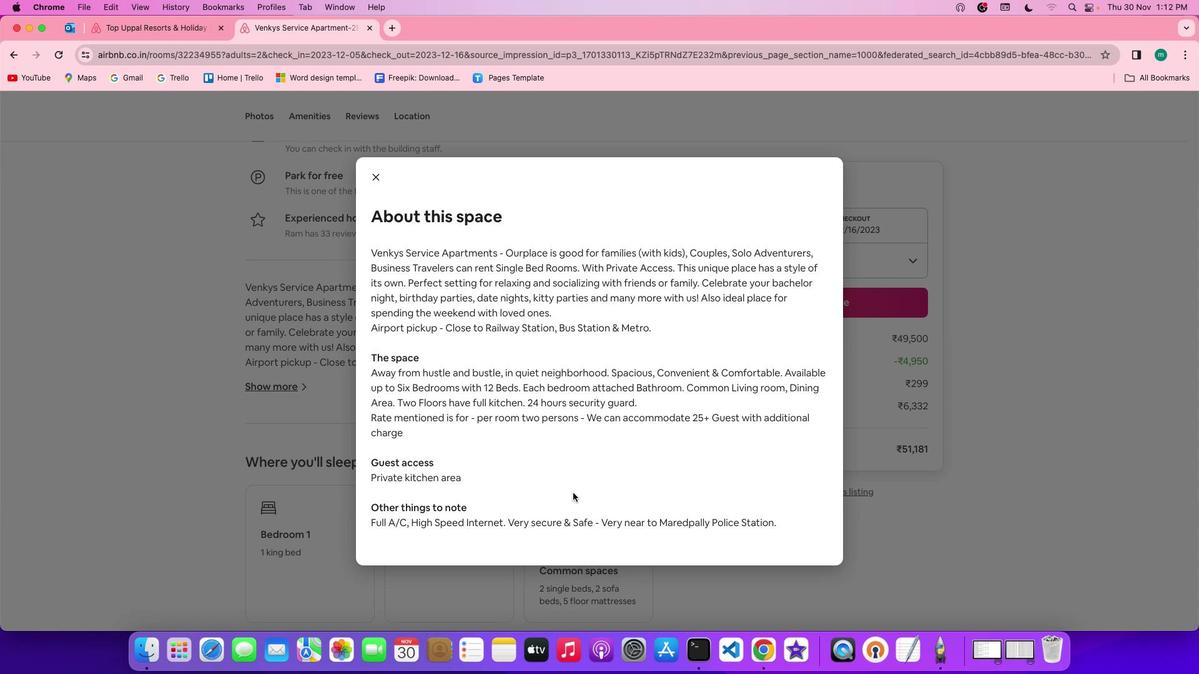 
Action: Mouse scrolled (569, 489) with delta (-3, -3)
Screenshot: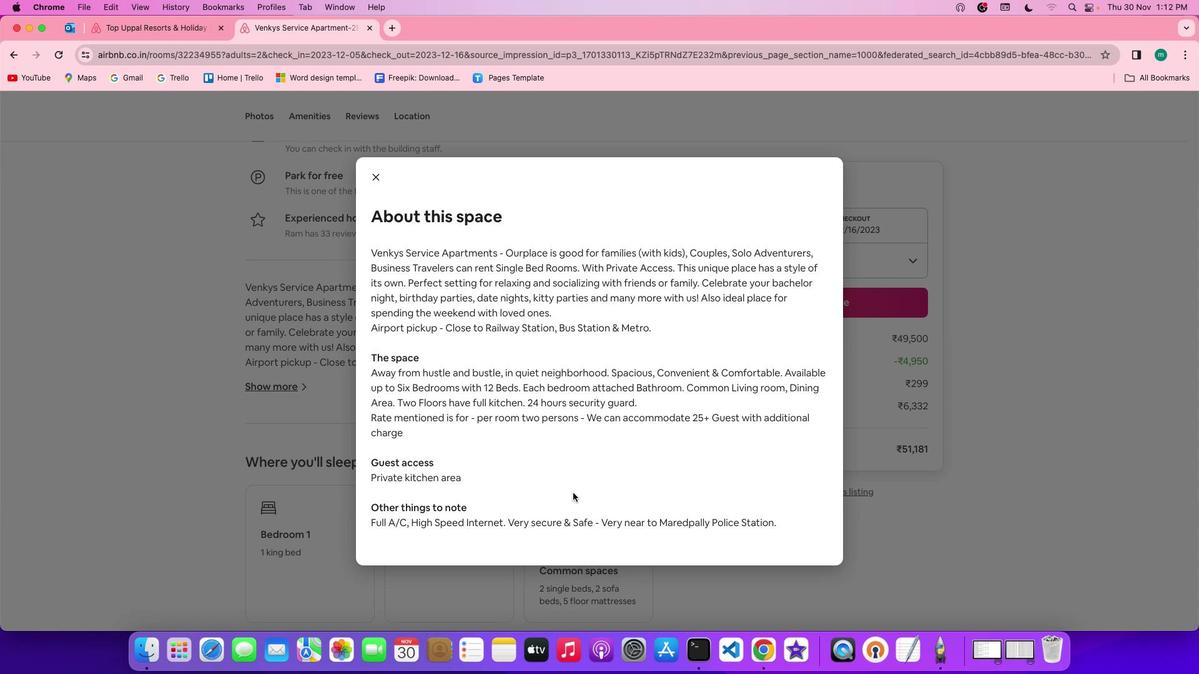 
Action: Mouse scrolled (569, 489) with delta (-3, -3)
Screenshot: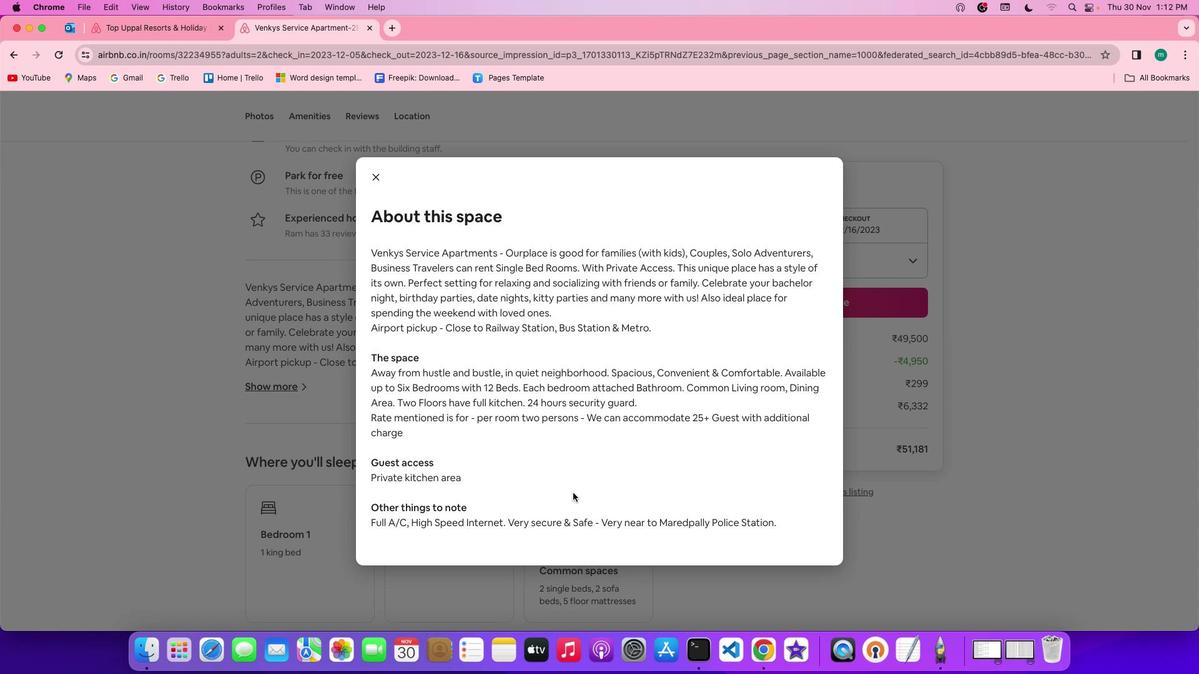 
Action: Mouse scrolled (569, 489) with delta (-3, -4)
Screenshot: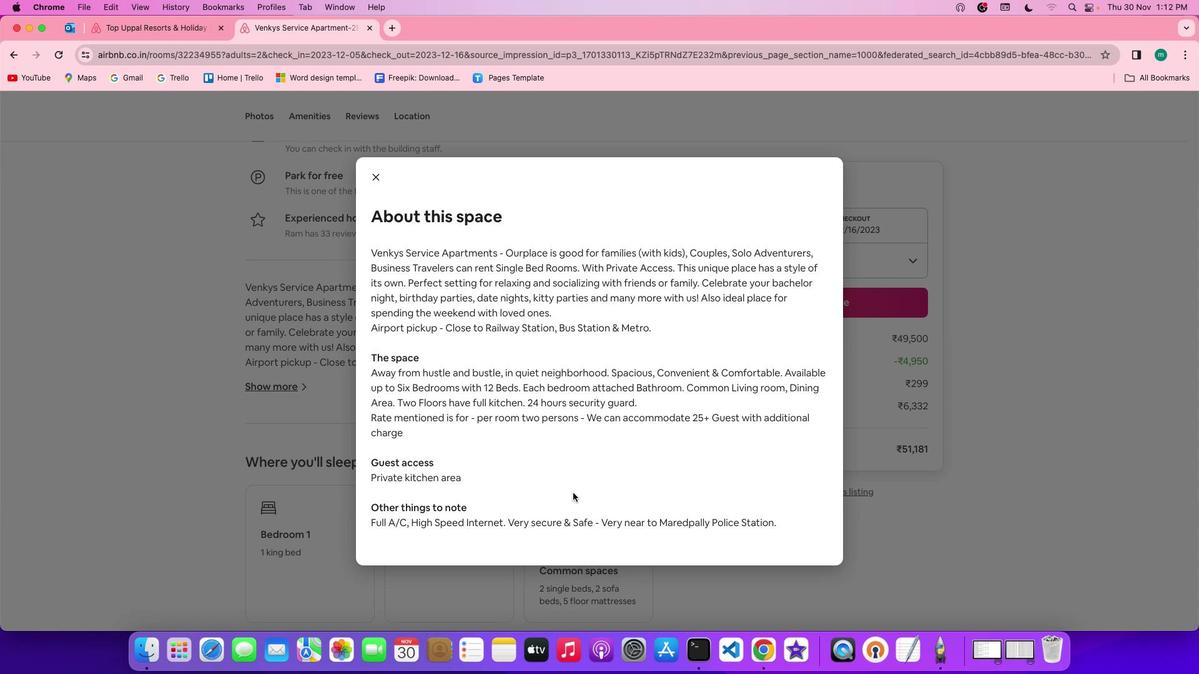 
Action: Mouse scrolled (569, 489) with delta (-3, -5)
Screenshot: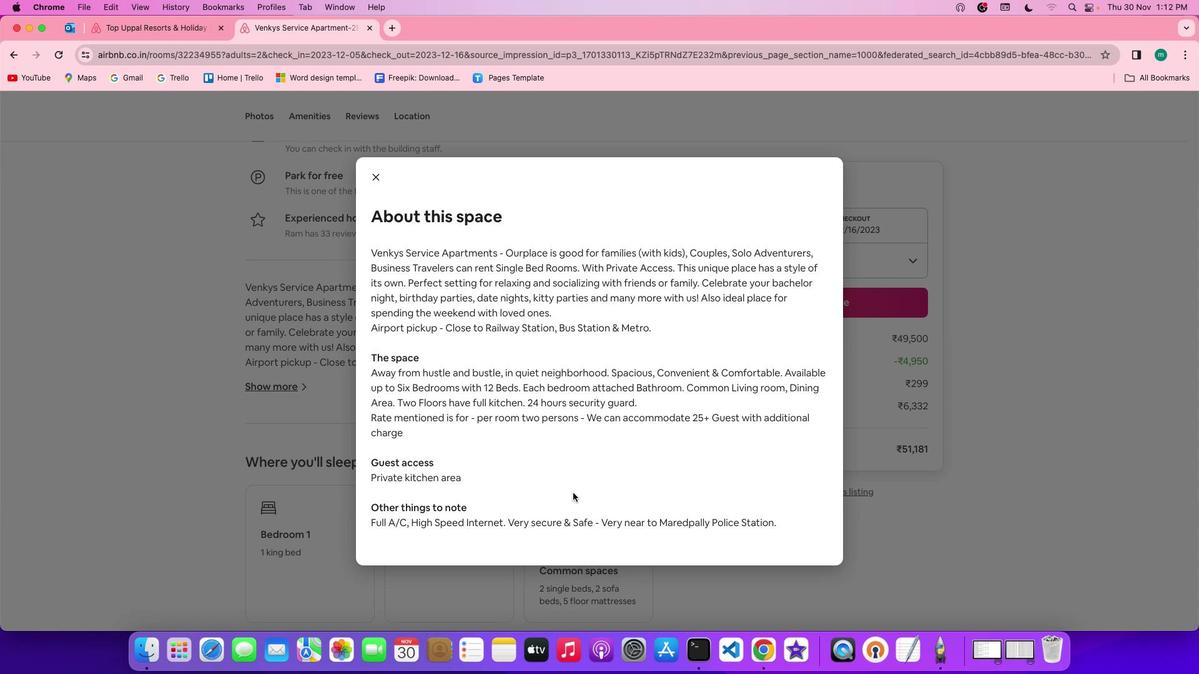 
Action: Mouse scrolled (569, 489) with delta (-3, -6)
Screenshot: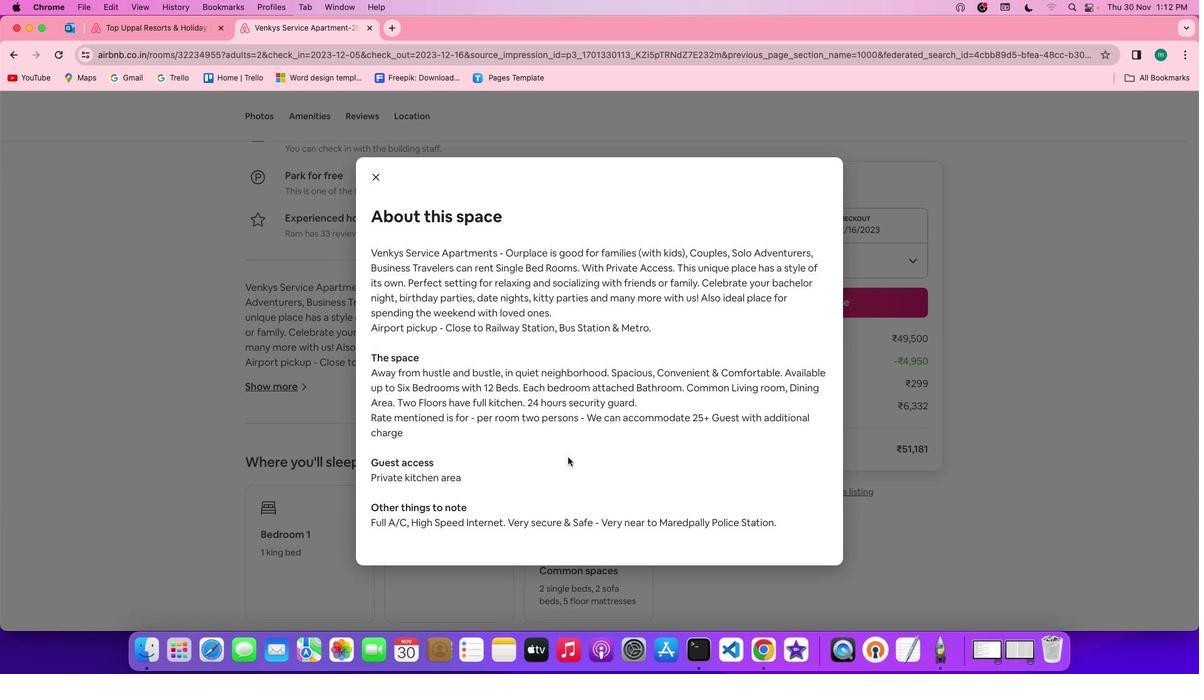 
Action: Mouse moved to (370, 169)
Screenshot: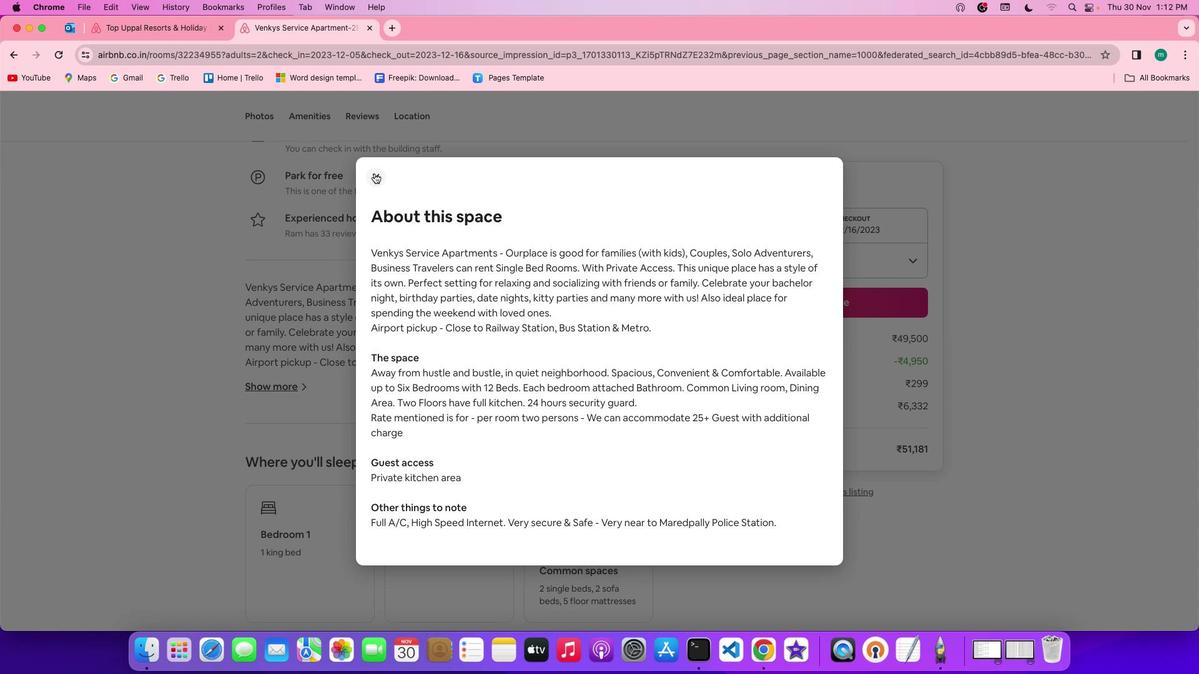 
Action: Mouse pressed left at (370, 169)
Screenshot: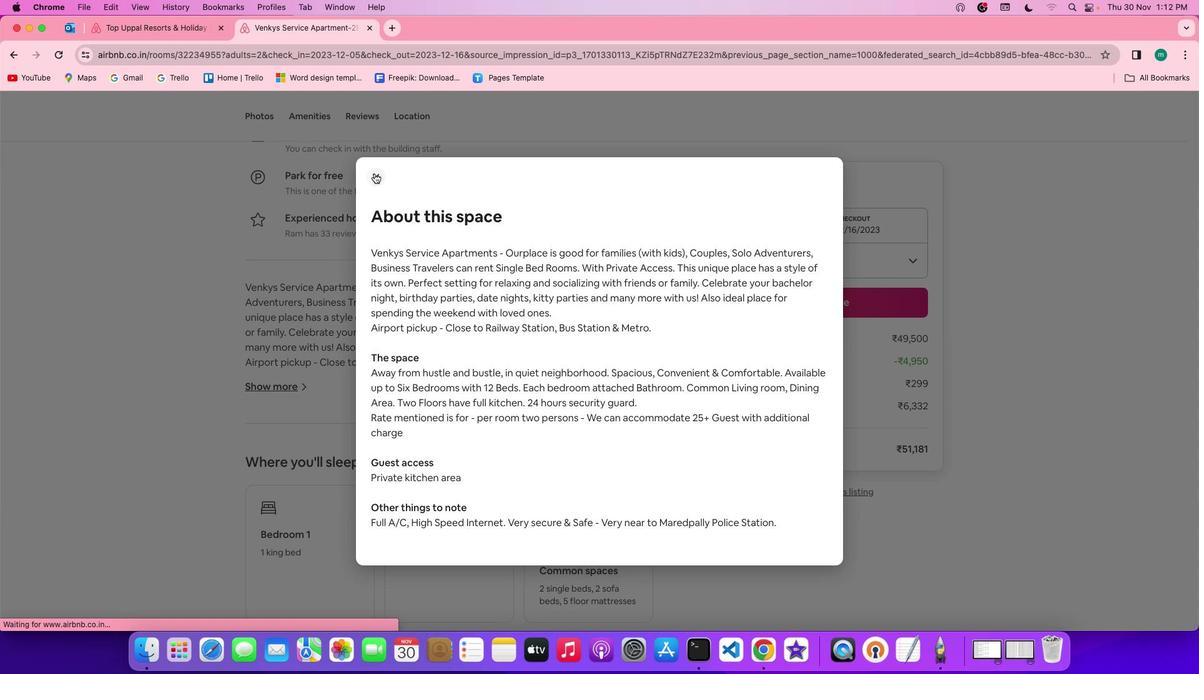 
Action: Mouse moved to (539, 520)
Screenshot: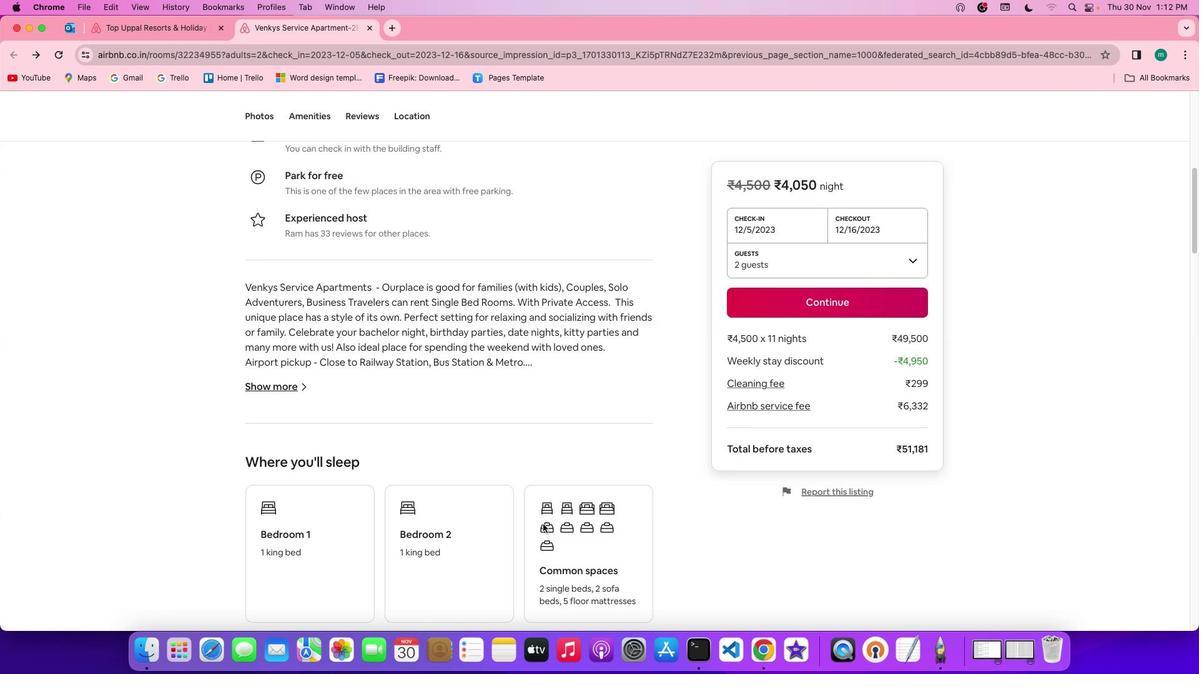 
Action: Mouse scrolled (539, 520) with delta (-3, -3)
Screenshot: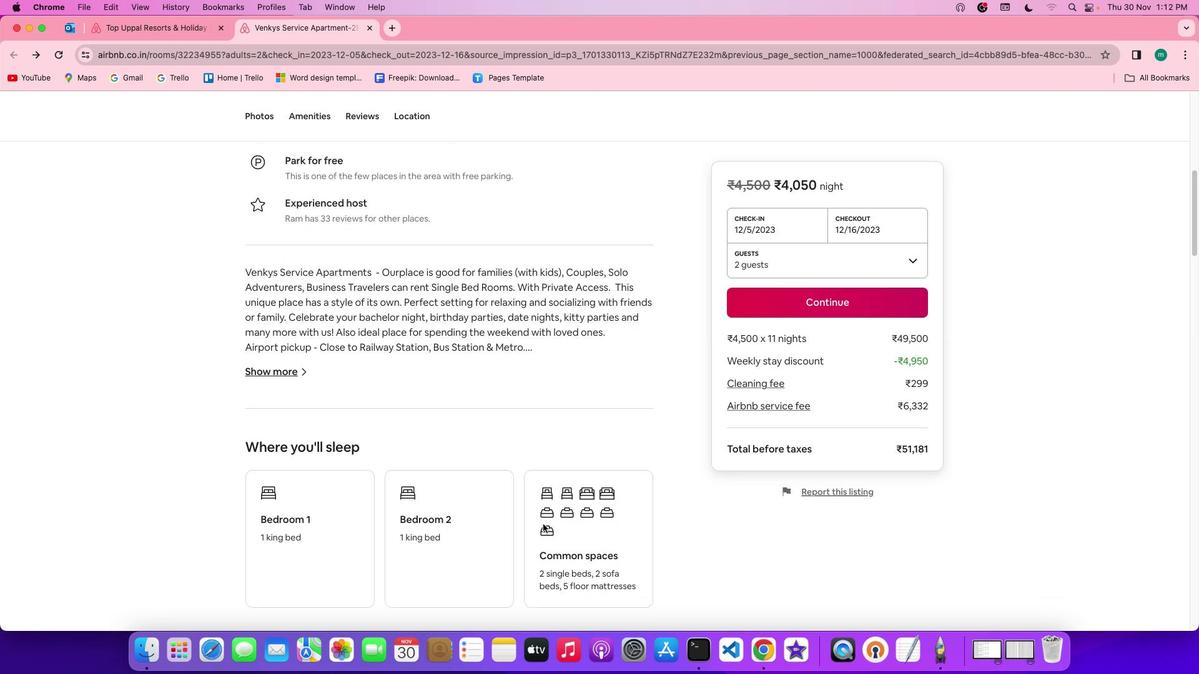 
Action: Mouse scrolled (539, 520) with delta (-3, -3)
Screenshot: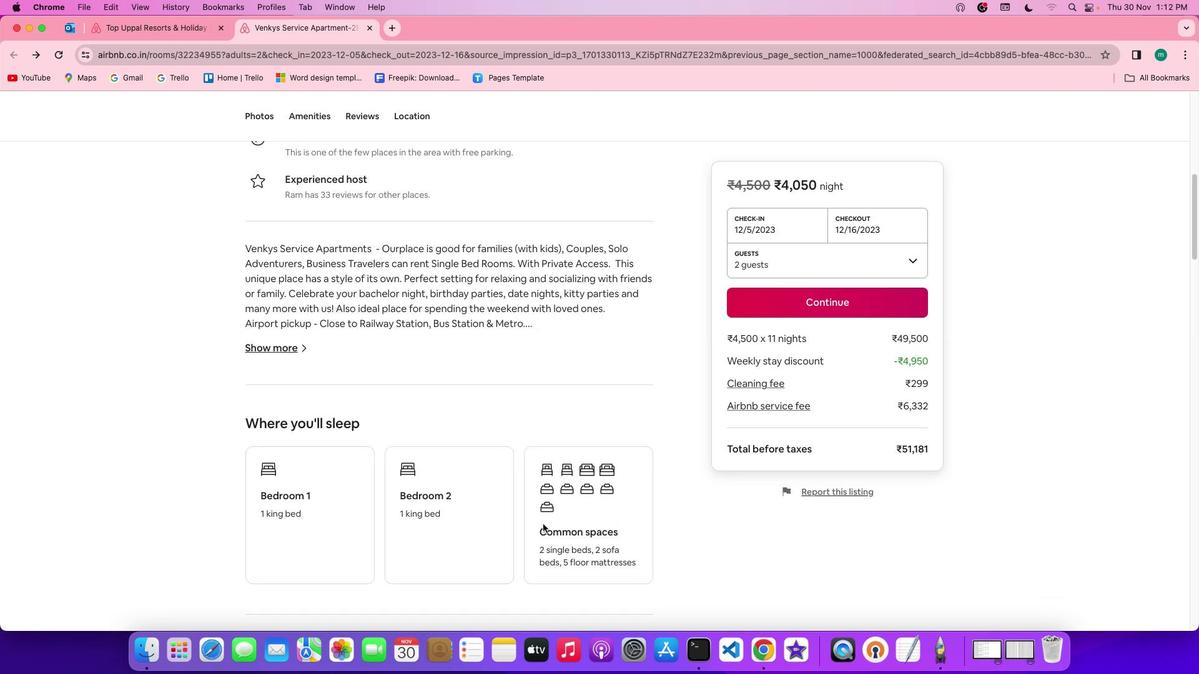 
Action: Mouse scrolled (539, 520) with delta (-3, -4)
Screenshot: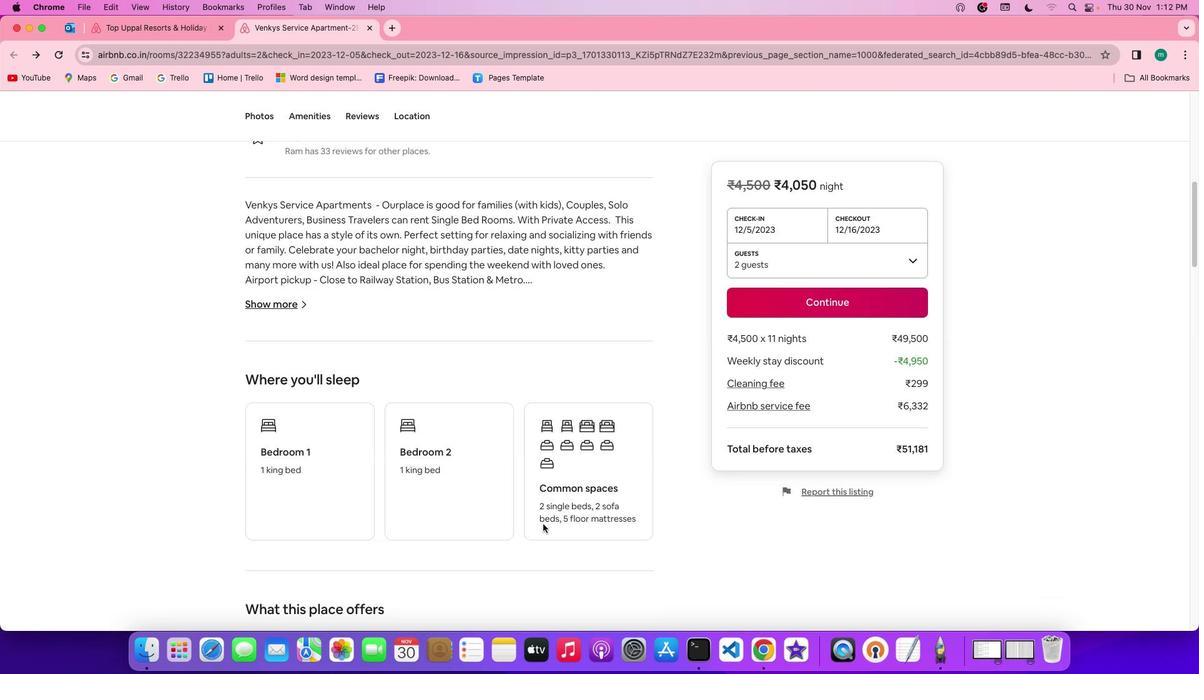 
Action: Mouse scrolled (539, 520) with delta (-3, -4)
Screenshot: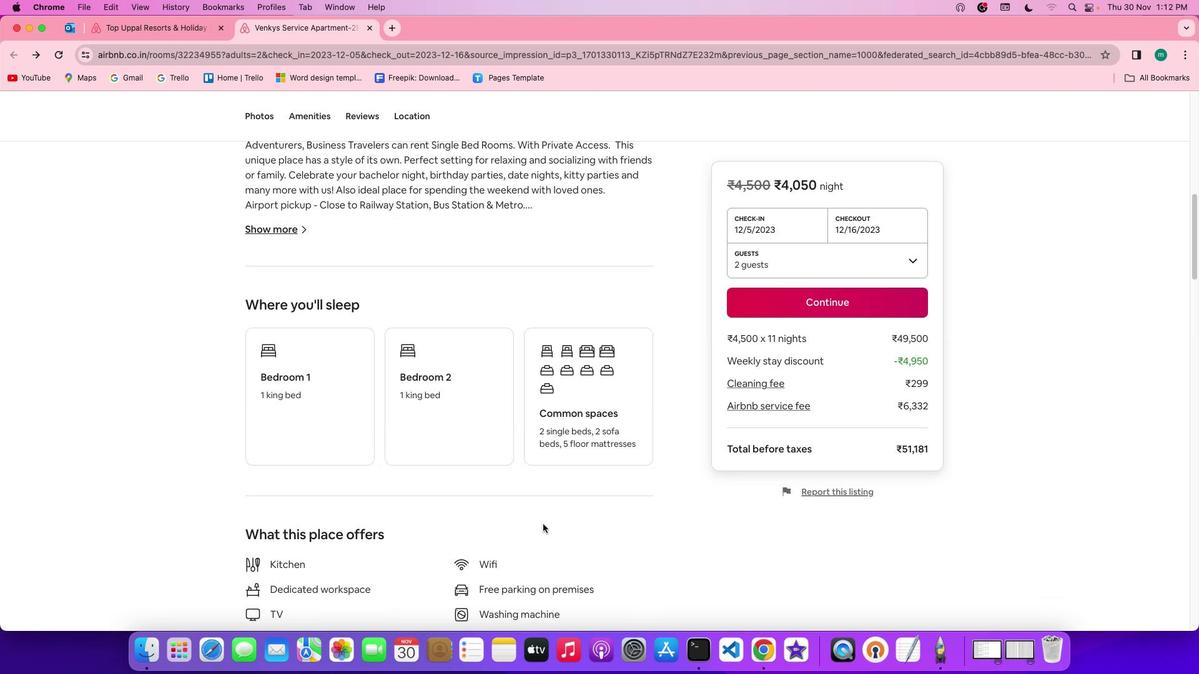 
Action: Mouse scrolled (539, 520) with delta (-3, -3)
Screenshot: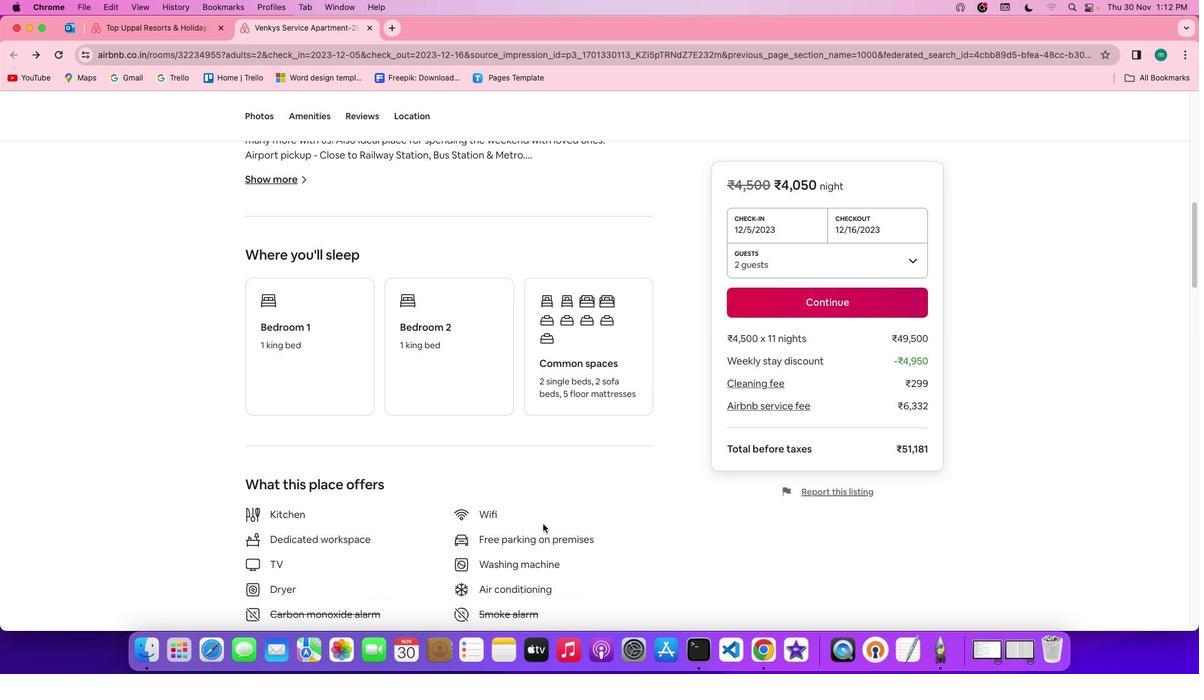
Action: Mouse scrolled (539, 520) with delta (-3, -3)
Screenshot: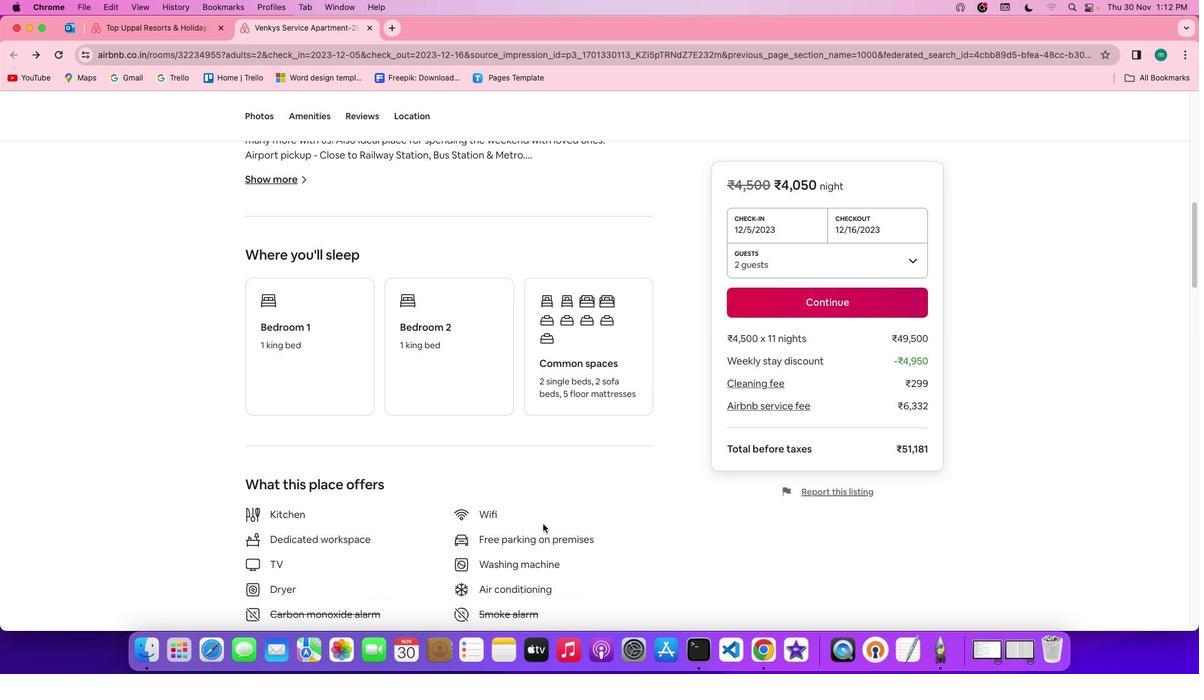 
Action: Mouse scrolled (539, 520) with delta (-3, -4)
Screenshot: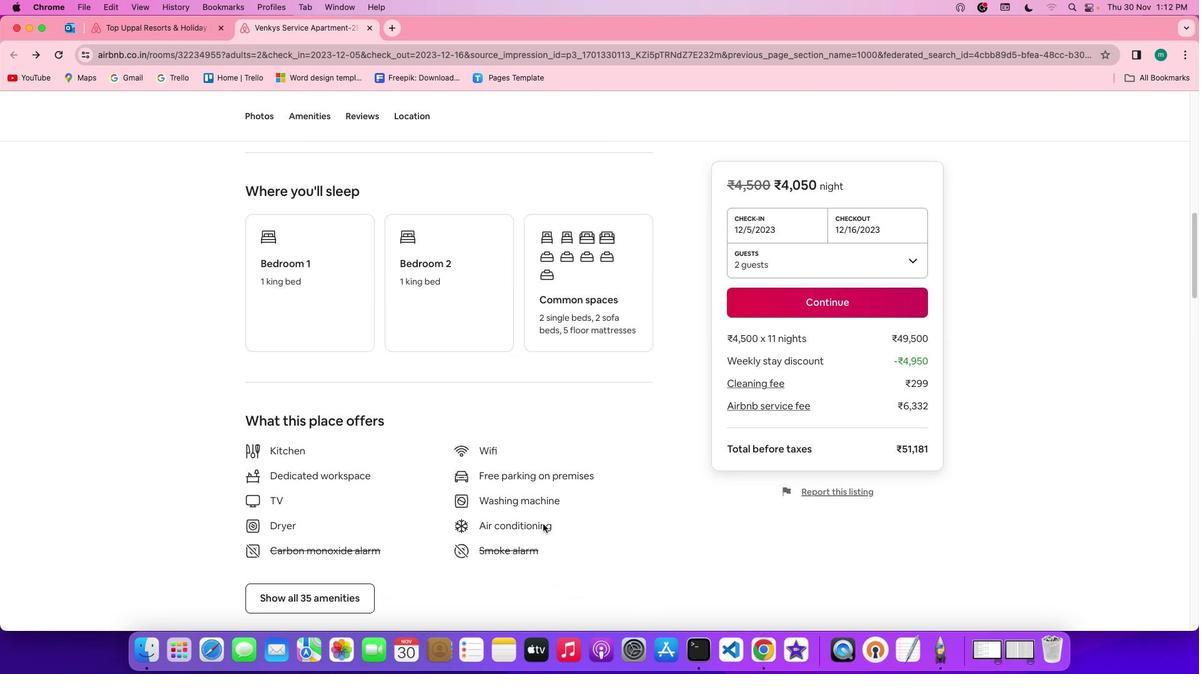 
Action: Mouse scrolled (539, 520) with delta (-3, -4)
Screenshot: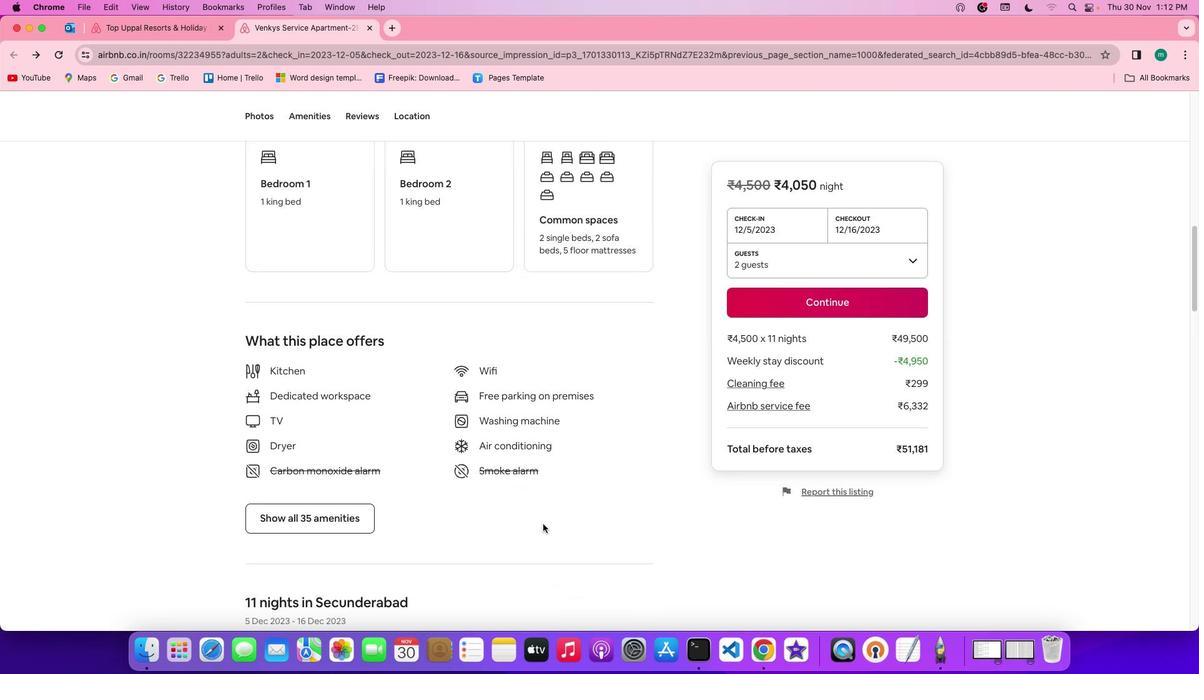 
Action: Mouse moved to (337, 483)
Screenshot: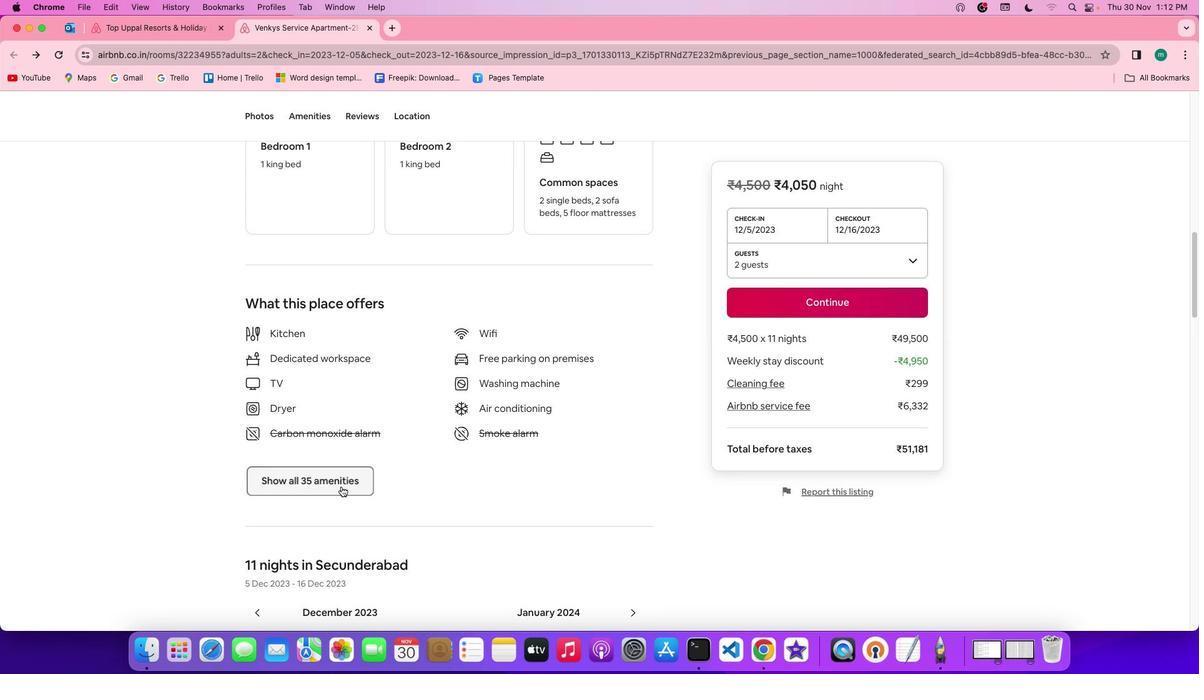 
Action: Mouse pressed left at (337, 483)
Screenshot: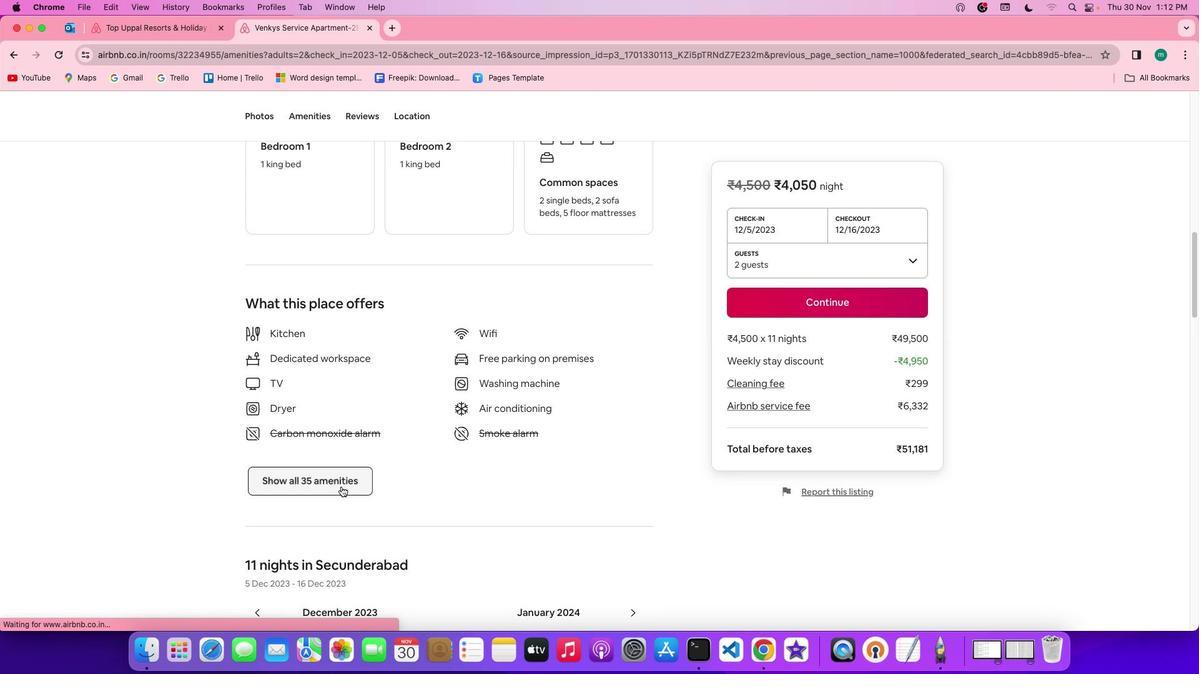 
Action: Mouse moved to (555, 498)
Screenshot: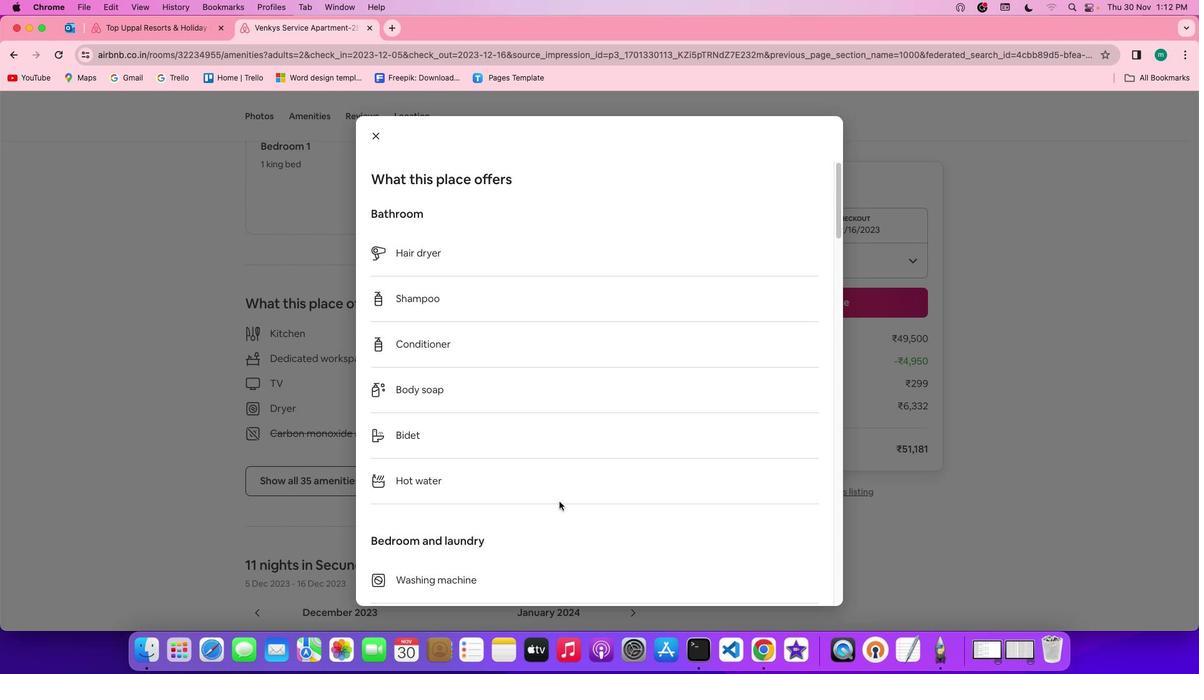 
Action: Mouse scrolled (555, 498) with delta (-3, -3)
Screenshot: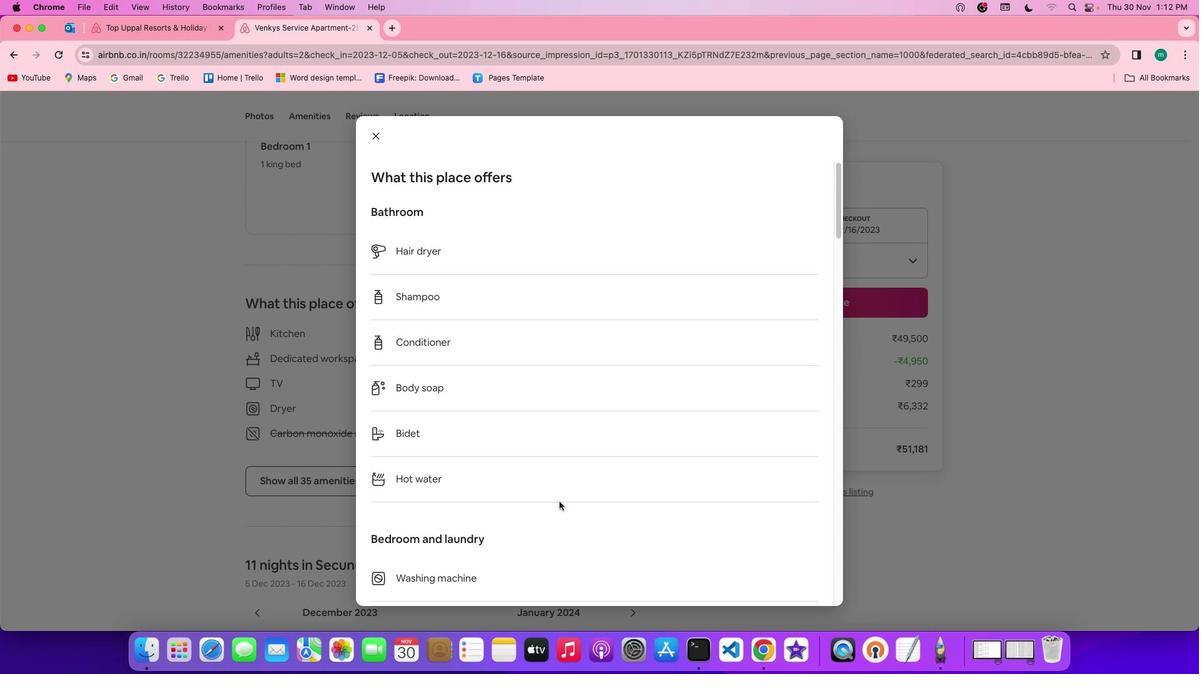 
Action: Mouse scrolled (555, 498) with delta (-3, -3)
Screenshot: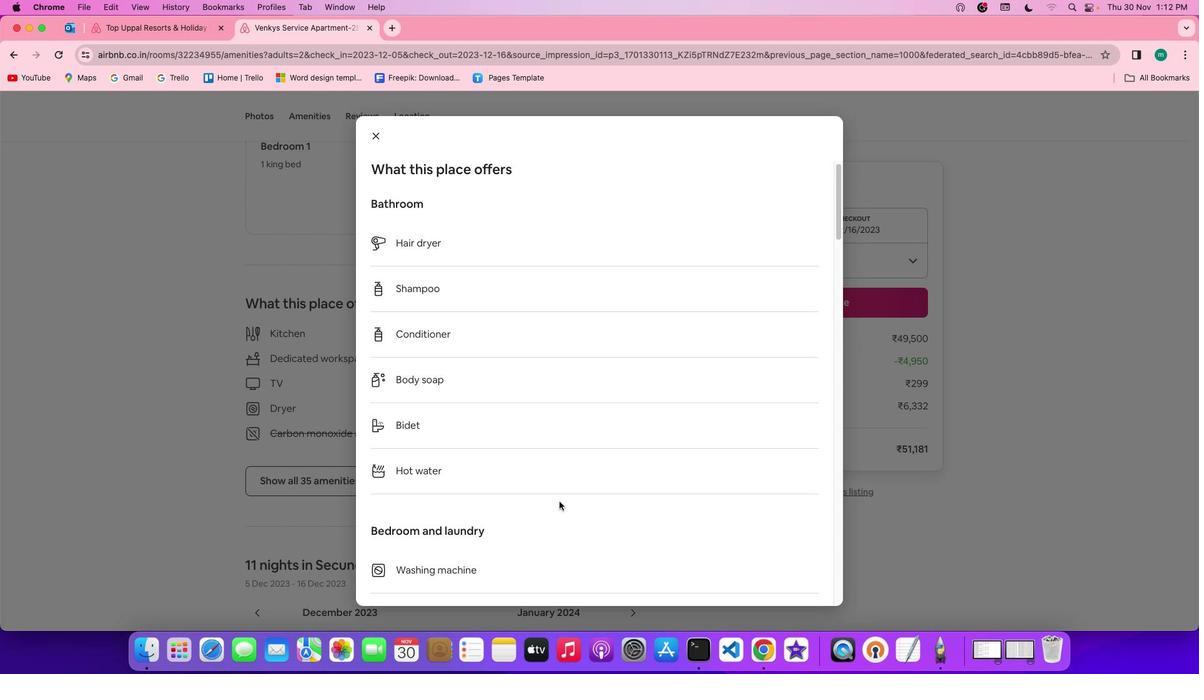 
Action: Mouse scrolled (555, 498) with delta (-3, -3)
Screenshot: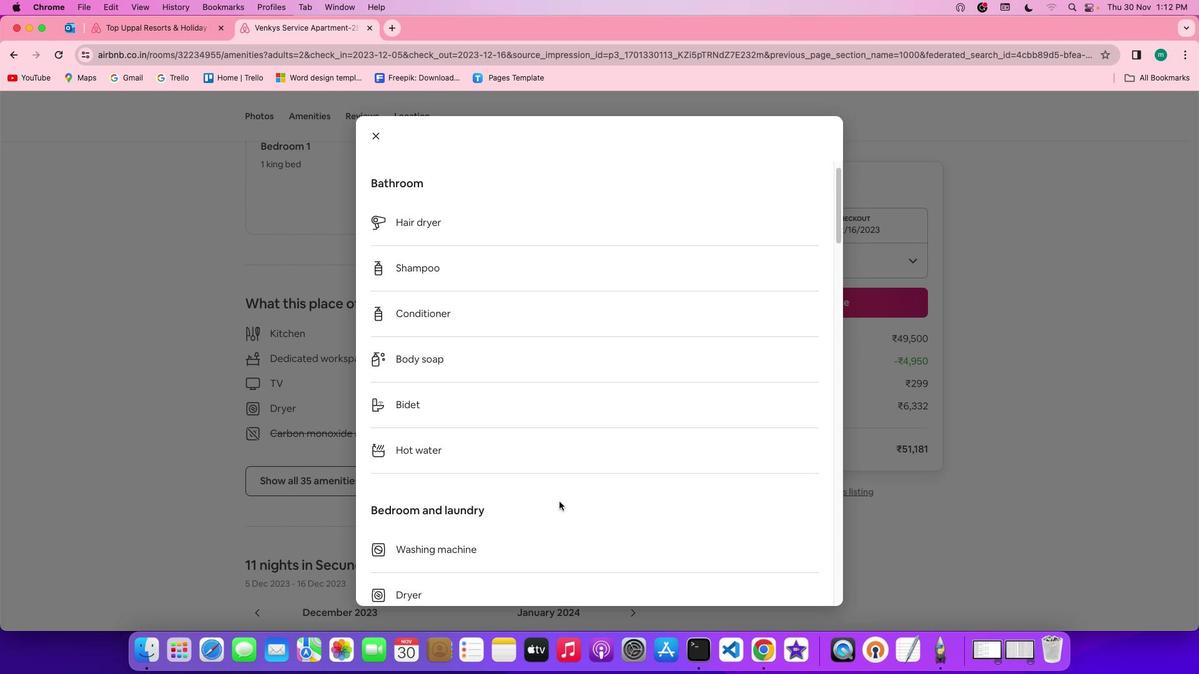 
Action: Mouse scrolled (555, 498) with delta (-3, -3)
Screenshot: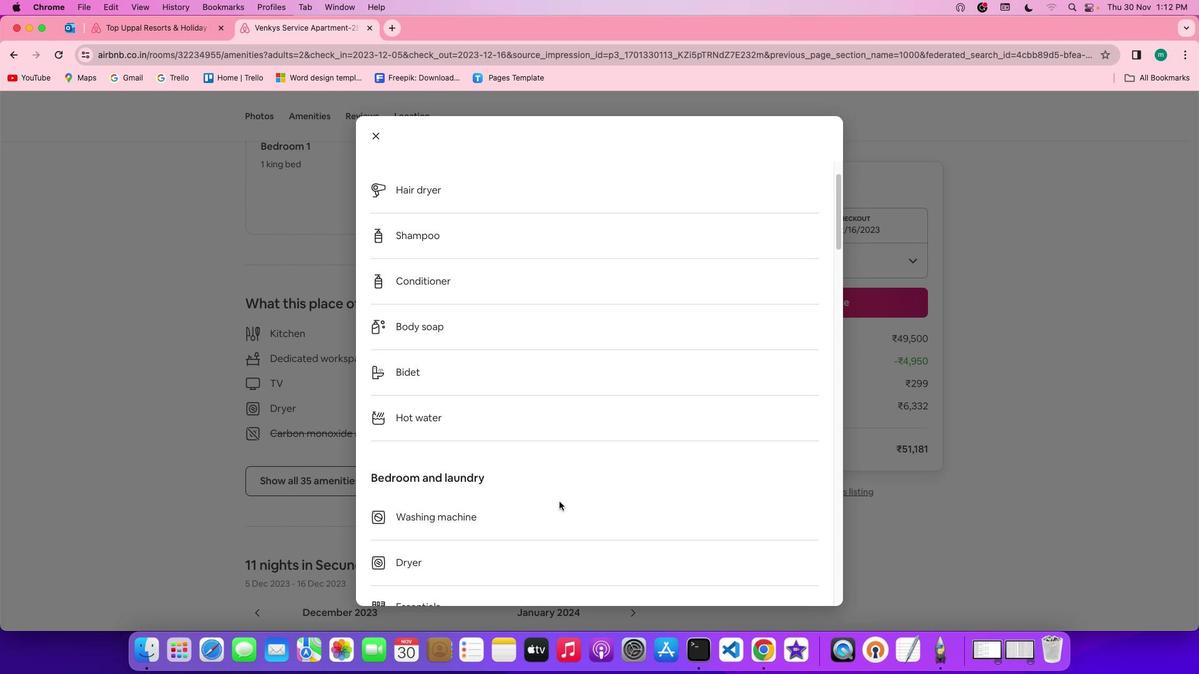 
Action: Mouse scrolled (555, 498) with delta (-3, -3)
Screenshot: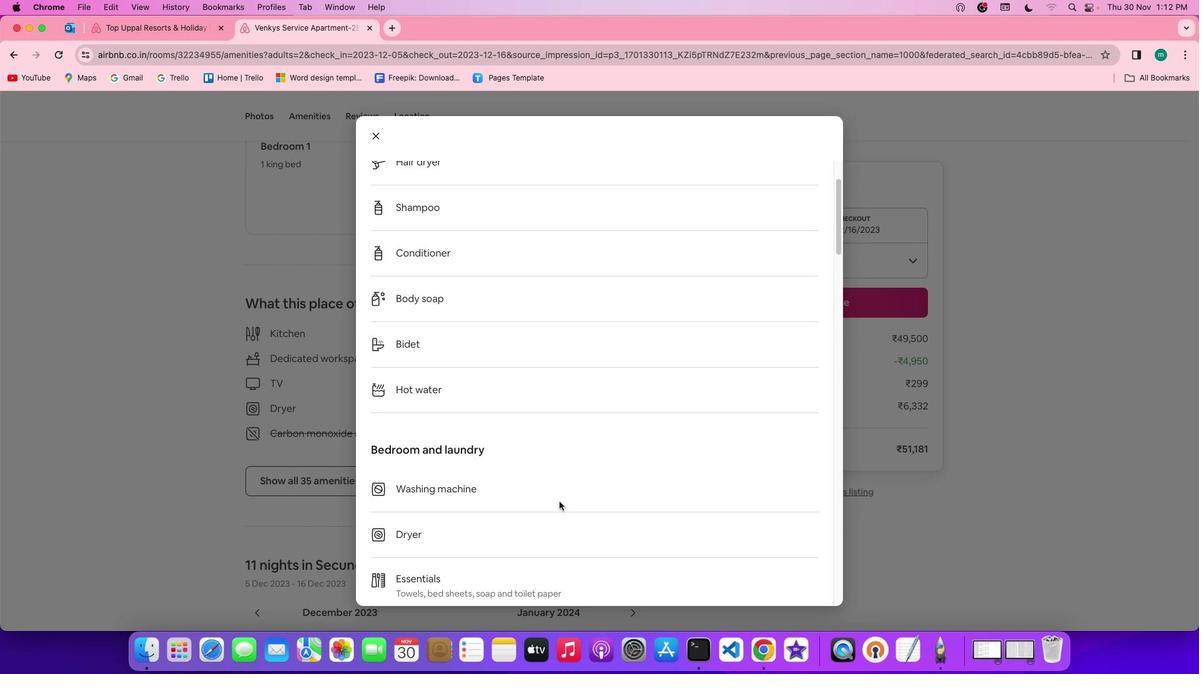 
Action: Mouse scrolled (555, 498) with delta (-3, -3)
Screenshot: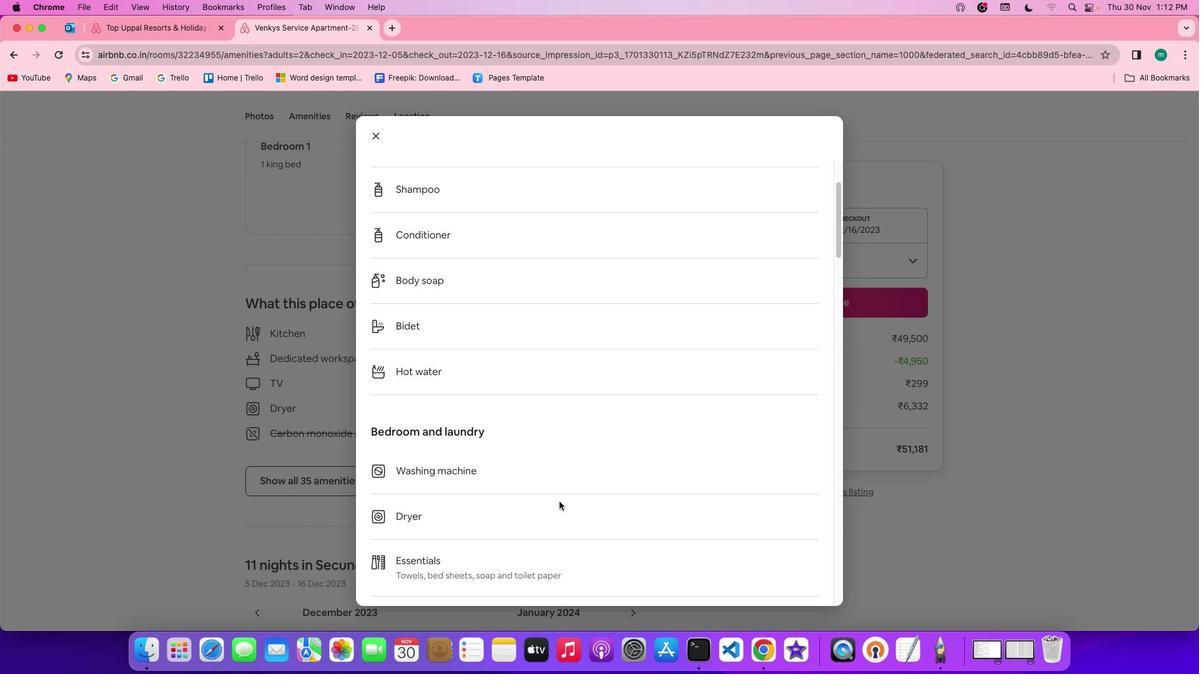 
Action: Mouse scrolled (555, 498) with delta (-3, -4)
Screenshot: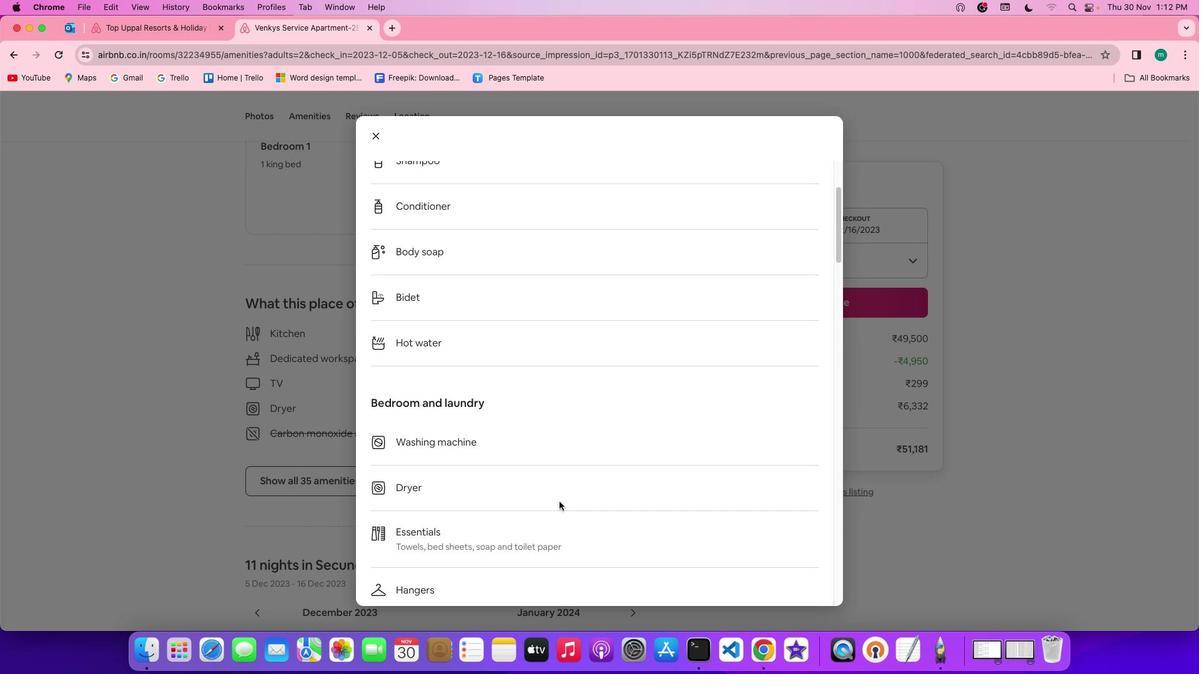 
Action: Mouse scrolled (555, 498) with delta (-3, -4)
Screenshot: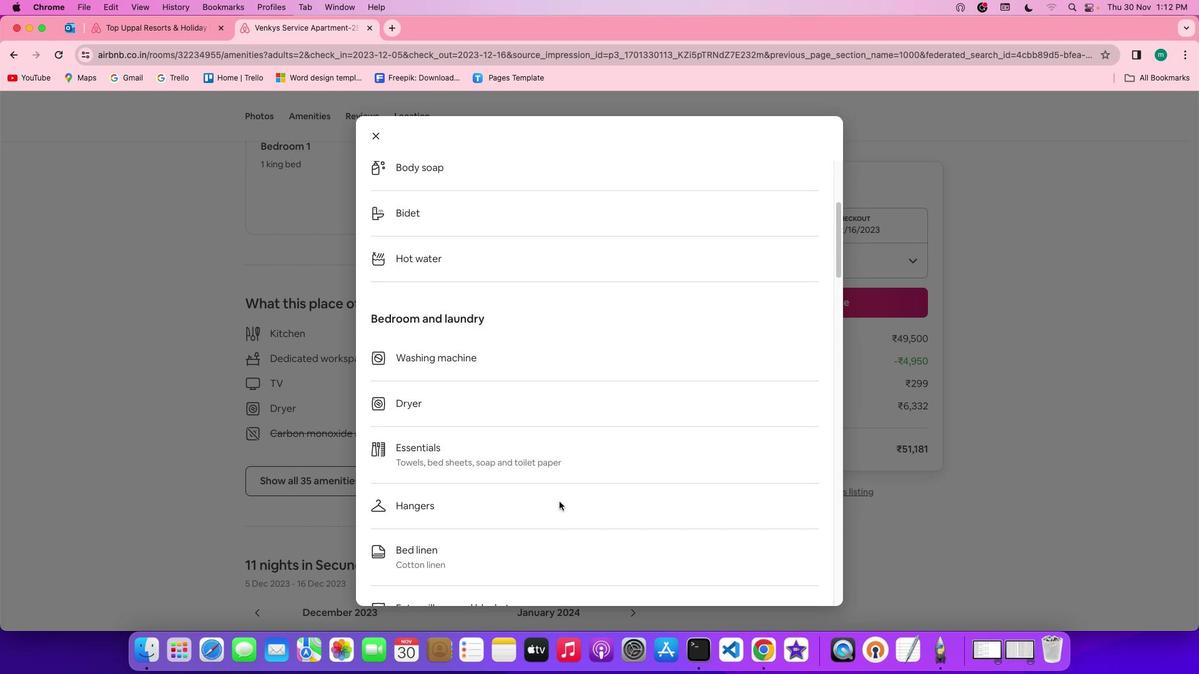 
Action: Mouse scrolled (555, 498) with delta (-3, -3)
Screenshot: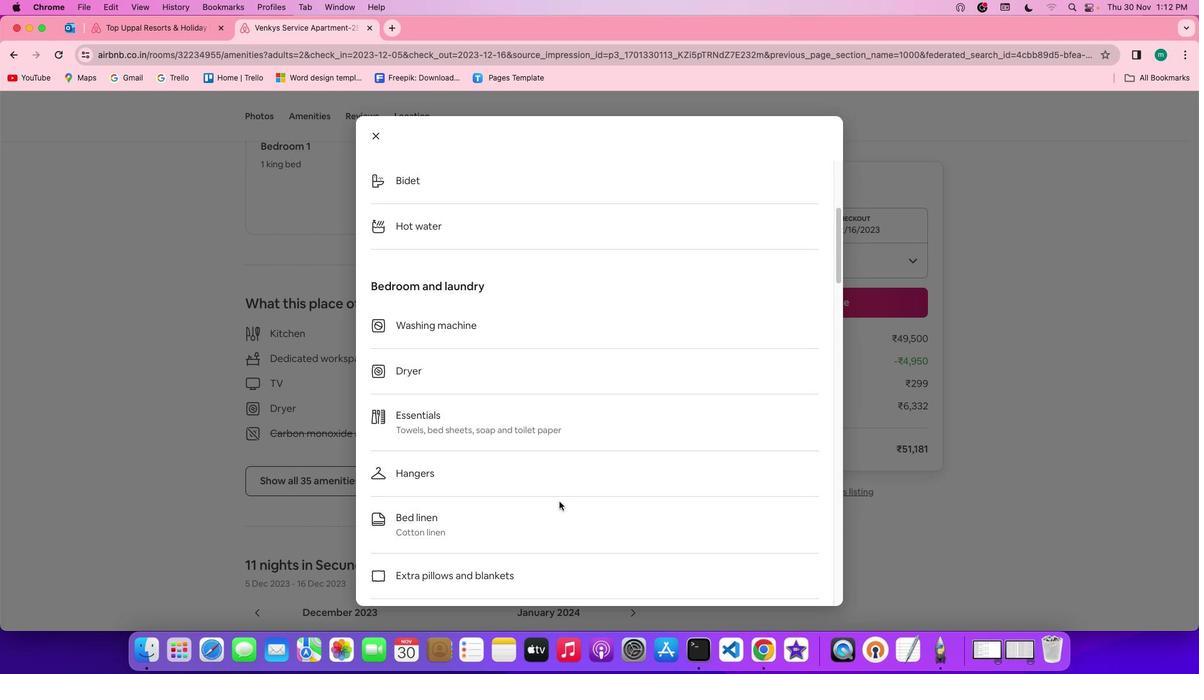 
Action: Mouse scrolled (555, 498) with delta (-3, -3)
Screenshot: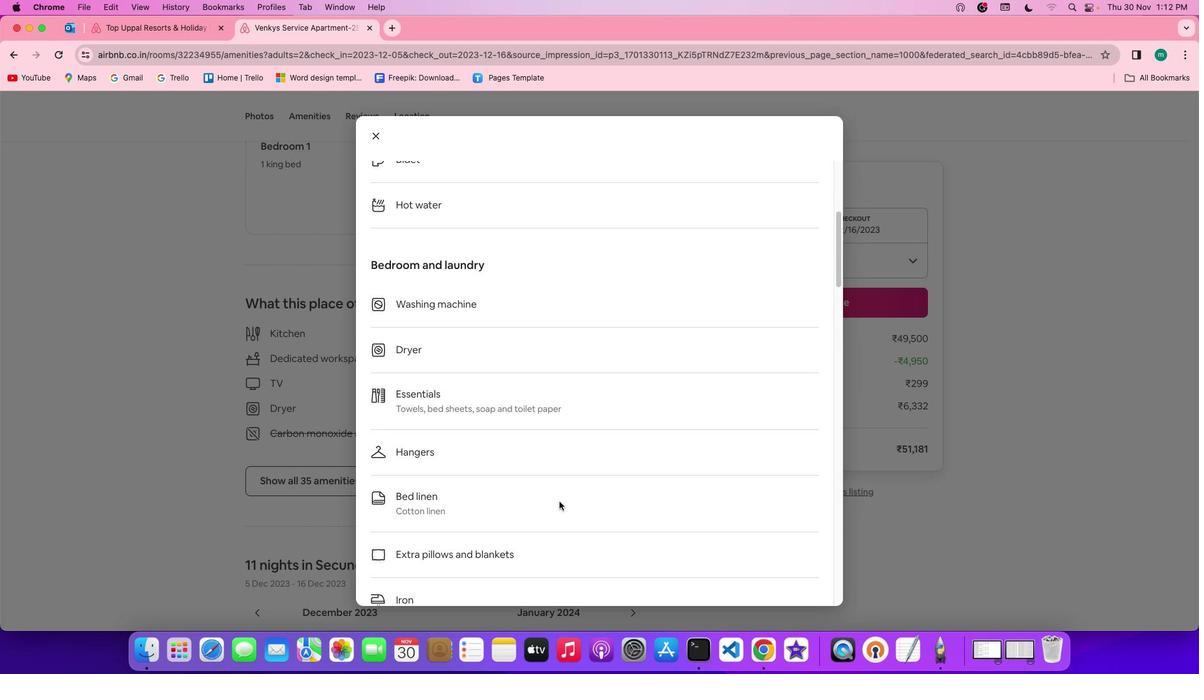 
Action: Mouse scrolled (555, 498) with delta (-3, -4)
Screenshot: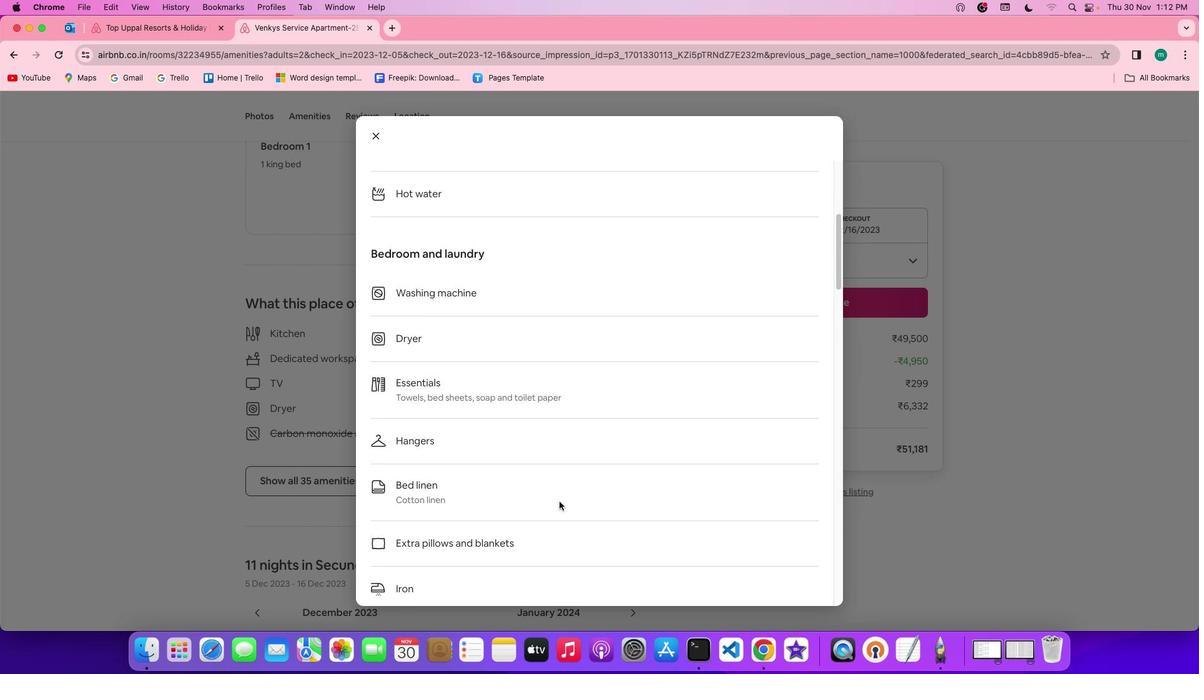 
Action: Mouse scrolled (555, 498) with delta (-3, -4)
Screenshot: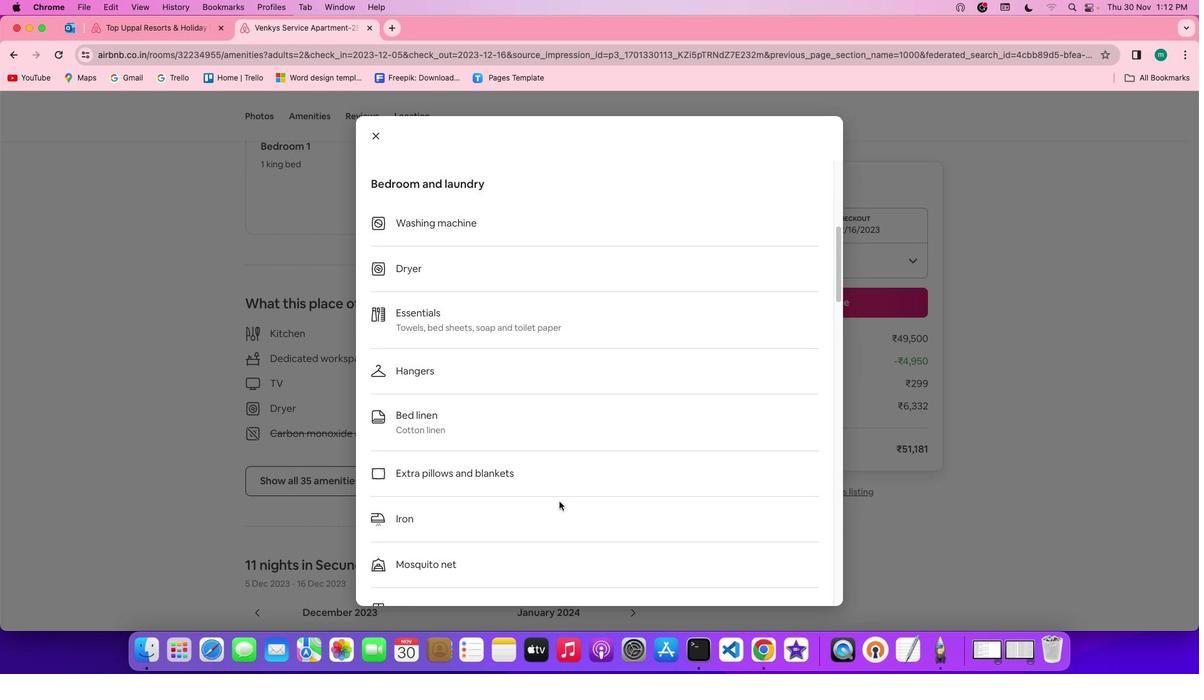 
Action: Mouse scrolled (555, 498) with delta (-3, -3)
Screenshot: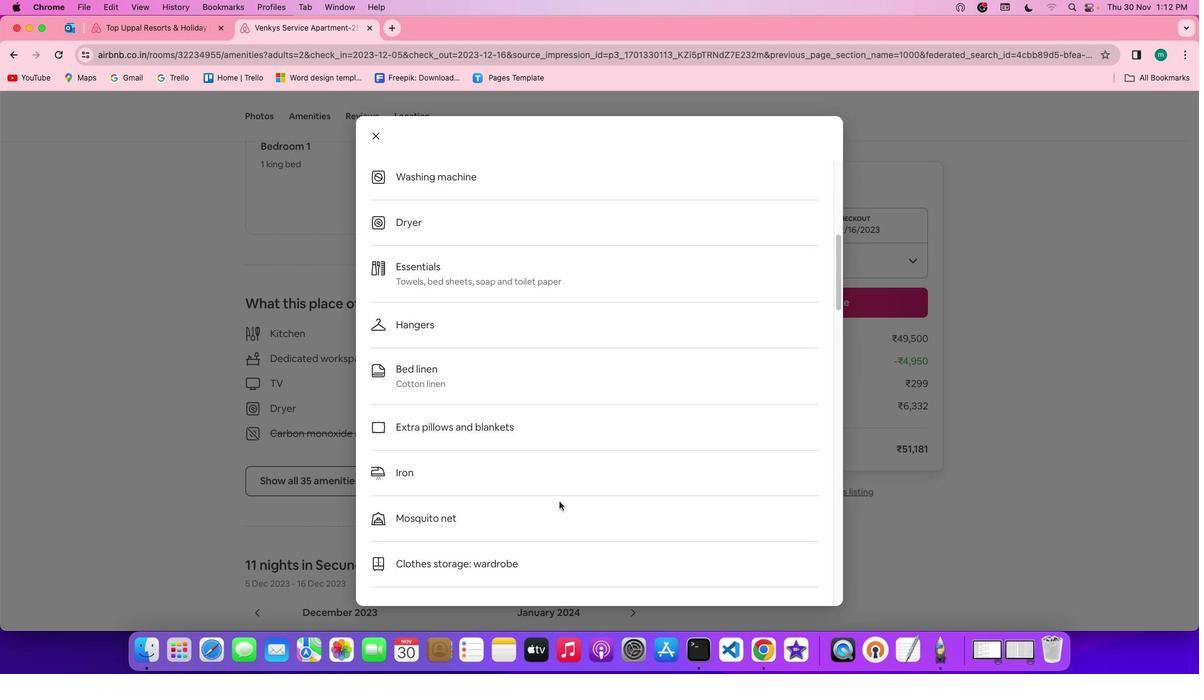
Action: Mouse scrolled (555, 498) with delta (-3, -3)
Screenshot: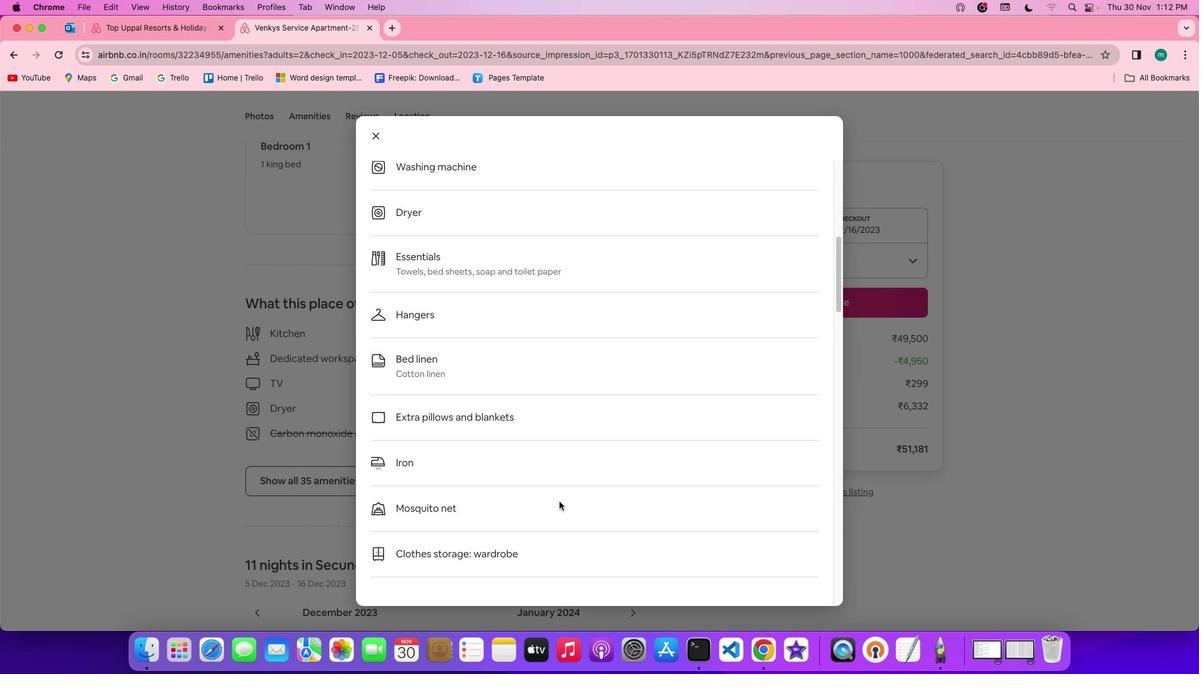 
Action: Mouse scrolled (555, 498) with delta (-3, -4)
Screenshot: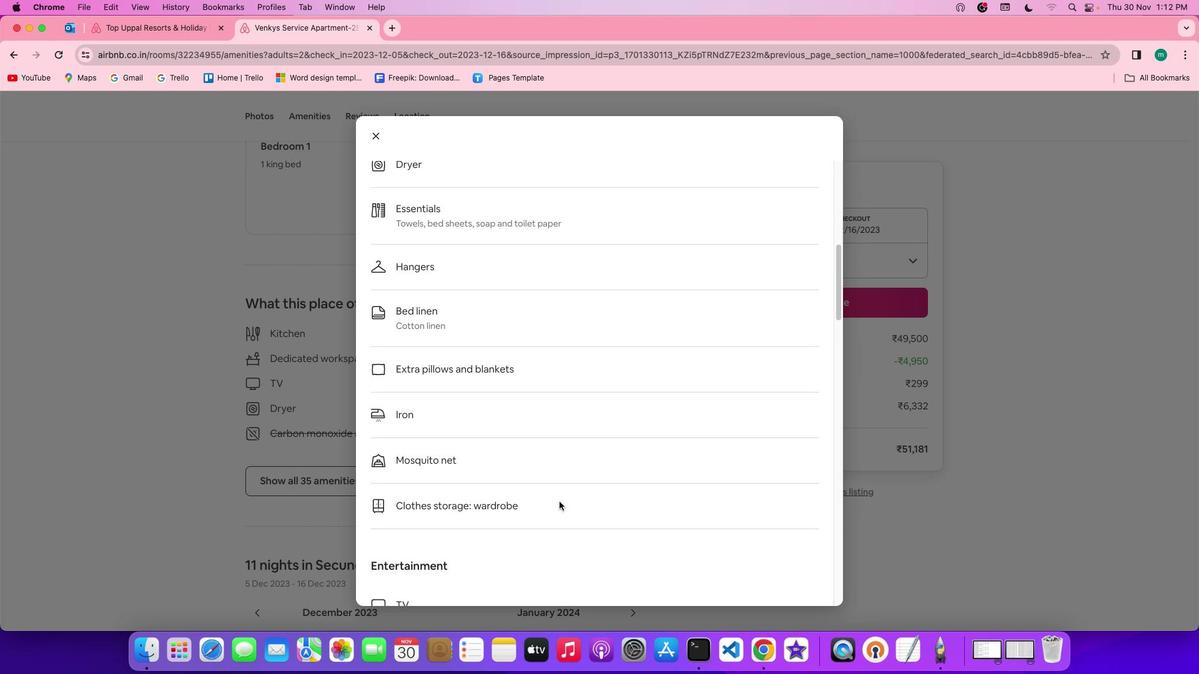 
Action: Mouse scrolled (555, 498) with delta (-3, -4)
Screenshot: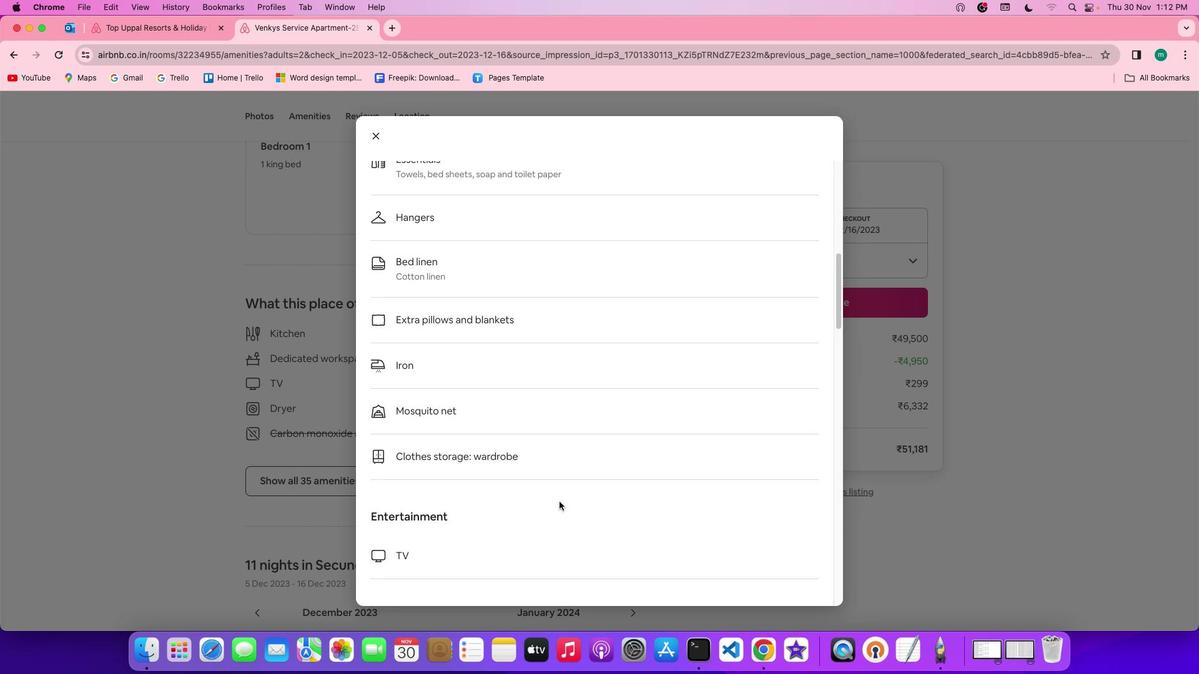 
Action: Mouse scrolled (555, 498) with delta (-3, -3)
Screenshot: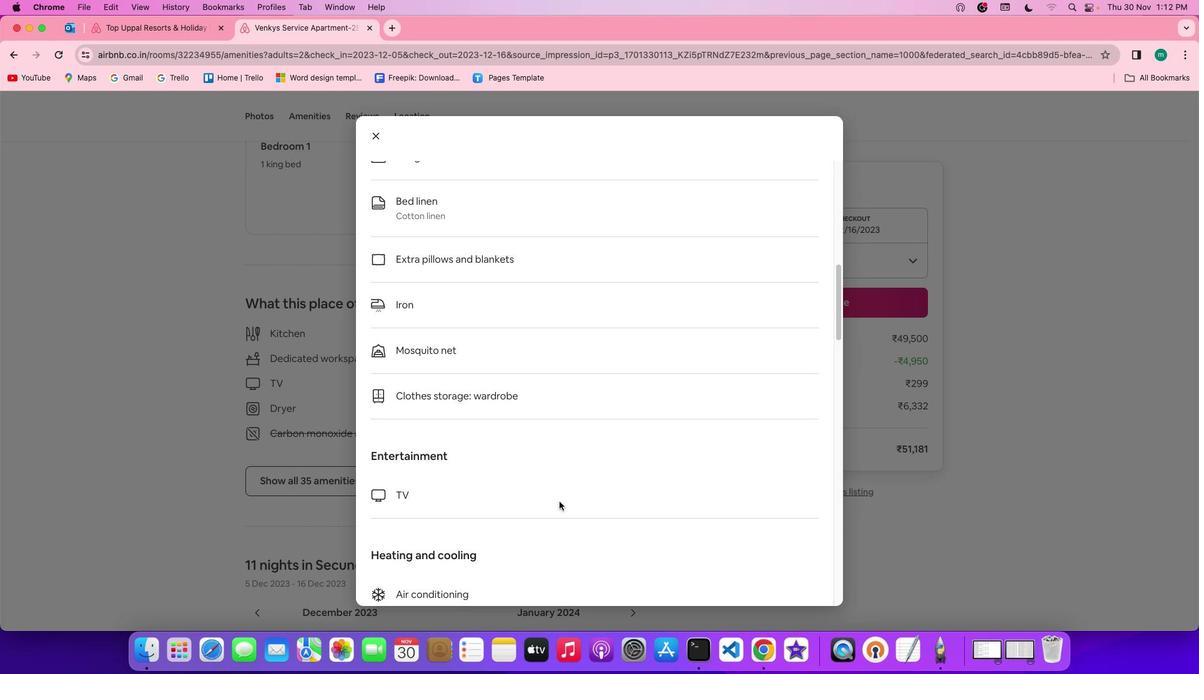 
Action: Mouse scrolled (555, 498) with delta (-3, -3)
Screenshot: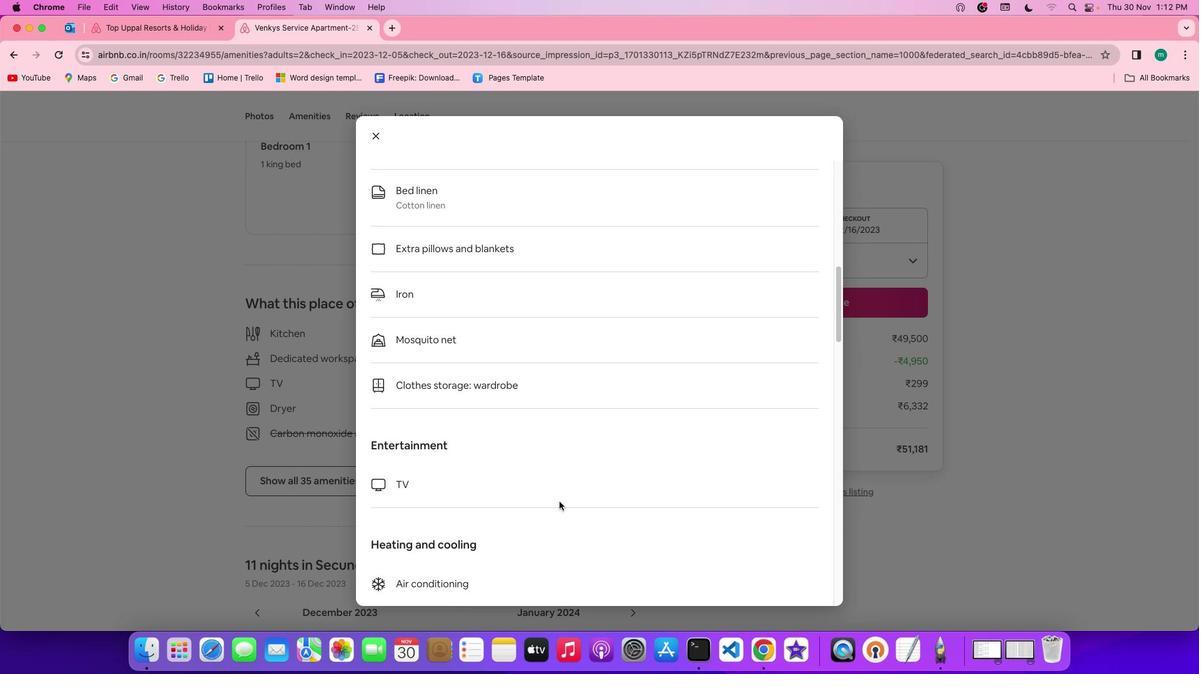 
Action: Mouse scrolled (555, 498) with delta (-3, -4)
Screenshot: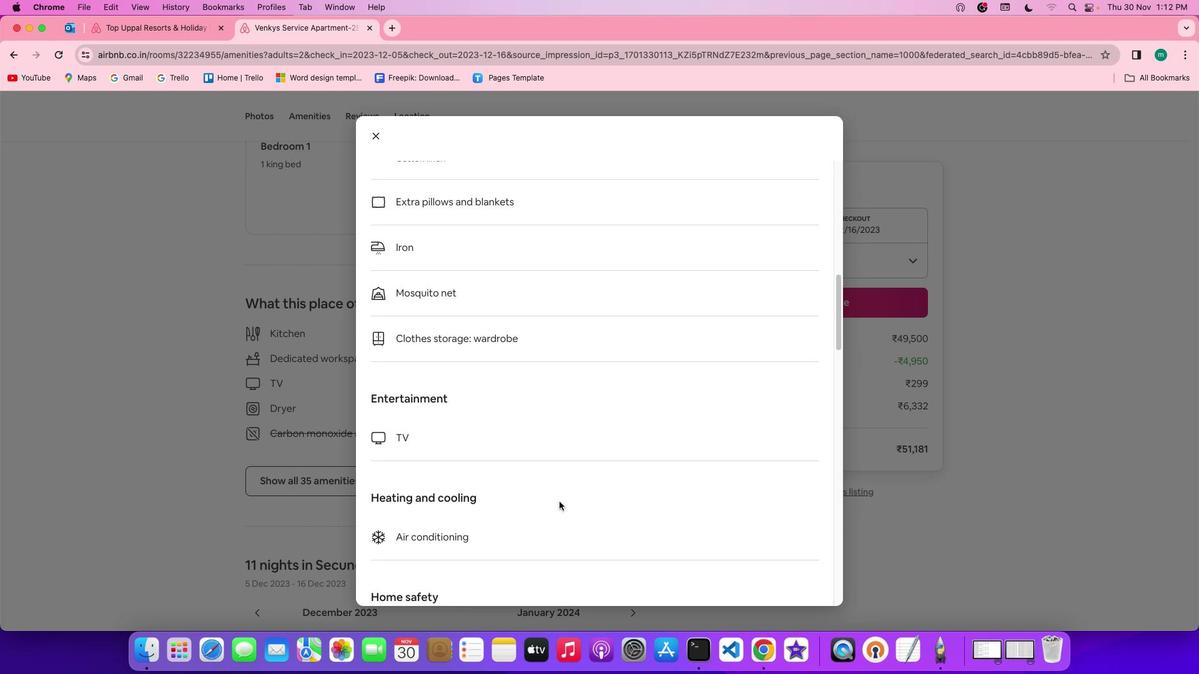 
Action: Mouse scrolled (555, 498) with delta (-3, -4)
Screenshot: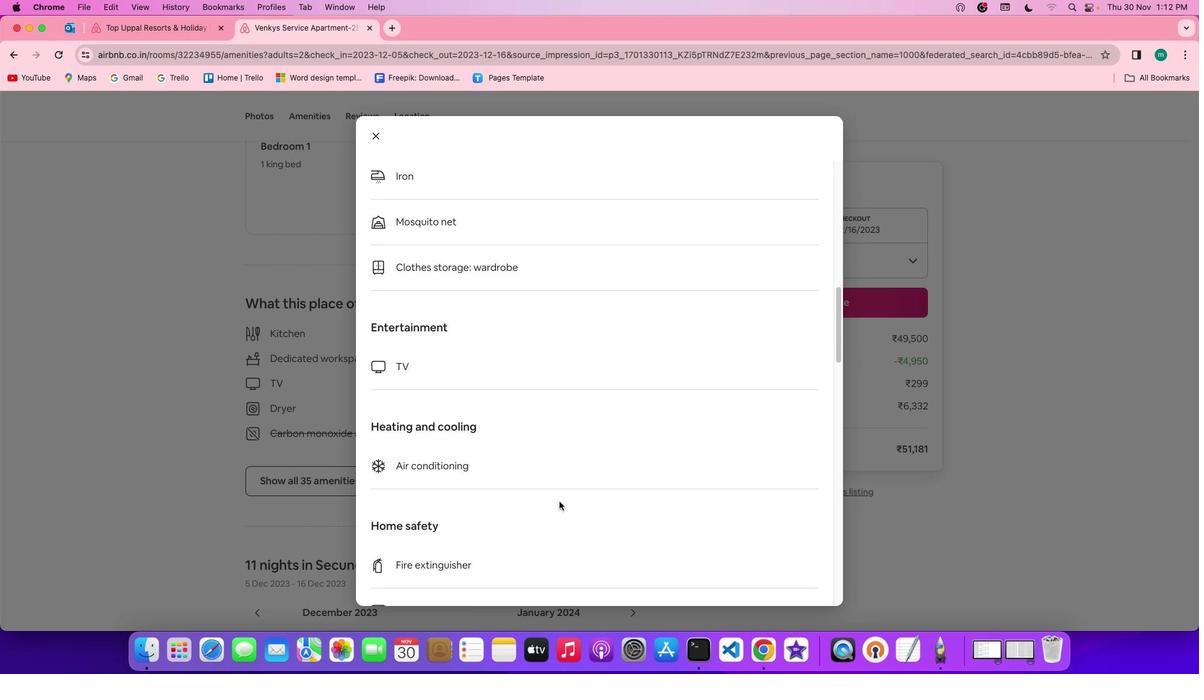 
Action: Mouse scrolled (555, 498) with delta (-3, -3)
Screenshot: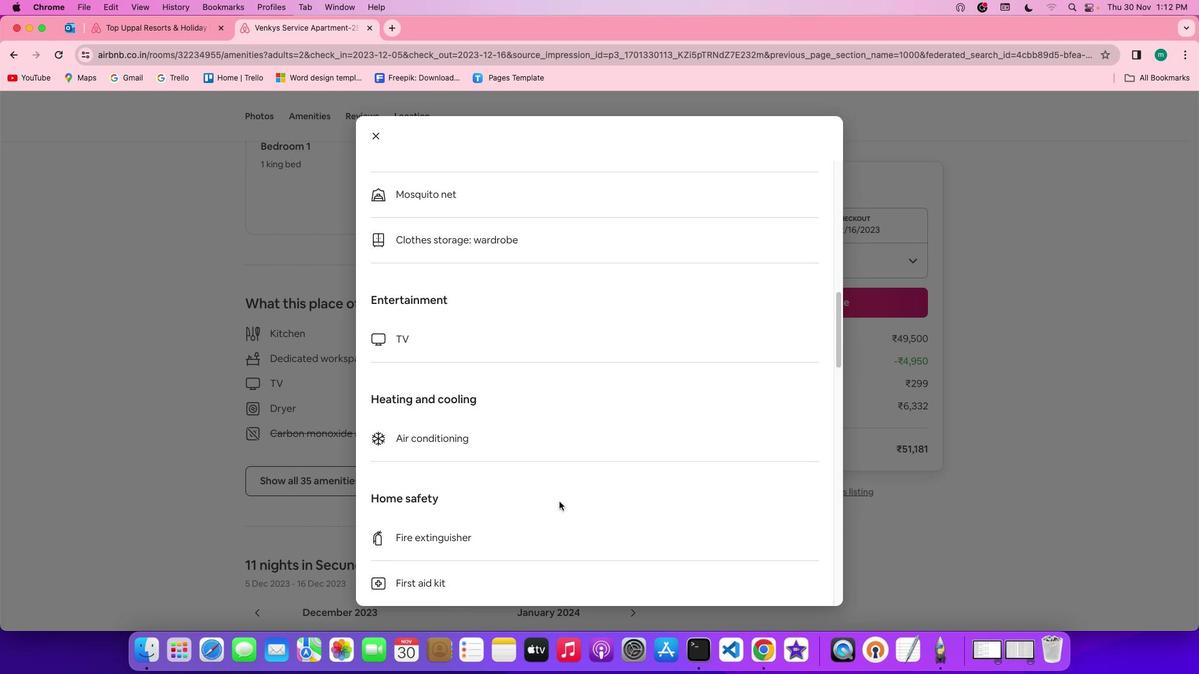 
Action: Mouse scrolled (555, 498) with delta (-3, -3)
Screenshot: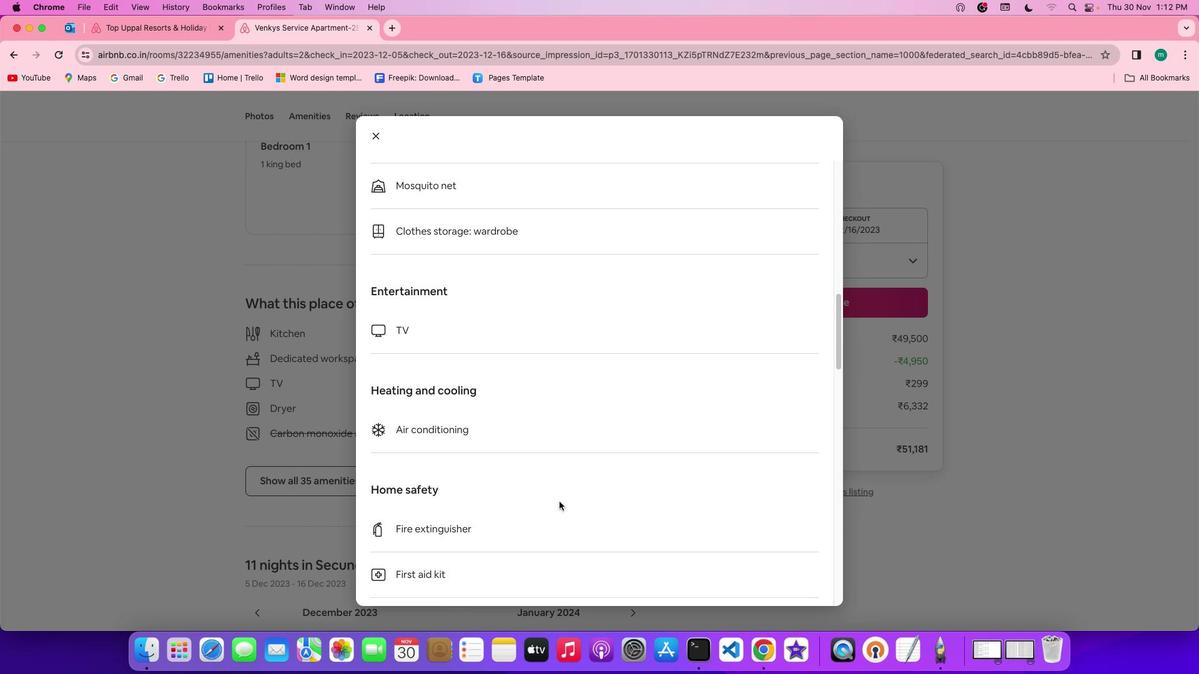 
Action: Mouse scrolled (555, 498) with delta (-3, -4)
Screenshot: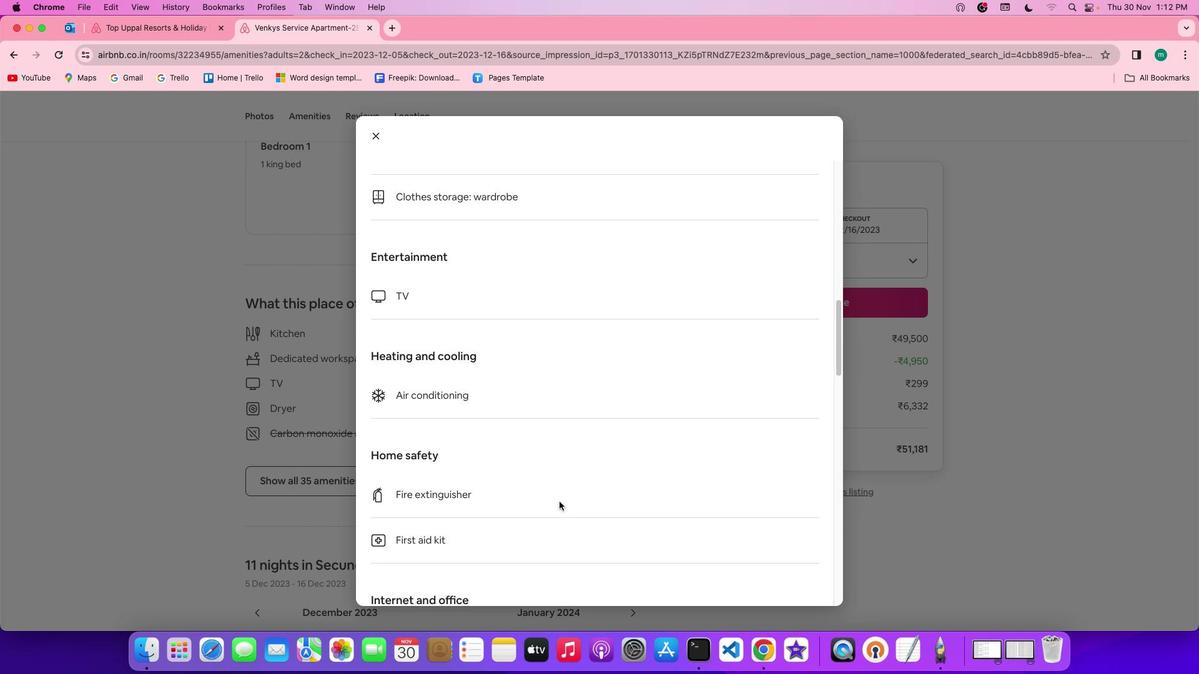 
Action: Mouse scrolled (555, 498) with delta (-3, -3)
Screenshot: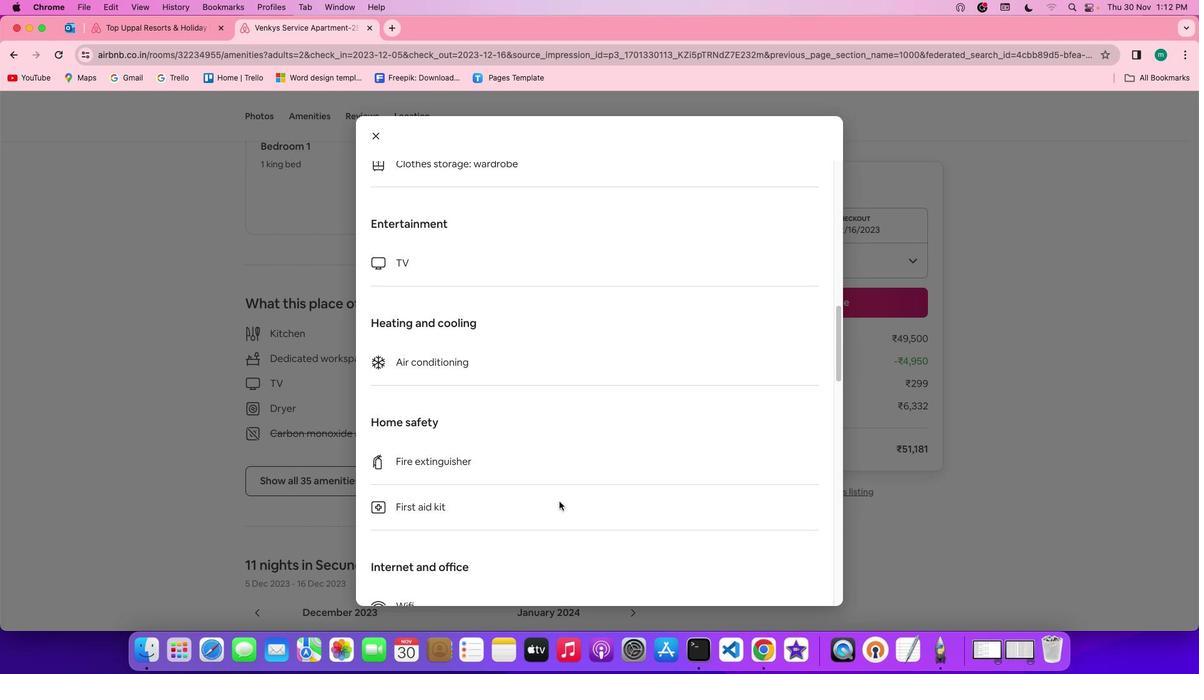 
Action: Mouse scrolled (555, 498) with delta (-3, -3)
Screenshot: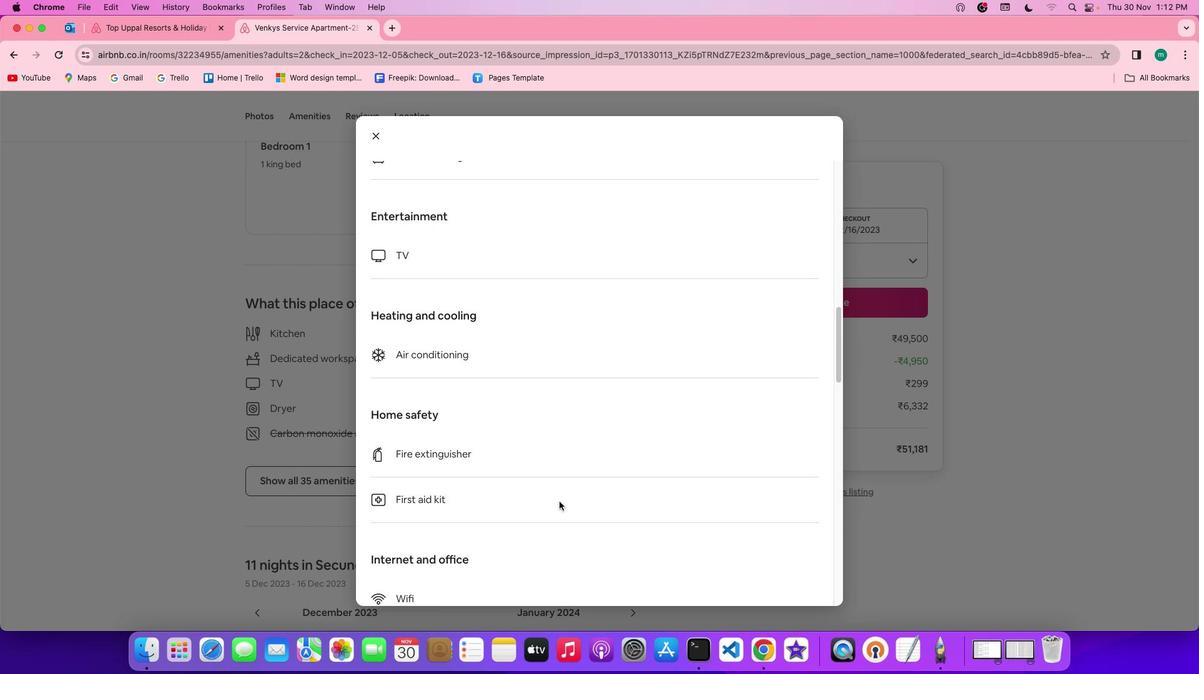
Action: Mouse scrolled (555, 498) with delta (-3, -4)
Screenshot: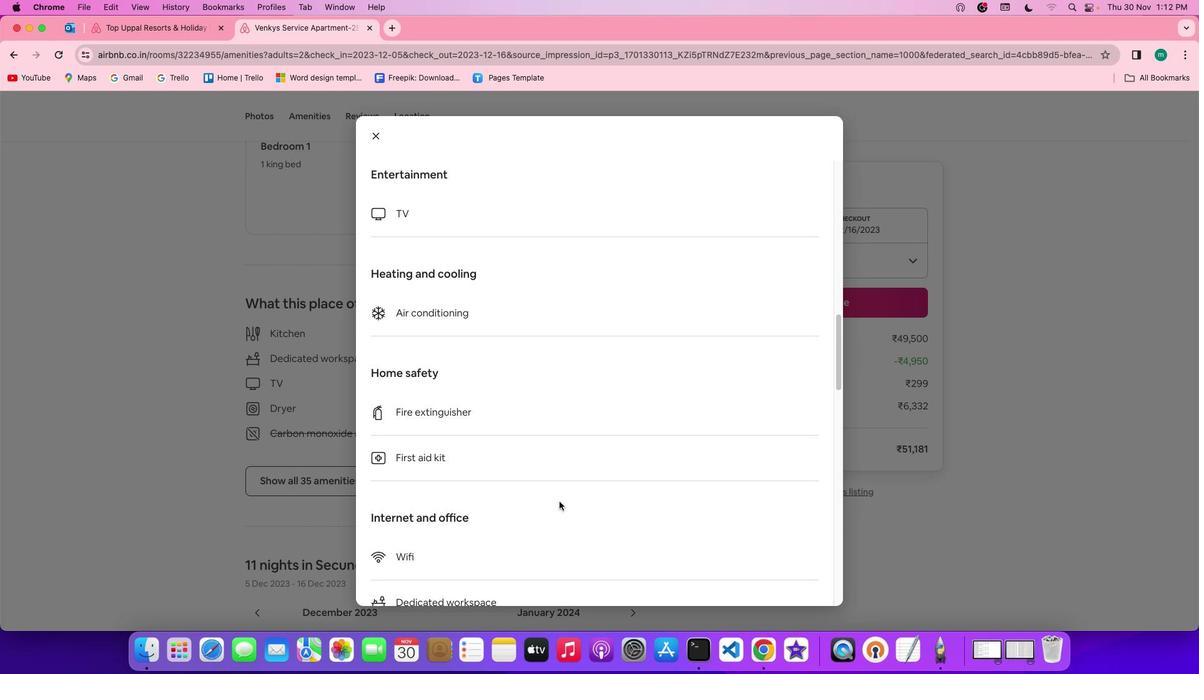 
Action: Mouse scrolled (555, 498) with delta (-3, -3)
Screenshot: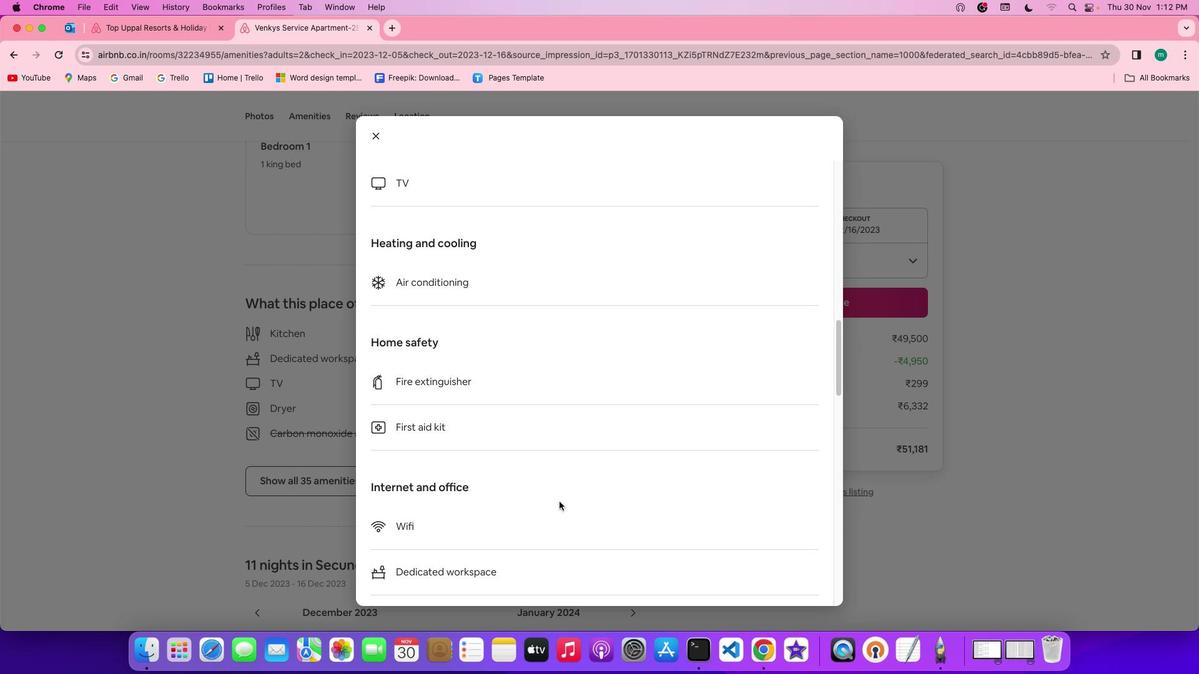 
Action: Mouse scrolled (555, 498) with delta (-3, -3)
Screenshot: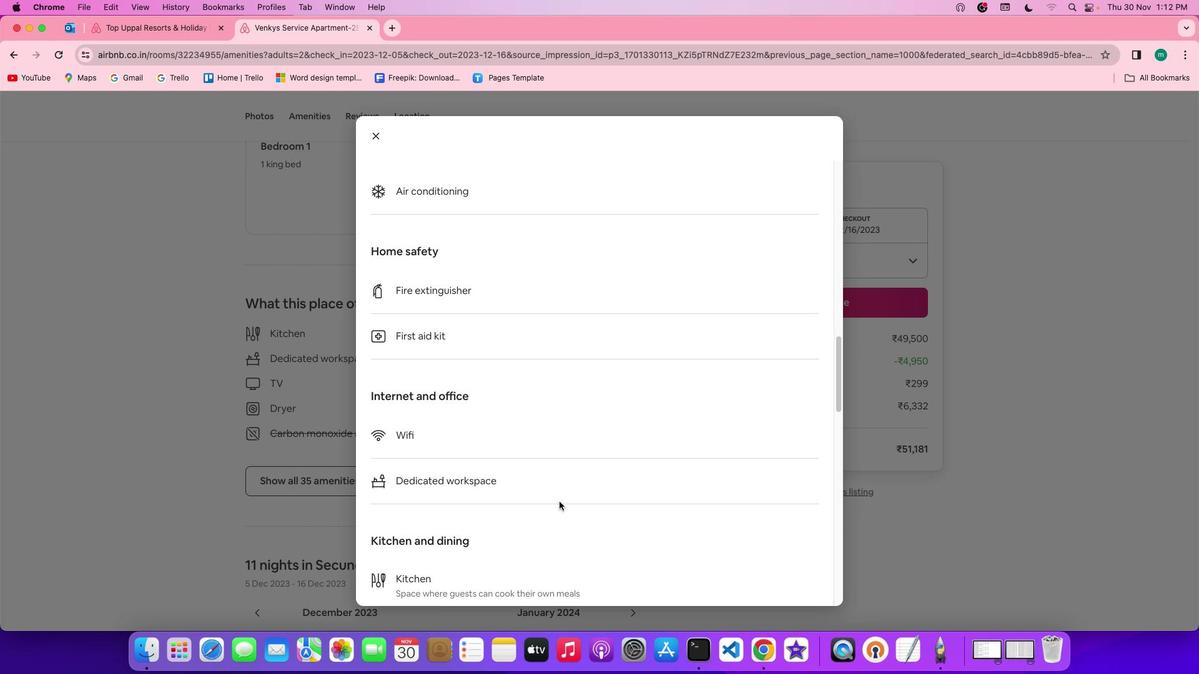 
Action: Mouse scrolled (555, 498) with delta (-3, -4)
Screenshot: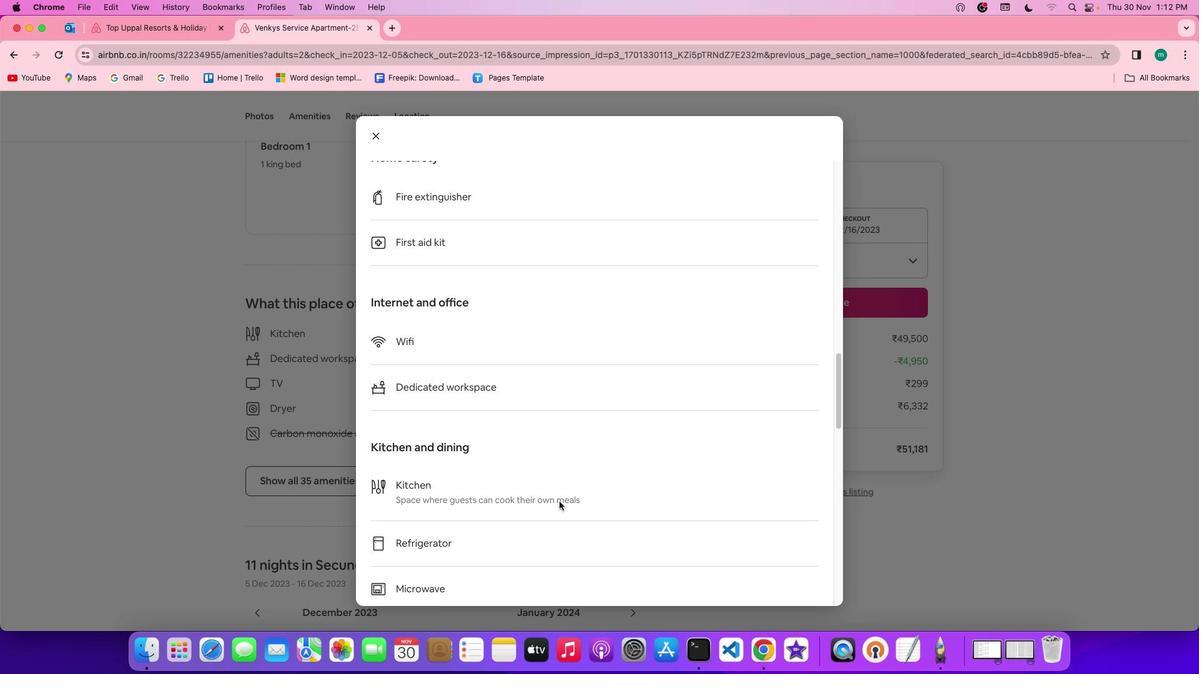 
Action: Mouse scrolled (555, 498) with delta (-3, -5)
Screenshot: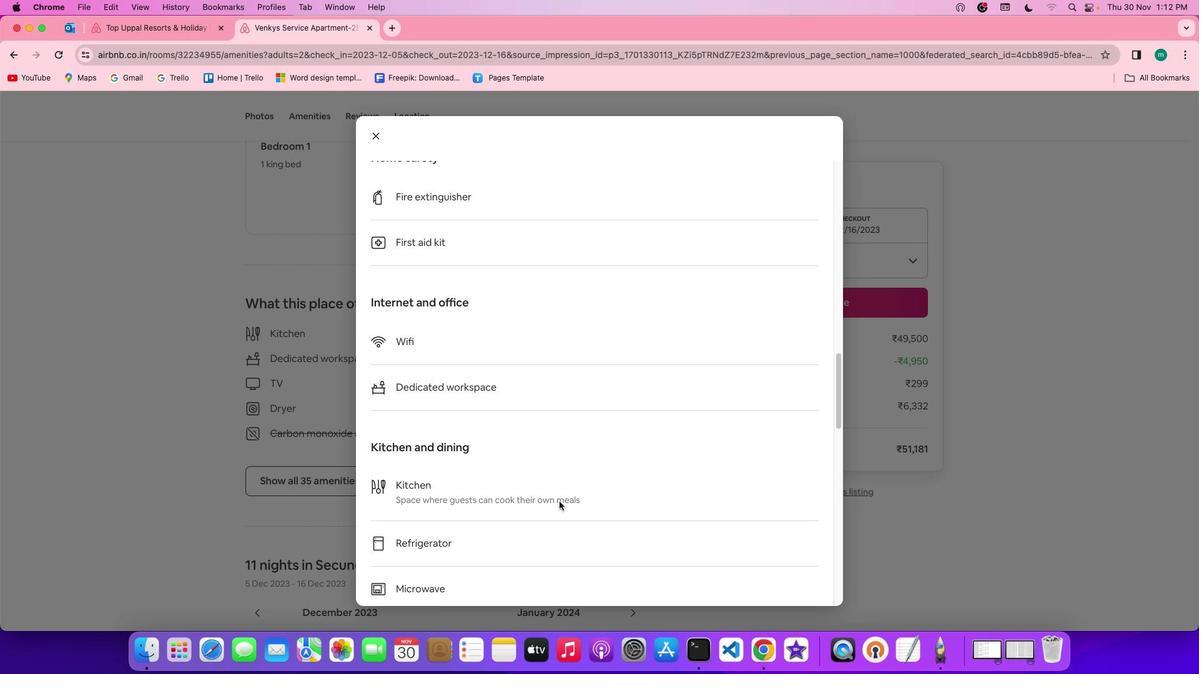 
Action: Mouse scrolled (555, 498) with delta (-3, -6)
Screenshot: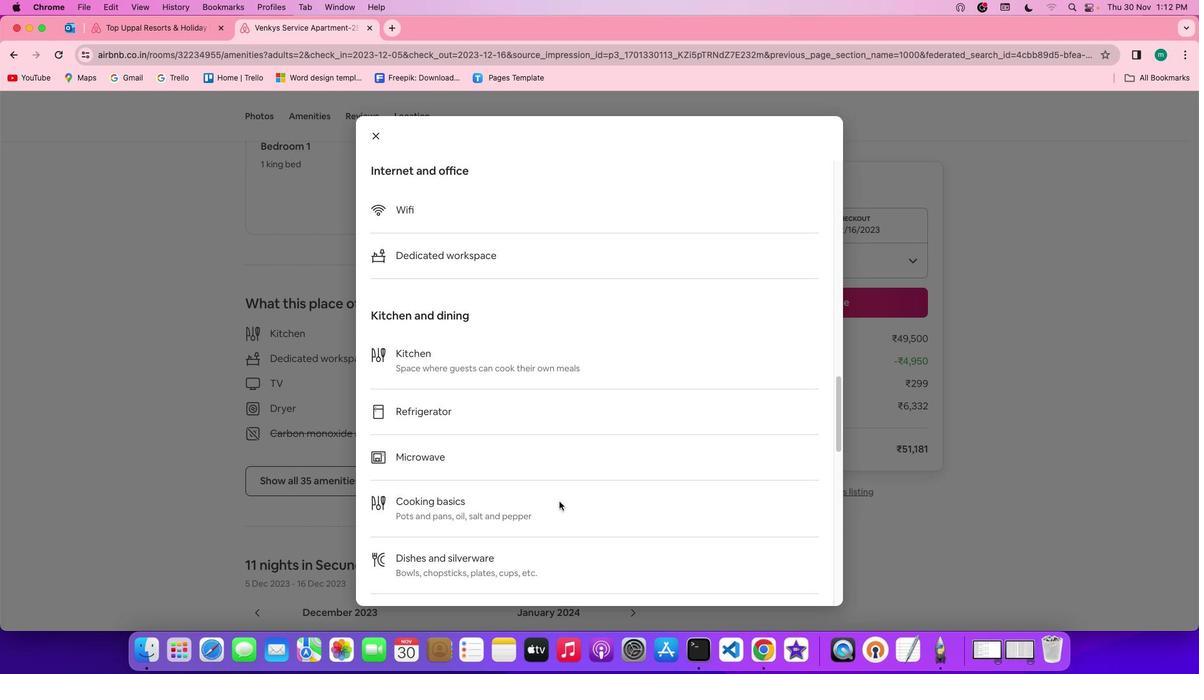 
Action: Mouse scrolled (555, 498) with delta (-3, -3)
Screenshot: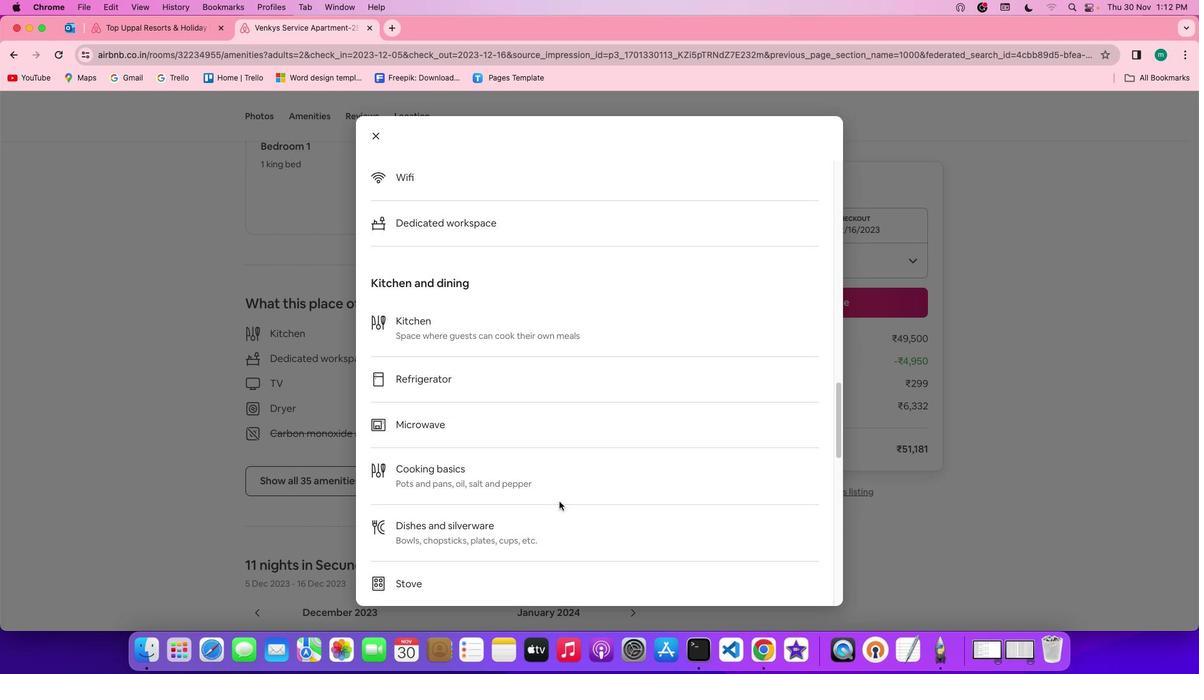 
Action: Mouse scrolled (555, 498) with delta (-3, -3)
Screenshot: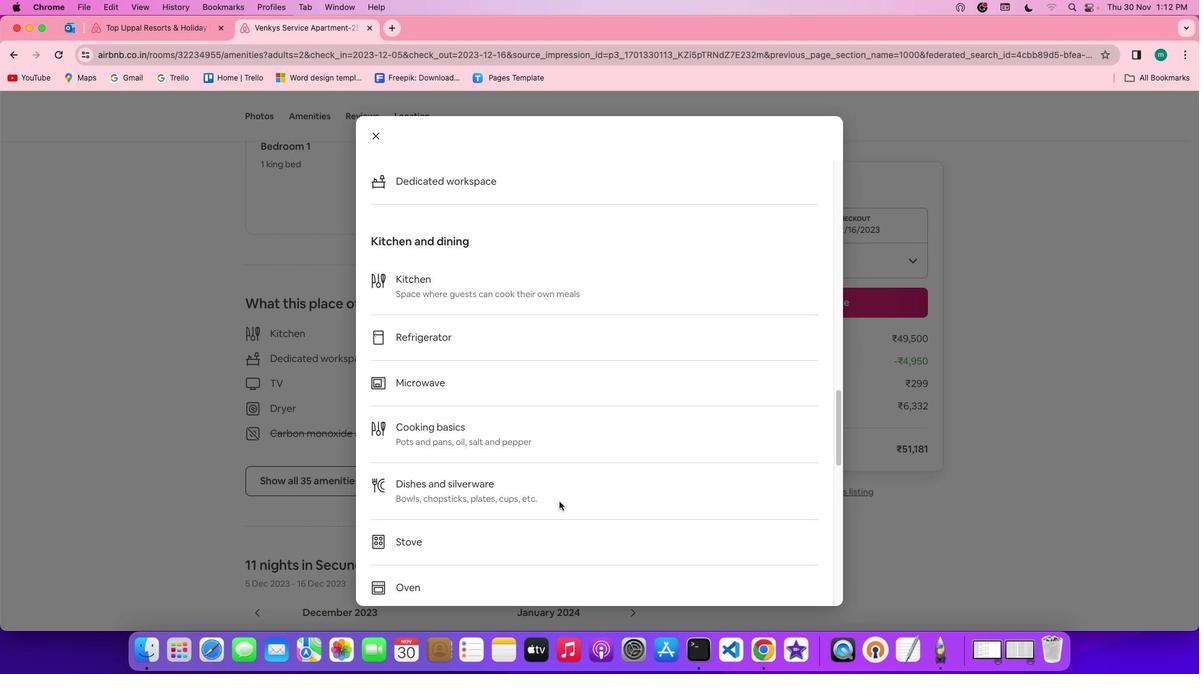 
Action: Mouse scrolled (555, 498) with delta (-3, -4)
Screenshot: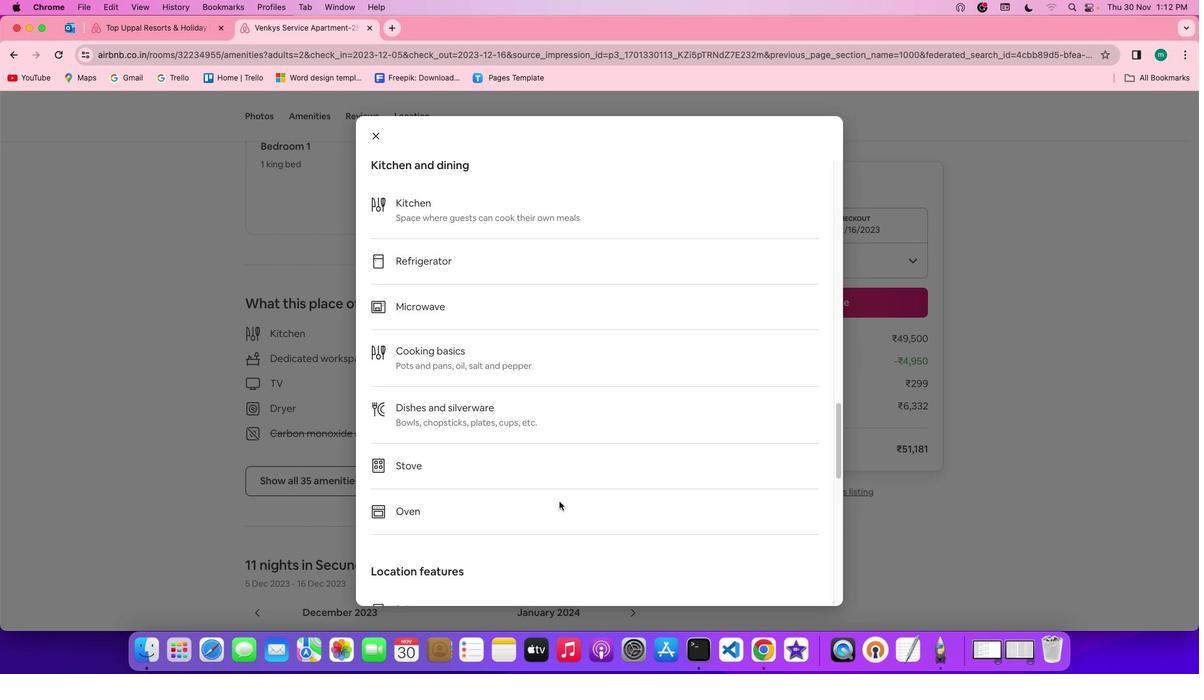
Action: Mouse scrolled (555, 498) with delta (-3, -5)
Screenshot: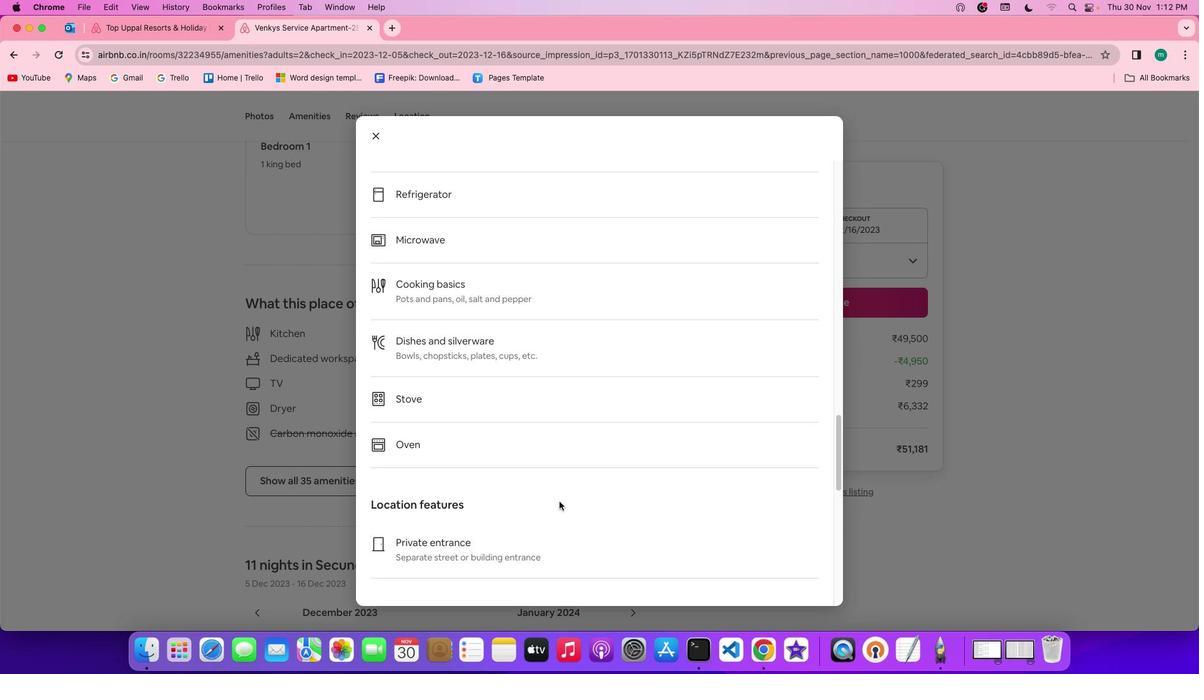 
Action: Mouse scrolled (555, 498) with delta (-3, -3)
Screenshot: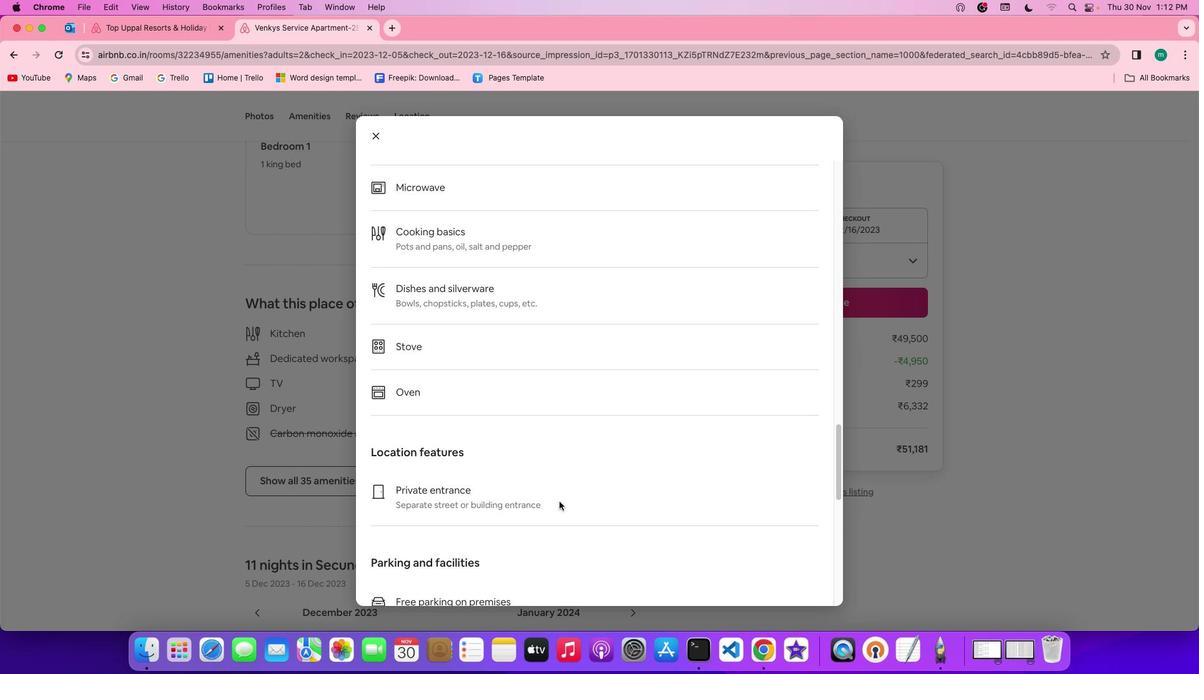 
Action: Mouse scrolled (555, 498) with delta (-3, -3)
Screenshot: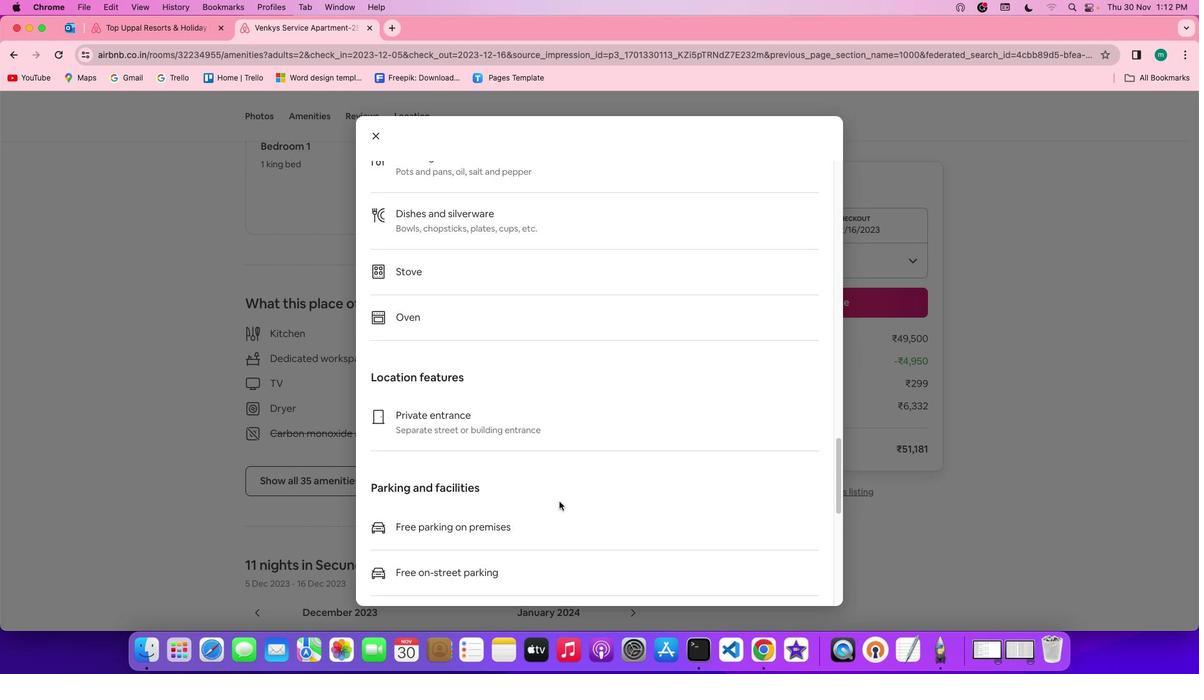 
Action: Mouse scrolled (555, 498) with delta (-3, -4)
Screenshot: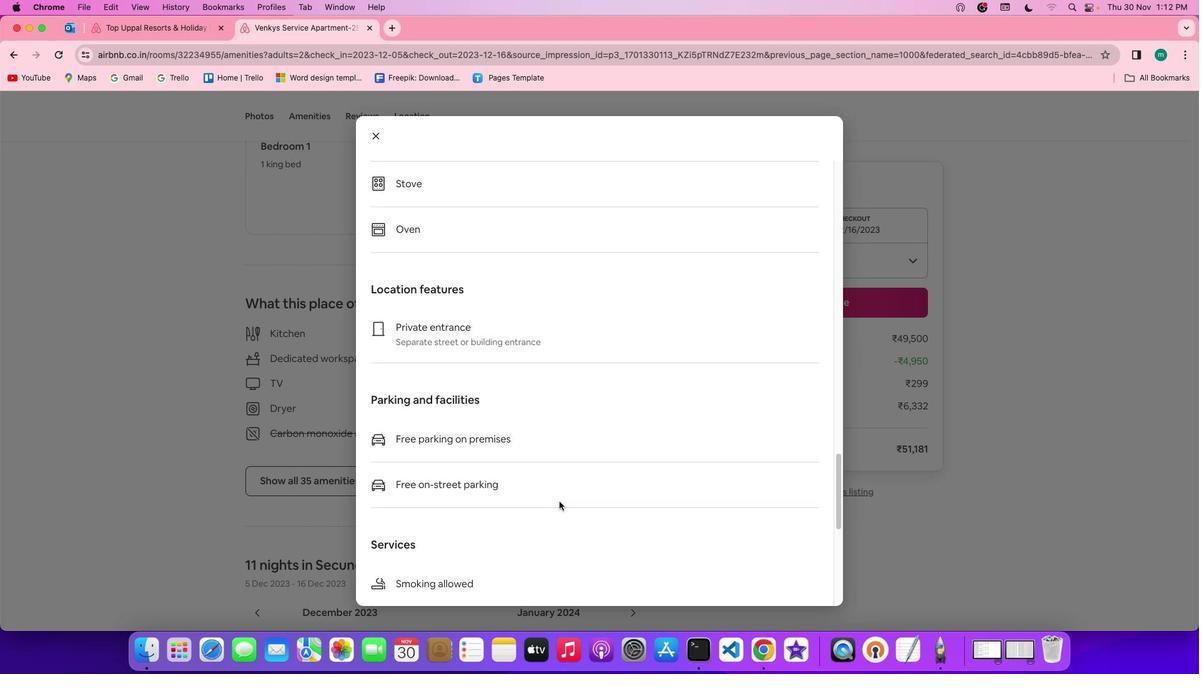 
Action: Mouse scrolled (555, 498) with delta (-3, -6)
Screenshot: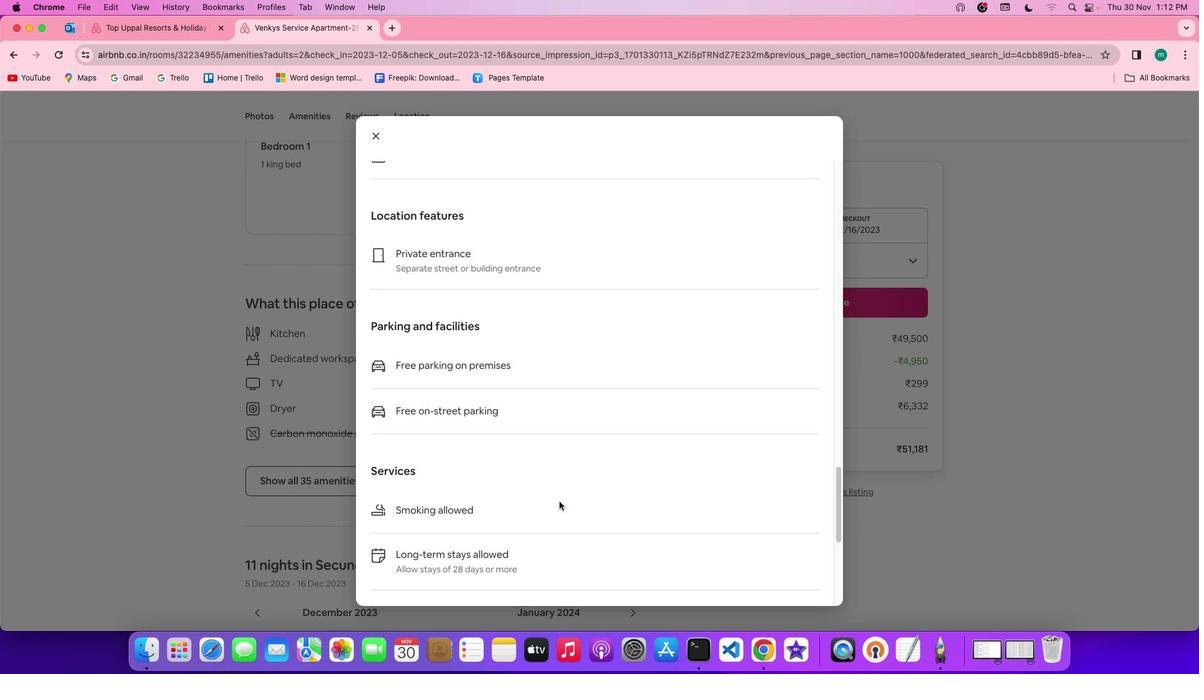 
Action: Mouse scrolled (555, 498) with delta (-3, -6)
Screenshot: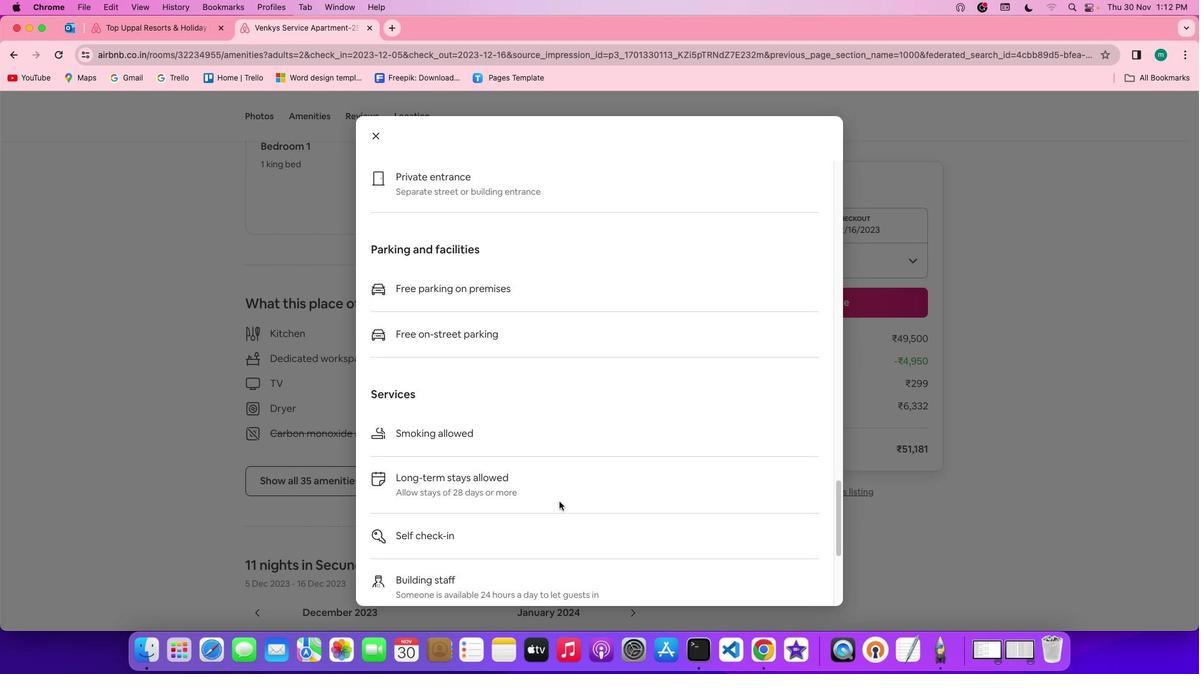 
Action: Mouse scrolled (555, 498) with delta (-3, -3)
Screenshot: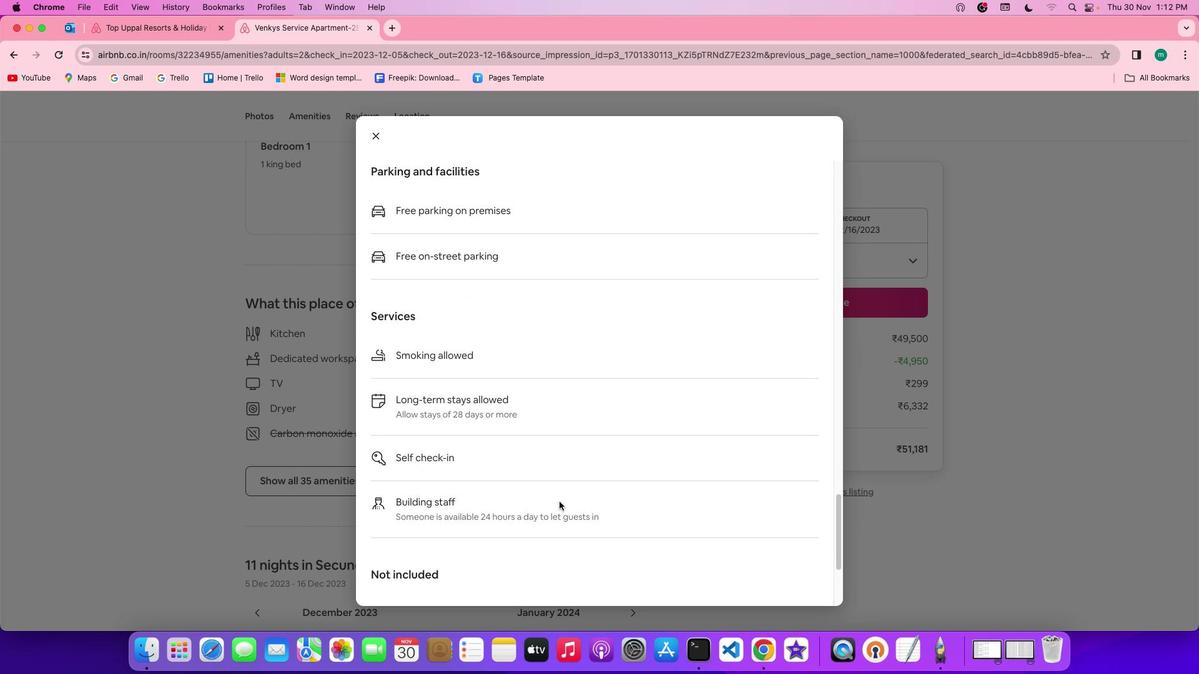 
Action: Mouse scrolled (555, 498) with delta (-3, -3)
Screenshot: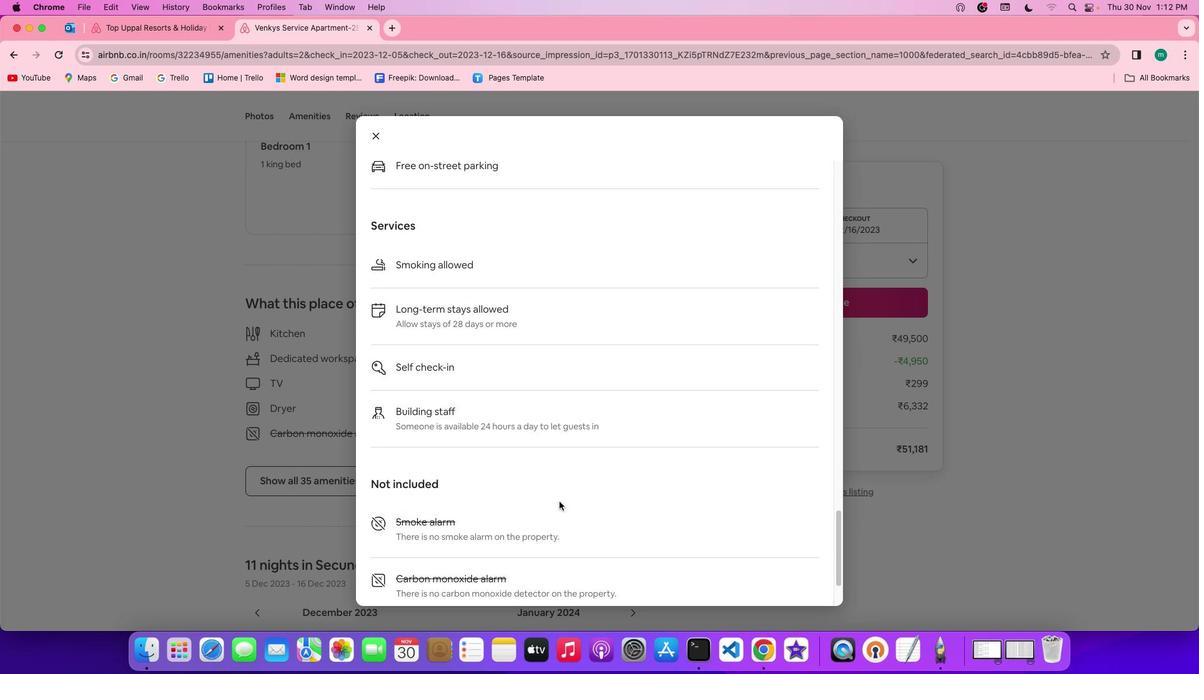 
Action: Mouse scrolled (555, 498) with delta (-3, -4)
Screenshot: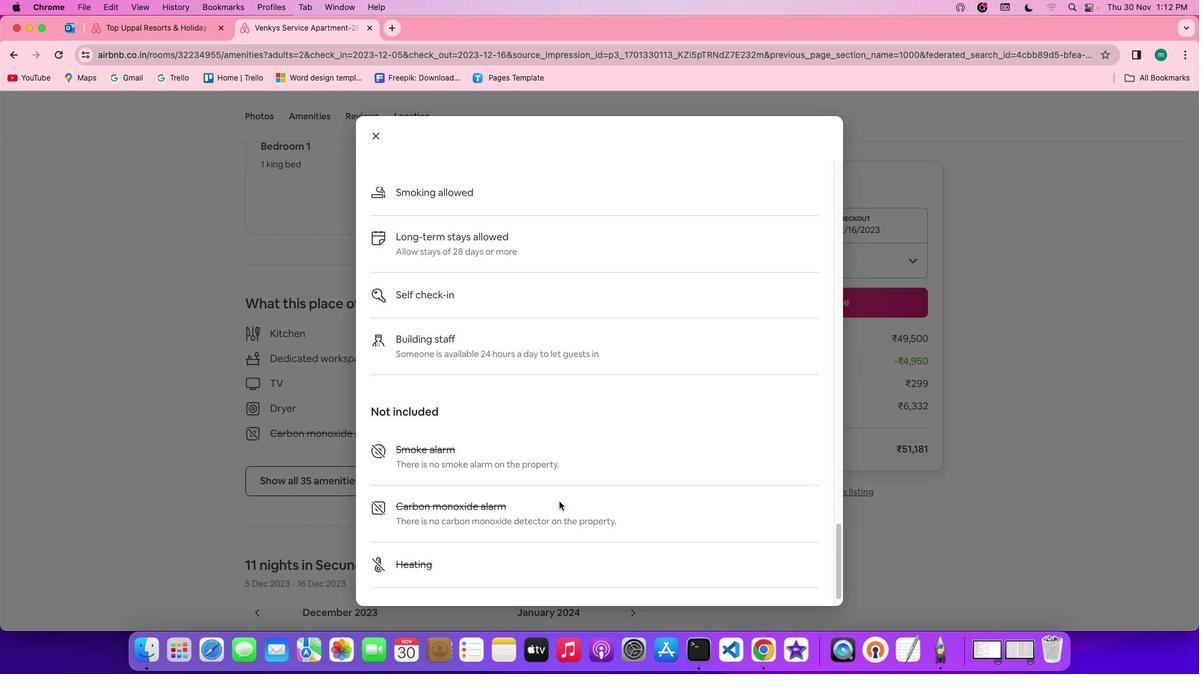 
Action: Mouse scrolled (555, 498) with delta (-3, -6)
Screenshot: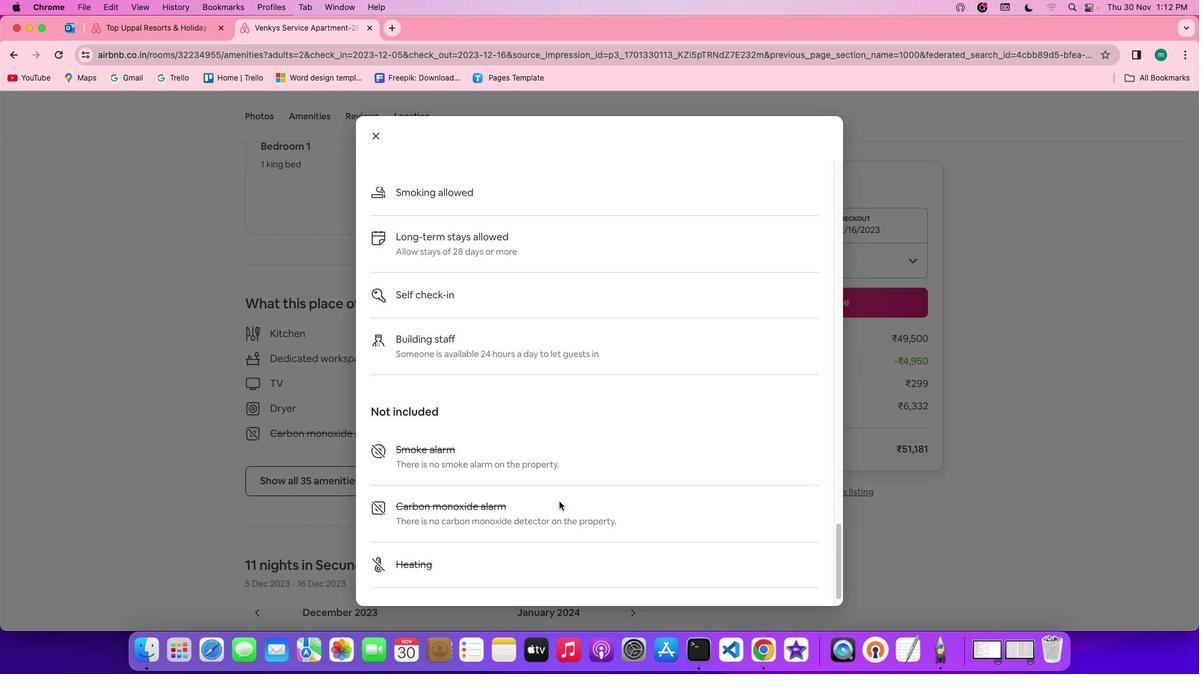 
Action: Mouse scrolled (555, 498) with delta (-3, -3)
Screenshot: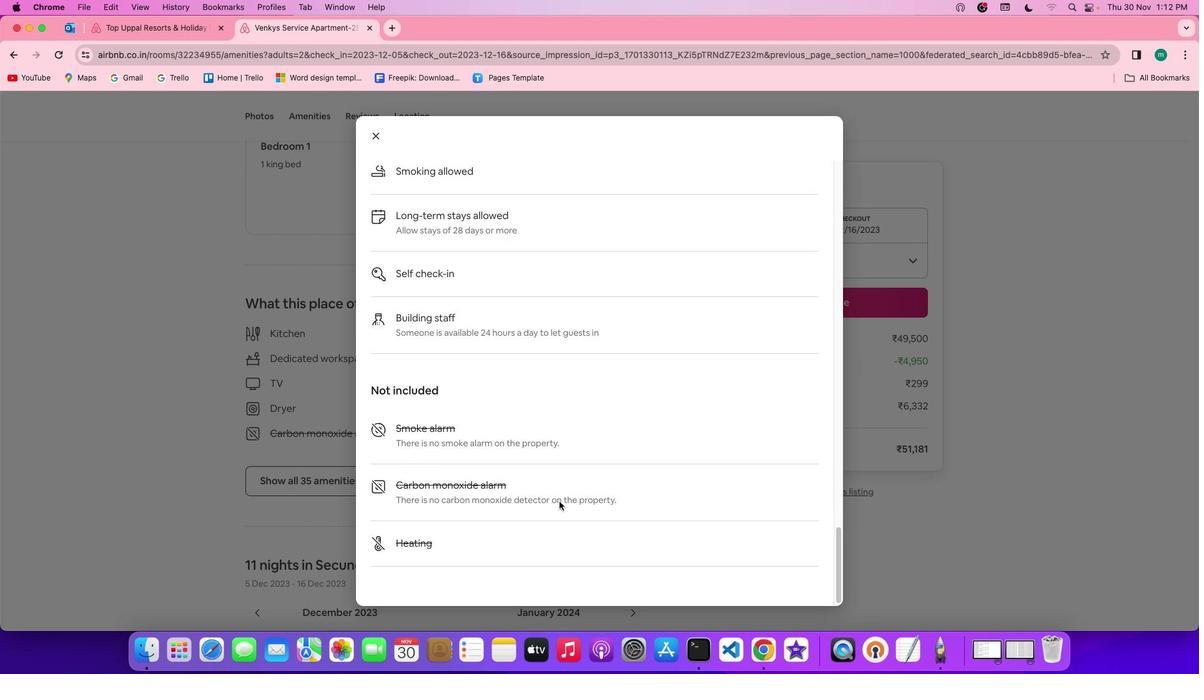 
Action: Mouse scrolled (555, 498) with delta (-3, -3)
Screenshot: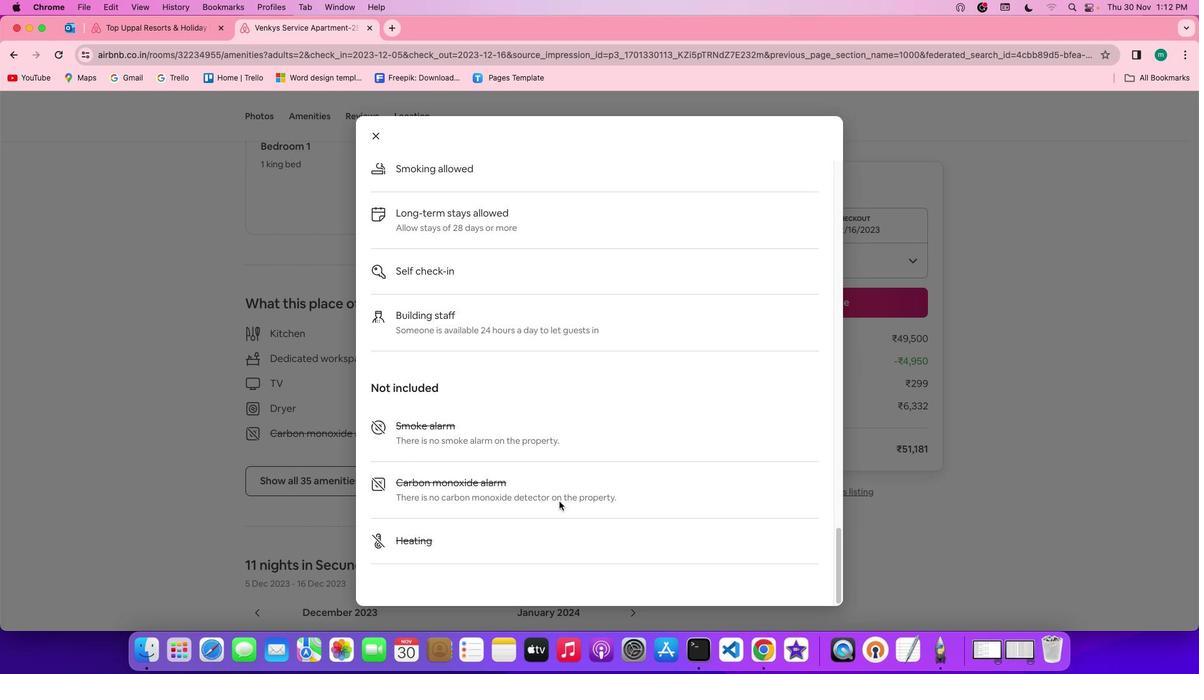 
Action: Mouse scrolled (555, 498) with delta (-3, -4)
Screenshot: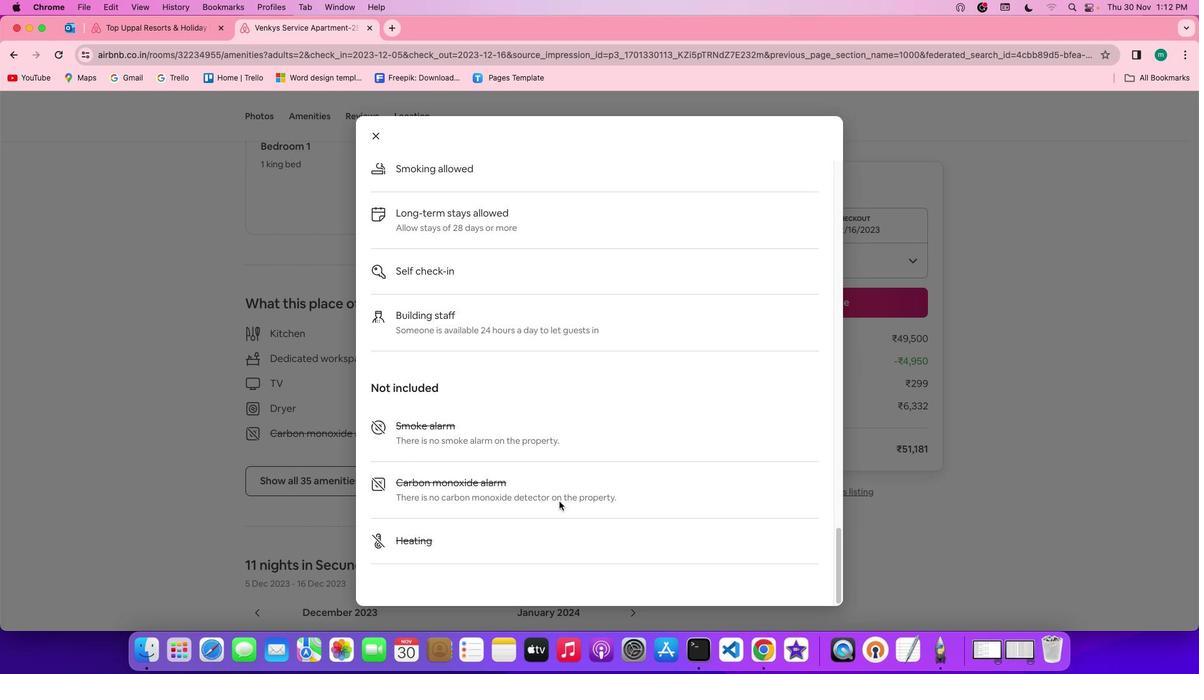 
Action: Mouse scrolled (555, 498) with delta (-3, -6)
Screenshot: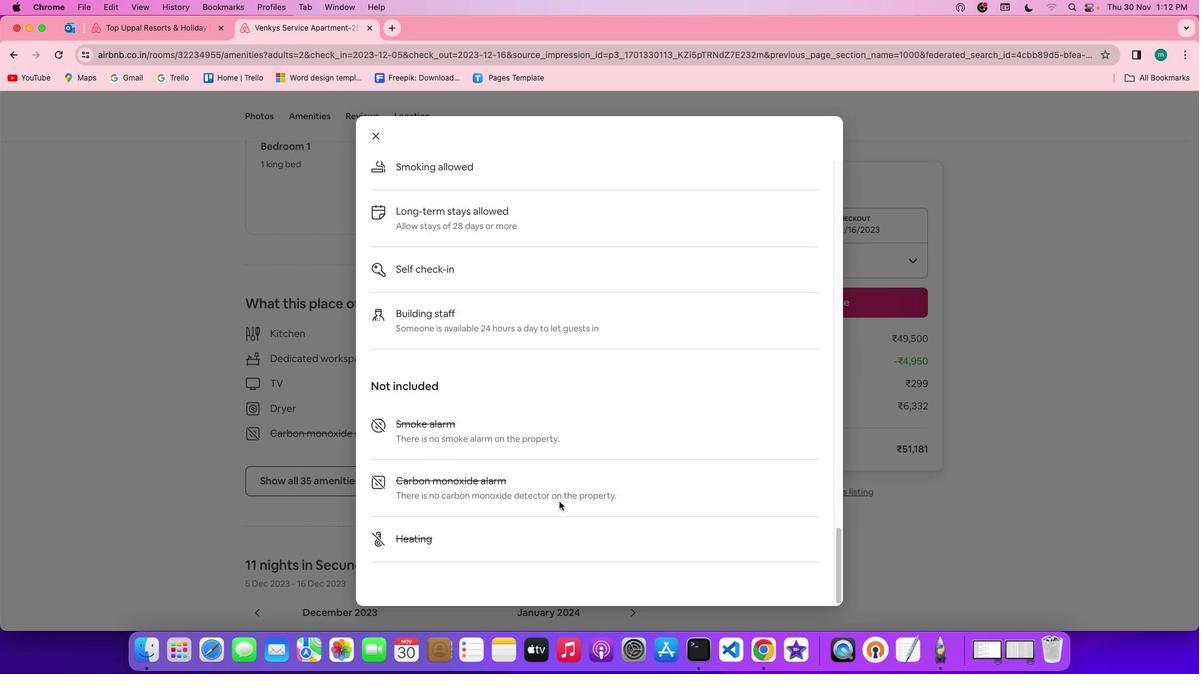 
Action: Mouse scrolled (555, 498) with delta (-3, -6)
Screenshot: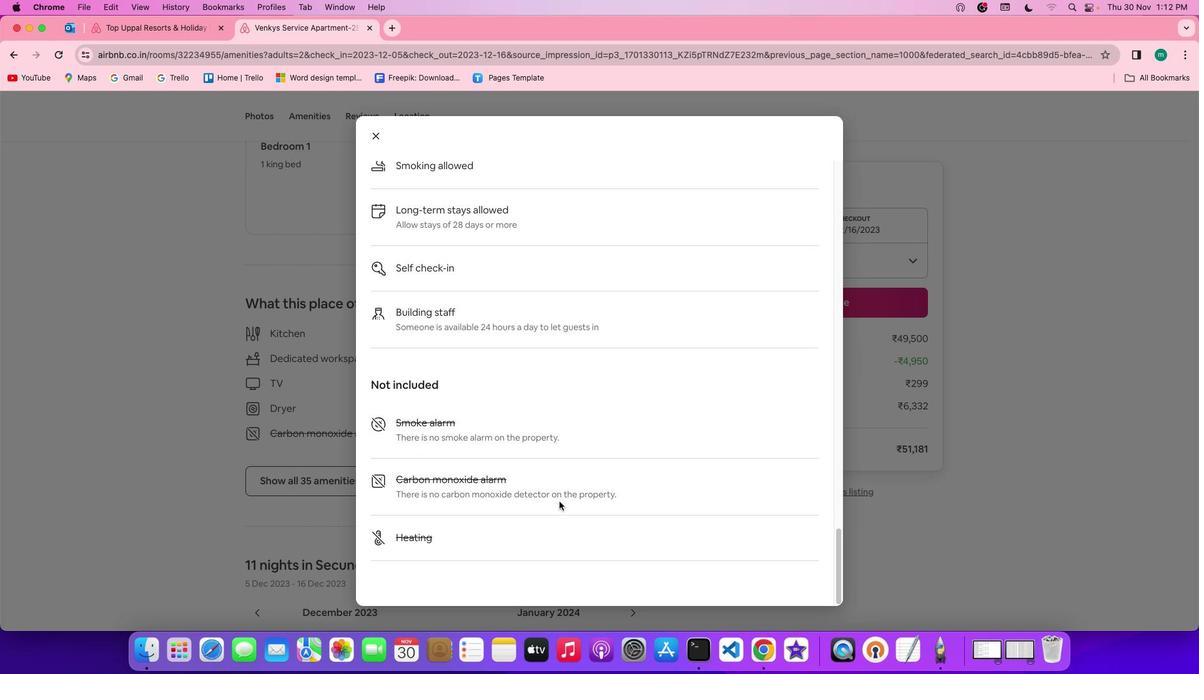 
Action: Mouse scrolled (555, 498) with delta (-3, -3)
Screenshot: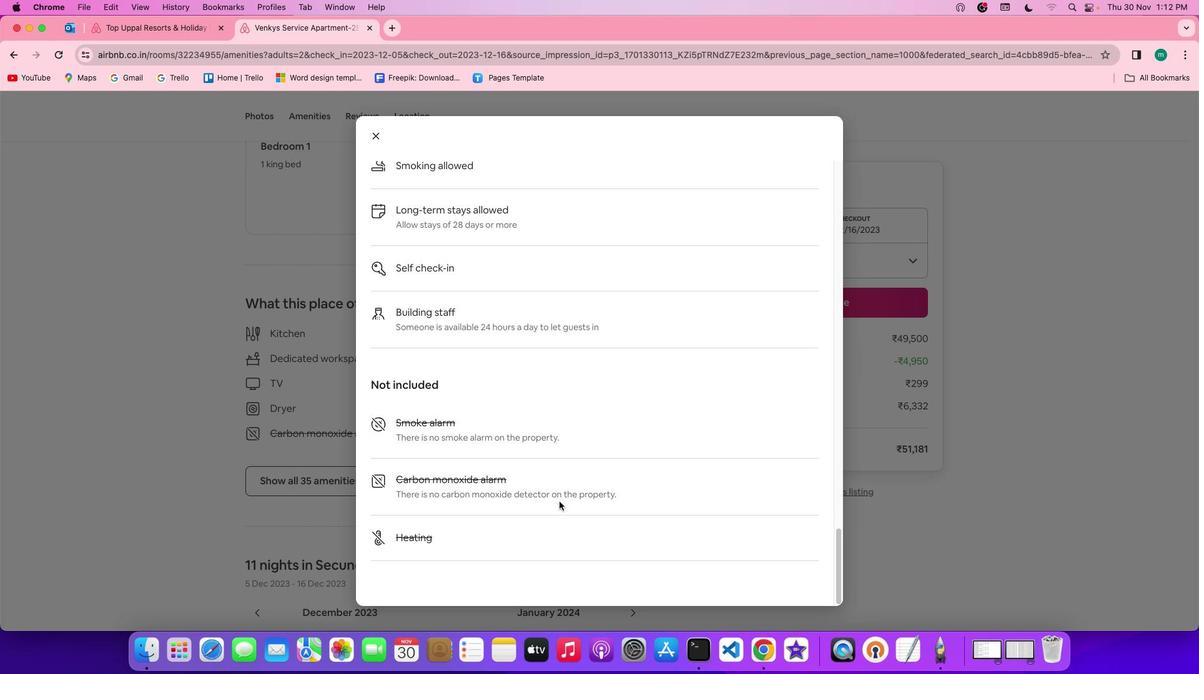 
Action: Mouse scrolled (555, 498) with delta (-3, -3)
Screenshot: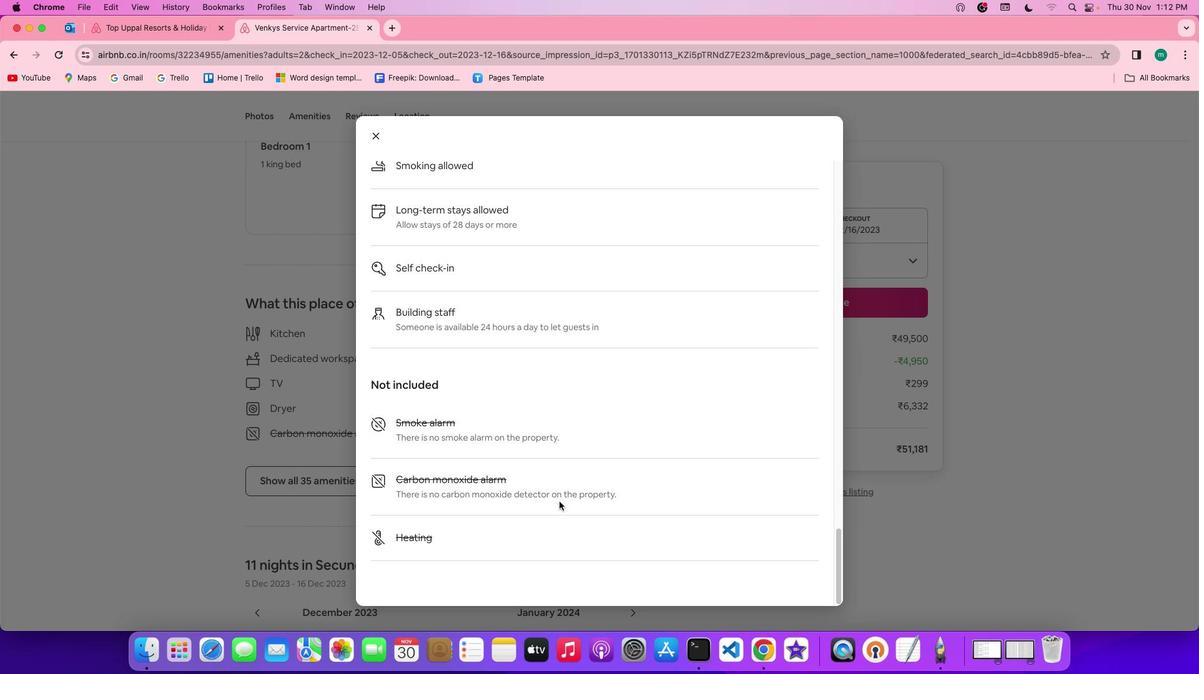 
Action: Mouse scrolled (555, 498) with delta (-3, -4)
Screenshot: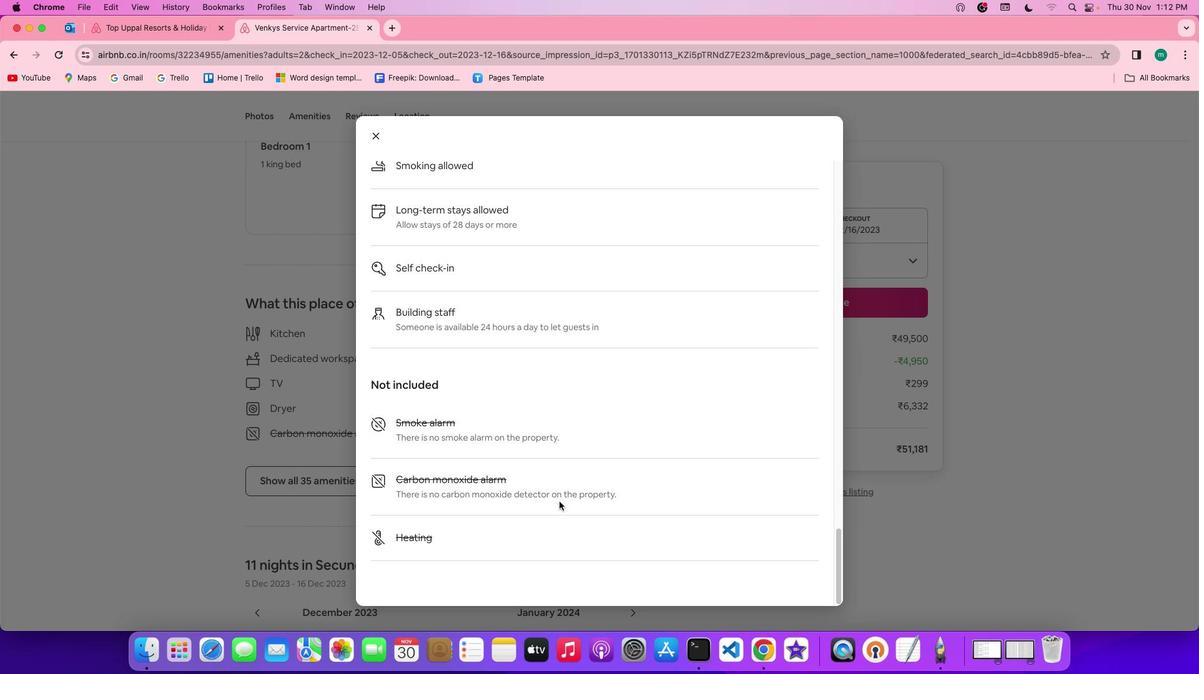 
Action: Mouse scrolled (555, 498) with delta (-3, -6)
Screenshot: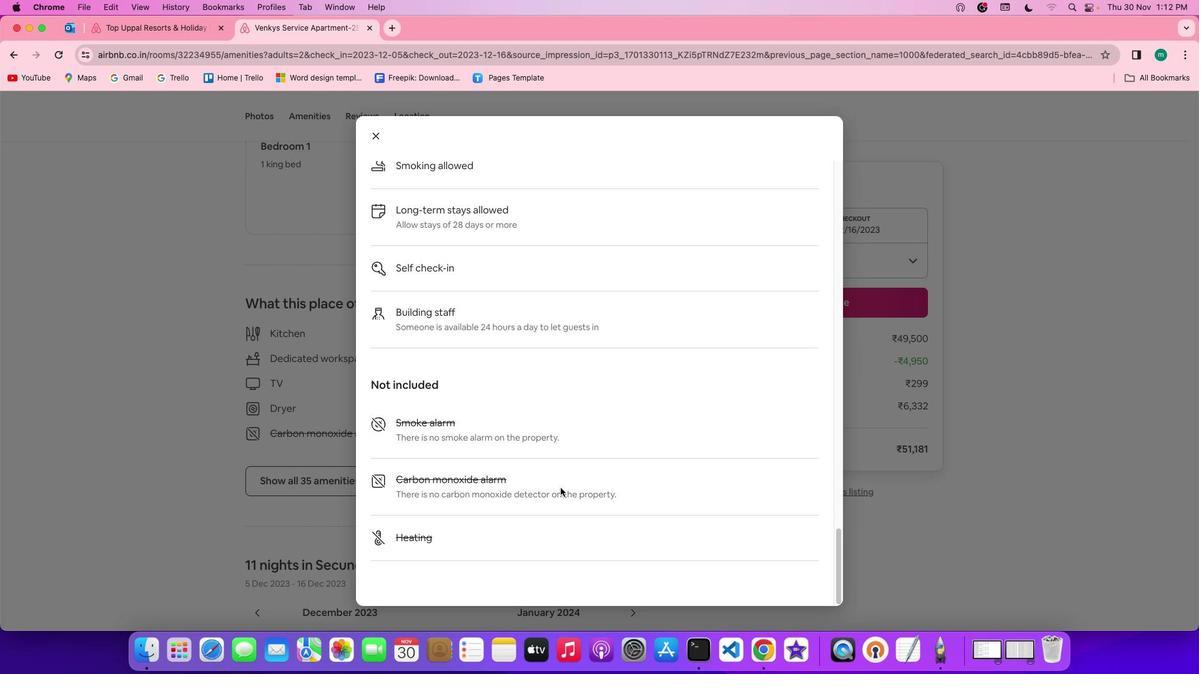 
Action: Mouse moved to (368, 128)
Screenshot: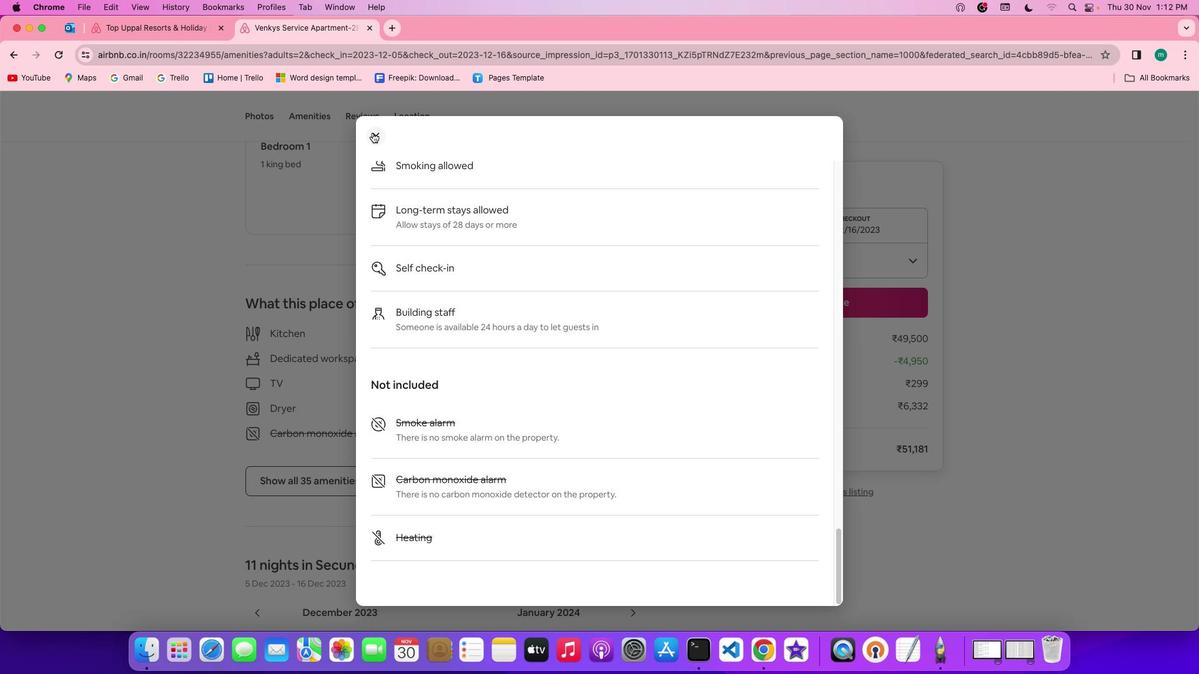 
Action: Mouse pressed left at (368, 128)
Screenshot: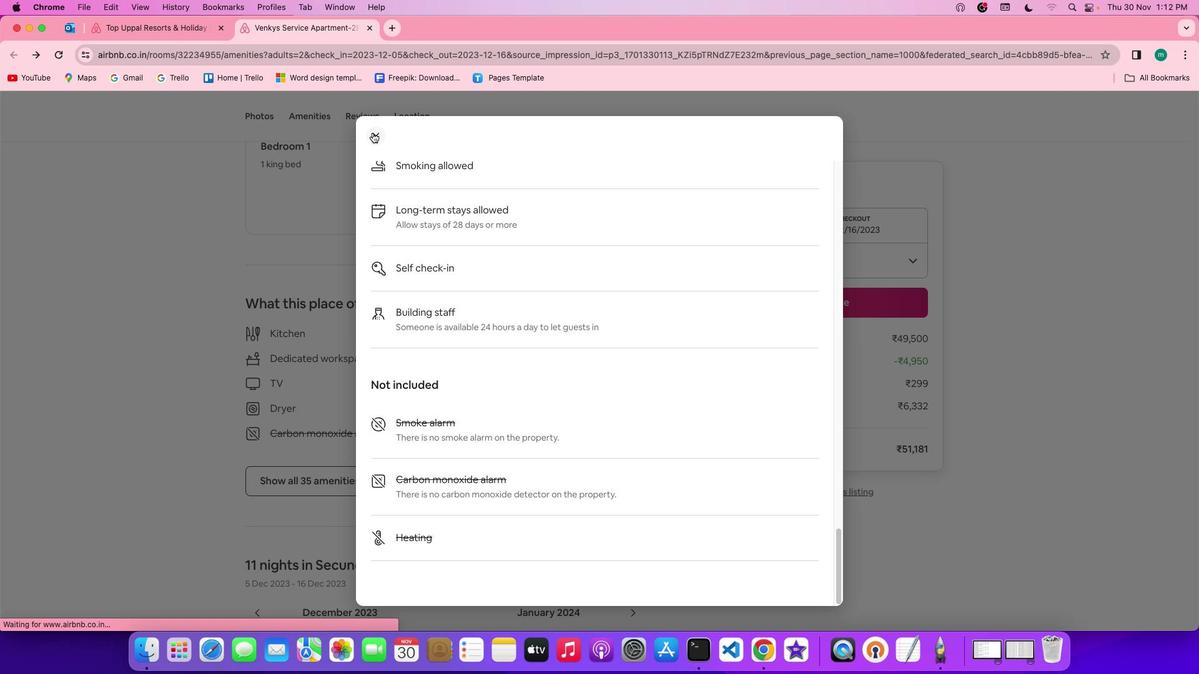 
Action: Mouse moved to (520, 465)
Screenshot: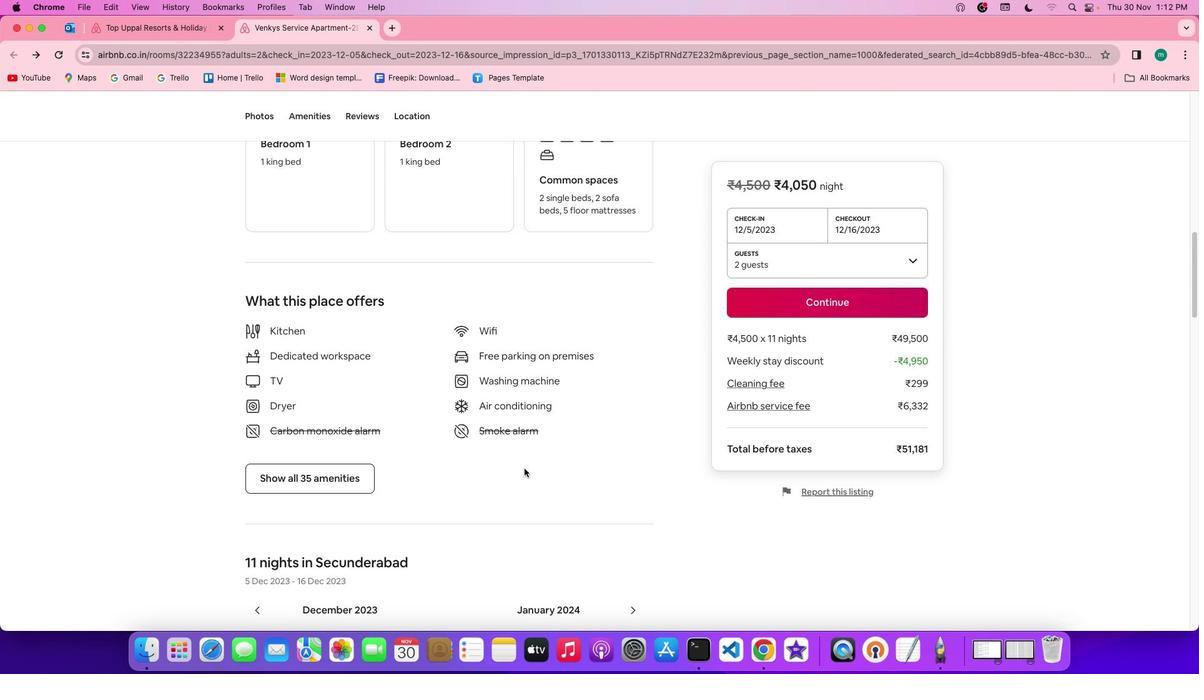 
Action: Mouse scrolled (520, 465) with delta (-3, -3)
Screenshot: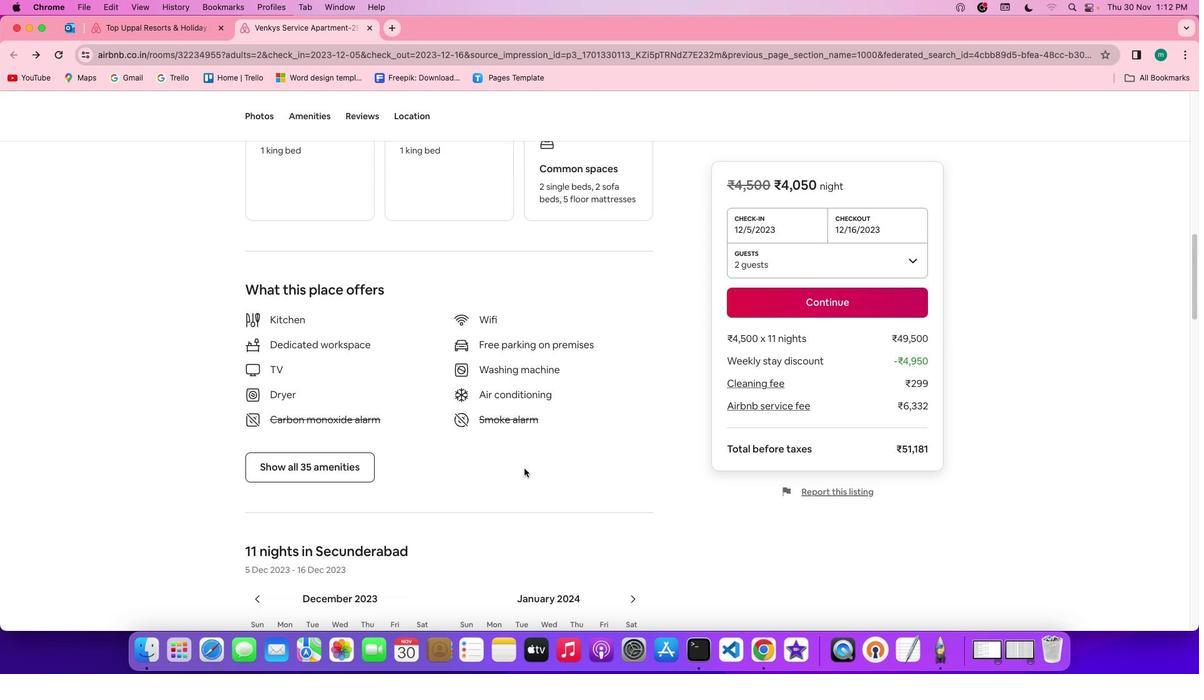 
Action: Mouse scrolled (520, 465) with delta (-3, -3)
Screenshot: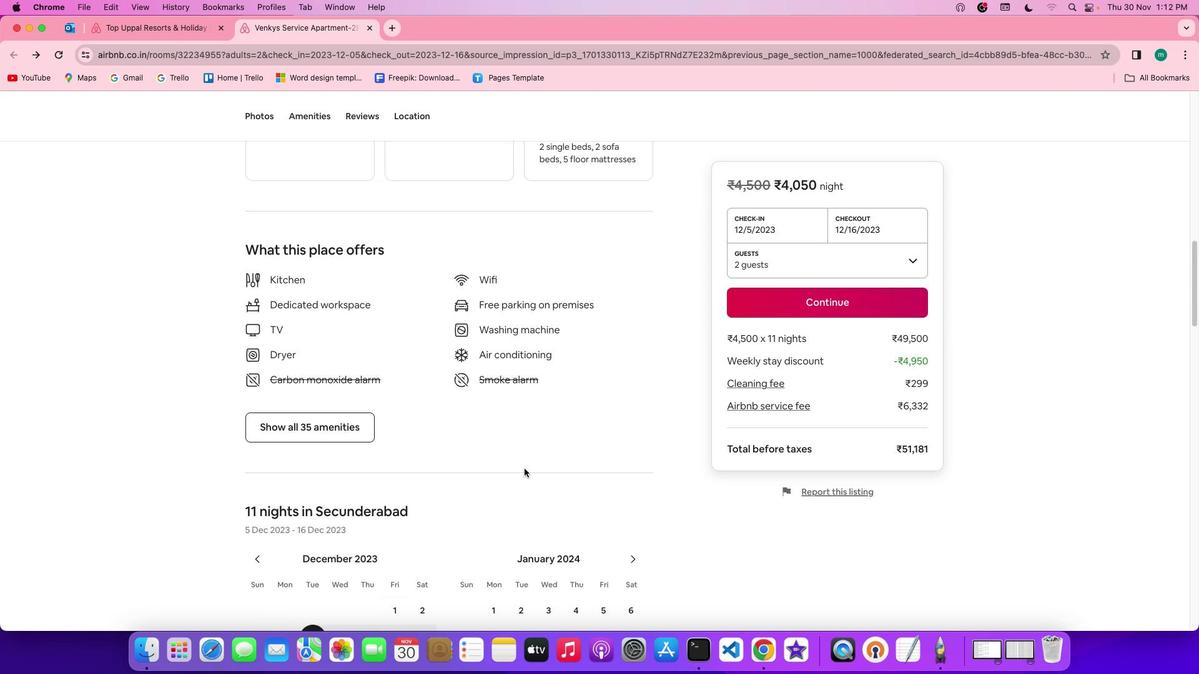 
Action: Mouse scrolled (520, 465) with delta (-3, -4)
Screenshot: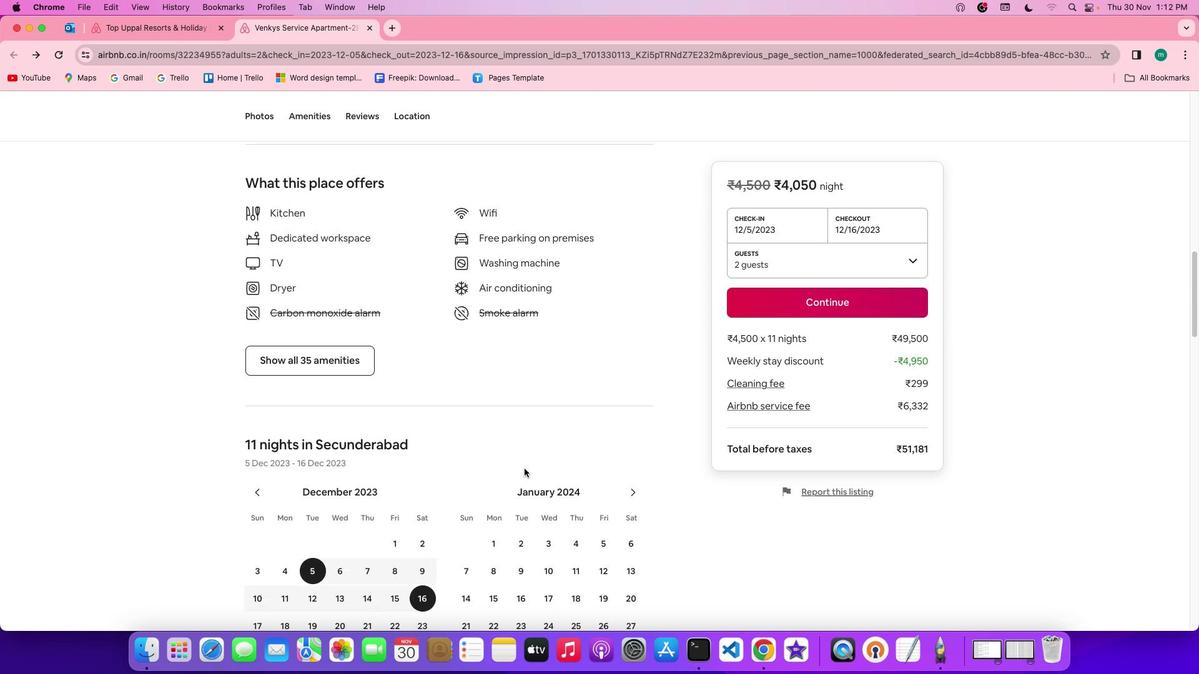 
Action: Mouse scrolled (520, 465) with delta (-3, -5)
Screenshot: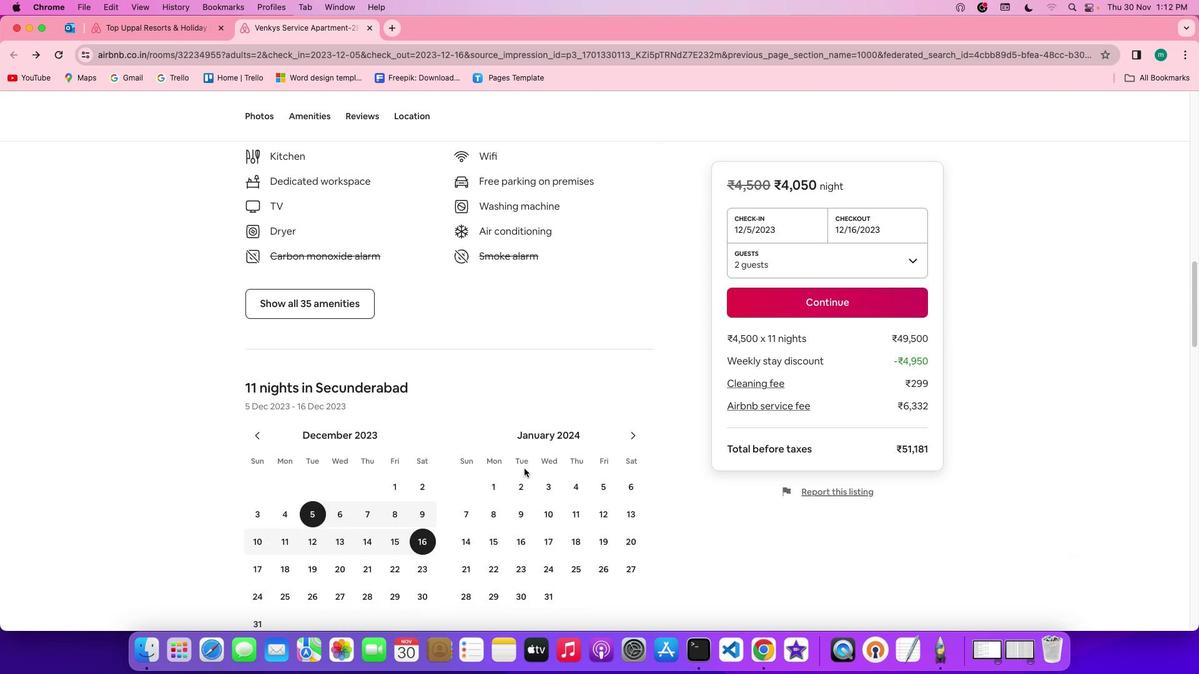 
Action: Mouse scrolled (520, 465) with delta (-3, -3)
Screenshot: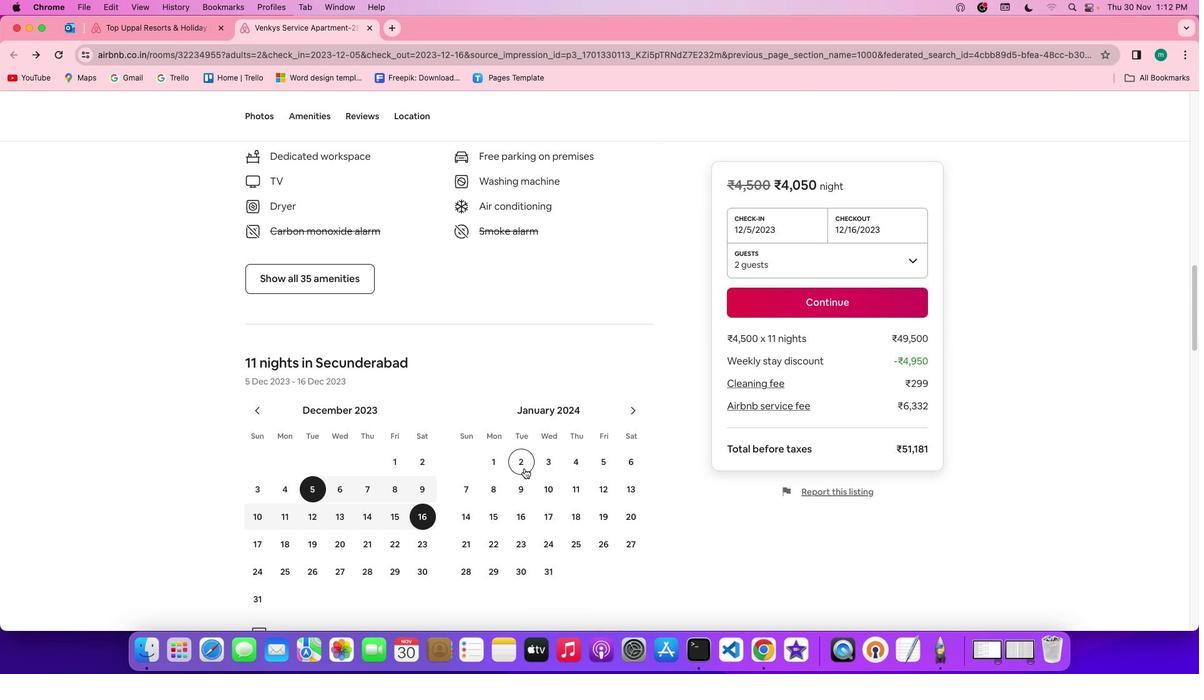 
Action: Mouse scrolled (520, 465) with delta (-3, -3)
Screenshot: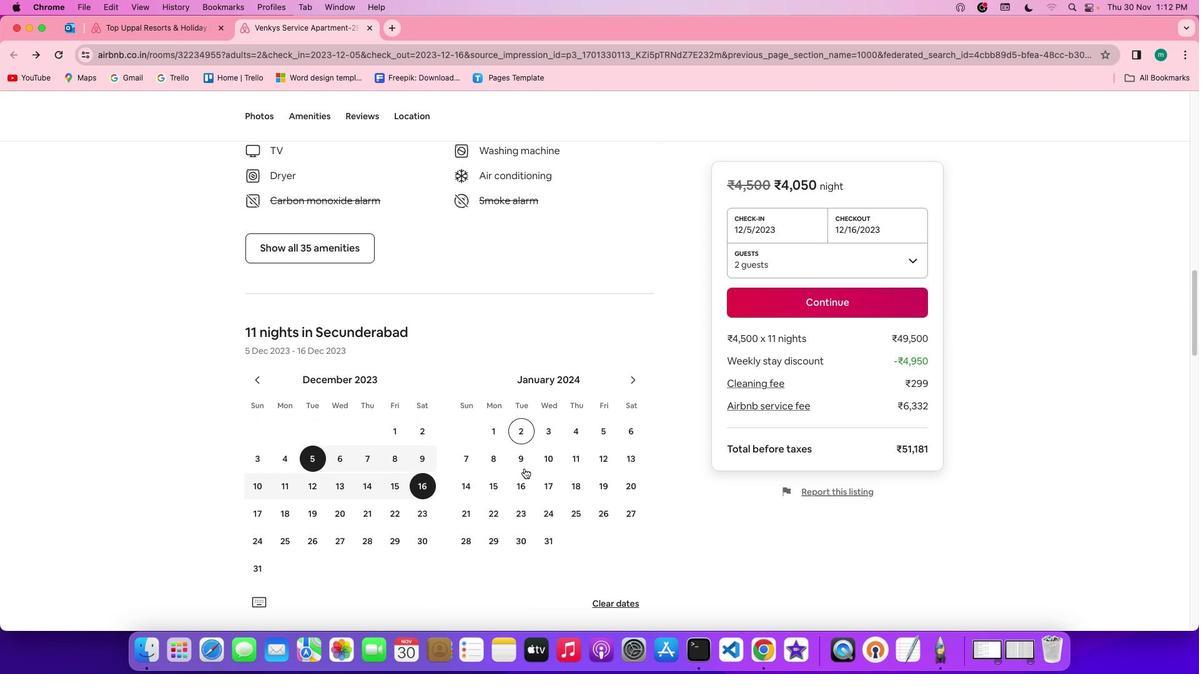 
Action: Mouse scrolled (520, 465) with delta (-3, -4)
Screenshot: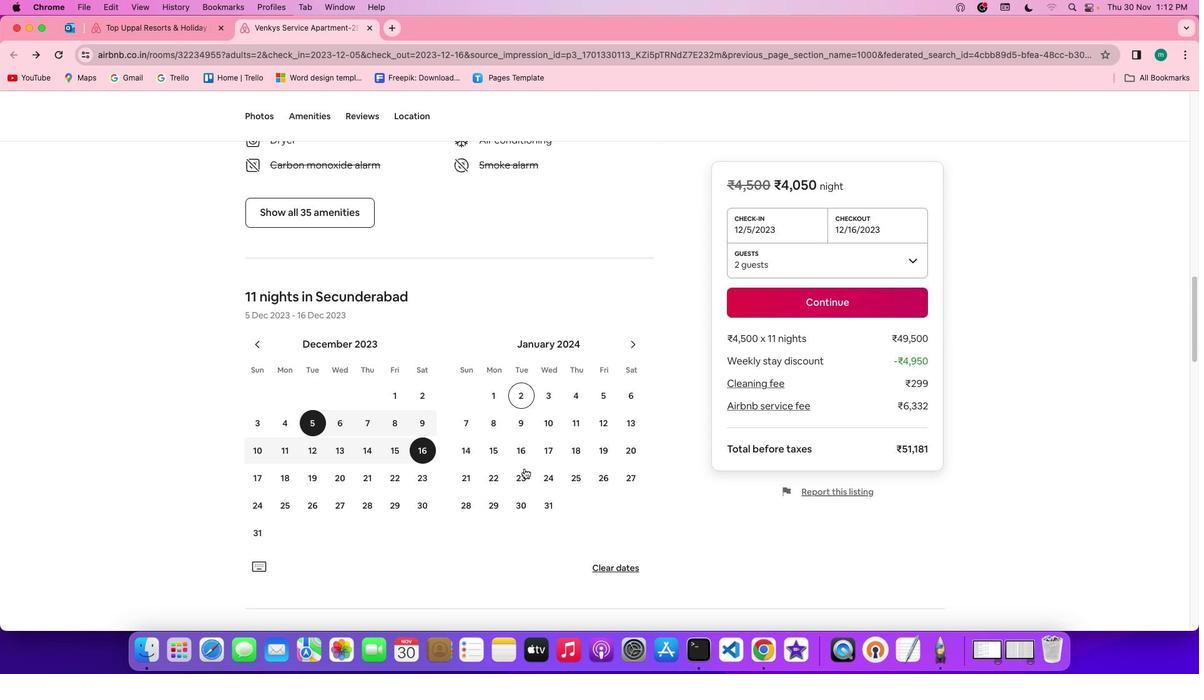 
Action: Mouse scrolled (520, 465) with delta (-3, -4)
Screenshot: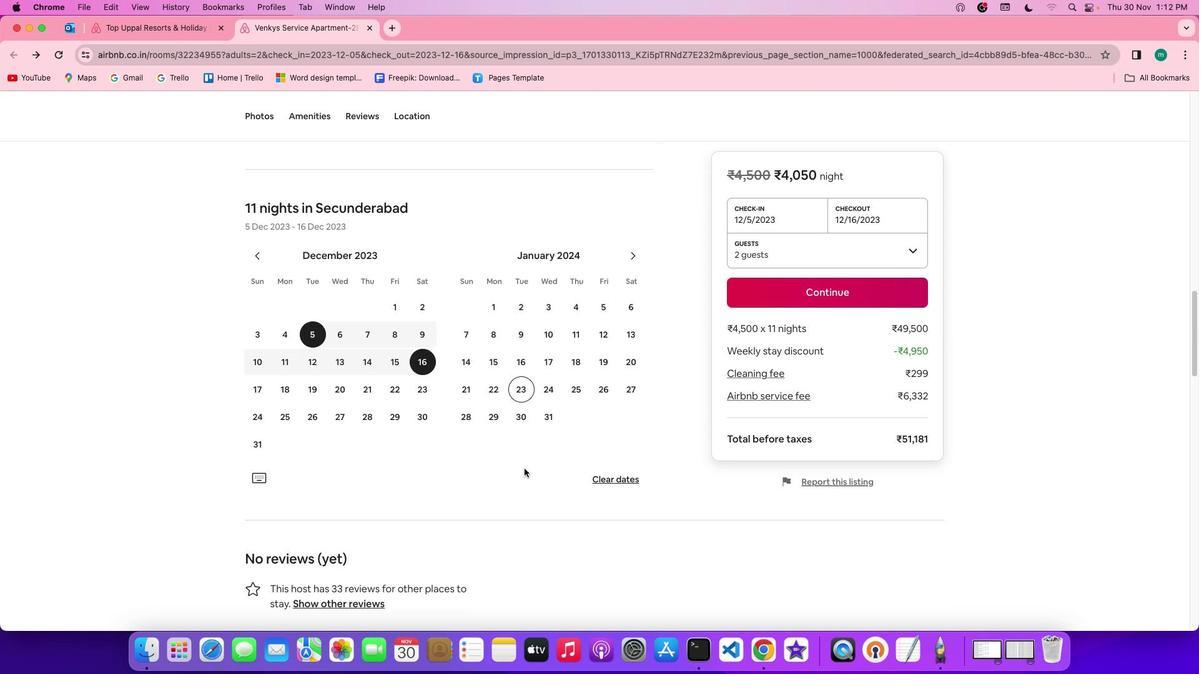 
Action: Mouse moved to (508, 456)
Screenshot: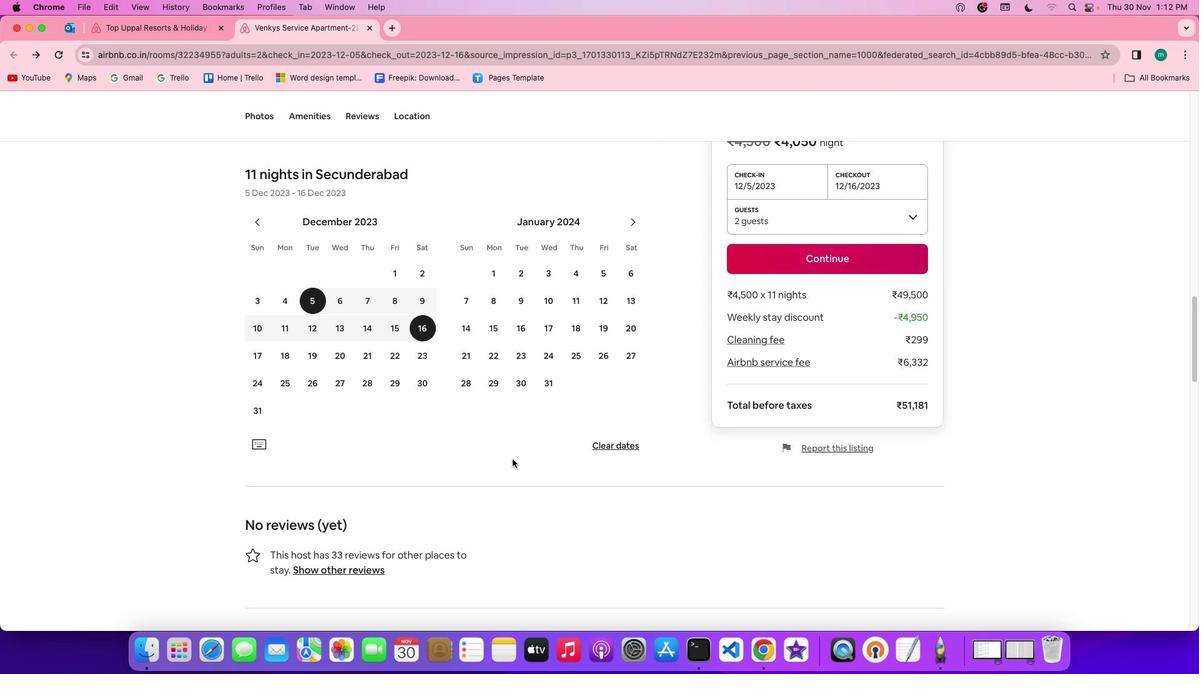 
Action: Mouse scrolled (508, 456) with delta (-3, -3)
Screenshot: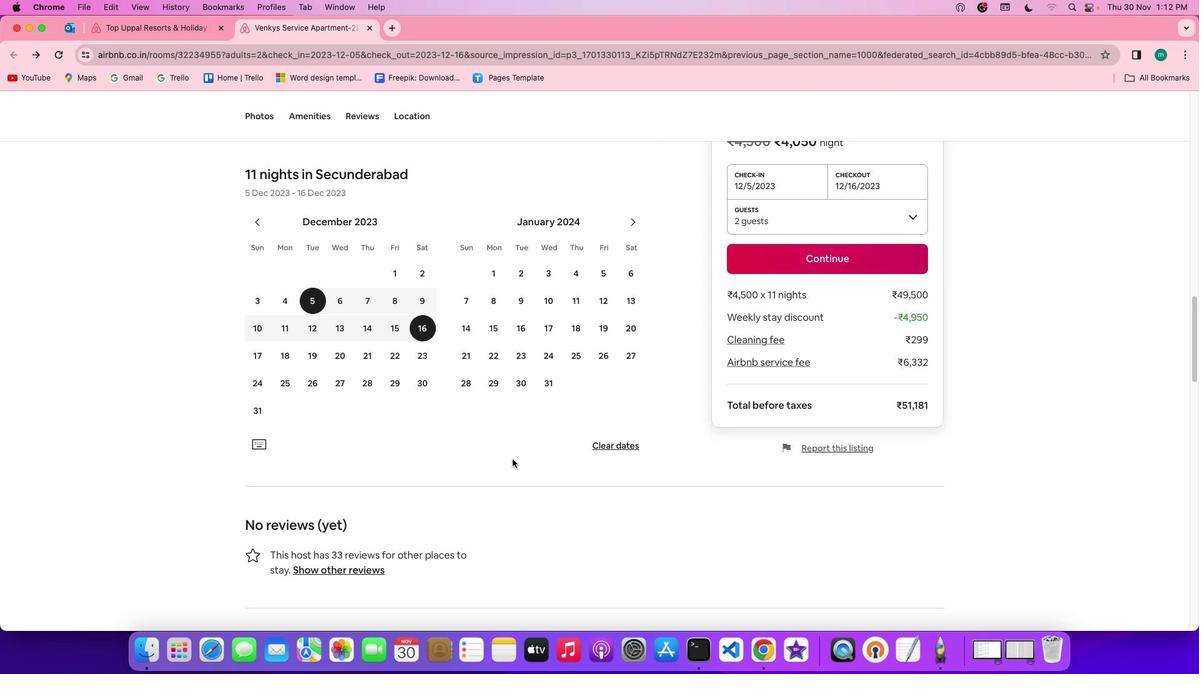 
Action: Mouse scrolled (508, 456) with delta (-3, -3)
Screenshot: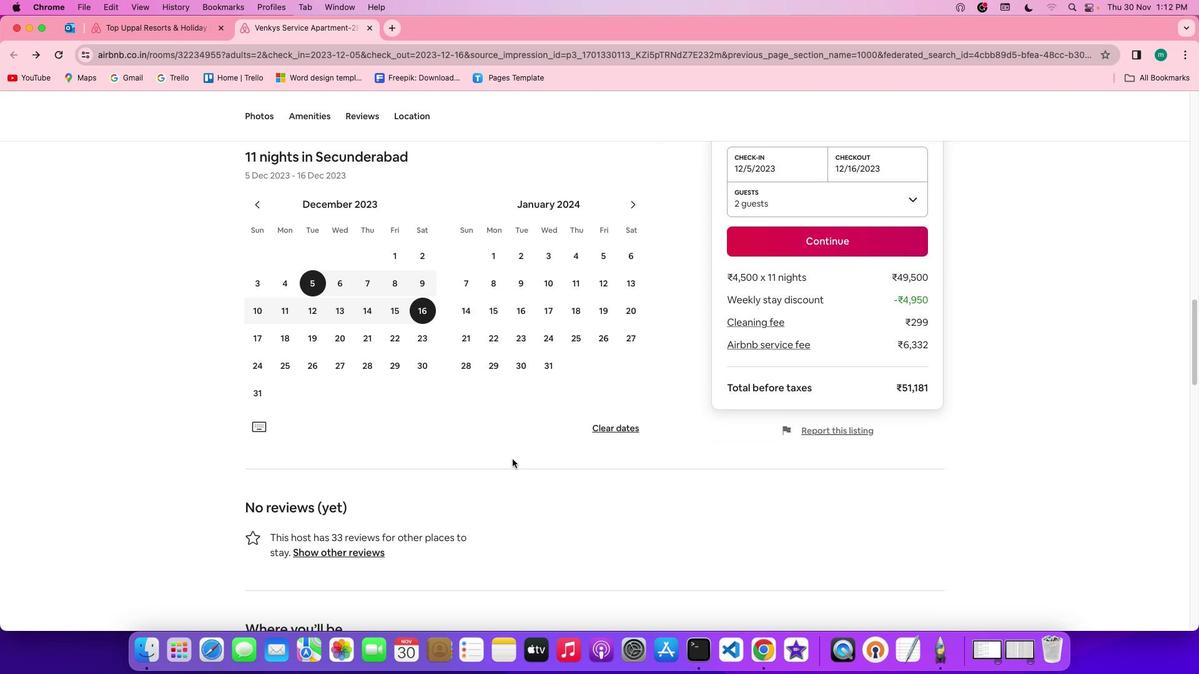 
Action: Mouse scrolled (508, 456) with delta (-3, -4)
